 Task: Share a personal story or reflection on Facebook.
Action: Mouse moved to (675, 537)
Screenshot: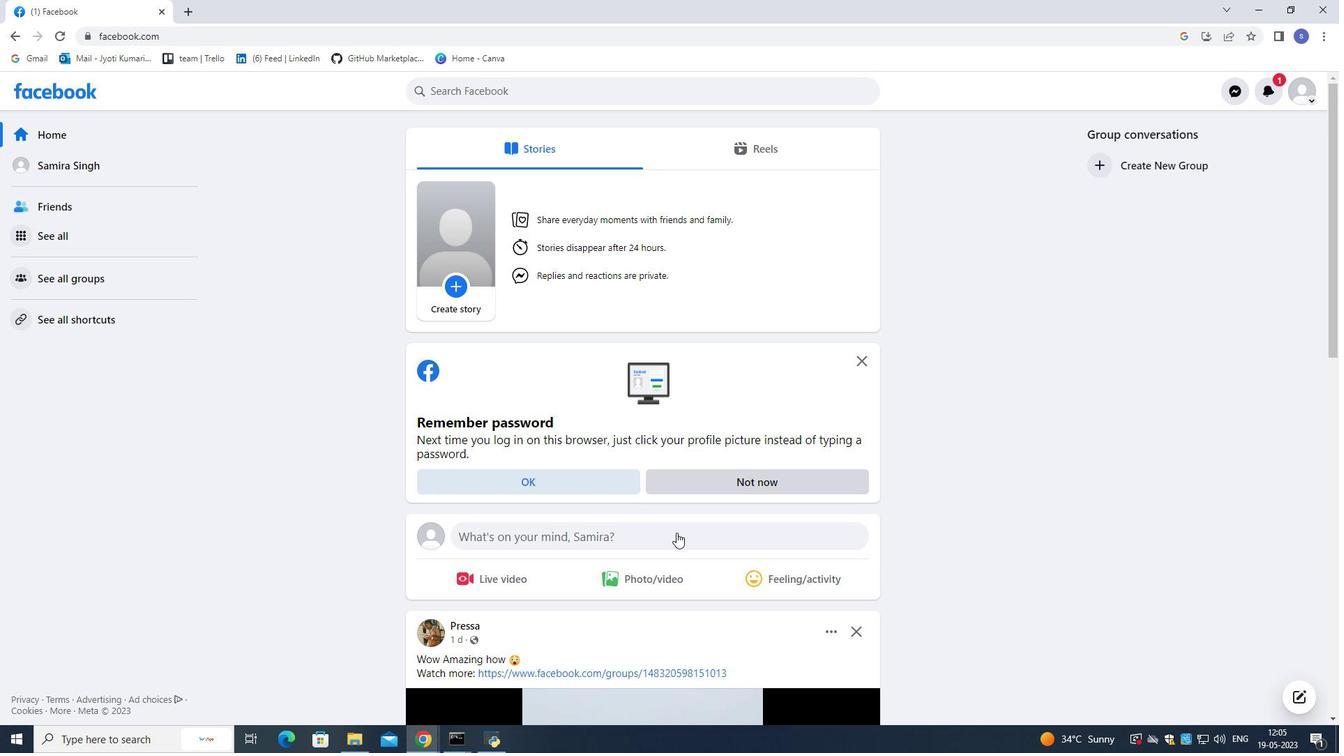 
Action: Mouse scrolled (675, 537) with delta (0, 0)
Screenshot: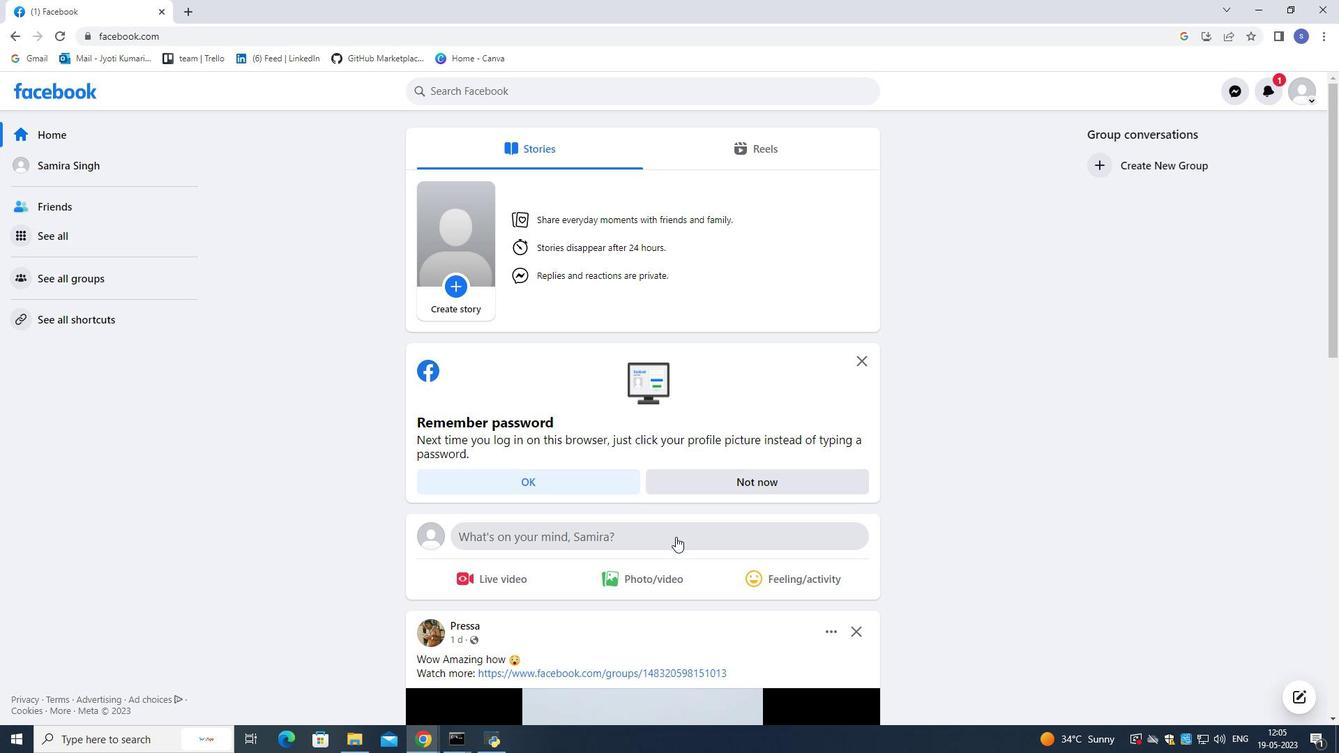 
Action: Mouse scrolled (675, 537) with delta (0, 0)
Screenshot: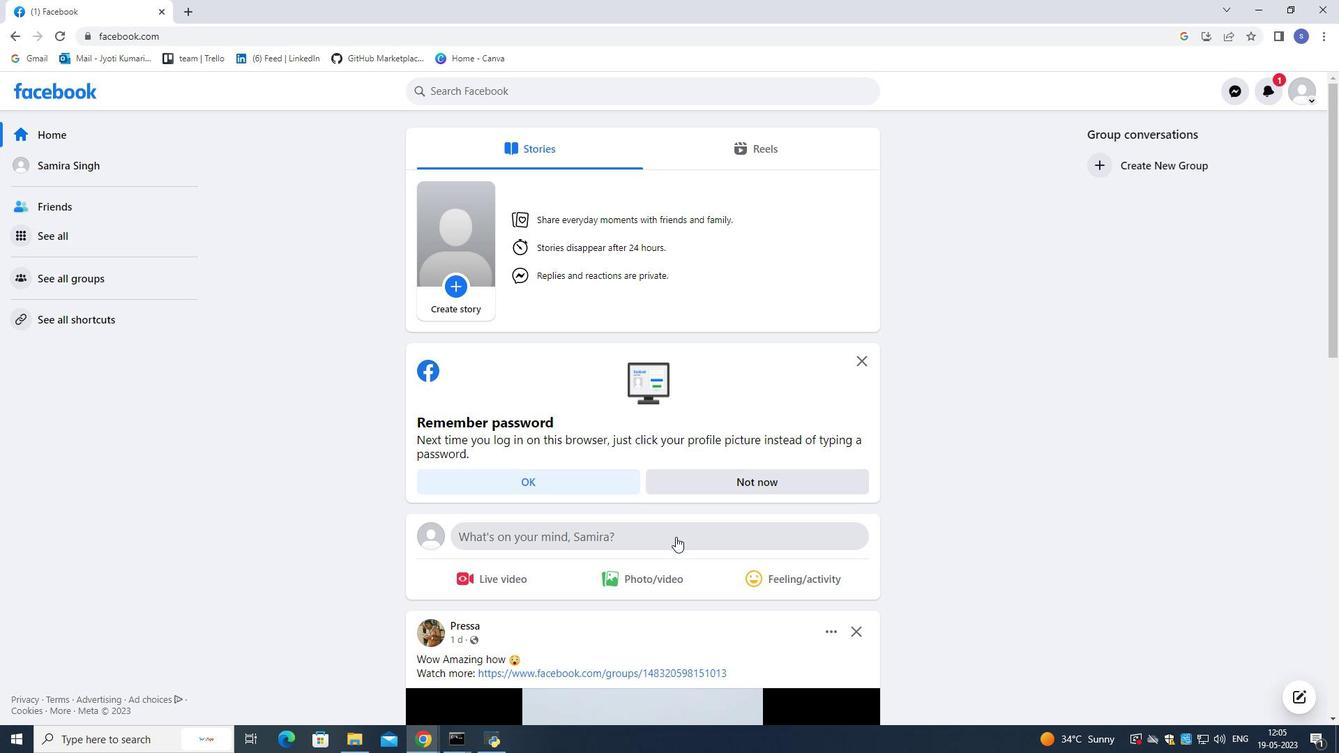
Action: Mouse scrolled (675, 536) with delta (0, 0)
Screenshot: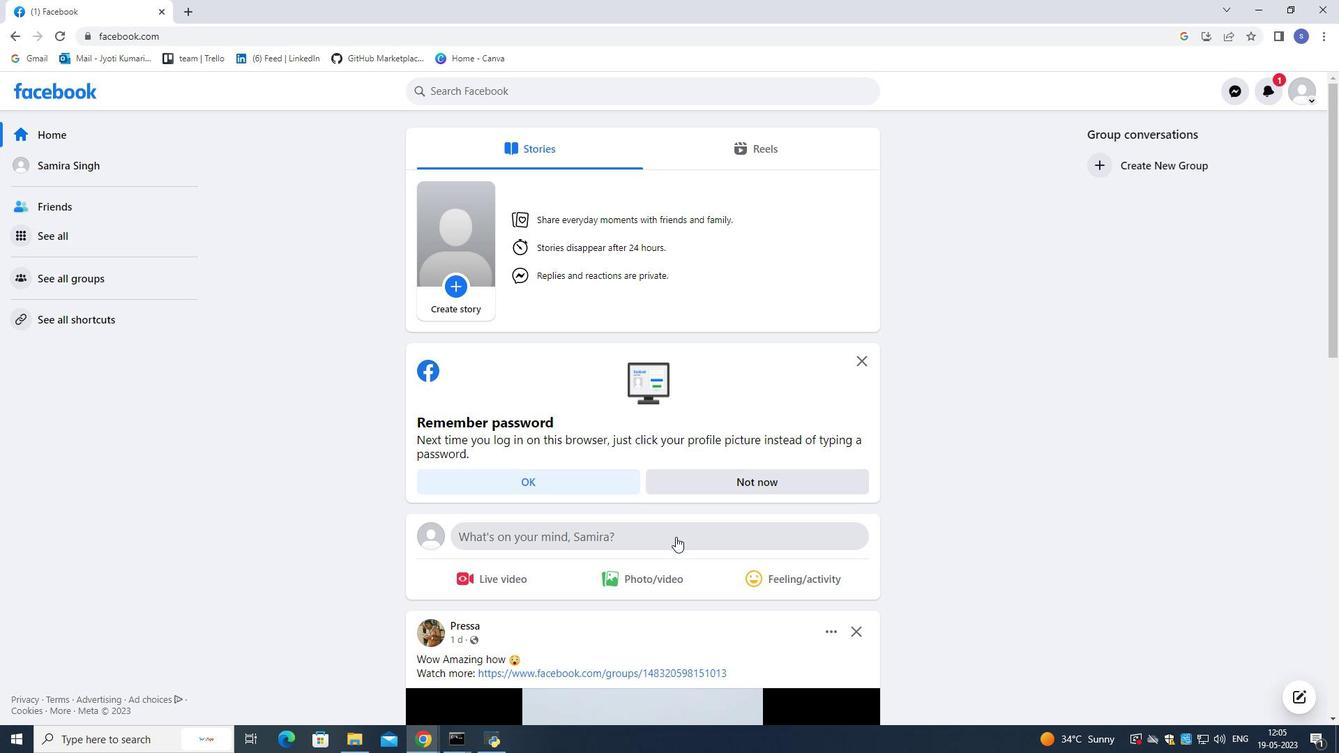 
Action: Mouse scrolled (675, 536) with delta (0, 0)
Screenshot: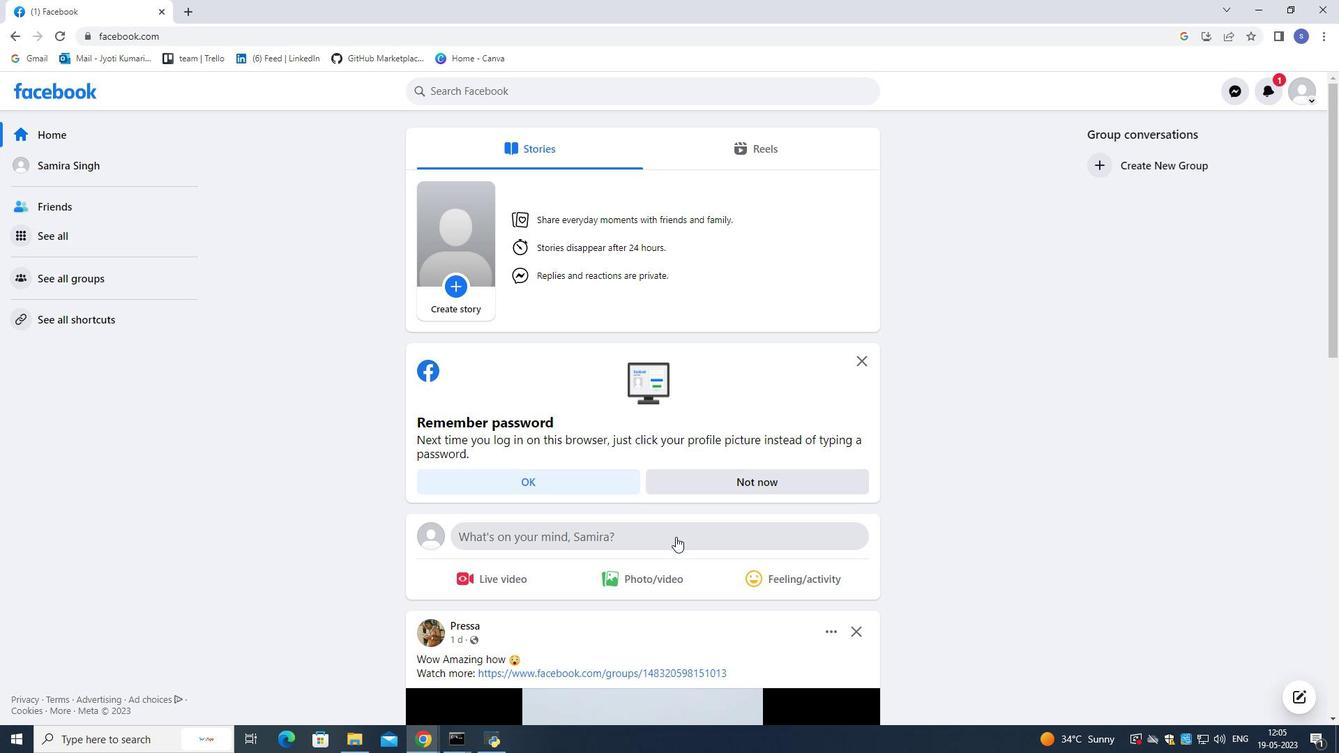 
Action: Mouse scrolled (675, 536) with delta (0, 0)
Screenshot: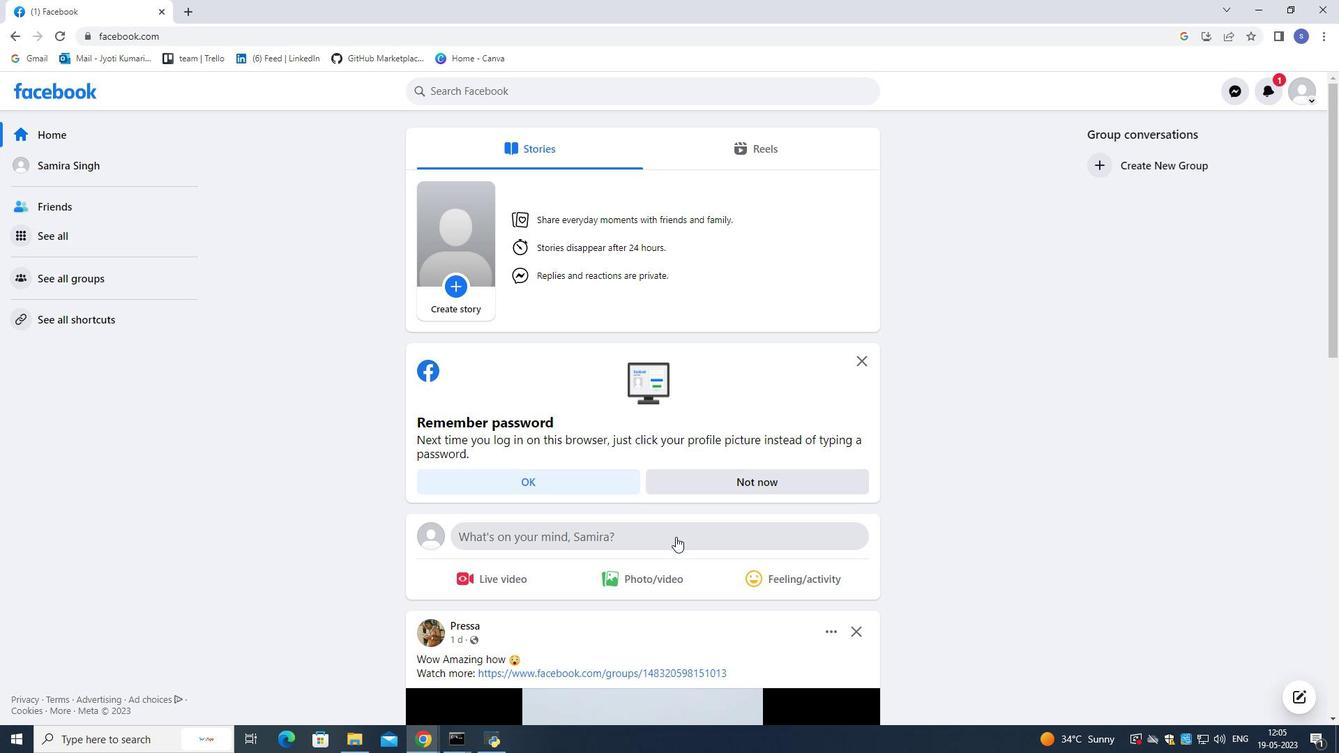 
Action: Mouse scrolled (675, 536) with delta (0, 0)
Screenshot: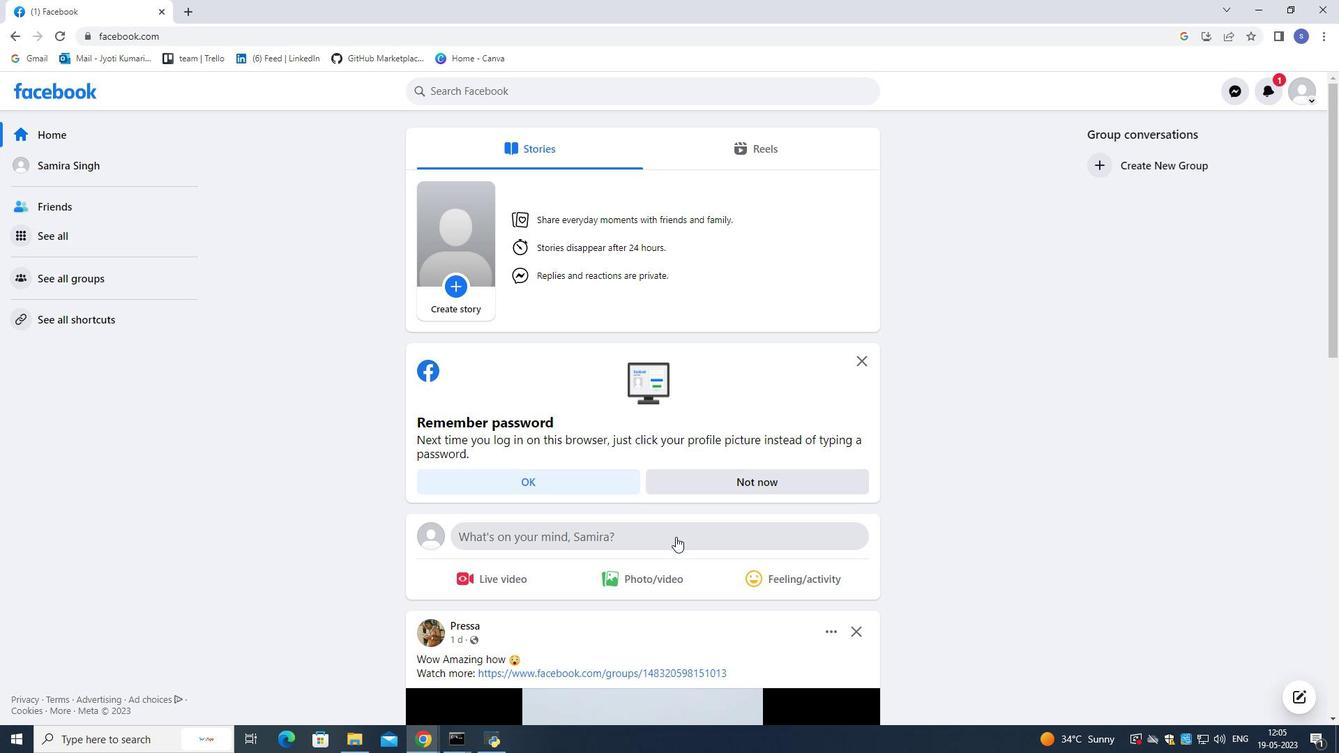
Action: Mouse scrolled (675, 536) with delta (0, 0)
Screenshot: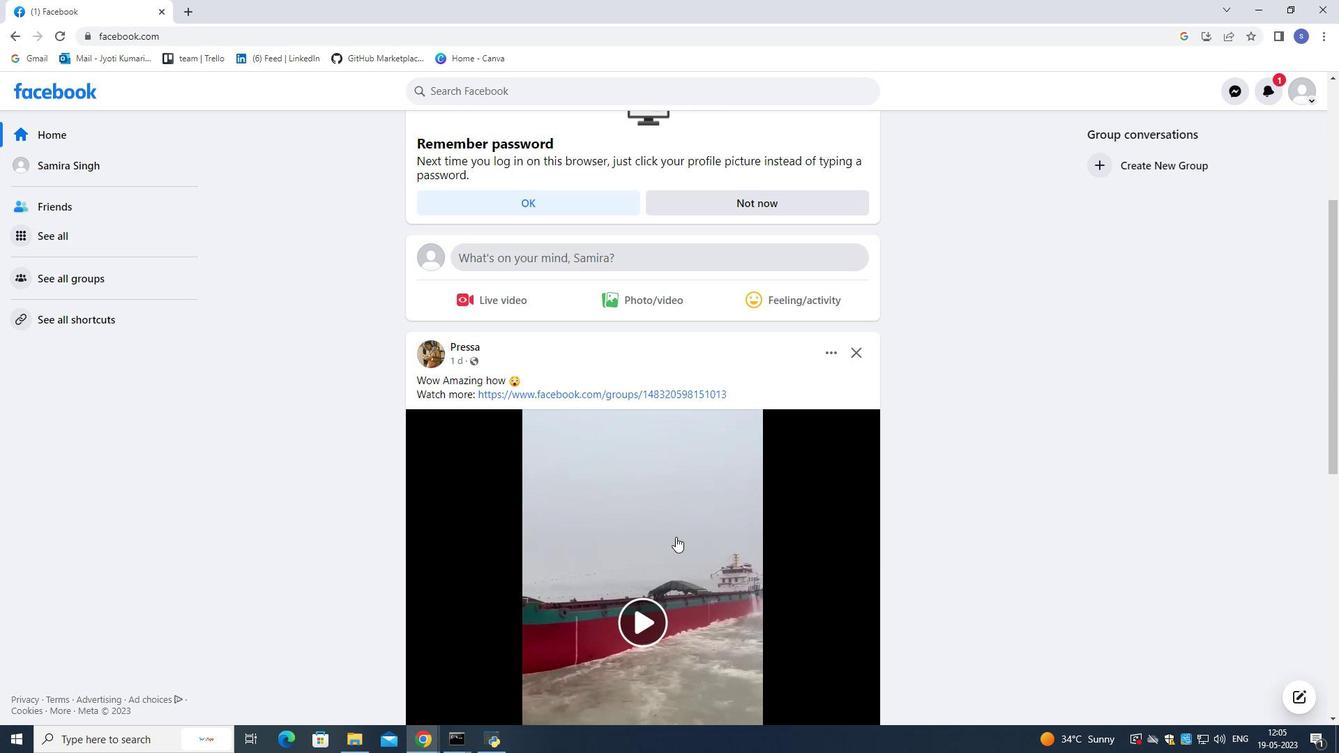 
Action: Mouse scrolled (675, 536) with delta (0, 0)
Screenshot: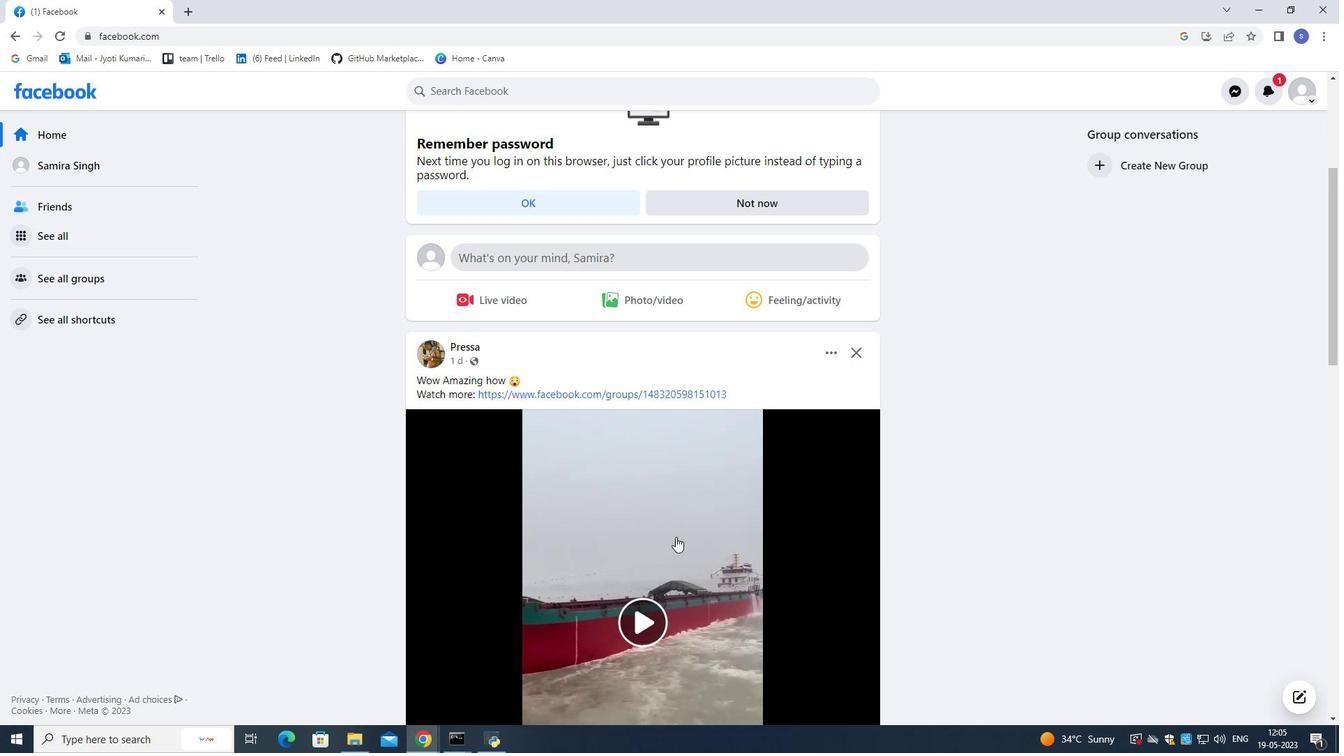 
Action: Mouse scrolled (675, 536) with delta (0, 0)
Screenshot: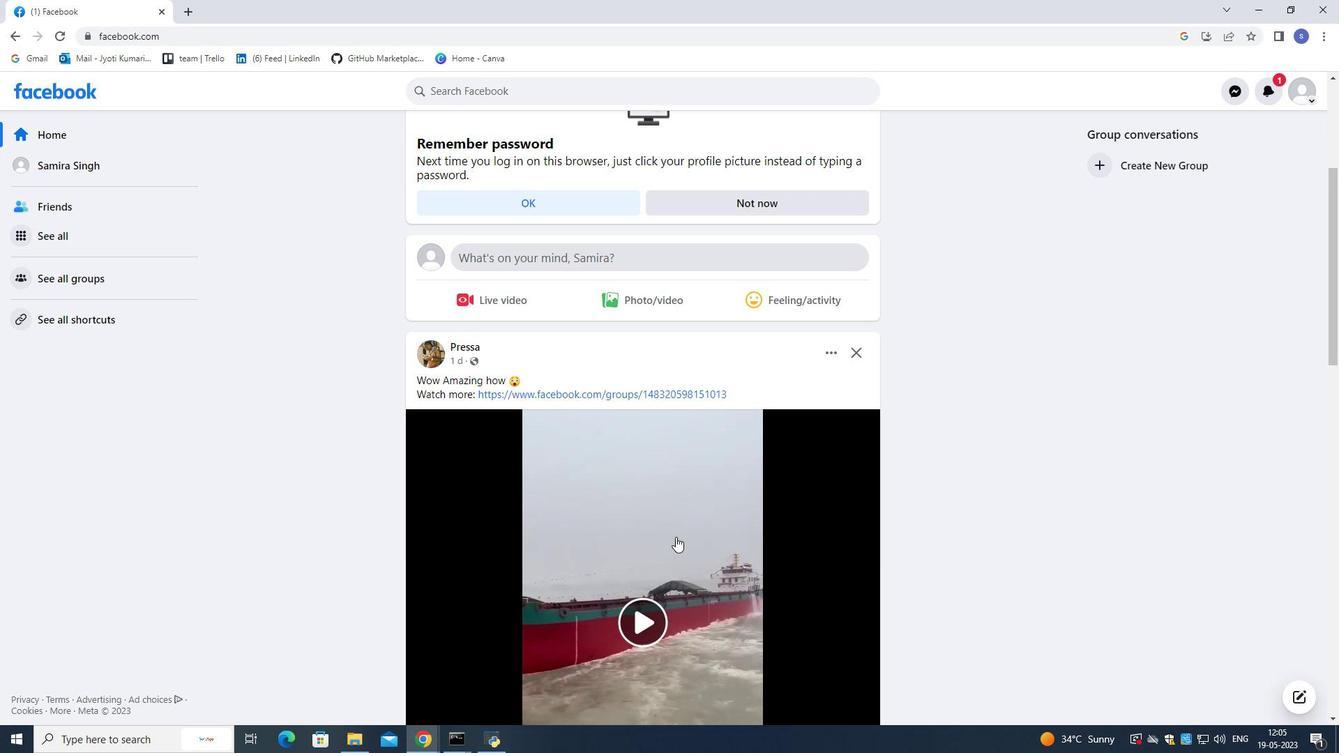 
Action: Mouse scrolled (675, 536) with delta (0, 0)
Screenshot: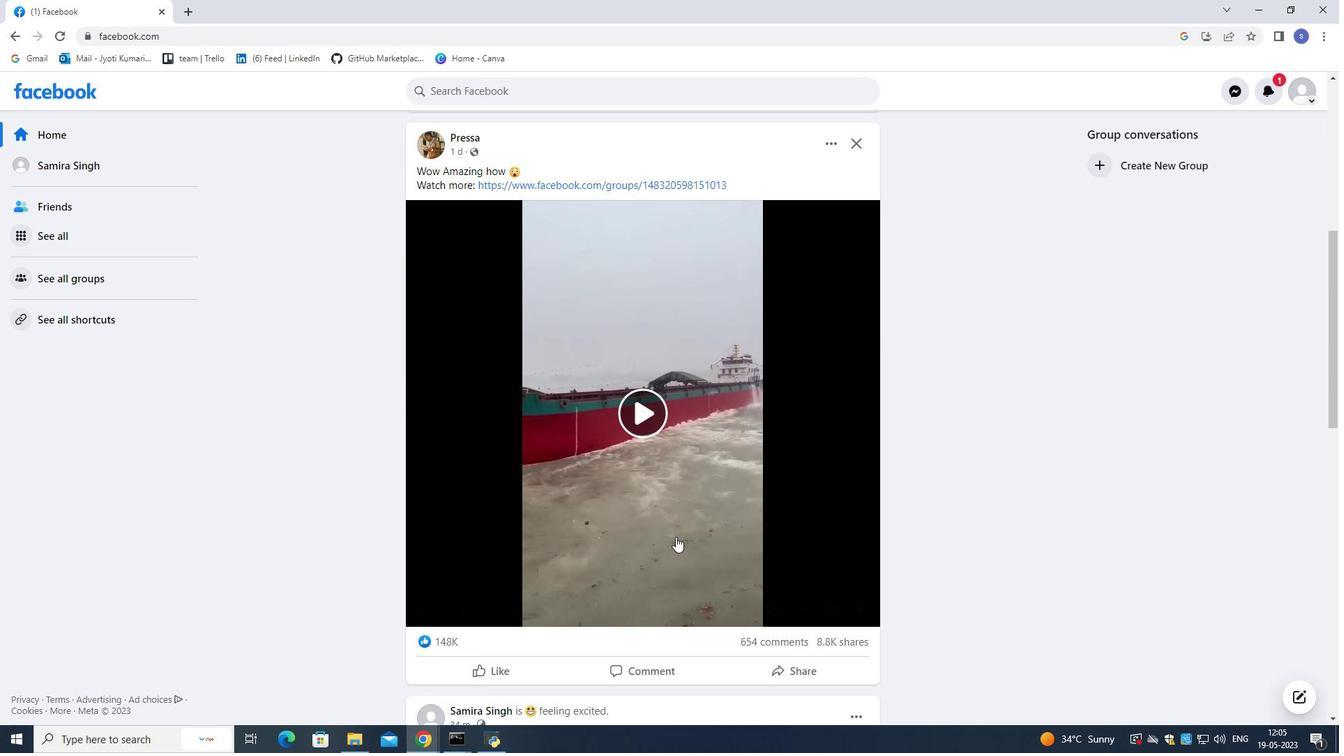 
Action: Mouse scrolled (675, 536) with delta (0, 0)
Screenshot: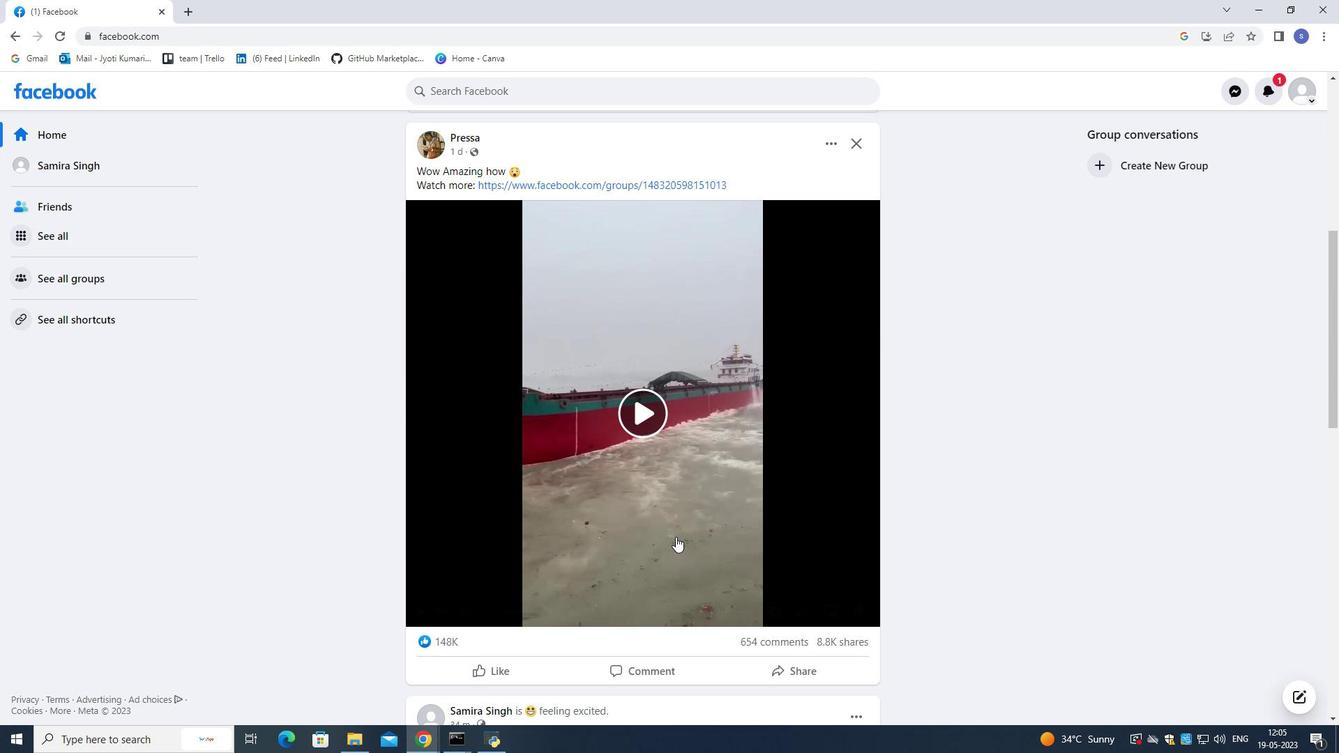 
Action: Mouse scrolled (675, 536) with delta (0, 0)
Screenshot: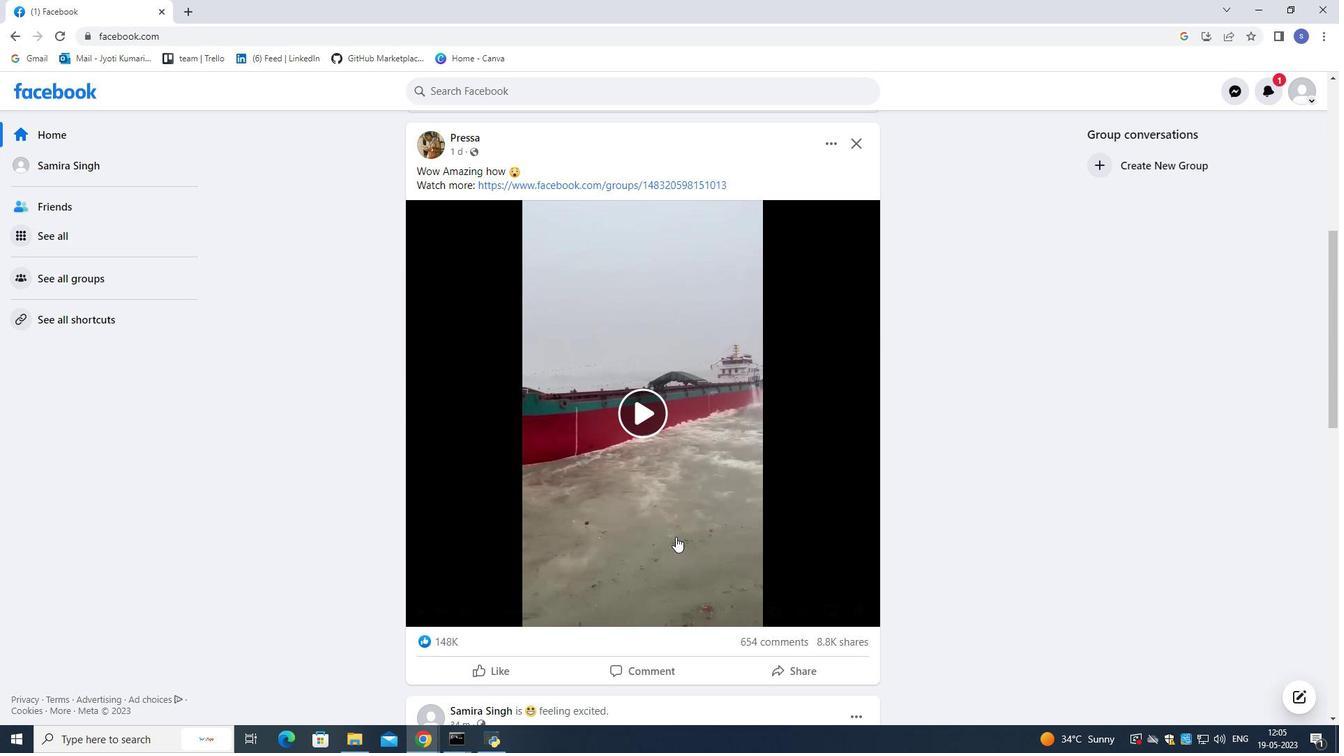 
Action: Mouse scrolled (675, 536) with delta (0, 0)
Screenshot: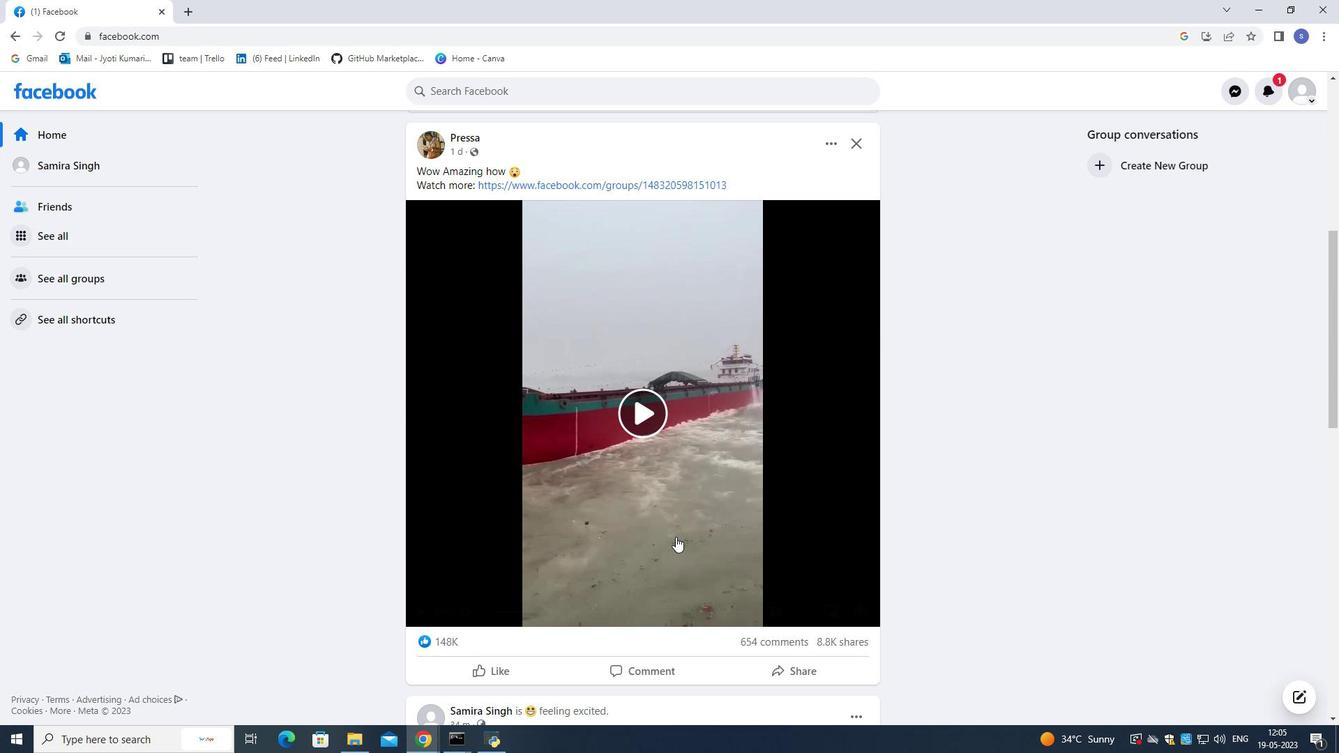 
Action: Mouse scrolled (675, 536) with delta (0, 0)
Screenshot: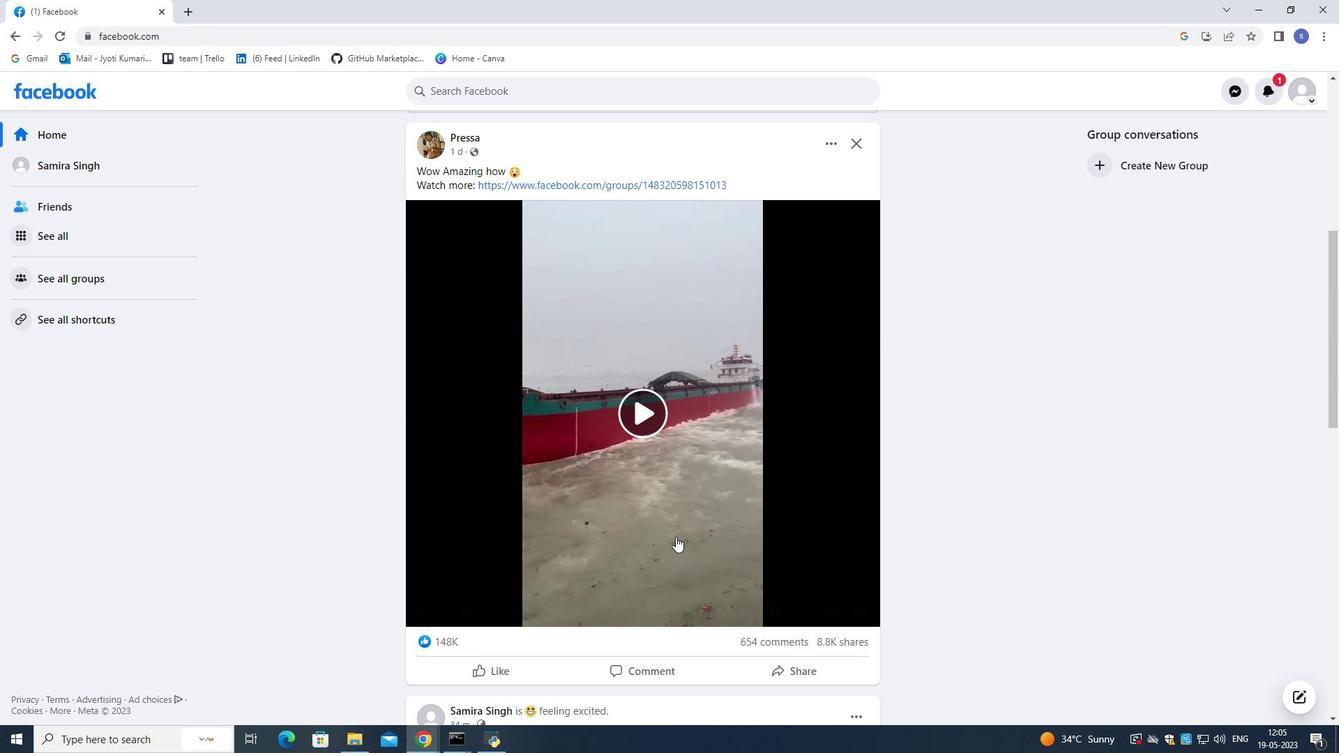 
Action: Mouse scrolled (675, 536) with delta (0, 0)
Screenshot: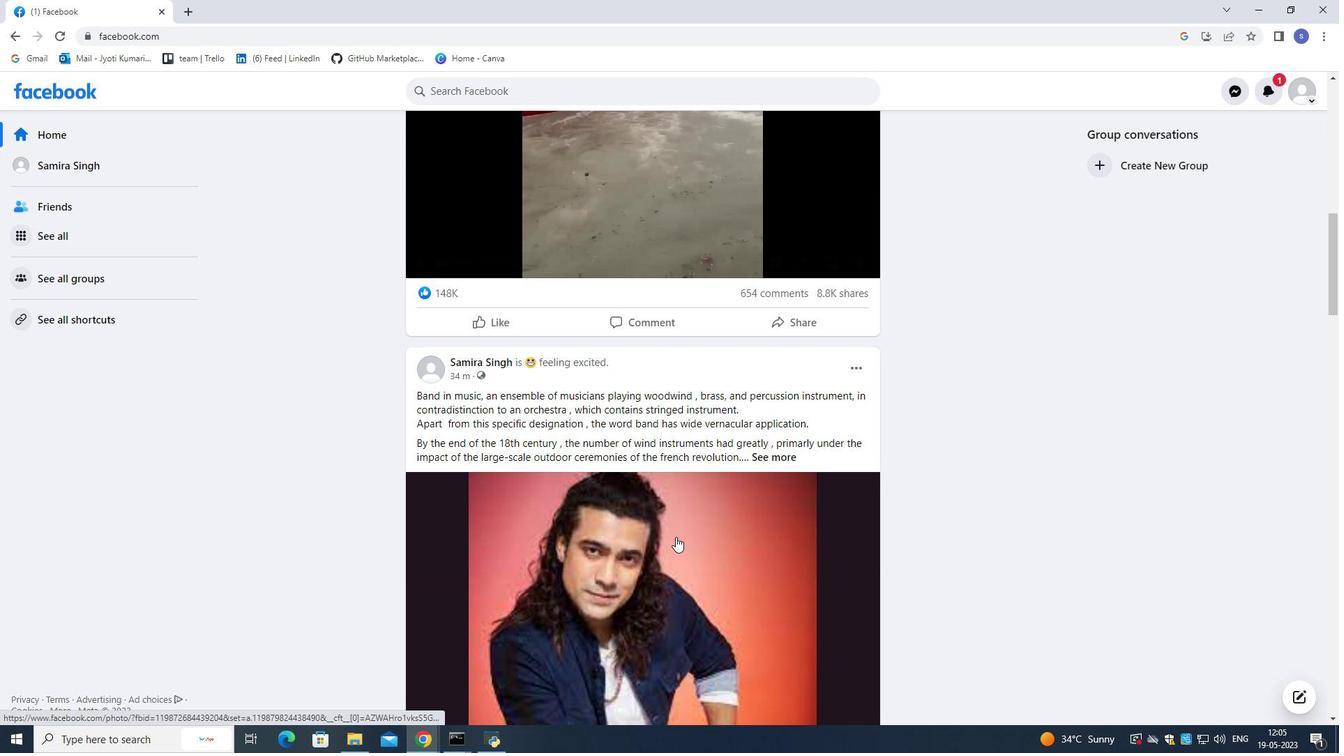 
Action: Mouse scrolled (675, 536) with delta (0, 0)
Screenshot: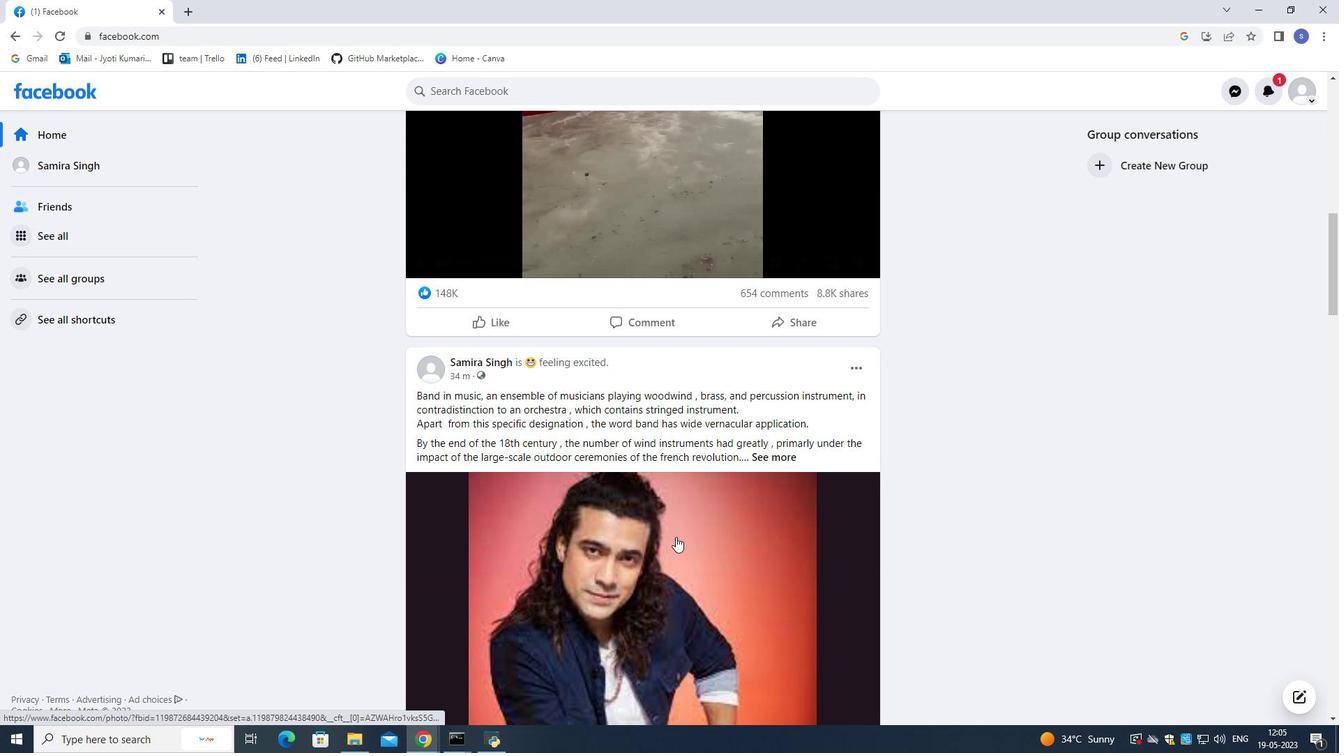 
Action: Mouse moved to (772, 316)
Screenshot: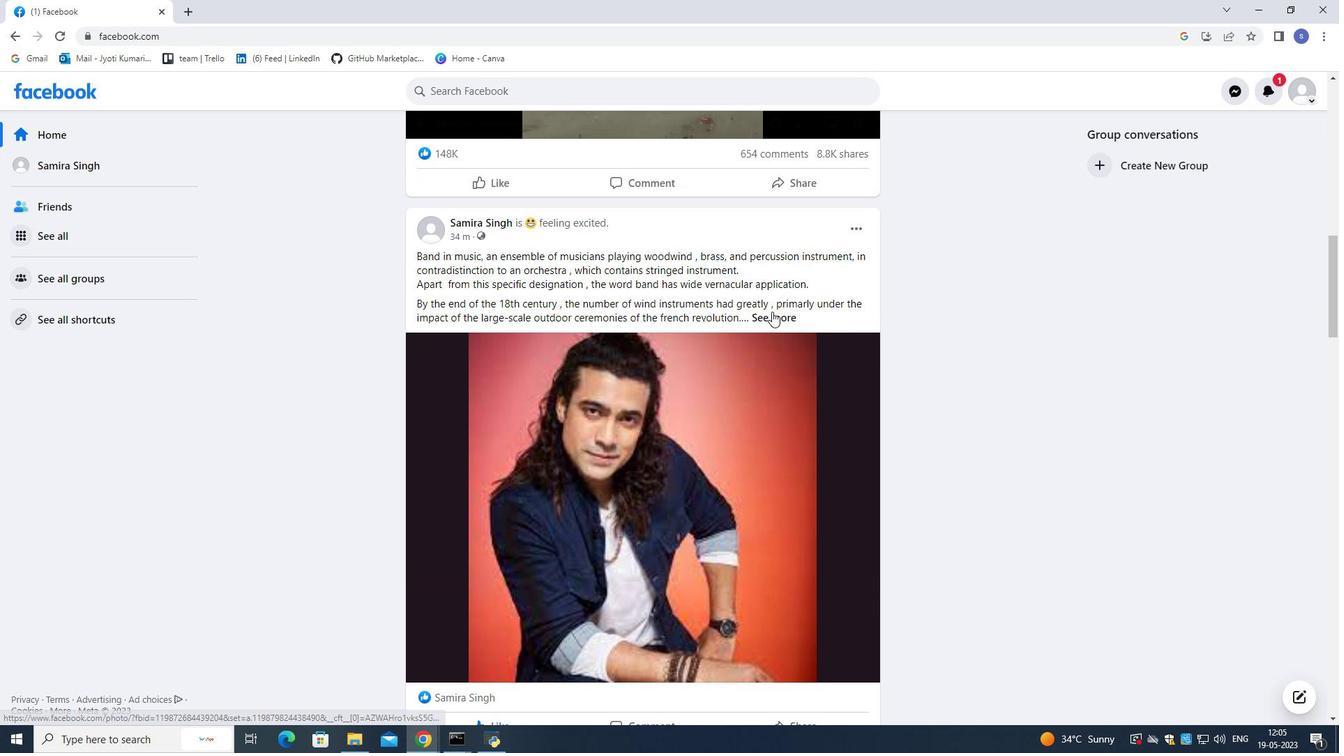 
Action: Mouse pressed left at (772, 316)
Screenshot: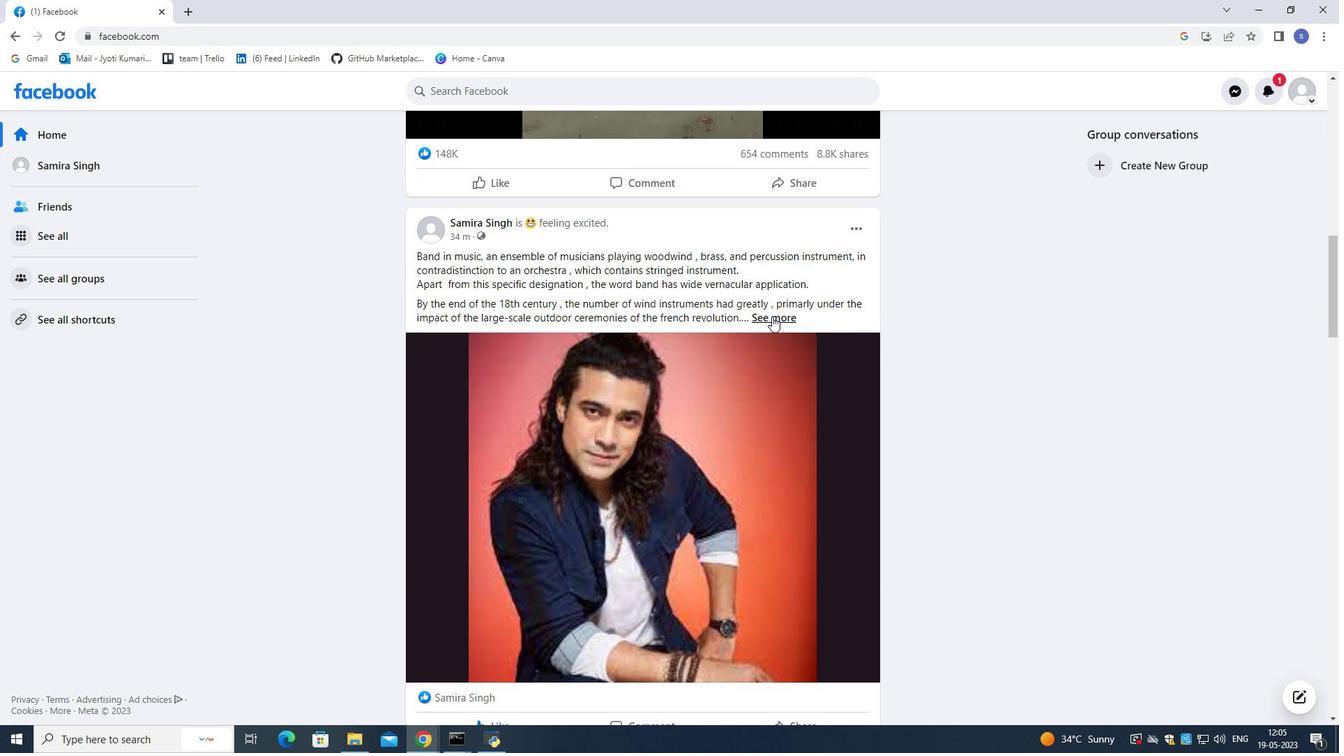 
Action: Mouse moved to (754, 392)
Screenshot: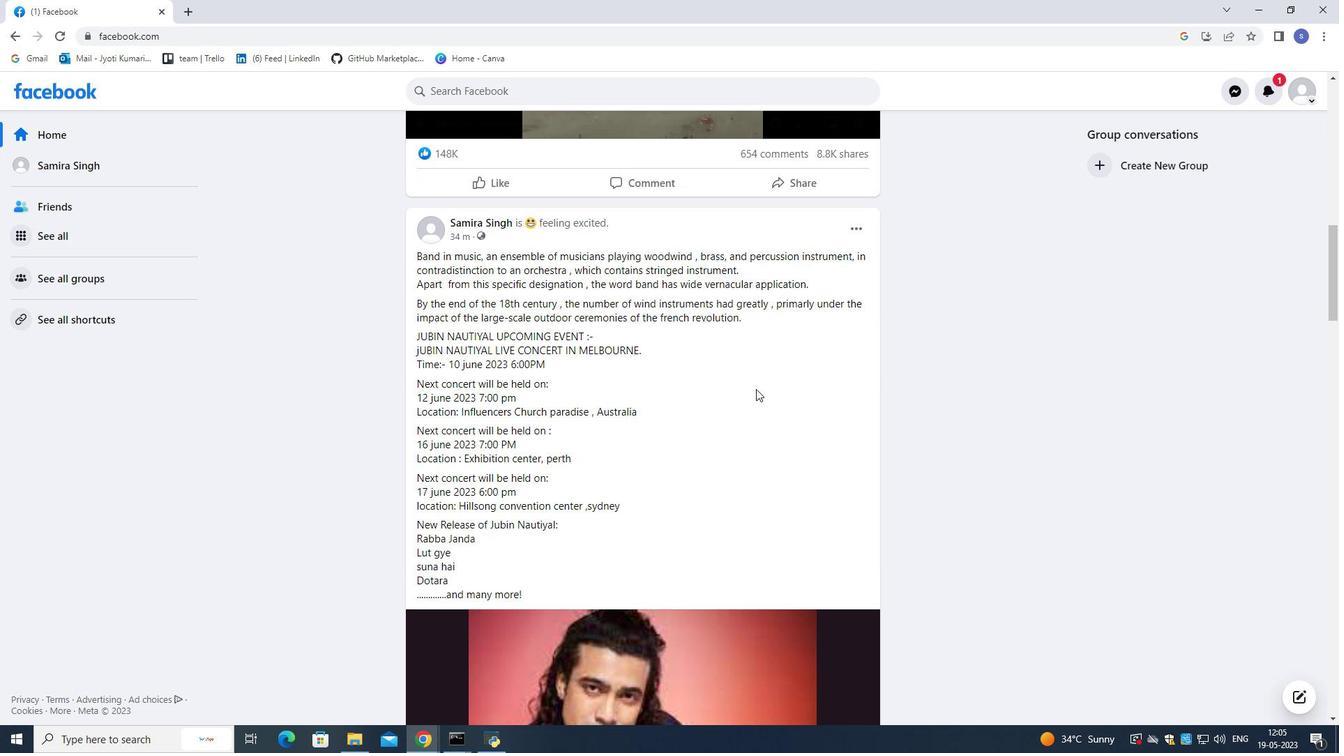 
Action: Mouse scrolled (754, 392) with delta (0, 0)
Screenshot: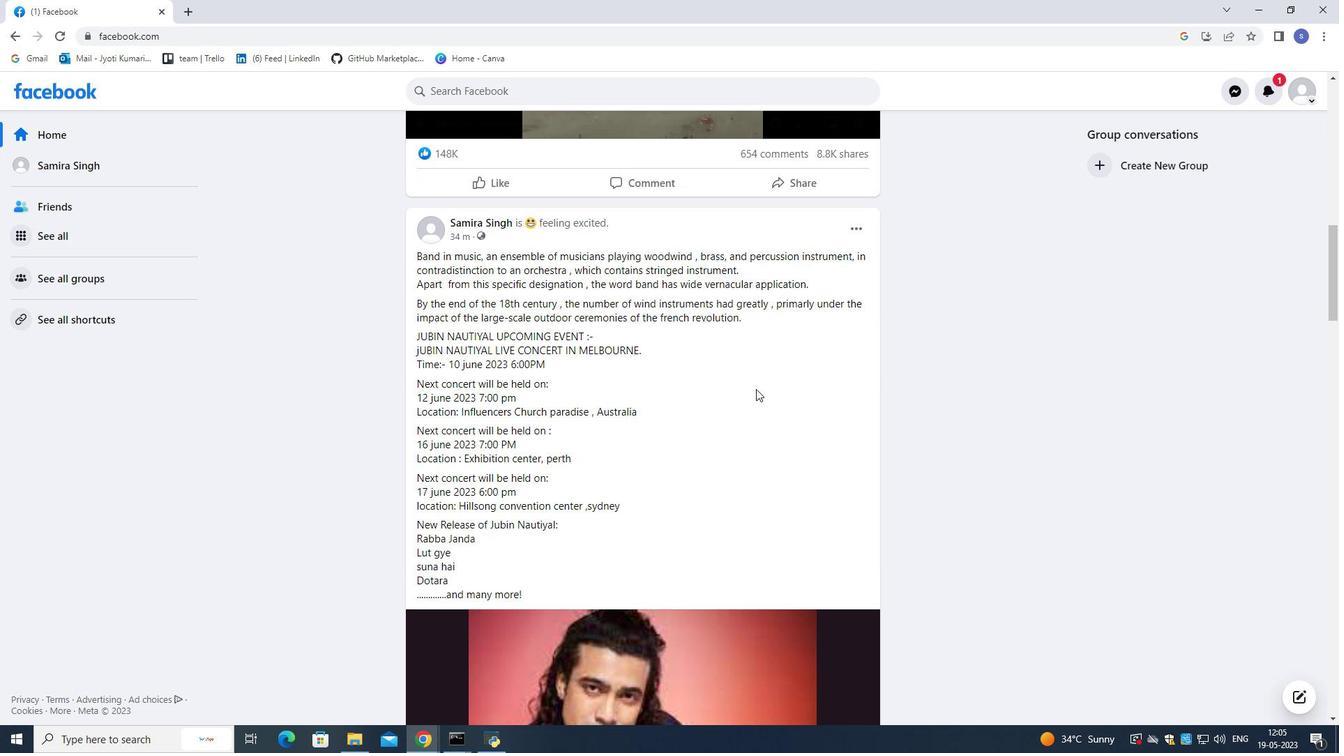 
Action: Mouse moved to (754, 394)
Screenshot: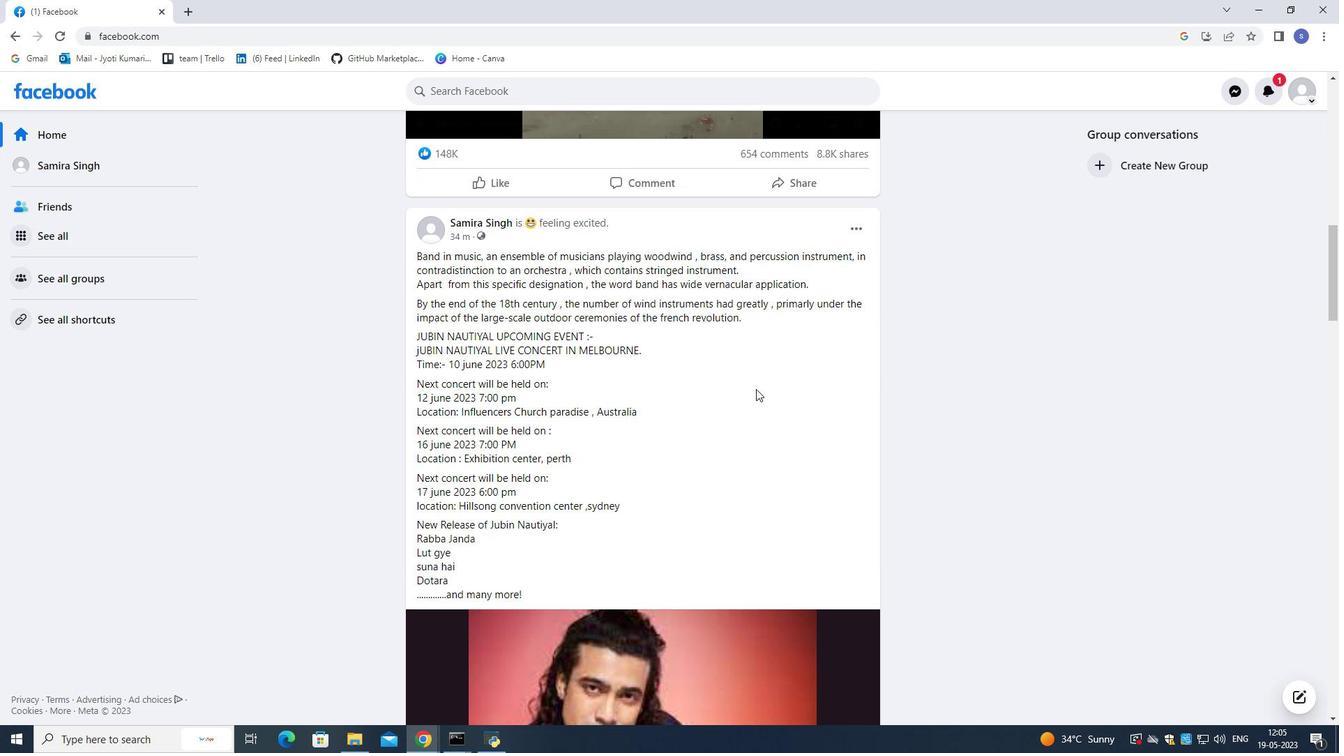 
Action: Mouse scrolled (754, 393) with delta (0, 0)
Screenshot: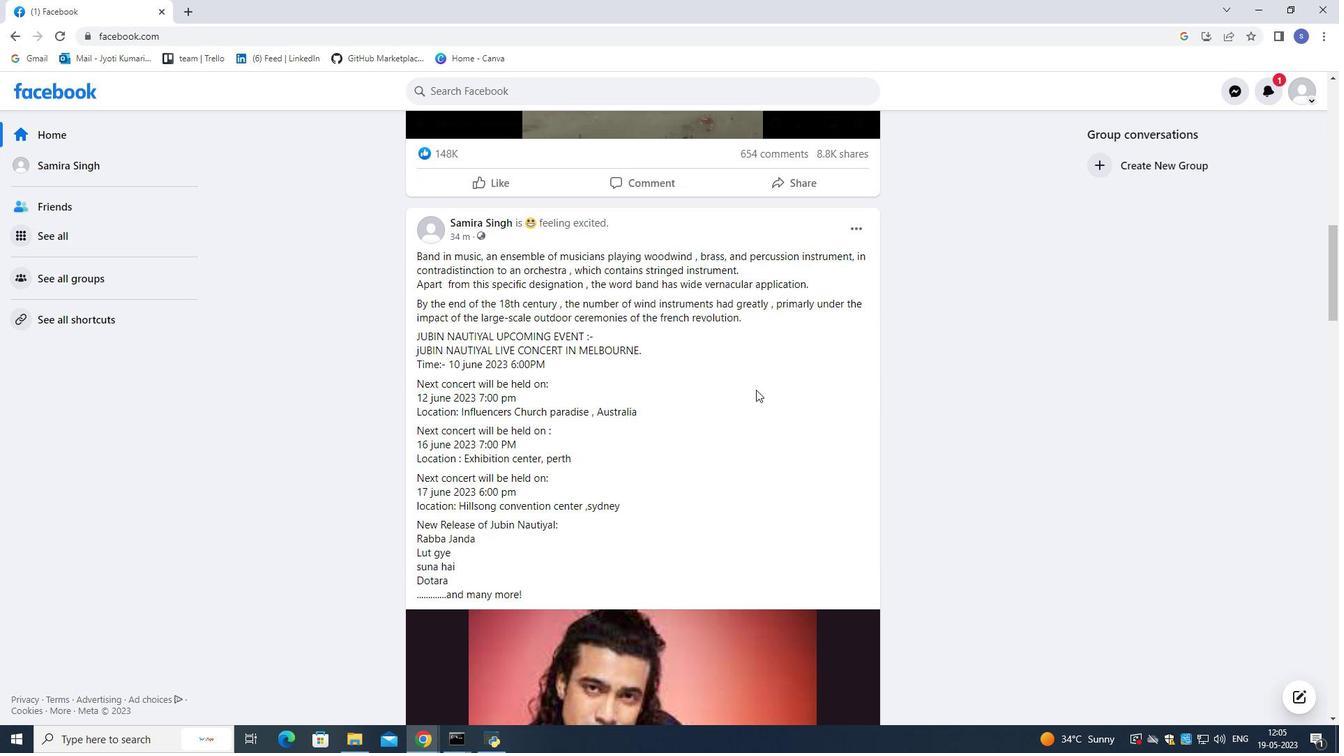 
Action: Mouse scrolled (754, 393) with delta (0, 0)
Screenshot: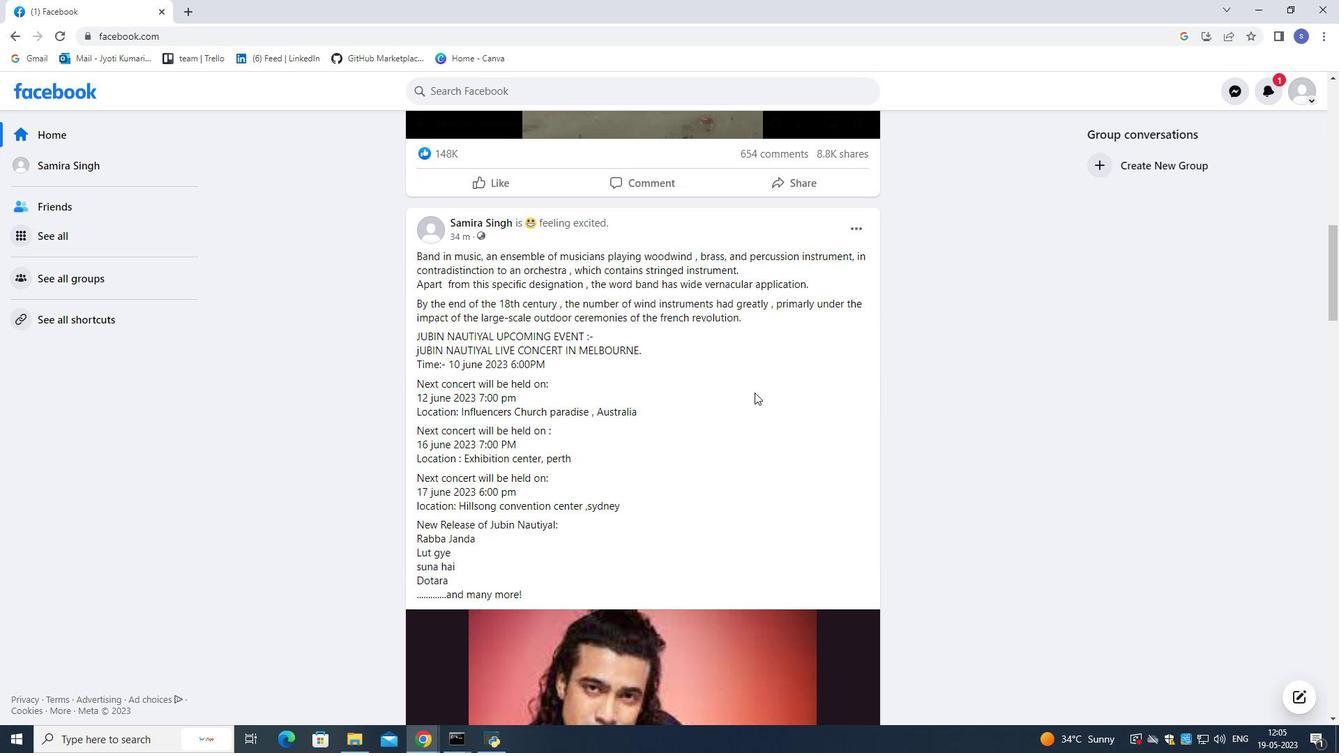 
Action: Mouse scrolled (754, 393) with delta (0, 0)
Screenshot: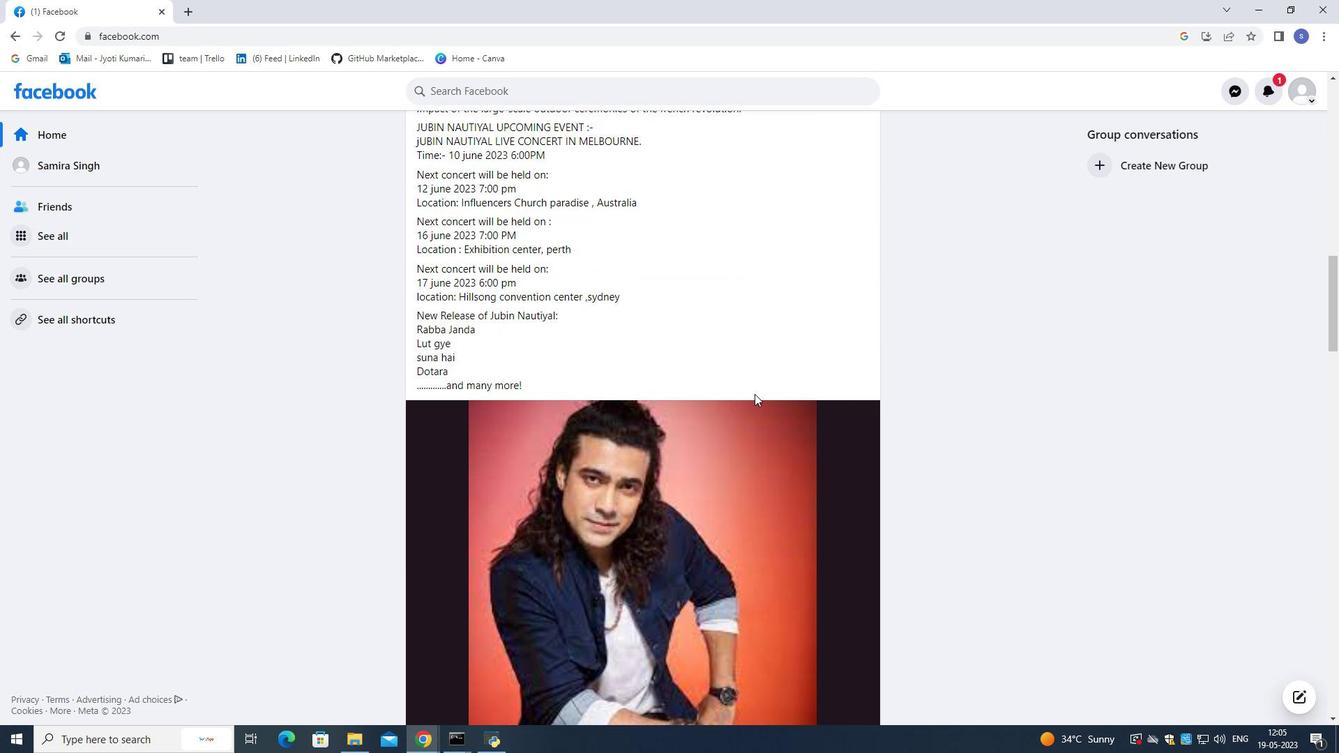 
Action: Mouse scrolled (754, 393) with delta (0, 0)
Screenshot: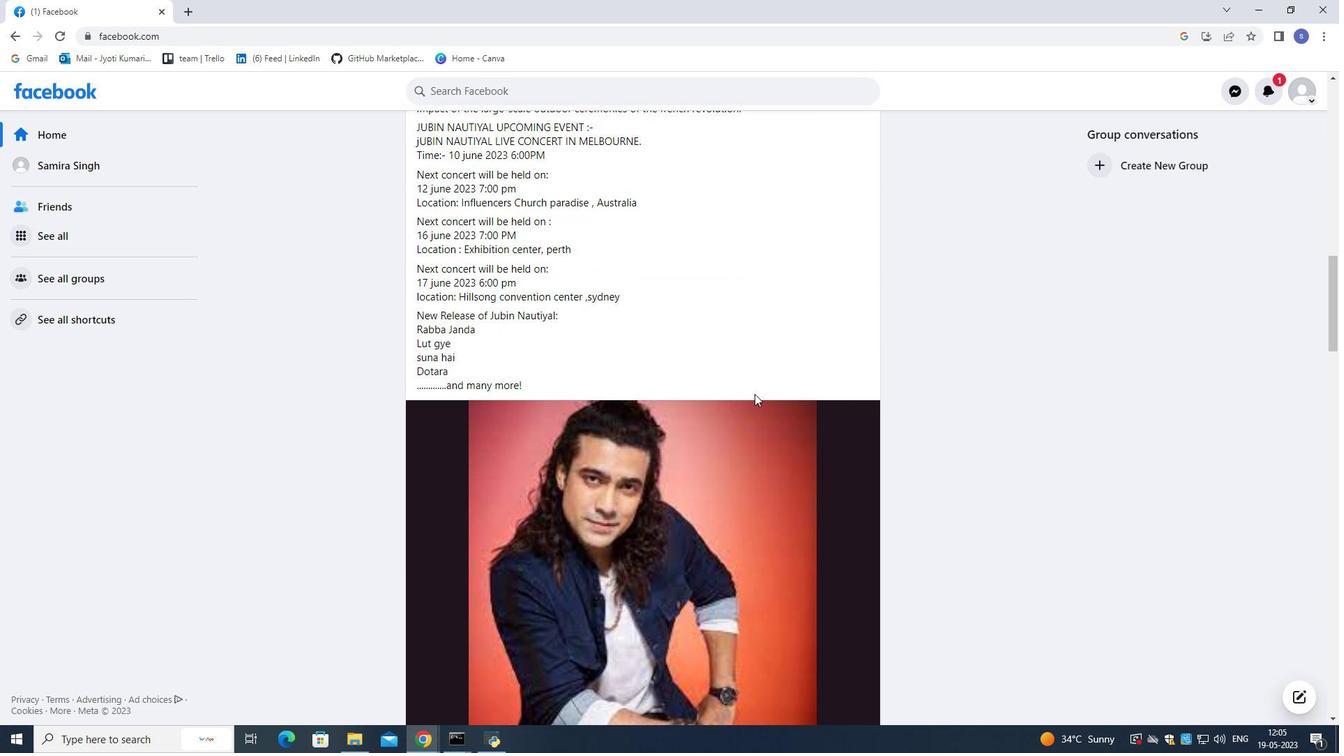 
Action: Mouse scrolled (754, 393) with delta (0, 0)
Screenshot: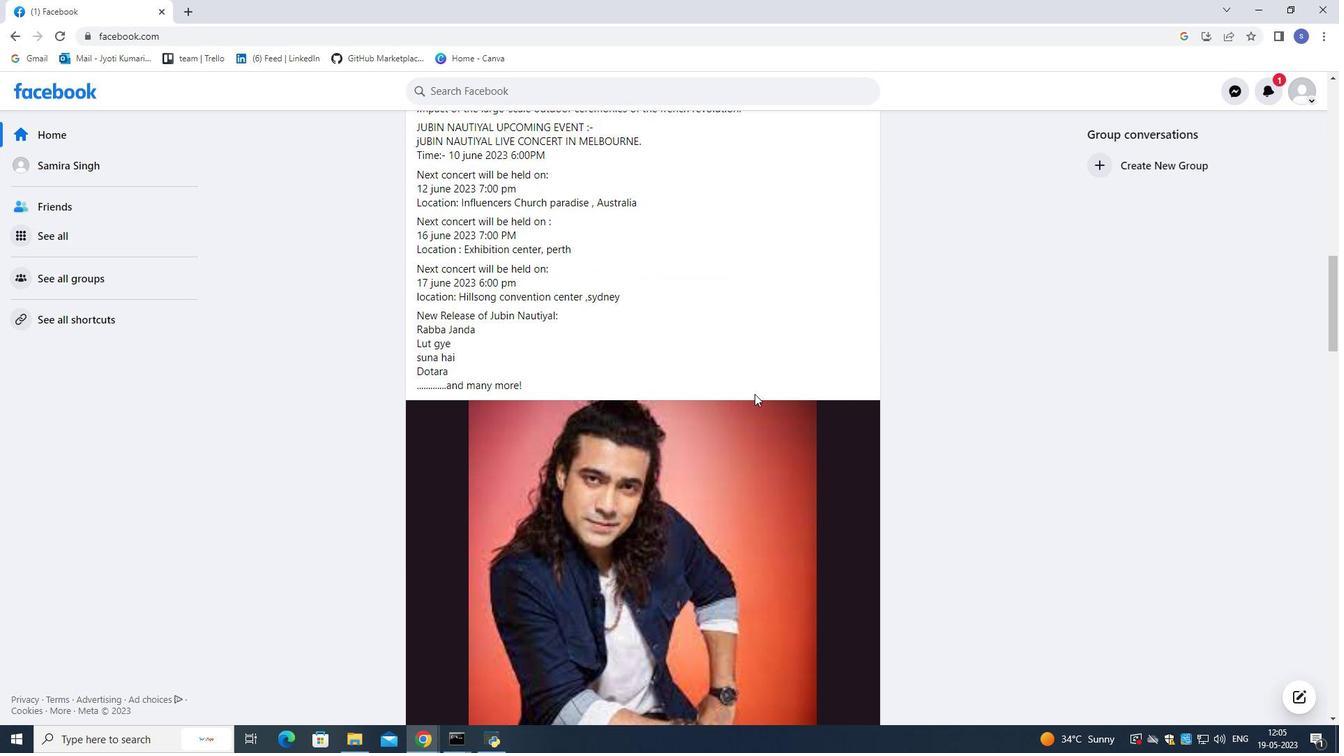 
Action: Mouse scrolled (754, 394) with delta (0, 0)
Screenshot: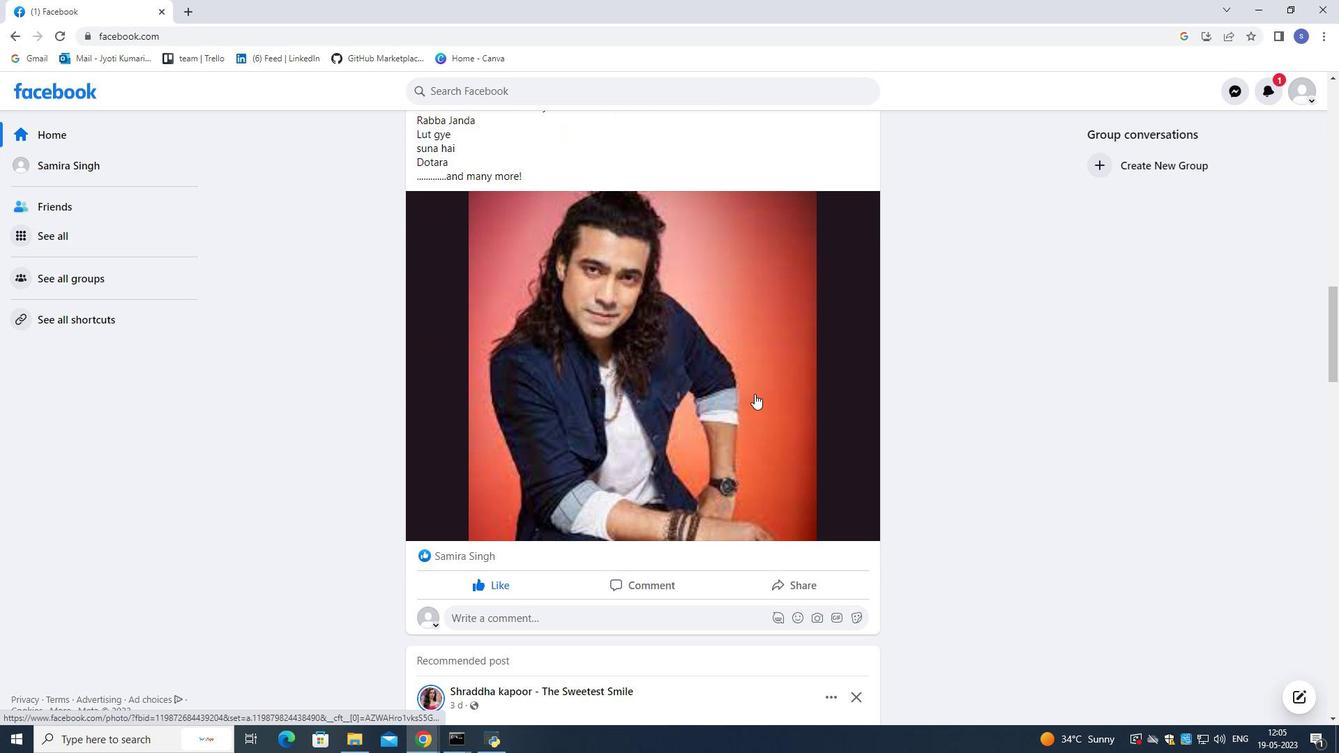 
Action: Mouse scrolled (754, 394) with delta (0, 0)
Screenshot: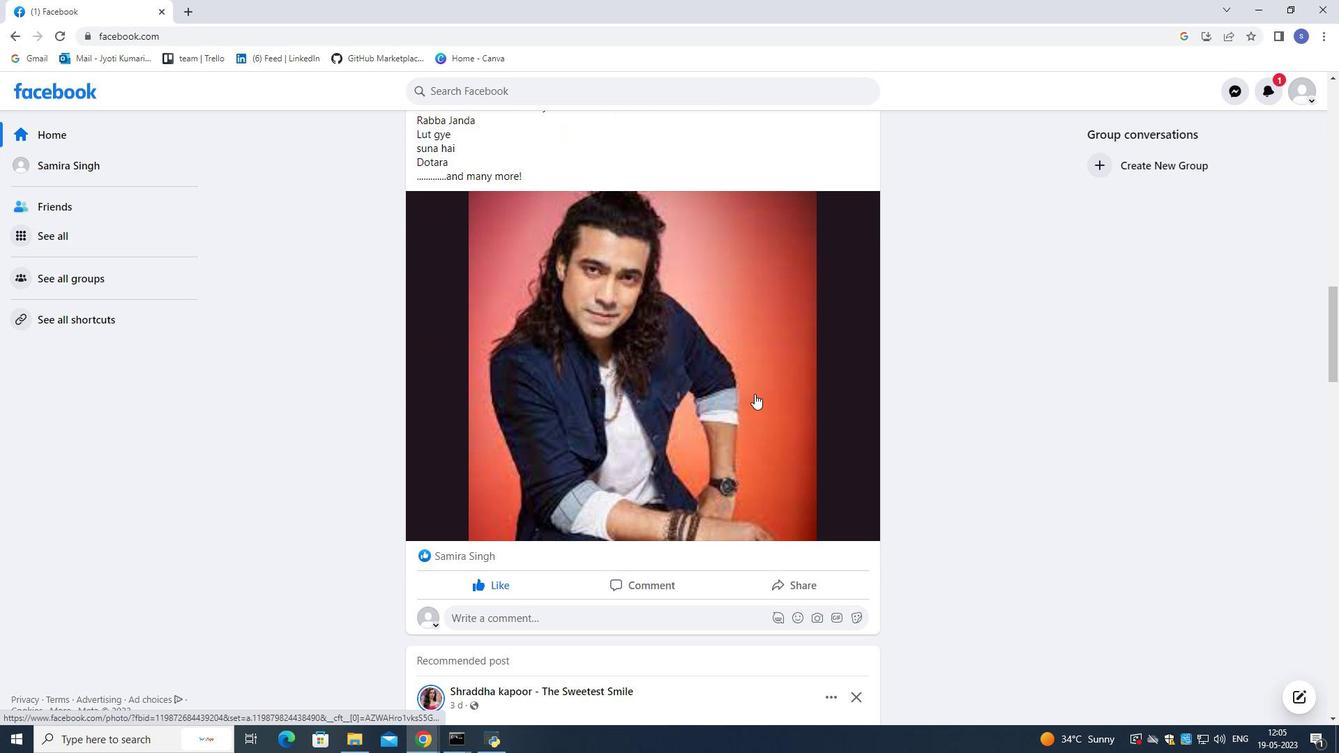 
Action: Mouse scrolled (754, 394) with delta (0, 0)
Screenshot: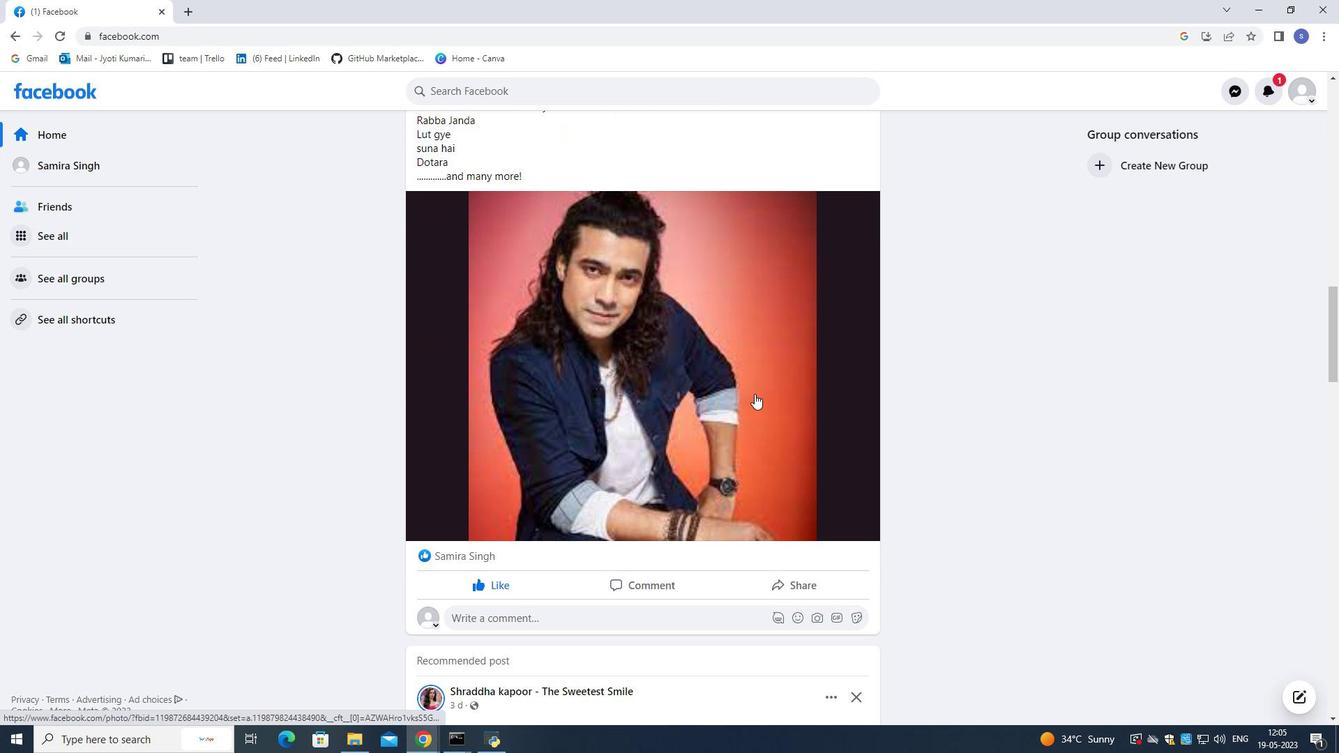 
Action: Mouse scrolled (754, 394) with delta (0, 0)
Screenshot: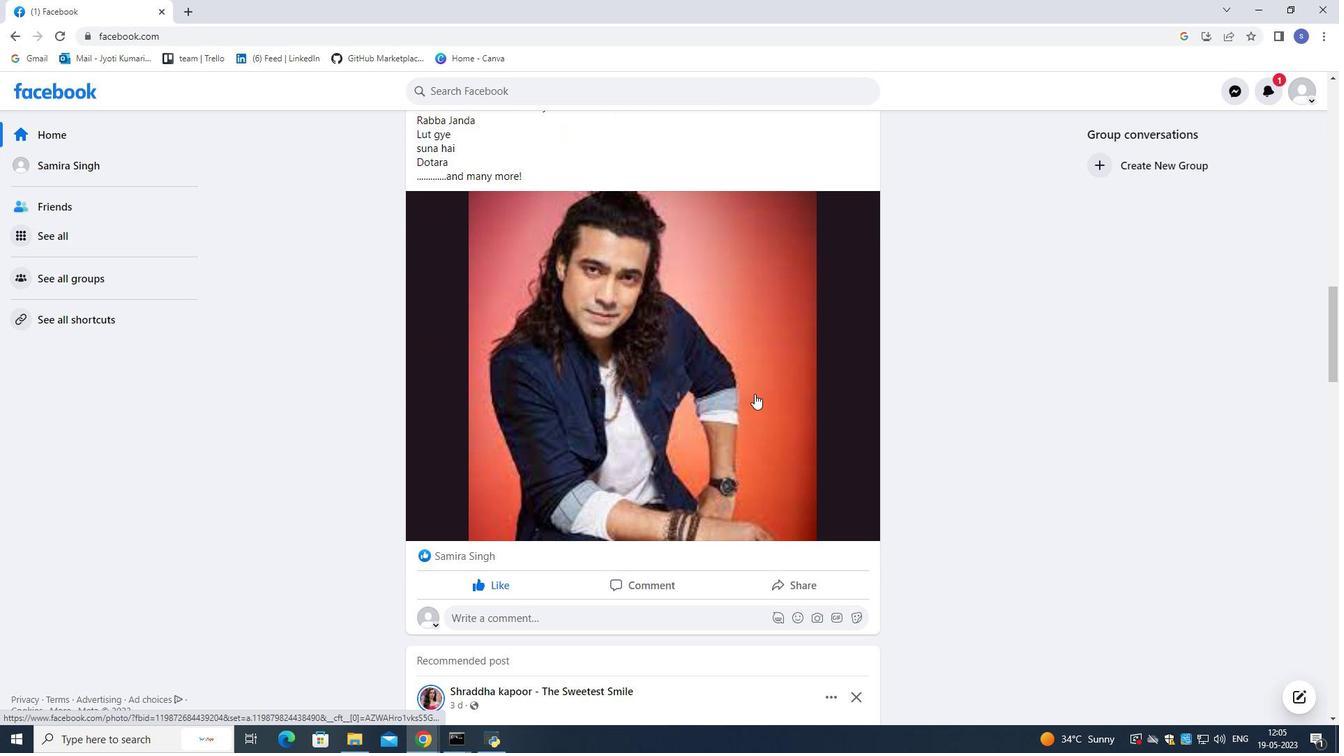 
Action: Mouse scrolled (754, 394) with delta (0, 0)
Screenshot: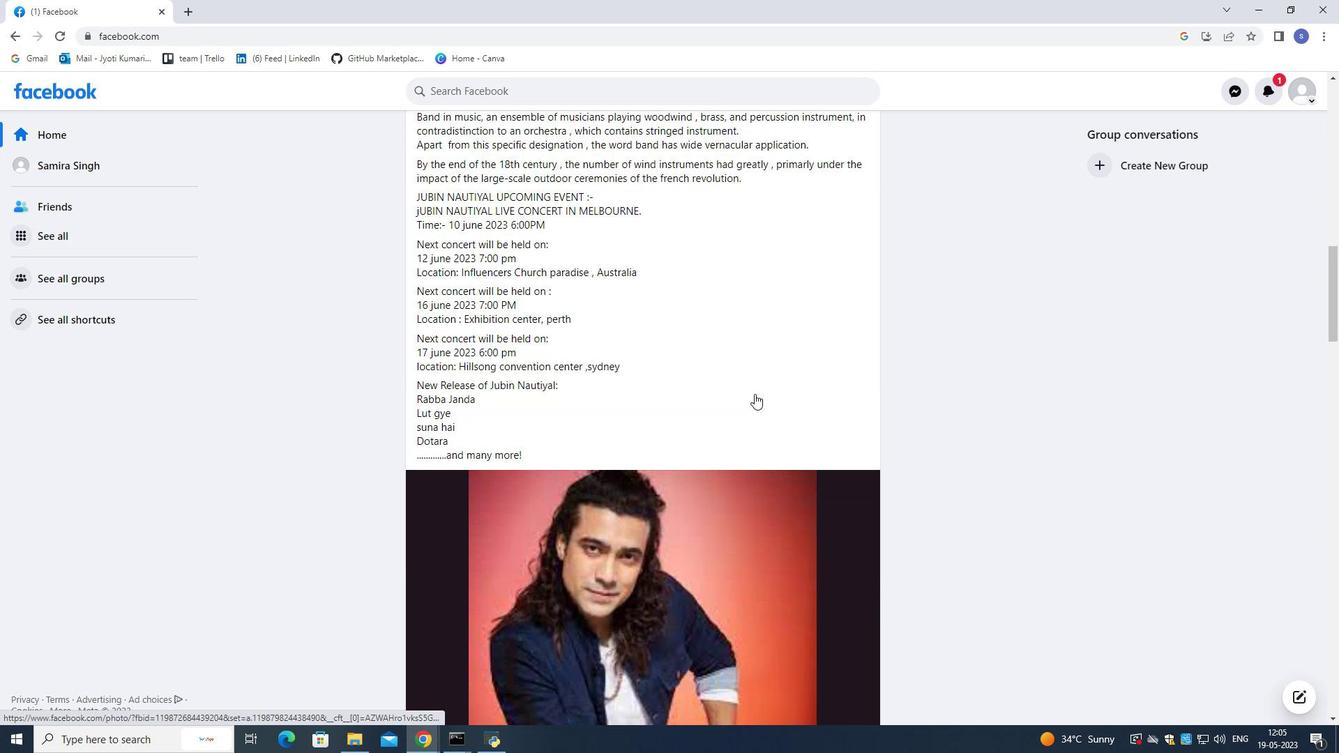 
Action: Mouse scrolled (754, 394) with delta (0, 0)
Screenshot: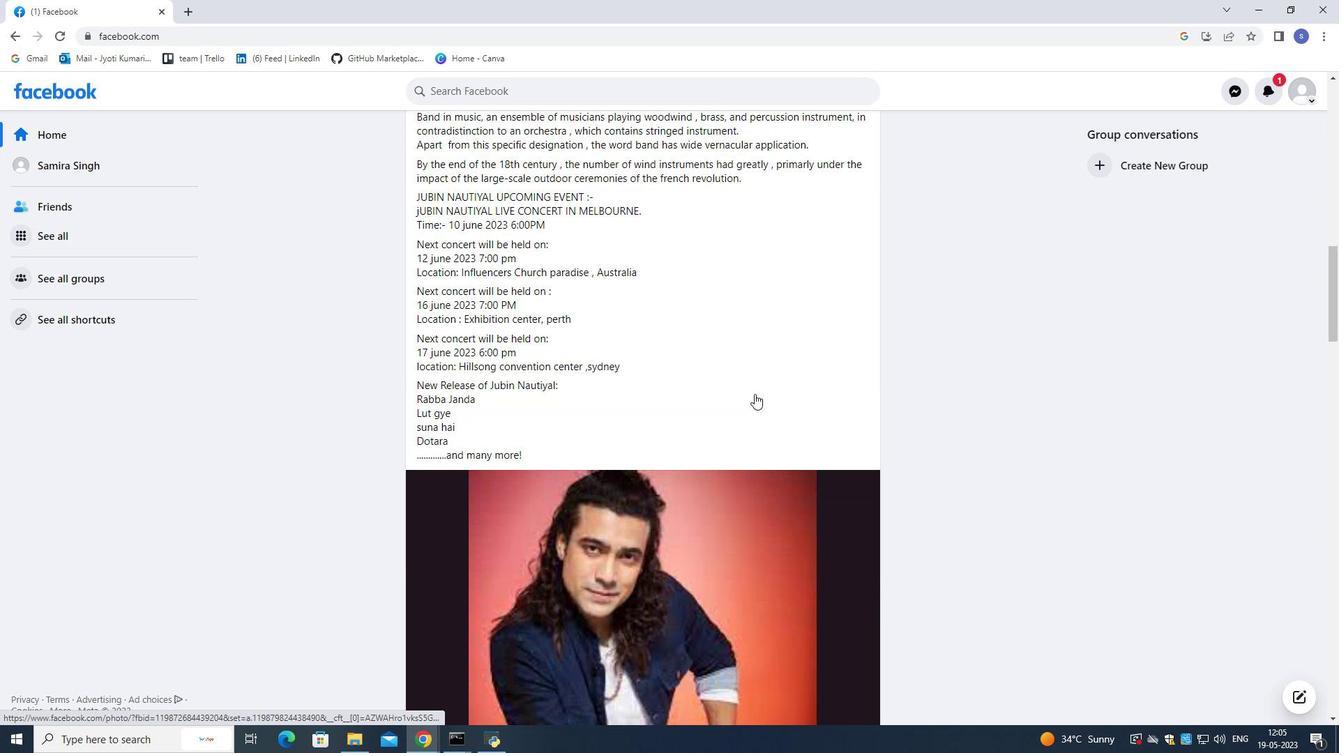 
Action: Mouse scrolled (754, 394) with delta (0, 0)
Screenshot: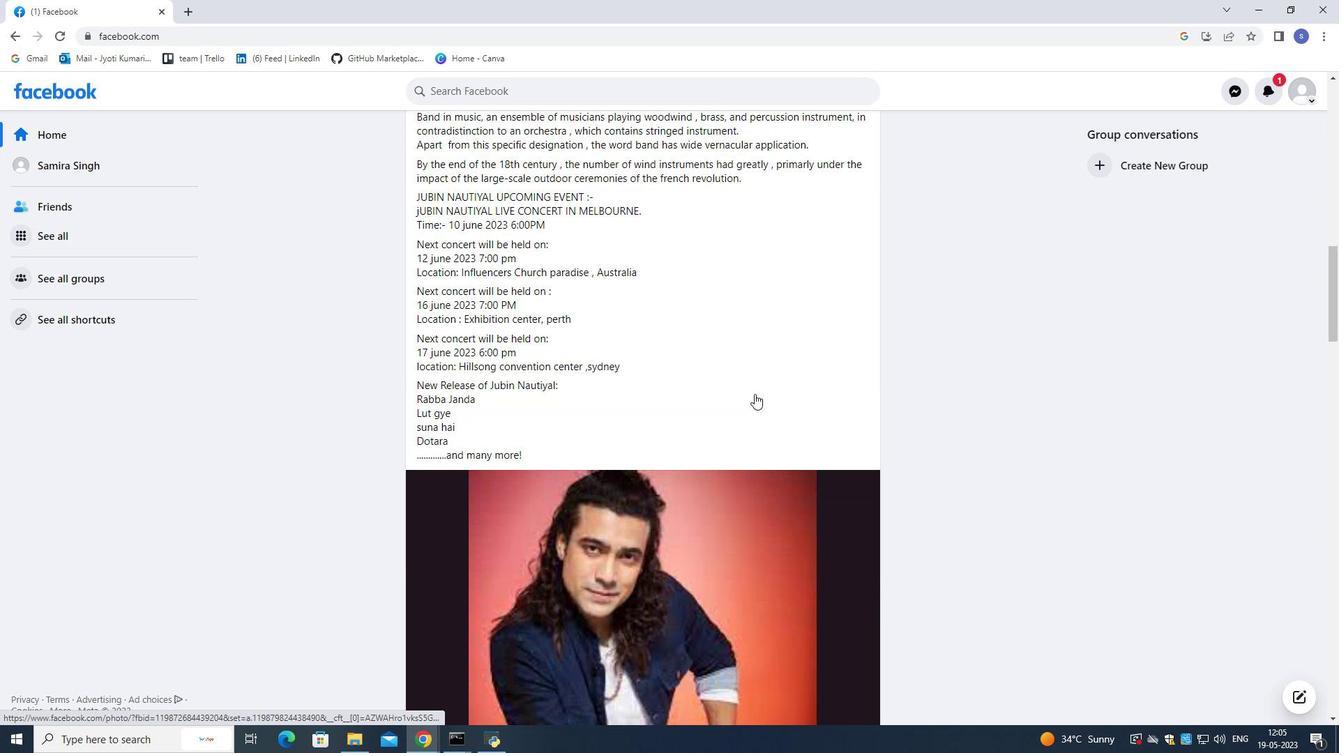 
Action: Mouse scrolled (754, 394) with delta (0, 0)
Screenshot: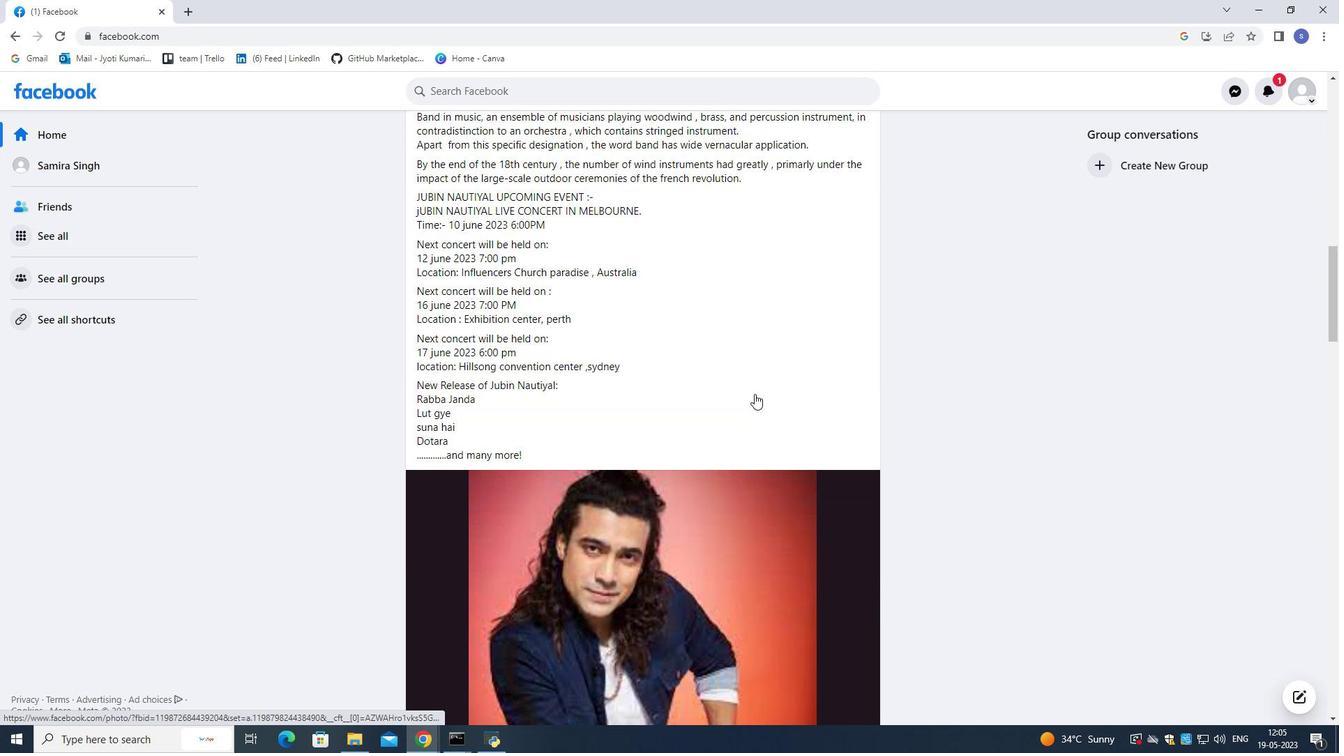 
Action: Mouse scrolled (754, 394) with delta (0, 0)
Screenshot: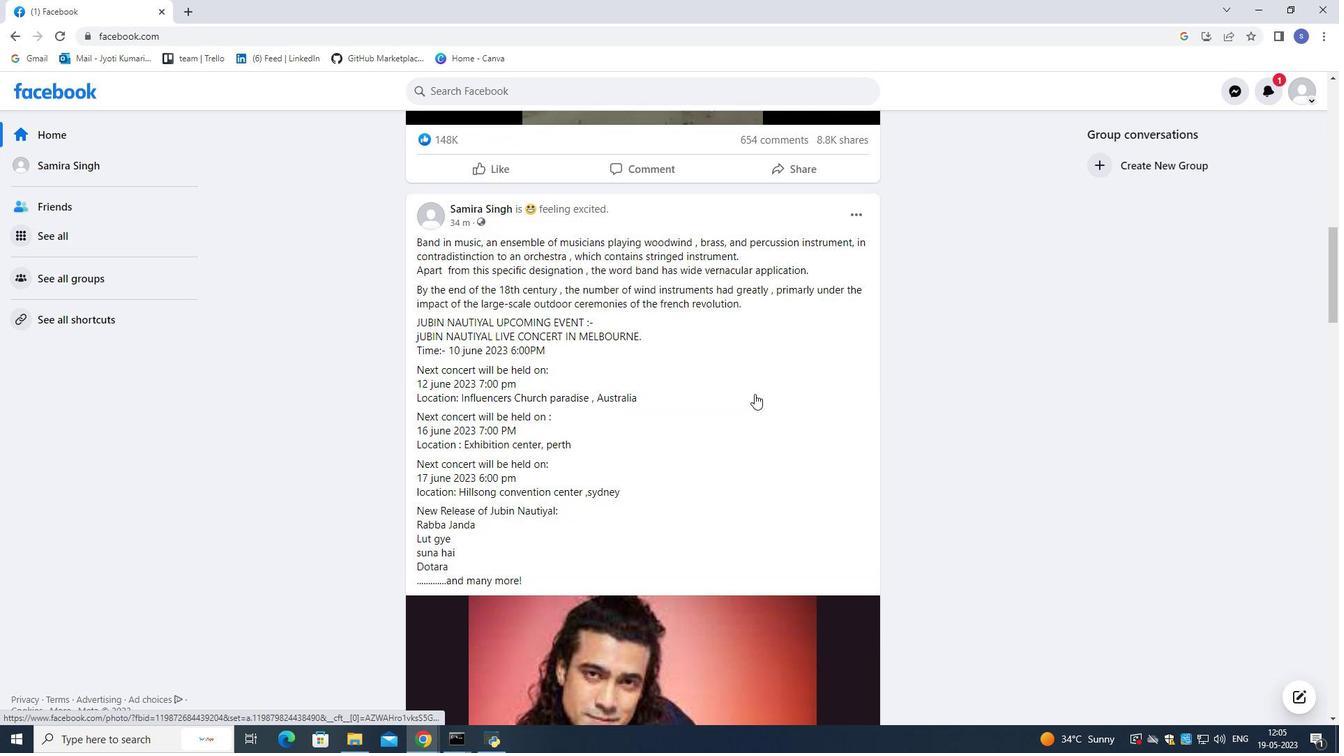 
Action: Mouse scrolled (754, 394) with delta (0, 0)
Screenshot: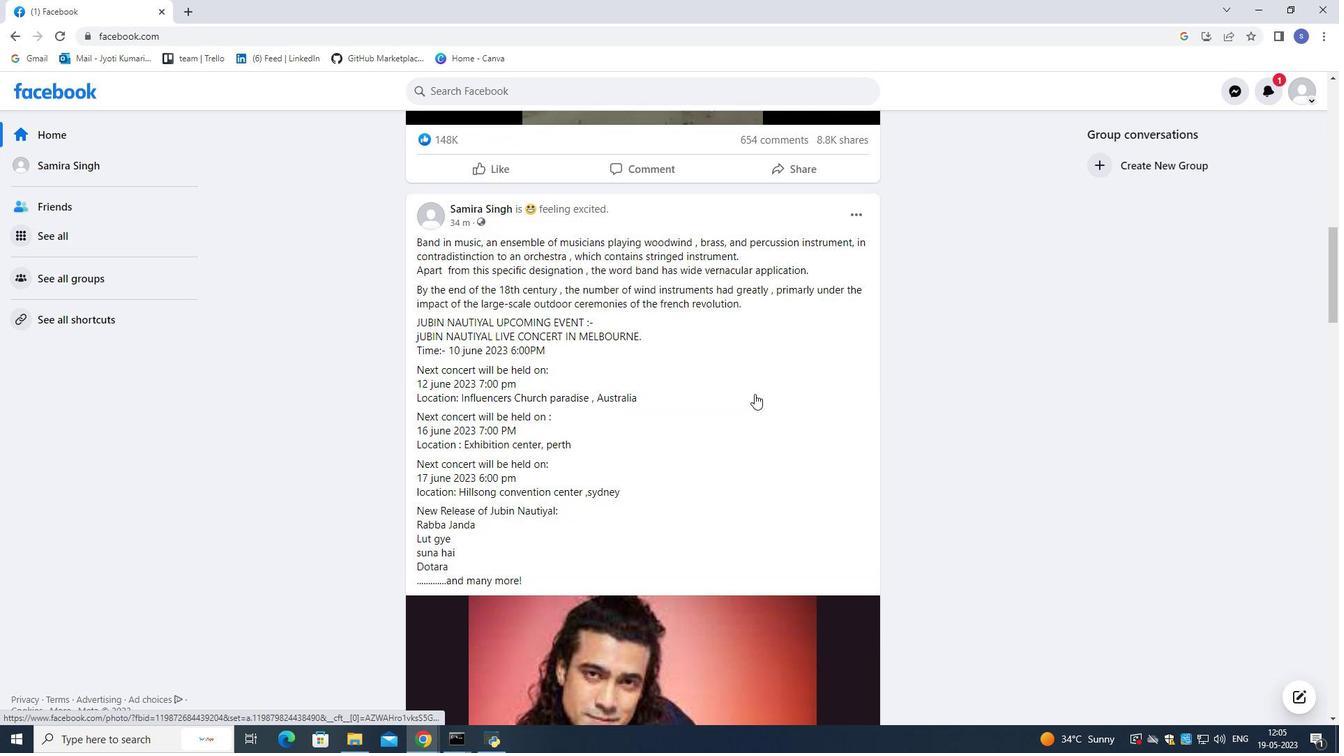 
Action: Mouse scrolled (754, 394) with delta (0, 0)
Screenshot: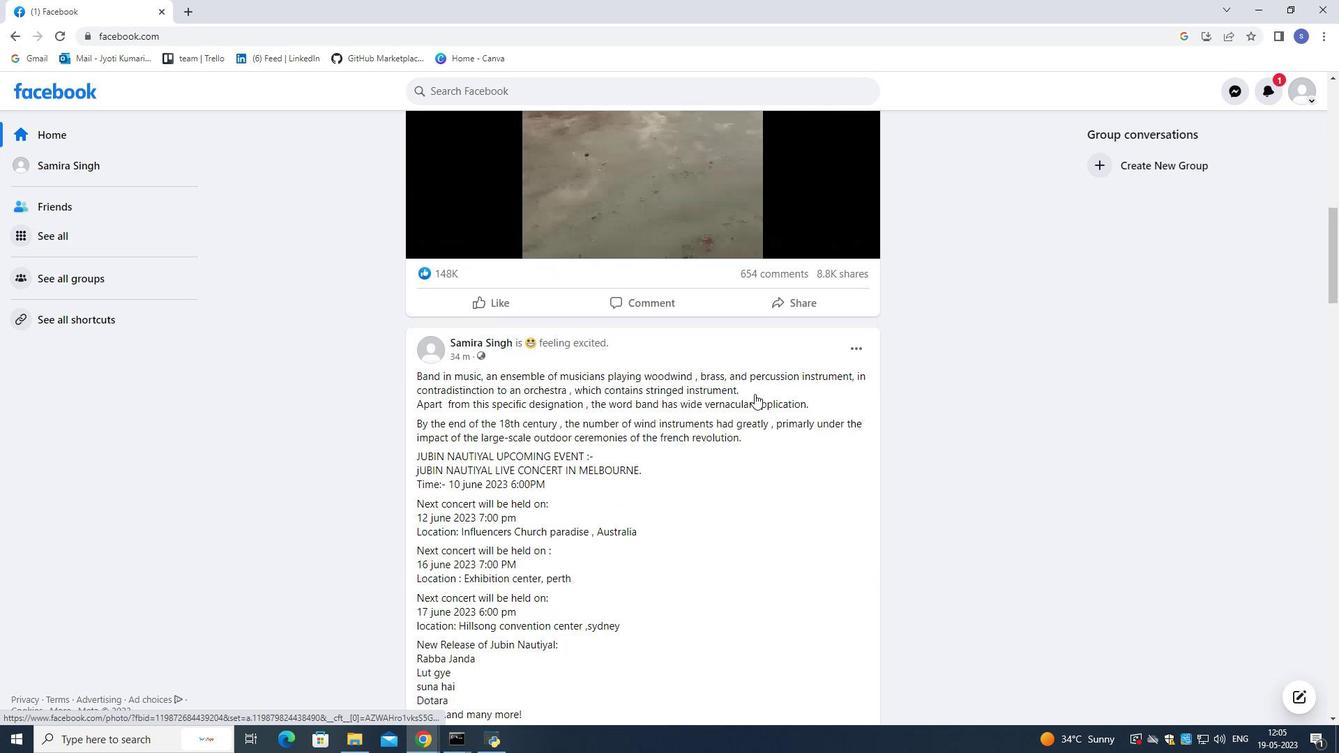 
Action: Mouse moved to (754, 394)
Screenshot: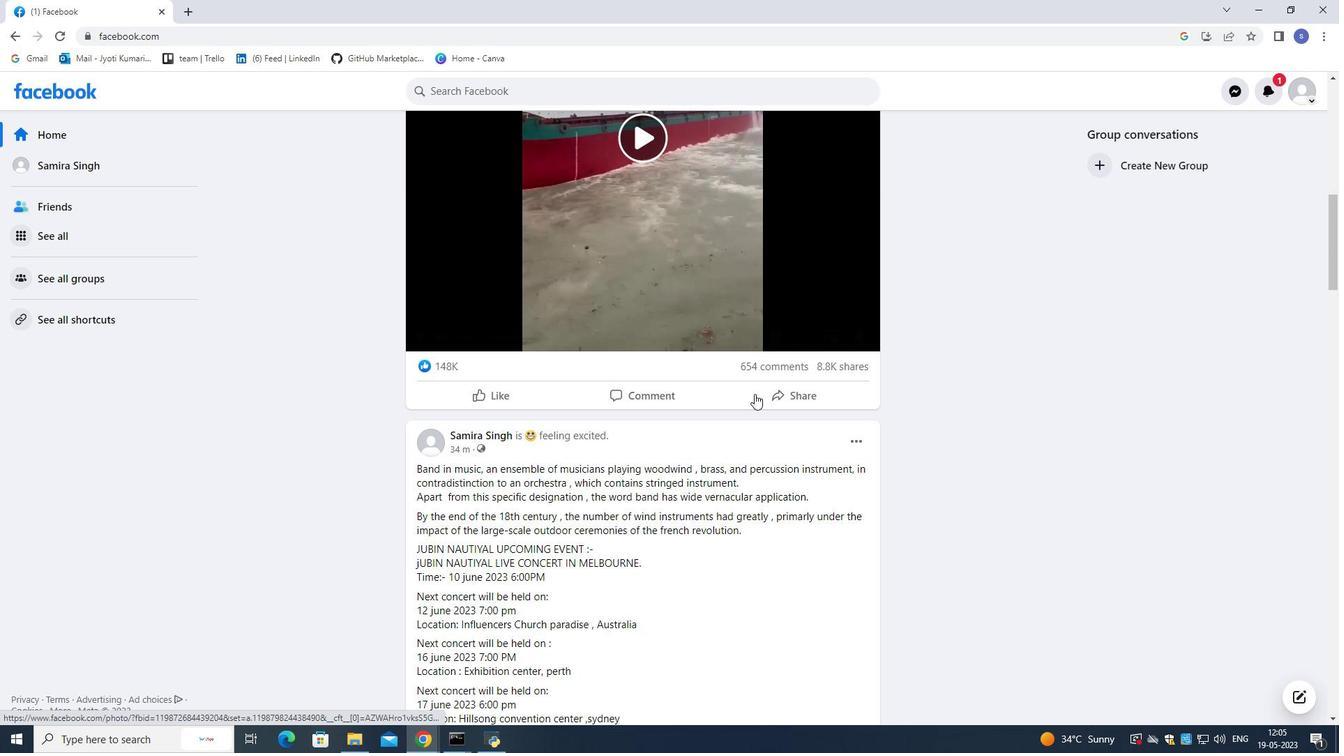 
Action: Mouse scrolled (754, 395) with delta (0, 0)
Screenshot: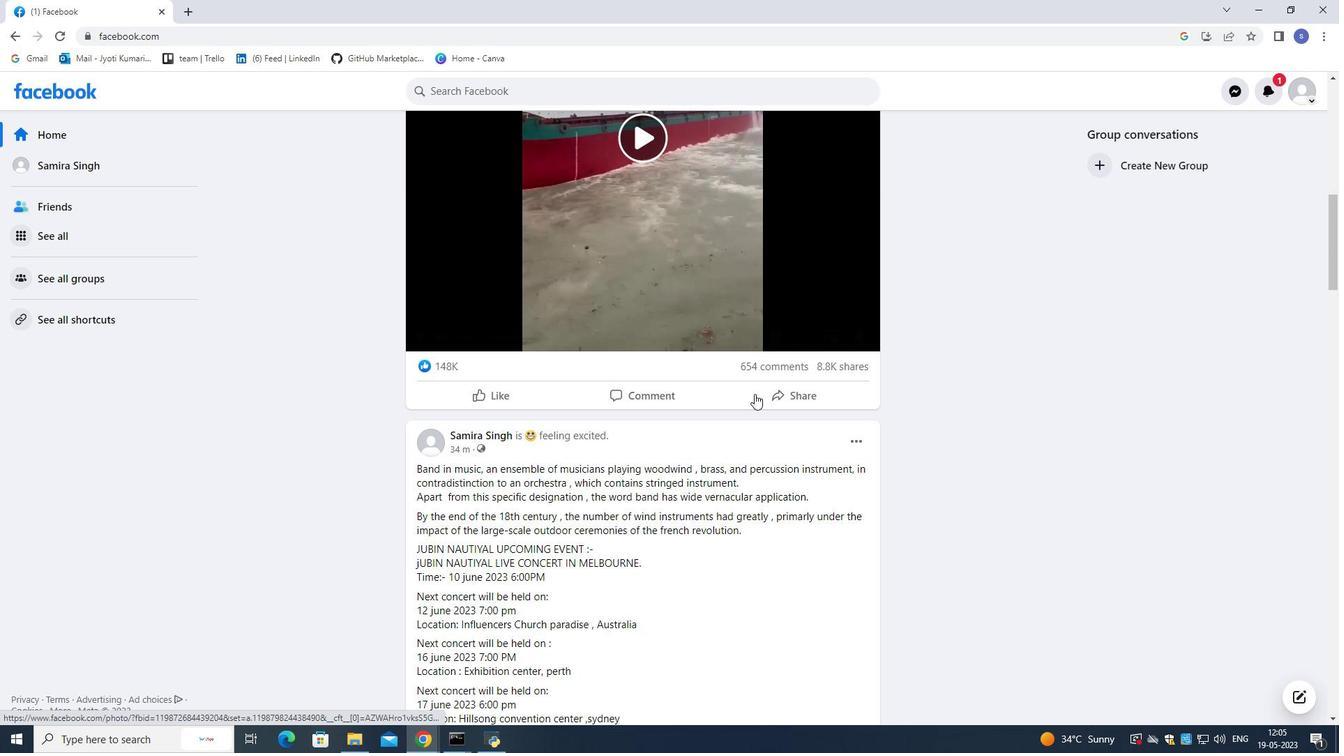 
Action: Mouse scrolled (754, 395) with delta (0, 0)
Screenshot: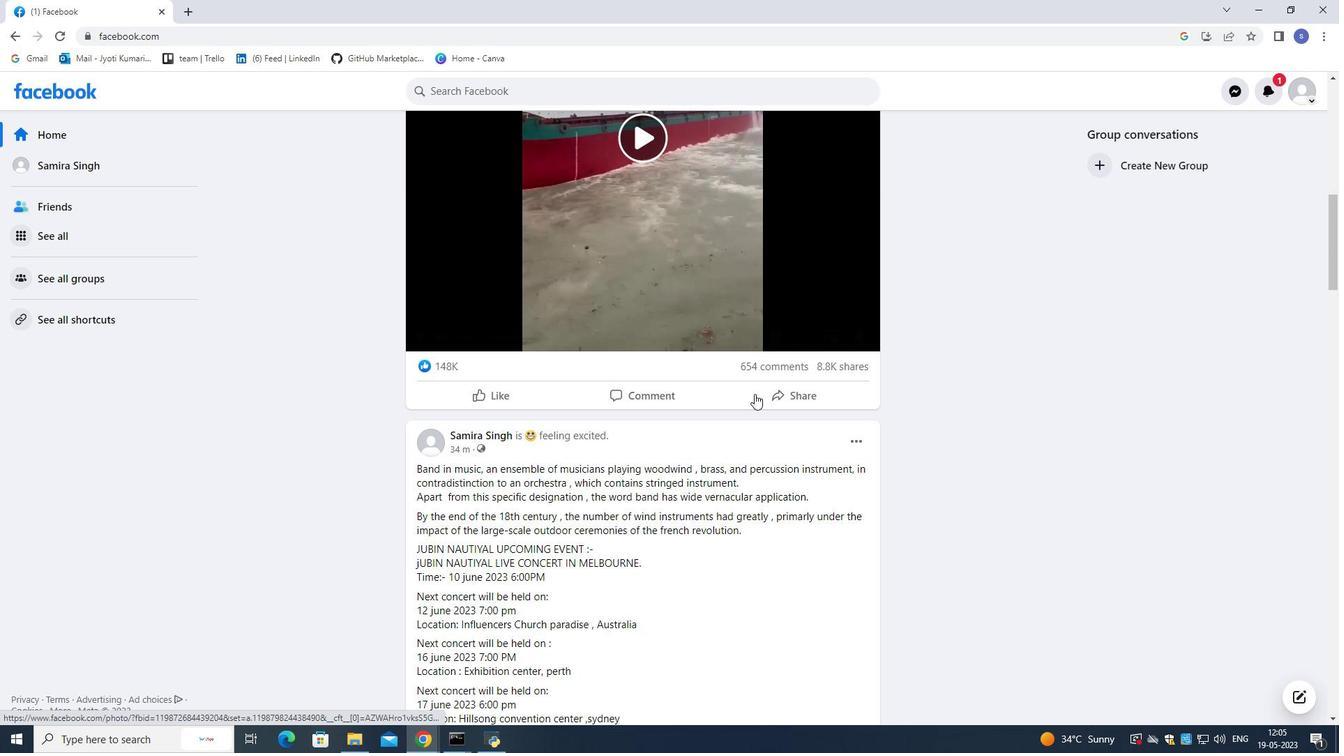 
Action: Mouse scrolled (754, 395) with delta (0, 0)
Screenshot: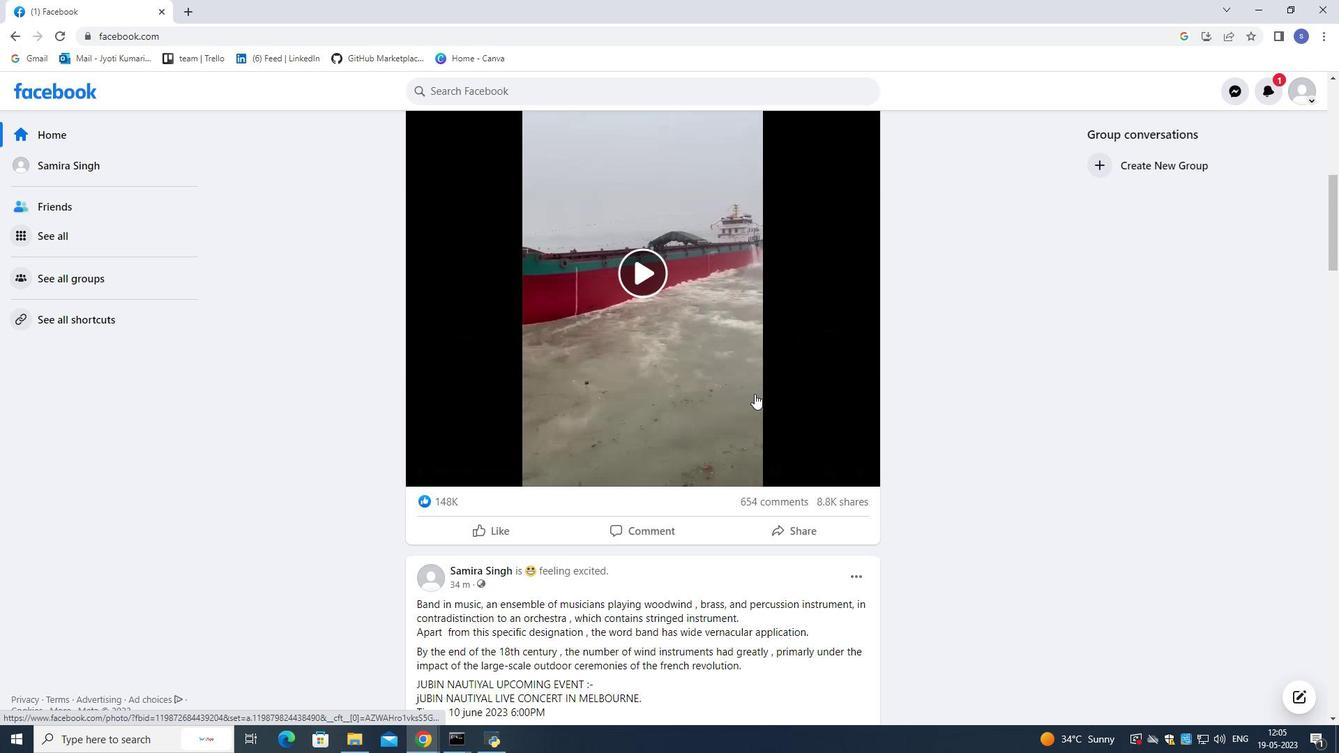 
Action: Mouse scrolled (754, 395) with delta (0, 0)
Screenshot: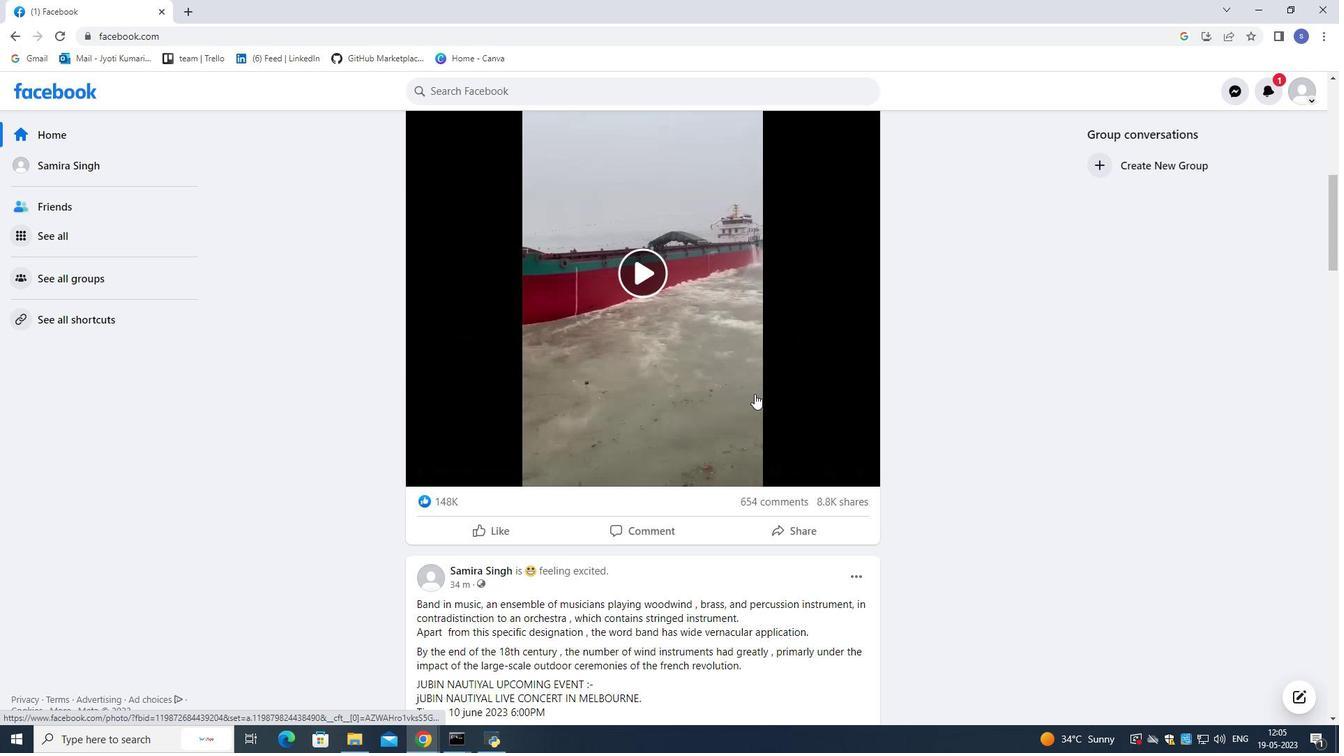 
Action: Mouse scrolled (754, 395) with delta (0, 0)
Screenshot: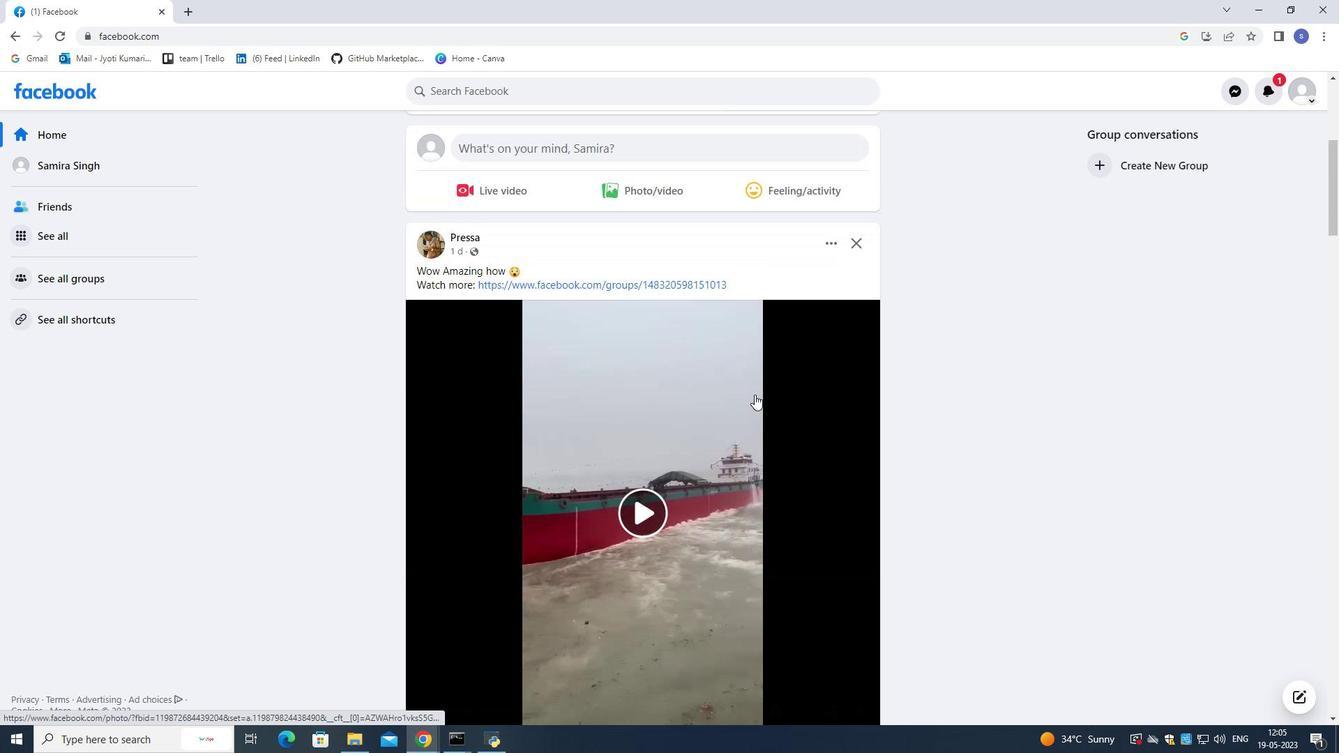 
Action: Mouse scrolled (754, 395) with delta (0, 0)
Screenshot: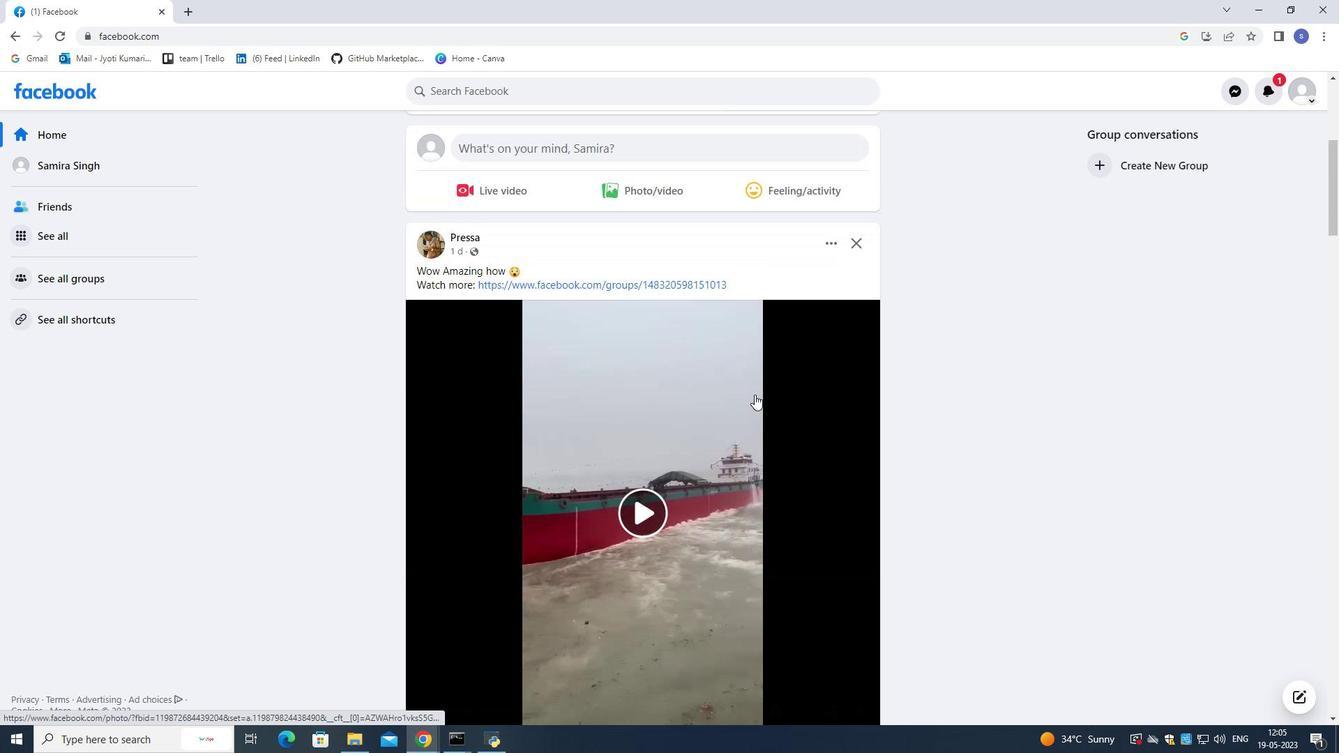 
Action: Mouse scrolled (754, 395) with delta (0, 0)
Screenshot: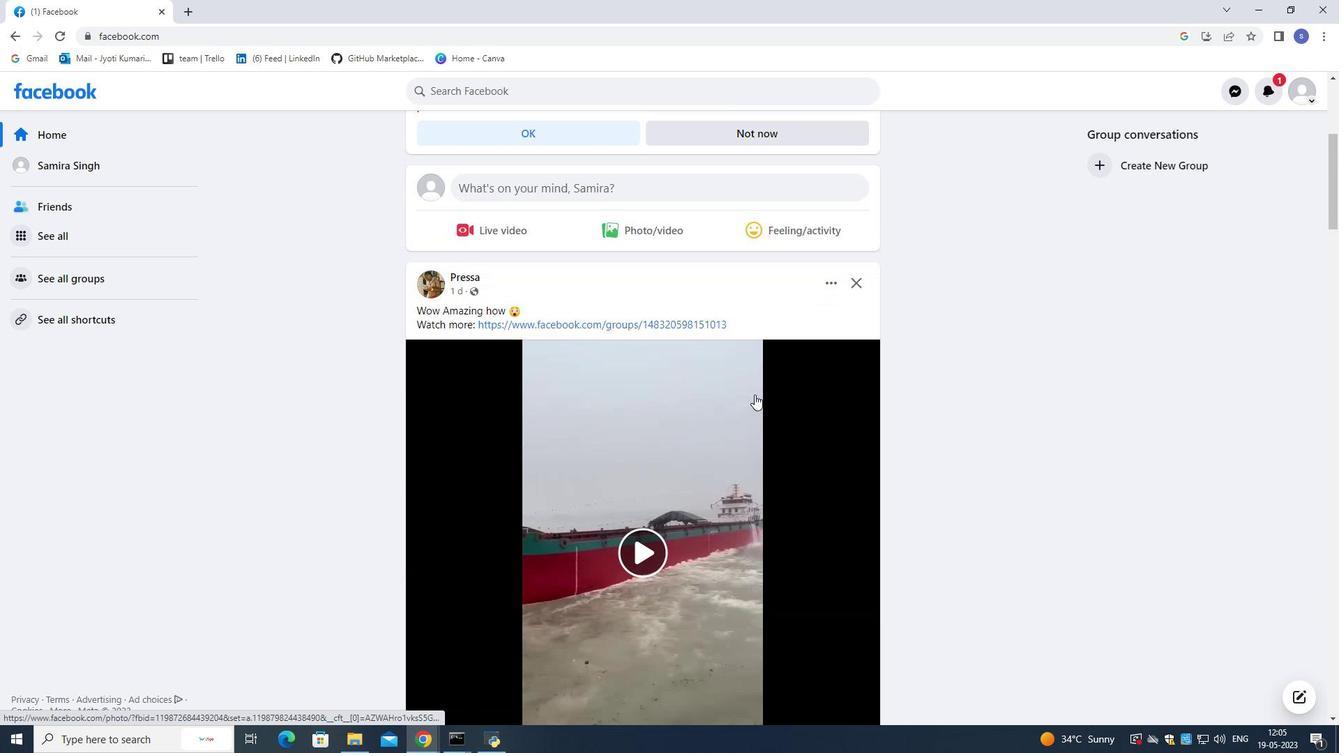 
Action: Mouse scrolled (754, 395) with delta (0, 0)
Screenshot: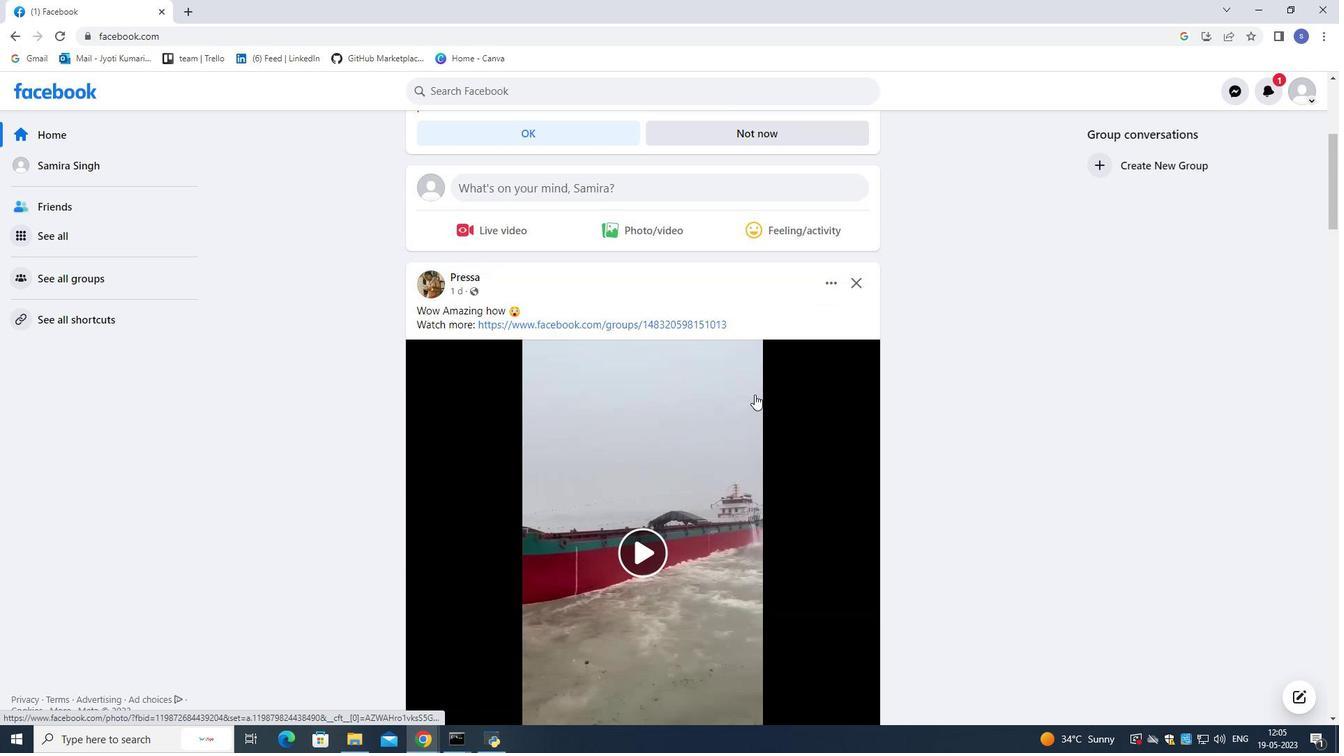 
Action: Mouse moved to (156, 234)
Screenshot: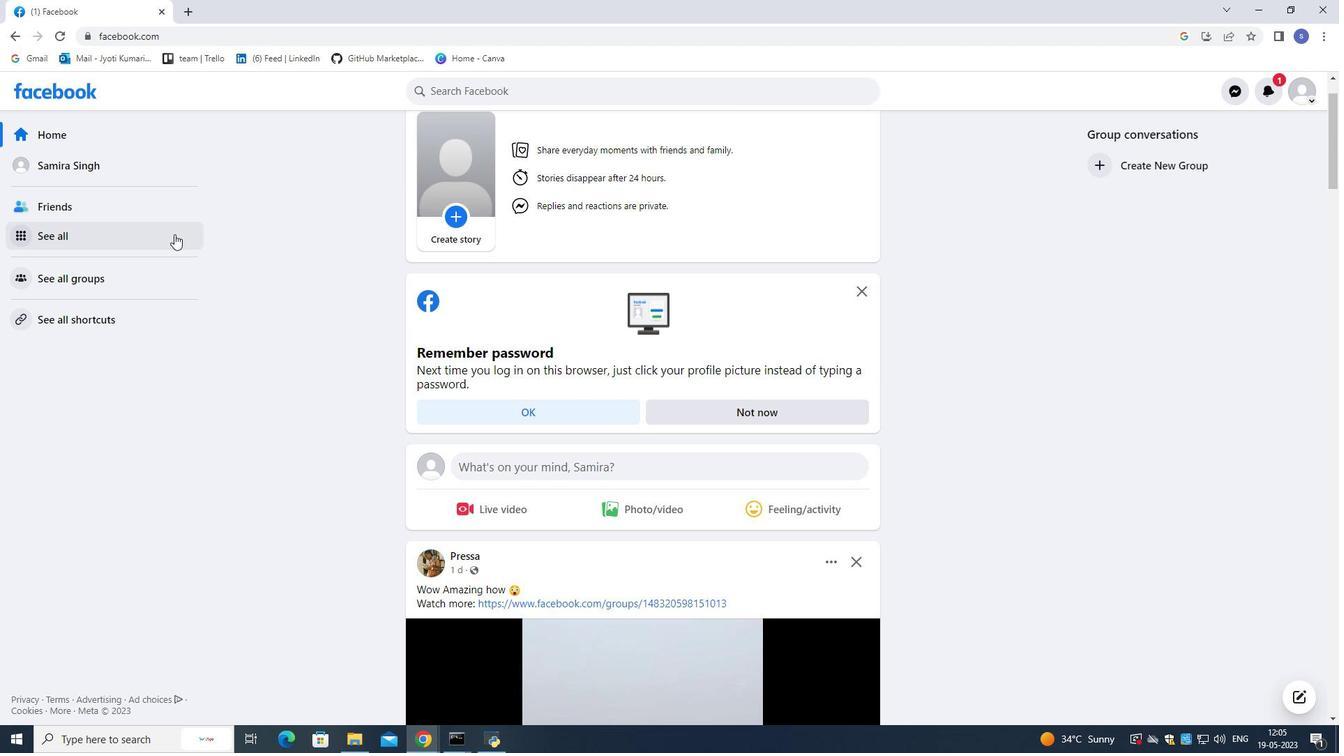 
Action: Mouse pressed left at (156, 234)
Screenshot: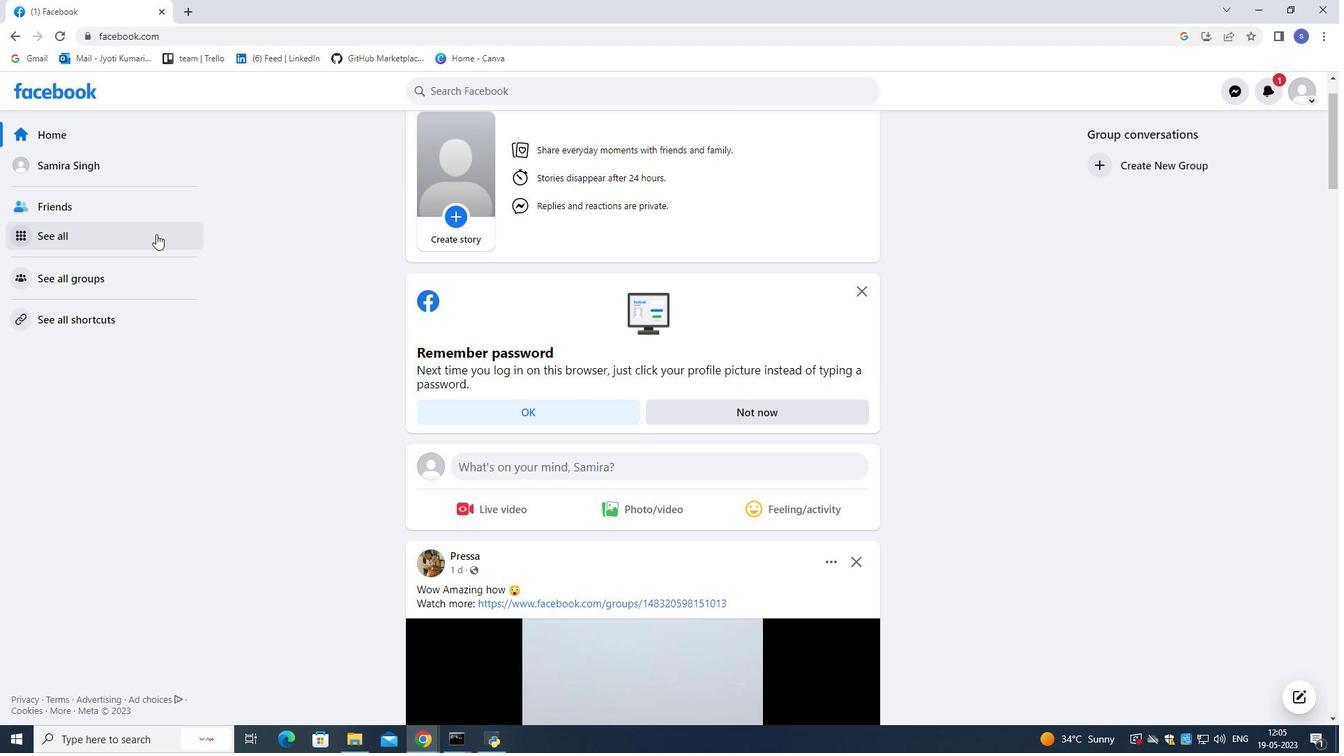 
Action: Mouse moved to (338, 206)
Screenshot: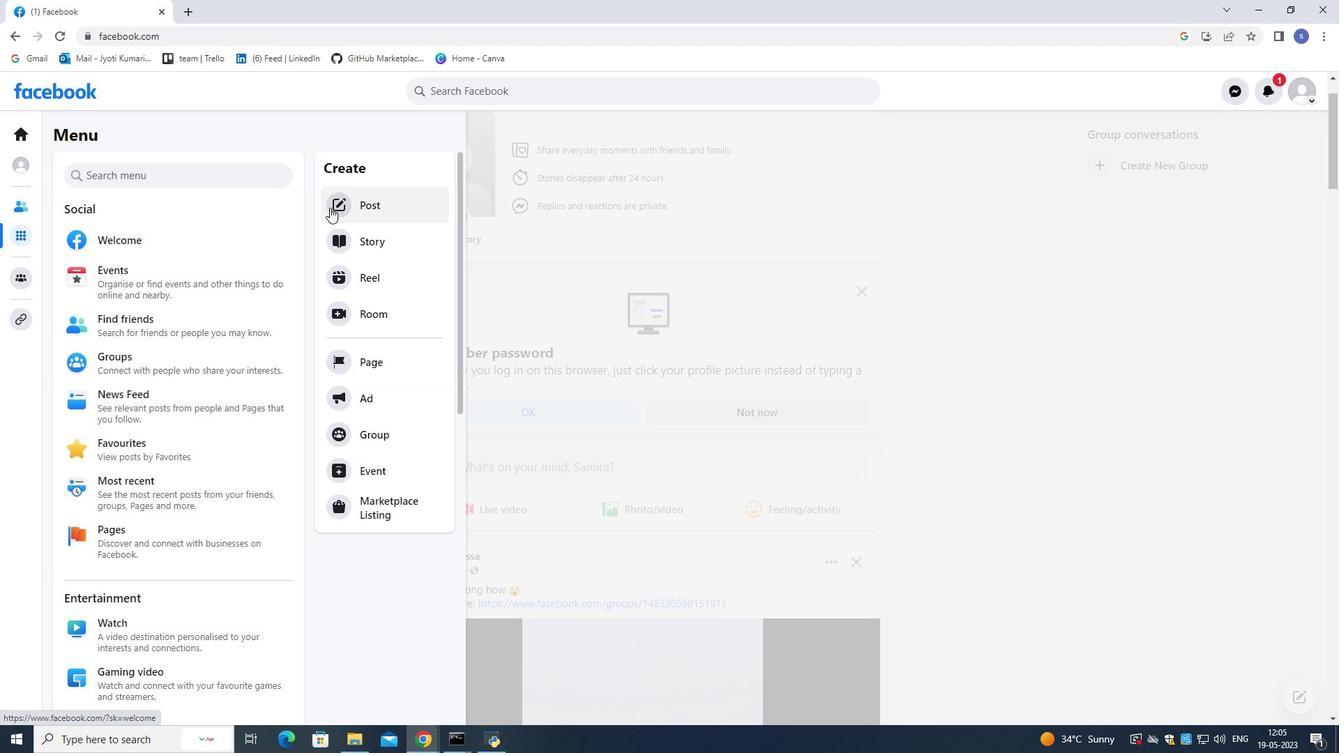
Action: Mouse pressed left at (338, 206)
Screenshot: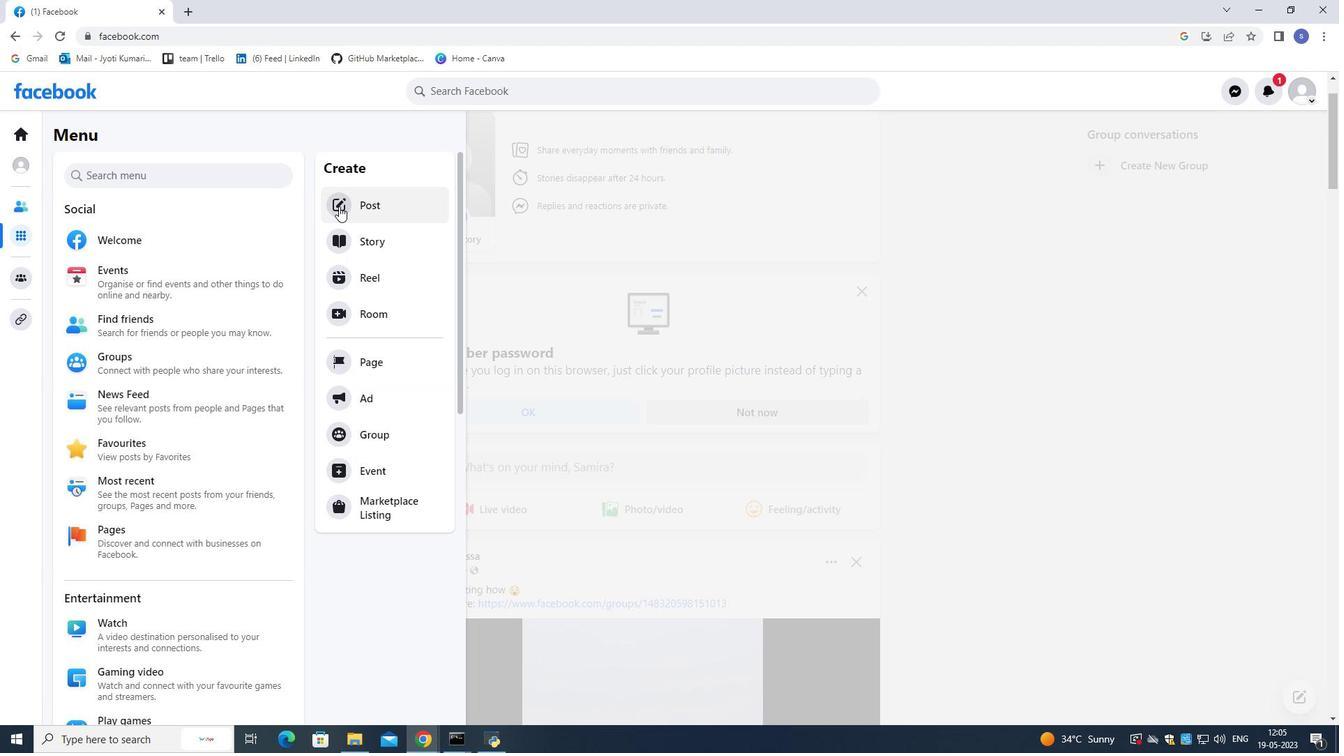 
Action: Mouse moved to (567, 352)
Screenshot: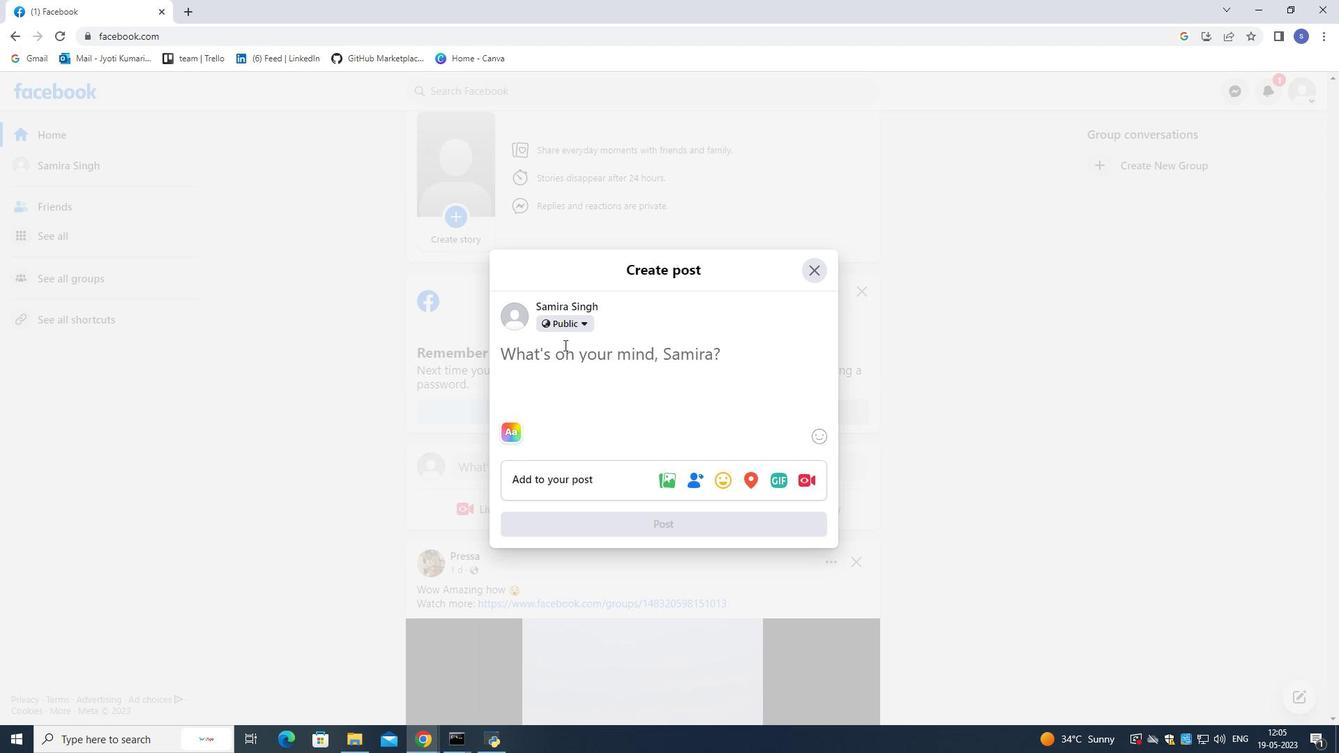 
Action: Mouse pressed left at (567, 352)
Screenshot: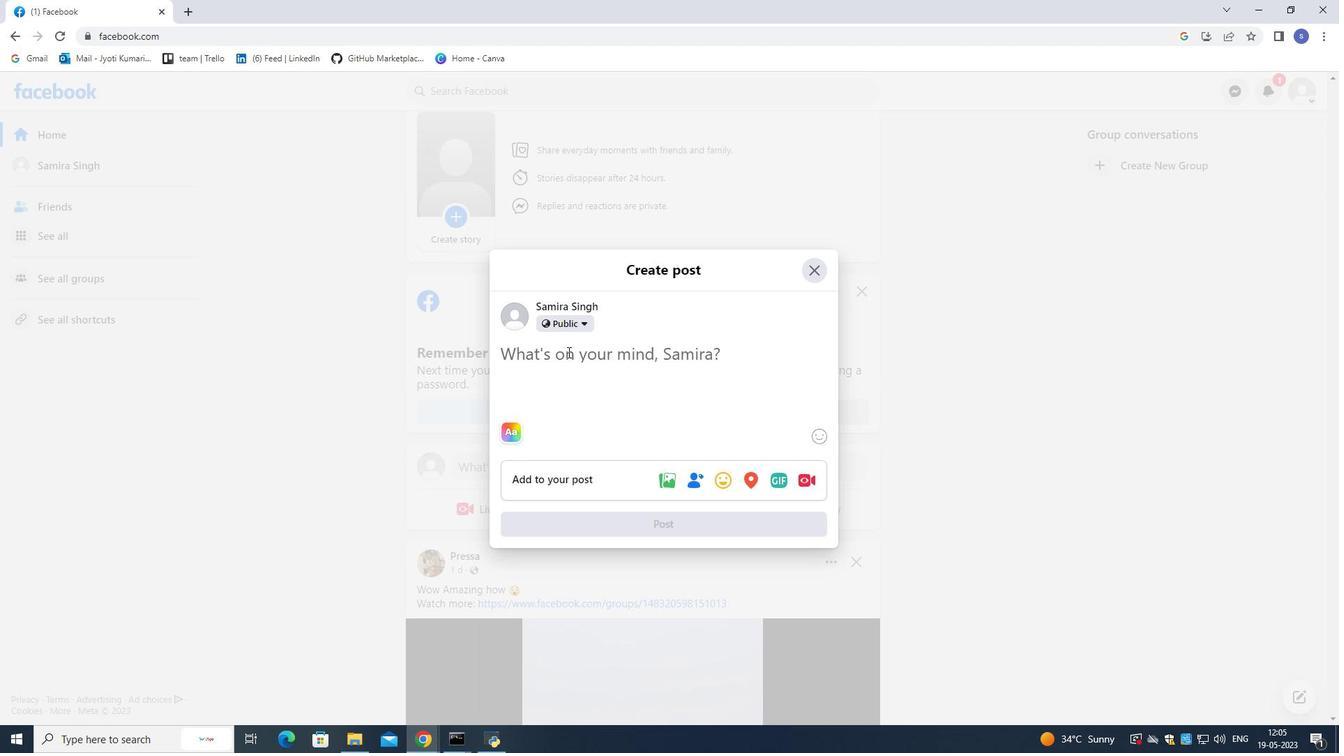 
Action: Mouse moved to (568, 353)
Screenshot: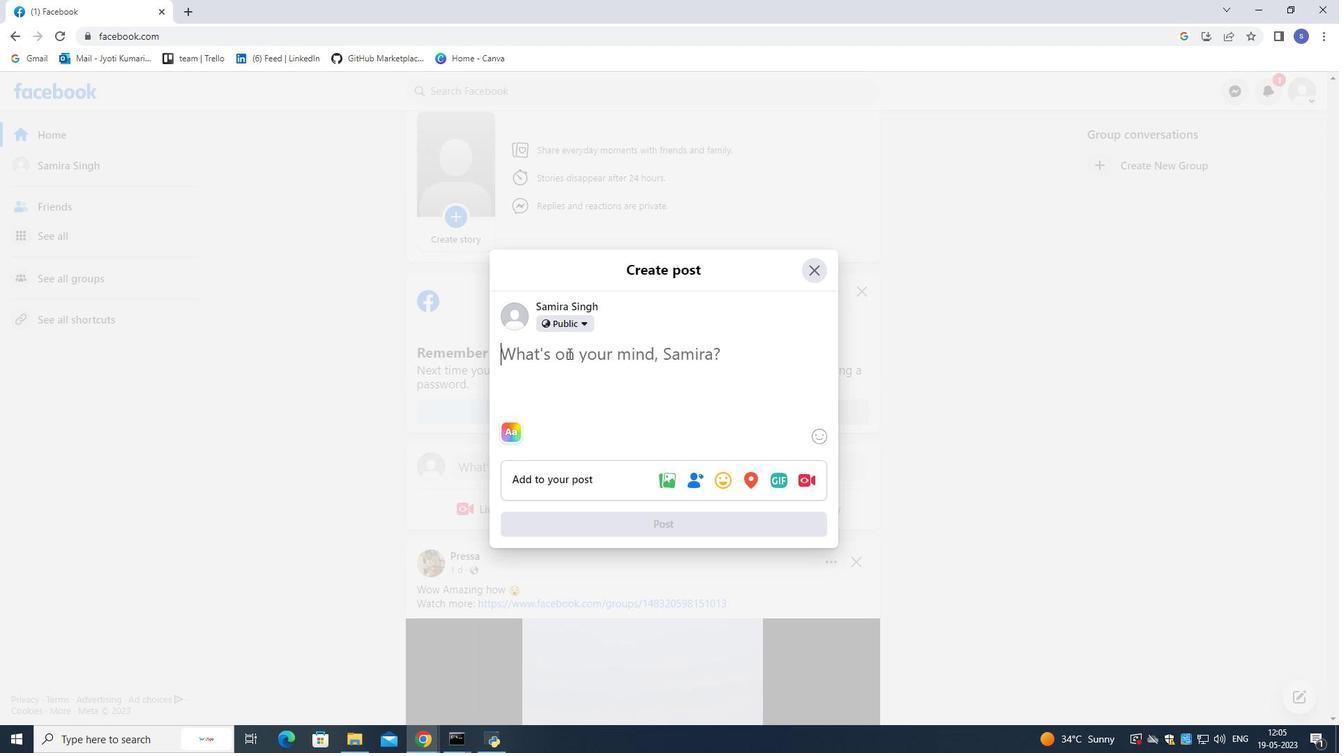 
Action: Key pressed <Key.shift>Posting<Key.space>a<Key.space><Key.shift><Key.shift><Key.shift><Key.shift><Key.shift><Key.shift><Key.shift><Key.shift><Key.shift><Key.shift><Key.shift><Key.shift><Key.shift><Key.shift><Key.shift><Key.shift><Key.shift><Key.shift><Key.shift><Key.shift><Key.shift><Key.shift><Key.shift><Key.shift><Key.shift><Key.shift><Key.shift>Heartfelt<Key.space><Key.shift>Story<Key.space>
Screenshot: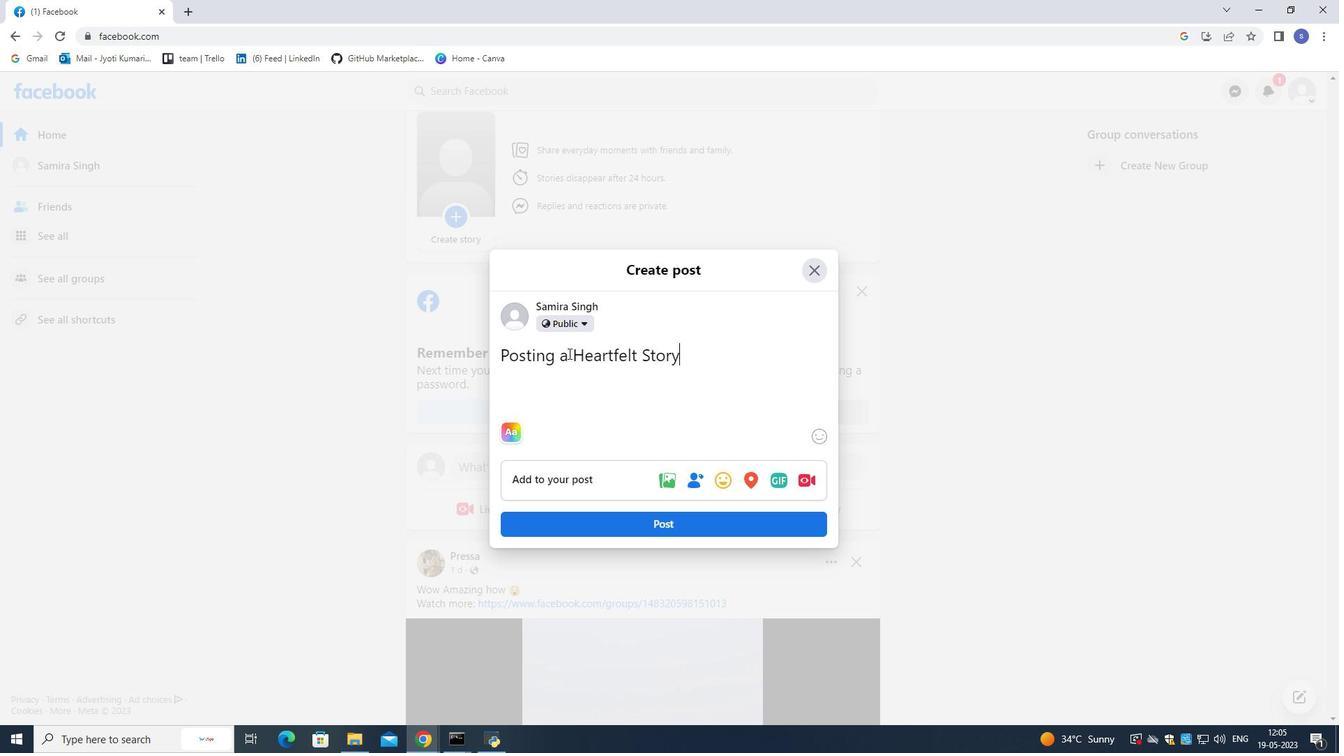 
Action: Mouse moved to (627, 369)
Screenshot: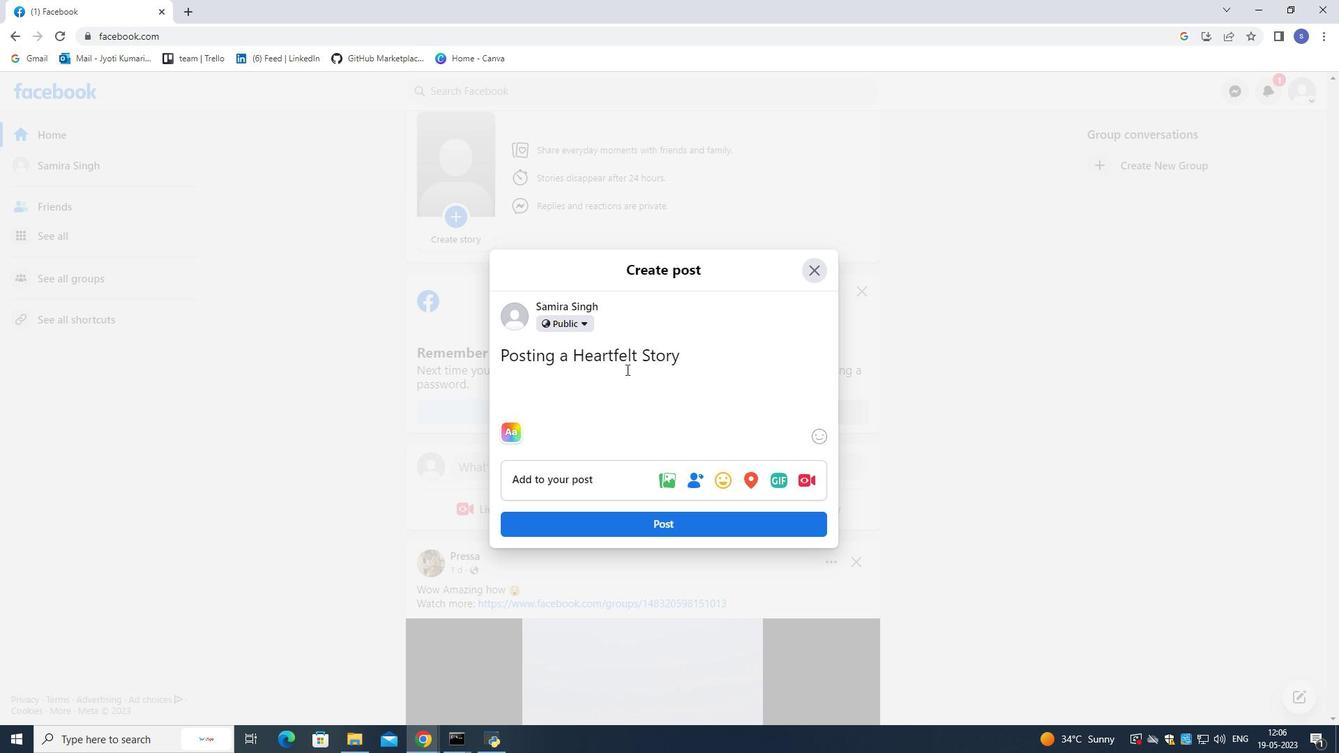 
Action: Key pressed .<Key.enter><Key.enter><Key.shift>I<Key.space>still<Key.space>remember<Key.space>the<Key.space>year,<Key.enter>it<Key.space>aw<Key.backspace><Key.backspace><Key.backspace><Key.space><Key.space><Key.backspace>was<Key.space>2011.<Key.backspace>,<Key.space><Key.shift>December,<Key.enter><Key.enter><Key.shift>I<Key.space>still<Key.space>remen<Key.backspace>ber<Key.space>the<Key.left><Key.left><Key.left><Key.left><Key.left><Key.left><Key.left>m<Key.down><Key.right><Key.space>feeling.<Key.enter><Key.shift>Ihad<Key.left><Key.left><Key.left><Key.space><Key.right><Key.right><Key.right><Key.space>lost<Key.space>two<Key.space>of<Key.space>my<Key.space>fiends<Key.space>j<Key.backspace>in<Key.space>october,<Key.space>2011<Key.space>and<Key.space>thw<Key.backspace>e<Key.space>two<Key.space>months<Key.space>since<Key.space>then<Key.space>were<Key.space>quite<Key.space>a<Key.space>journey.<Key.enter>and<Key.space>then<Key.space>one<Key.space>day,<Key.space>i<Key.space>was<Key.space>like,<Key.space>i<Key.space>need<Key.space>something<Key.space>more<Key.space>than<Key.space>diary<Key.space>entries<Key.space>and<Key.space>poems<Key.space>to<Key.space>cona<Key.backspace>tain<Key.space>this<Key.space>feelings.<Key.enter><Key.enter>s<Key.backspace><Key.shift>So<Key.space>,<Key.space>i<Key.backspace><Key.shift>I<Key.space>just<Key.space>googled,<Key.space><Key.shift_r>"synonyms<Key.space>for<Key.space>peas<Key.backspace>ce<Key.space>in<Key.space>the<Key.space>midset<Key.space>of<Key.space>chaos<Key.shift_r>",<Key.space>and<Key.space>chose<Key.space>a<Key.space>pen-m<Key.backspace>name<Key.space>,<Key.space><Key.shift>atataxissoul.<Key.enter><Key.enter><Key.shift>It<Key.space>gave<Key.space>me<Key.space>the<Key.space>luxury<Key.space>to<Key.space>share<Key.space>without<Key.space>hesitation.<Key.enter><Key.shift>And<Key.space><Key.shift>I<Key.space>hv<Key.backspace>aven<Key.backspace><Key.space>not<Key.space>stopped<Key.space>mtself<Key.space>ever<Key.space>since.<Key.enter><Key.enter><Key.right><Key.right><Key.right><Key.right><Key.right><Key.right><Key.right><Key.right><Key.right><Key.right><Key.up><Key.up><Key.right><Key.right><Key.right><Key.right><Key.right><Key.right><Key.right><Key.right><Key.right><Key.right><Key.right><Key.right><Key.right><Key.right><Key.right><Key.right><Key.right><Key.right><Key.right><Key.right><Key.right><Key.right><Key.right><Key.right><Key.right><Key.backspace><Key.shift>yy<Key.backspace><Key.right><Key.right><Key.right><Key.right><Key.right><Key.right><Key.right><Key.right><Key.right><Key.right><Key.right><Key.right><Key.right><Key.right><Key.right><Key.right><Key.enter><Key.enter><Key.shift><Key.shift><Key.shift><Key.shift><Key.shift><Key.shift><Key.shift><Key.shift><Key.shift><Key.shift><Key.shift><Key.shift><Key.shift><Key.shift><Key.shift>I<Key.space>write<Key.space>then<Key.space><Key.shift>I<Key.space>am<Key.space><Key.shift>frustrated<Key.space>,<Key.space>elated,<Key.space>depressed,<Key.space>confused,<Key.space>or<Key.space>even<Key.space>when<Key.space>i<Key.space>do<Key.space>not<Key.space>feel<Key.space>like<Key.space>writing<Key.space>,<Key.backspace>.<Key.space><Key.shift><Key.shift><Key.shift><Key.shift><Key.shift><Key.shift><Key.shift><Key.shift><Key.shift>I<Key.space>guess<Key.space>i<Key.backspace>t<Key.space>is<Key.space>just<Key.space>my<Key.space>things.<Key.enter><Key.enter><Key.shift>Thst<Key.space><Key.backspace><Key.backspace><Key.backspace>at<Key.space>u<Key.backspace>is<Key.space>why<Key.space>today<Key.space>i<Key.space>thoughts<Key.space>to<Key.space>cherish<Key.space>this<Key.space>journey<Key.space>and<Key.space>pick<Key.space>10<Key.space>posts<Key.space>of<Key.space>th<Key.space>lot<Key.space>that<Key.space>are<Key.space>close<Key.space>to<Key.space>me<Key.space>.
Screenshot: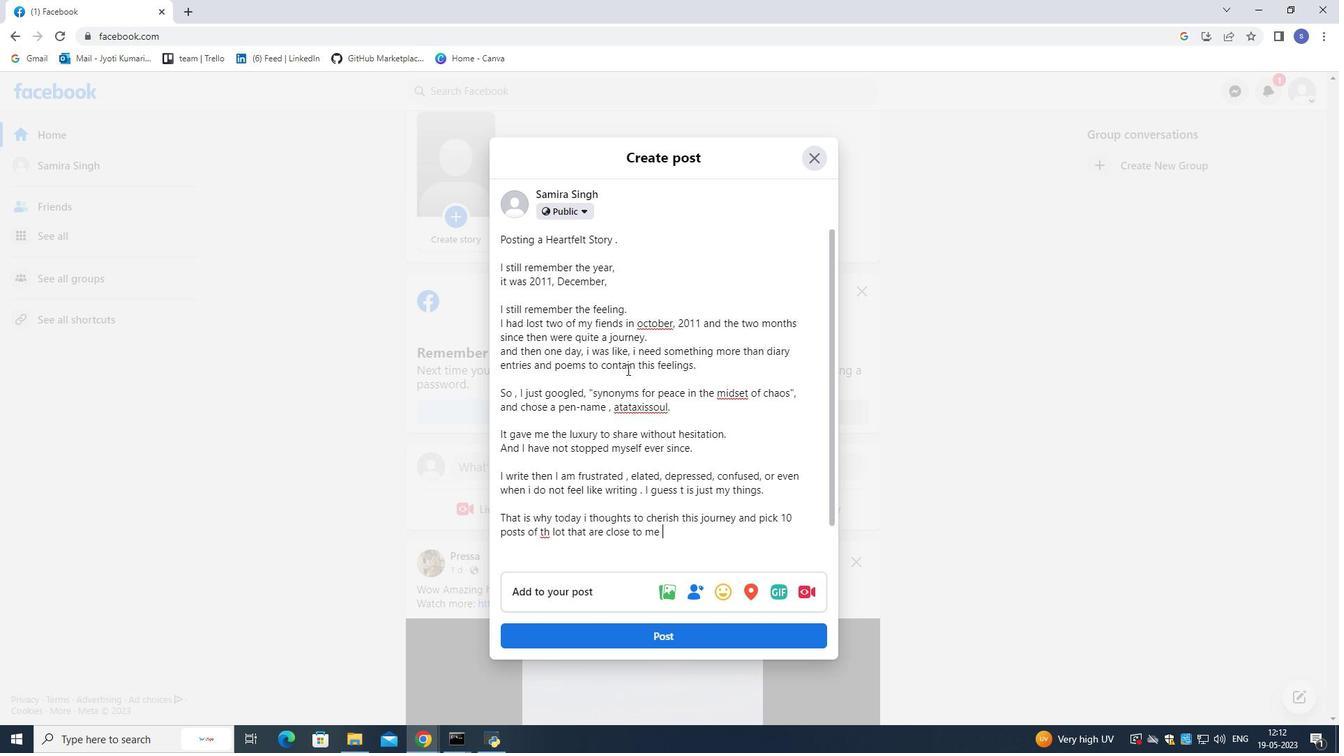 
Action: Mouse moved to (671, 330)
Screenshot: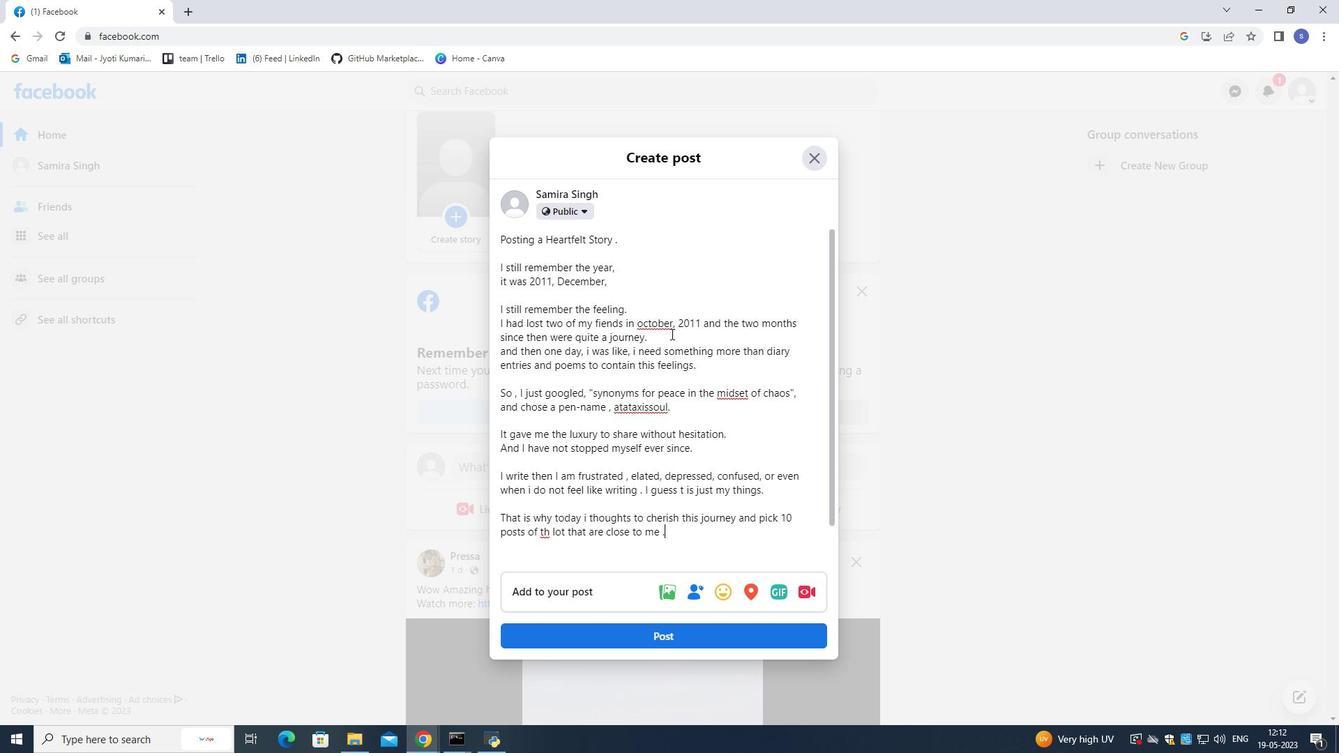 
Action: Mouse pressed left at (671, 330)
Screenshot: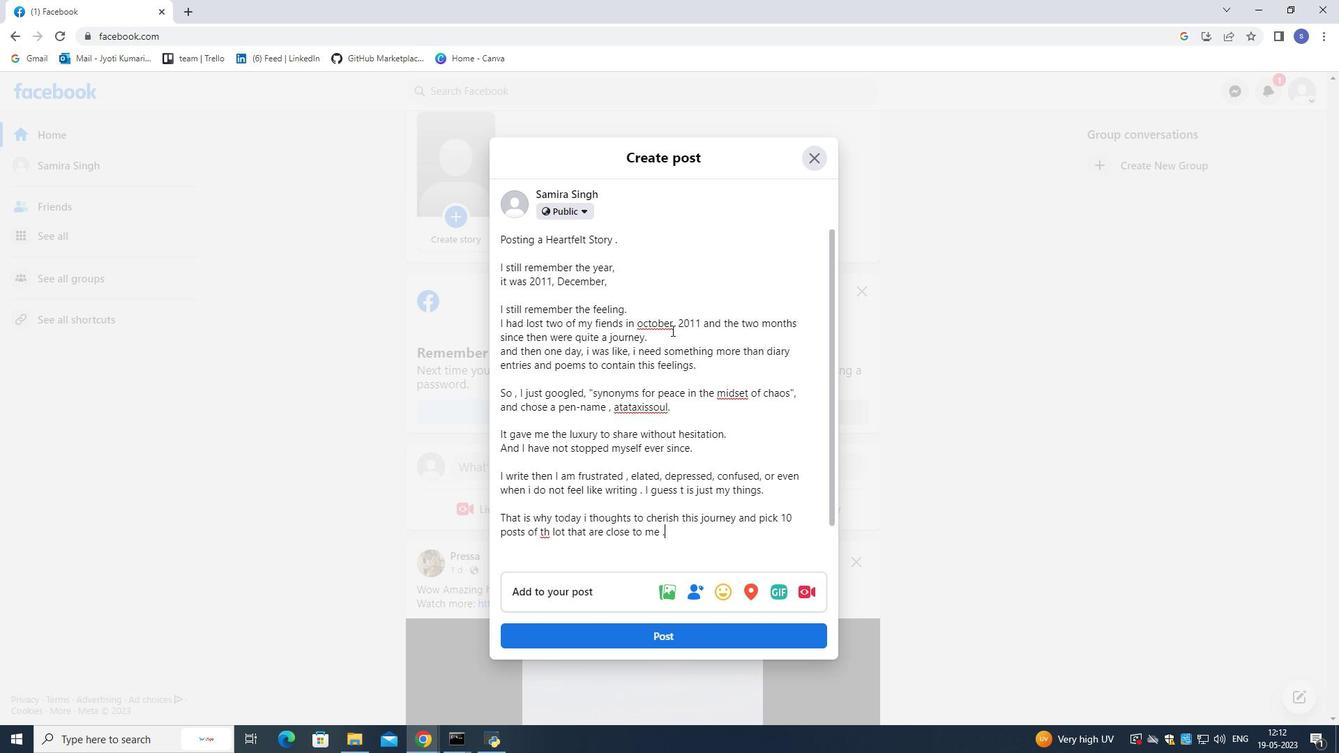 
Action: Mouse moved to (683, 320)
Screenshot: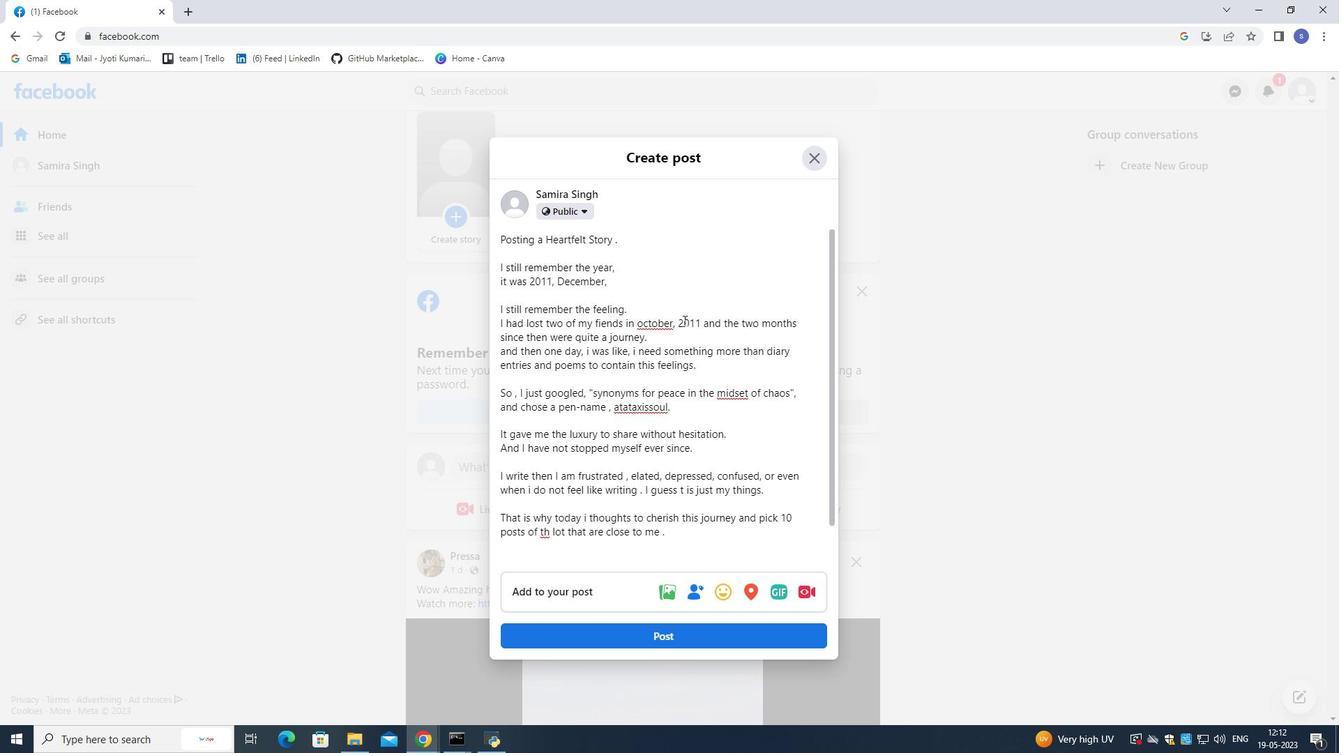 
Action: Mouse pressed left at (683, 320)
Screenshot: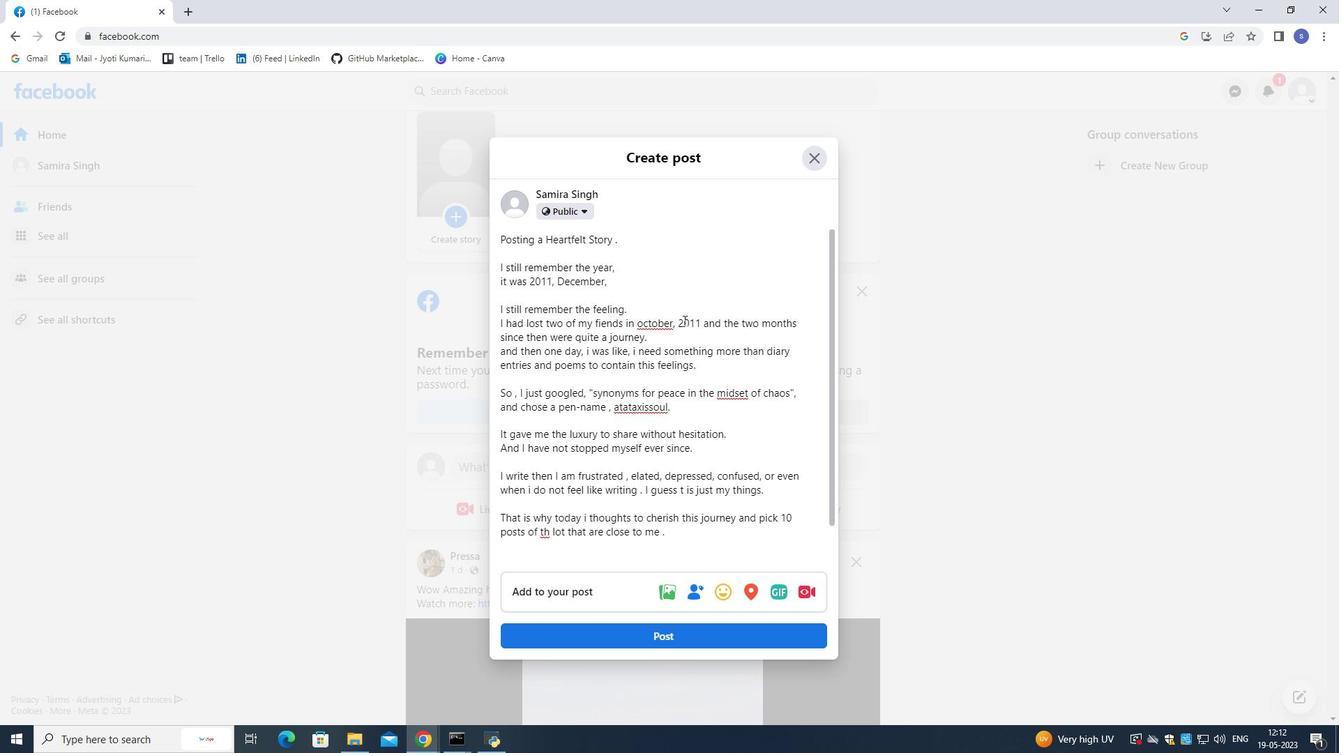 
Action: Mouse moved to (680, 350)
Screenshot: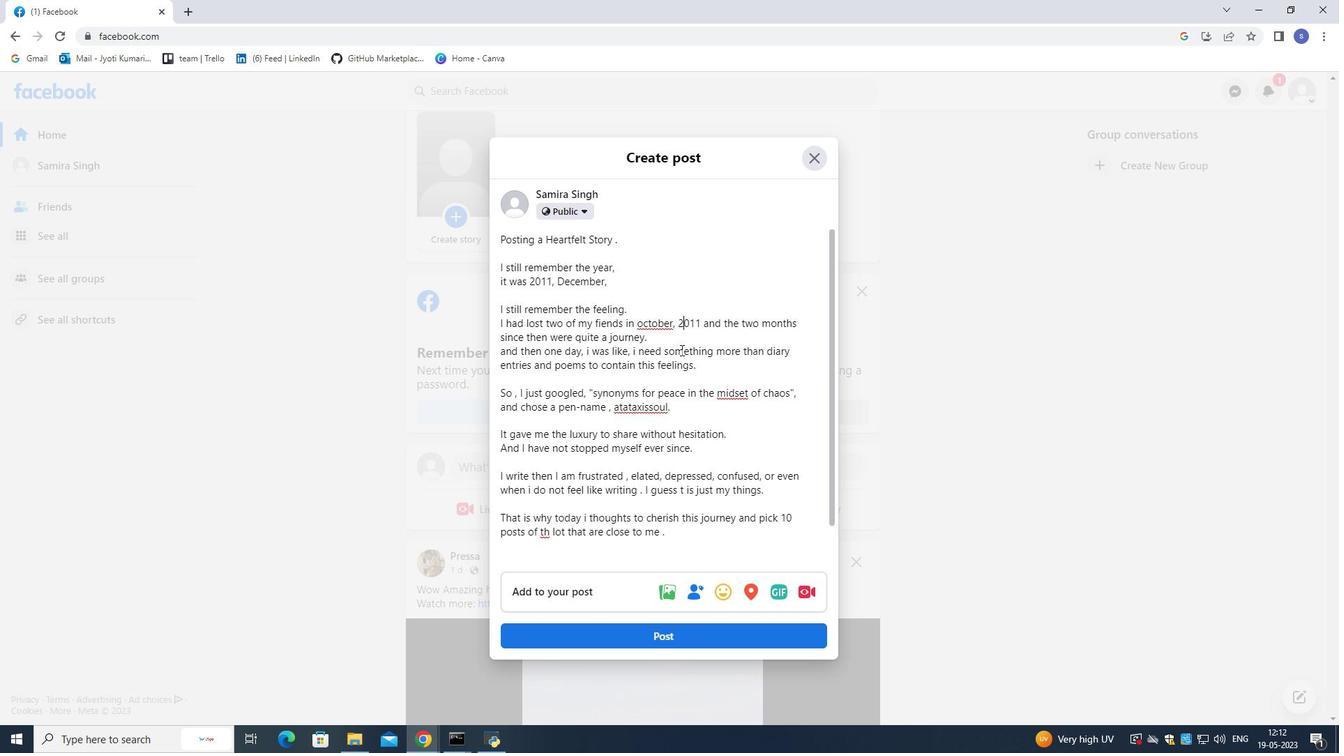 
Action: Key pressed <Key.left><Key.left><Key.left><Key.space>
Screenshot: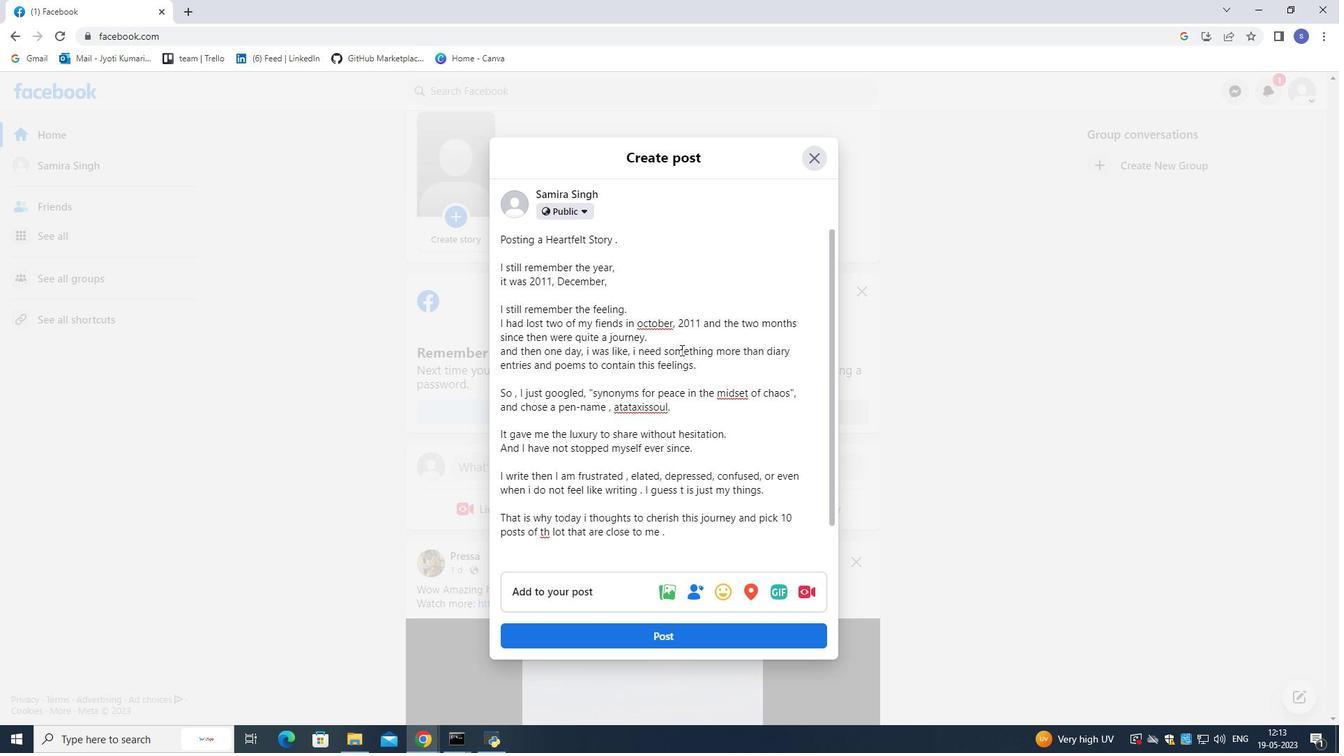 
Action: Mouse moved to (645, 408)
Screenshot: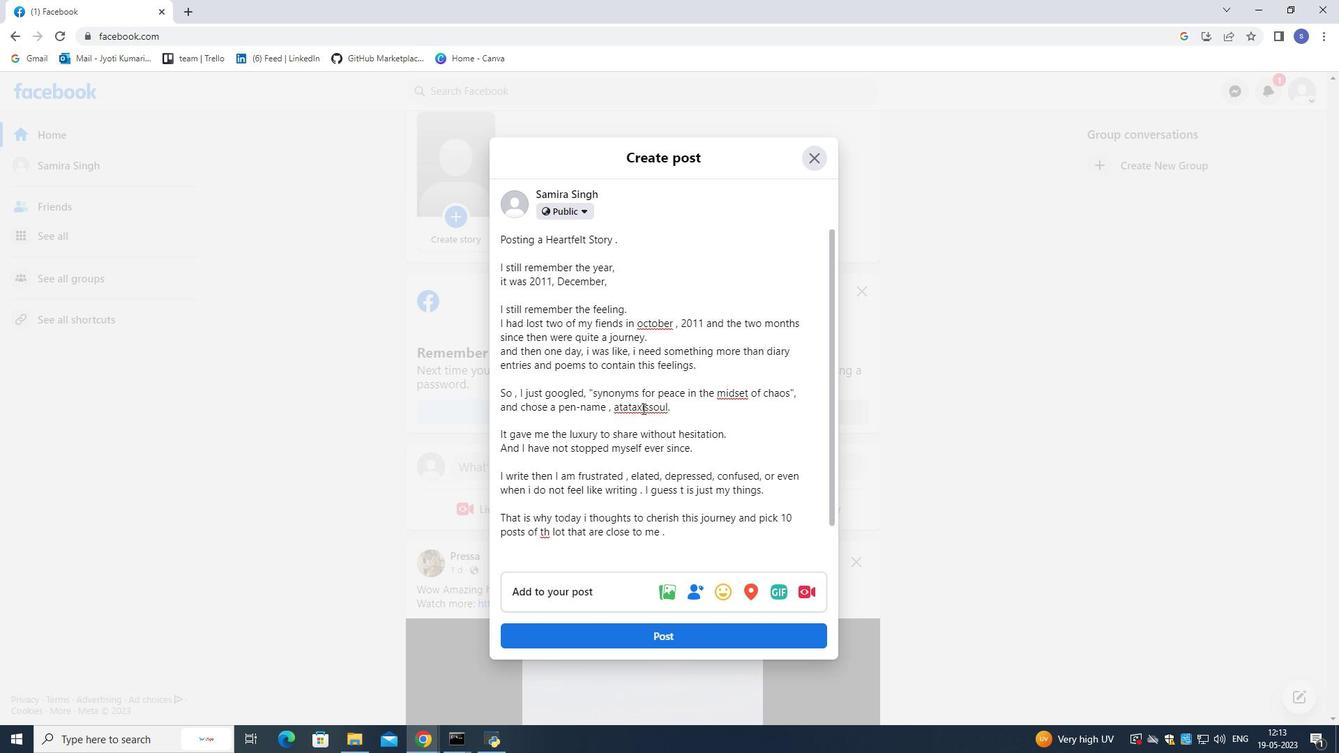 
Action: Mouse scrolled (645, 409) with delta (0, 0)
Screenshot: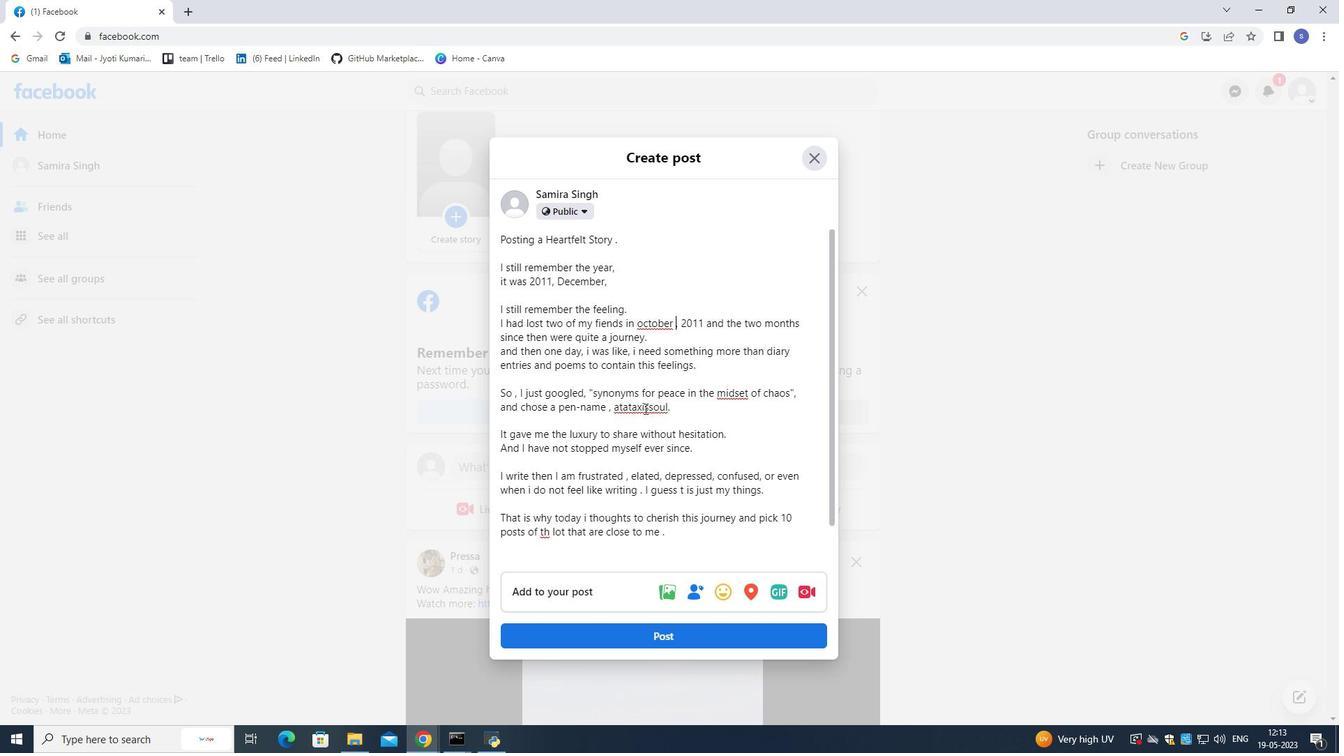 
Action: Mouse scrolled (645, 409) with delta (0, 0)
Screenshot: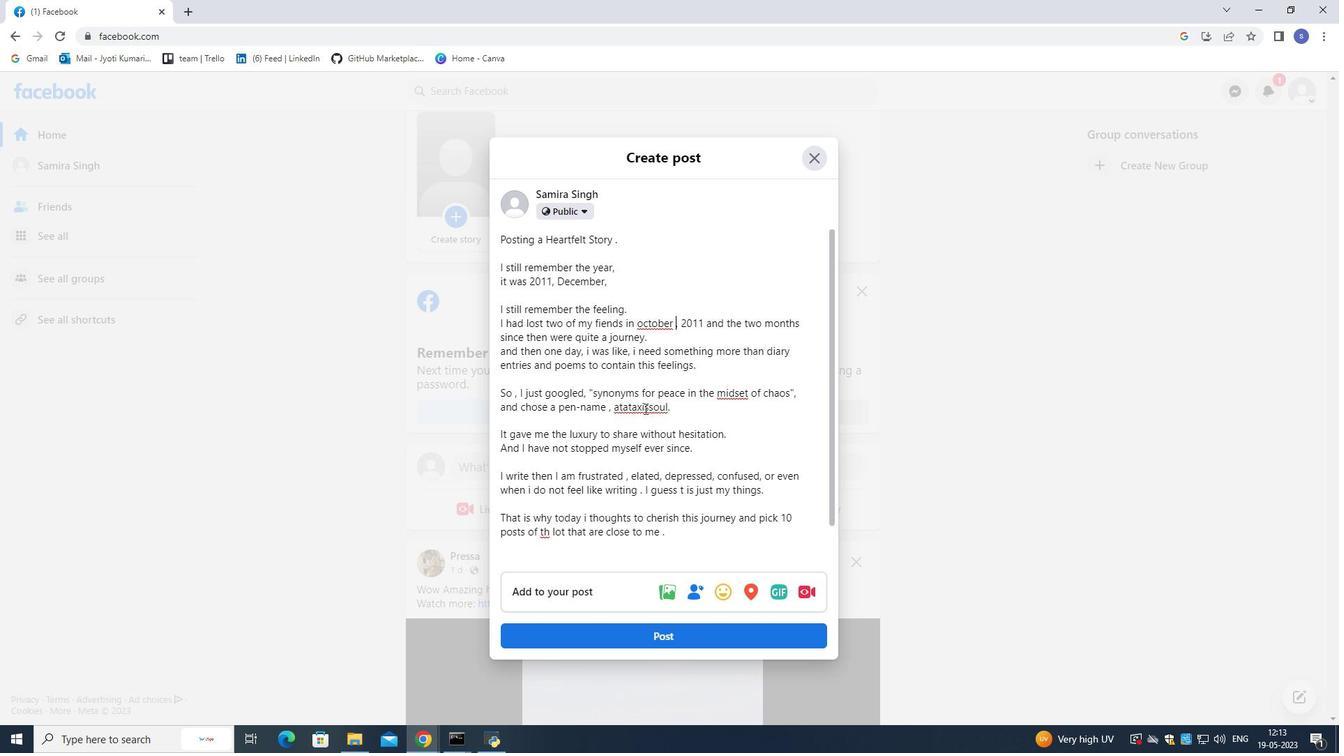 
Action: Mouse scrolled (645, 409) with delta (0, 0)
Screenshot: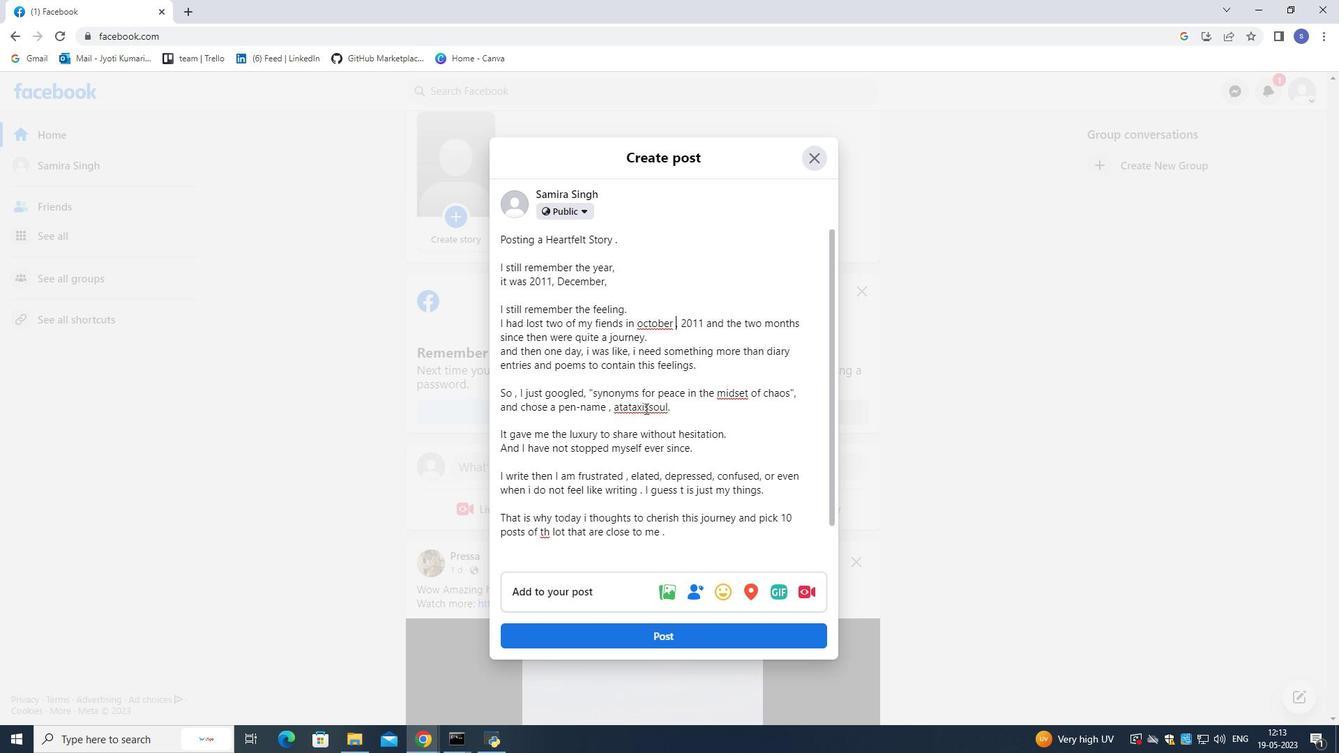 
Action: Mouse scrolled (645, 409) with delta (0, 0)
Screenshot: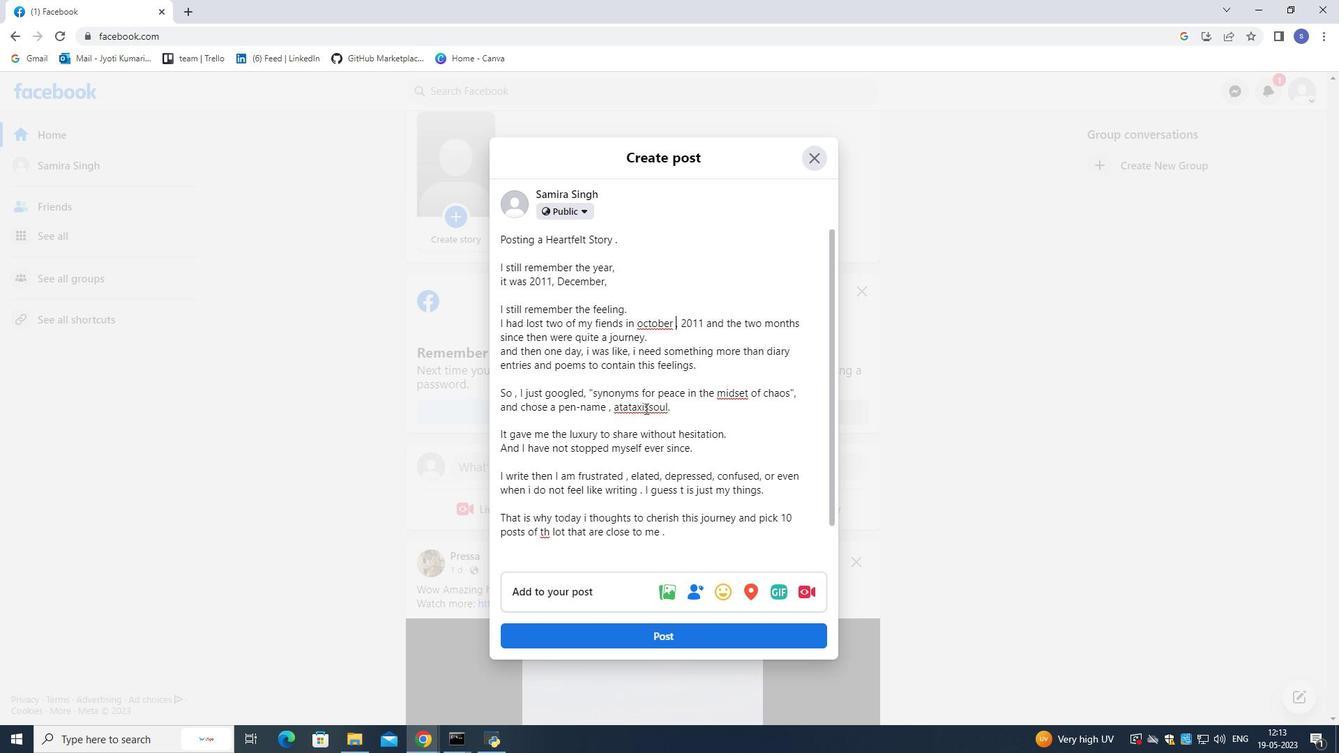 
Action: Mouse moved to (646, 408)
Screenshot: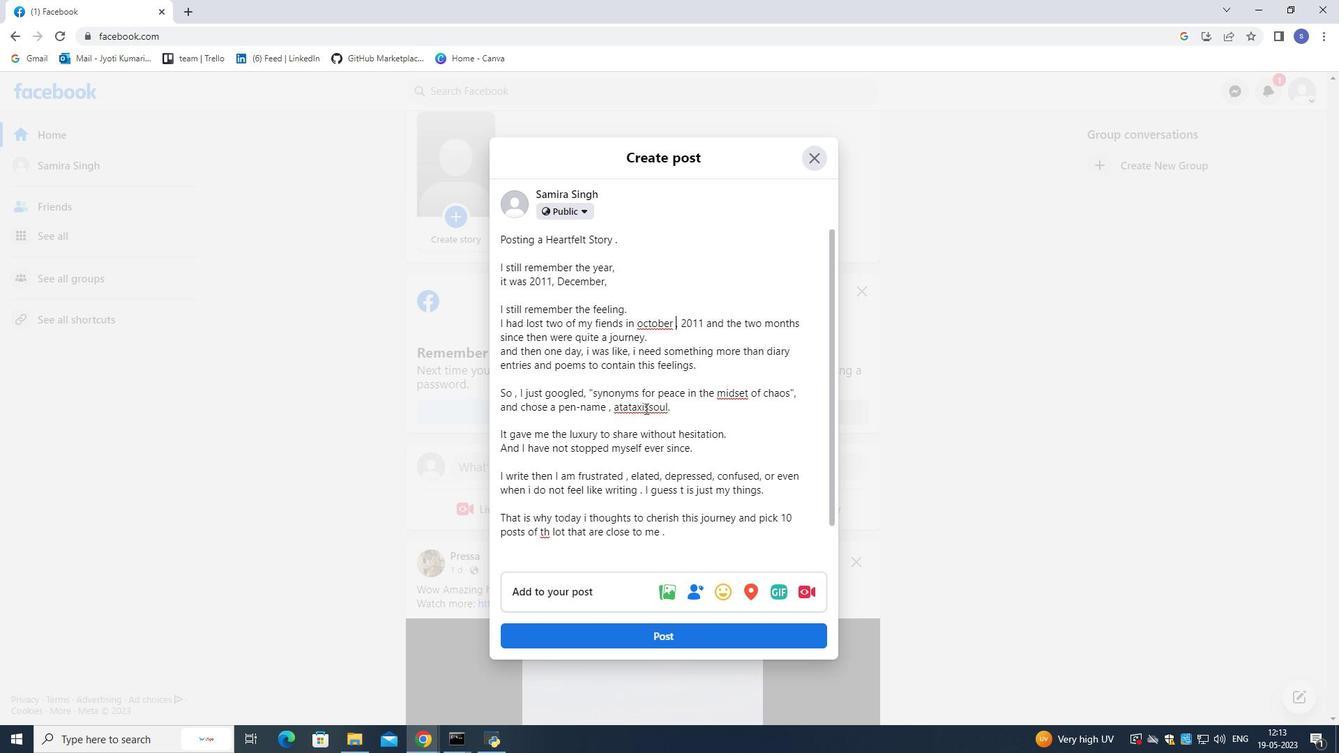 
Action: Mouse scrolled (646, 409) with delta (0, 0)
Screenshot: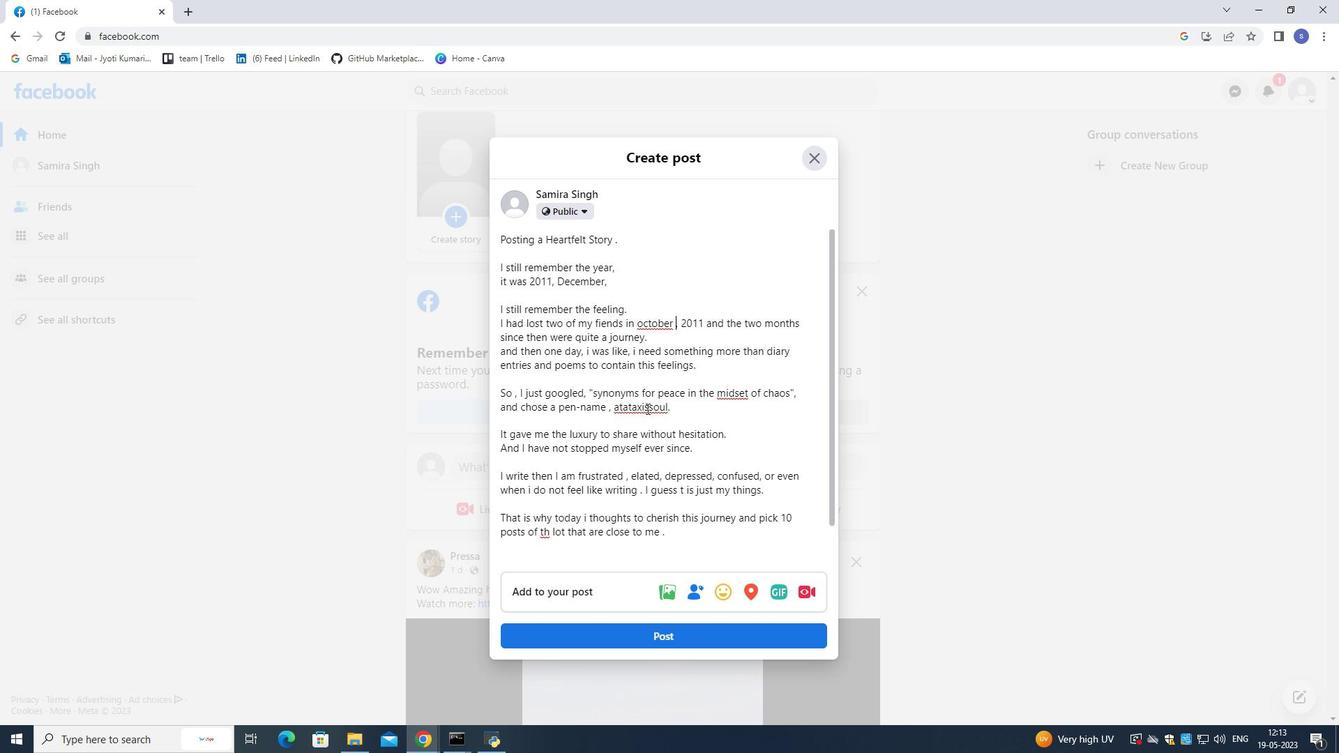 
Action: Mouse scrolled (646, 409) with delta (0, 0)
Screenshot: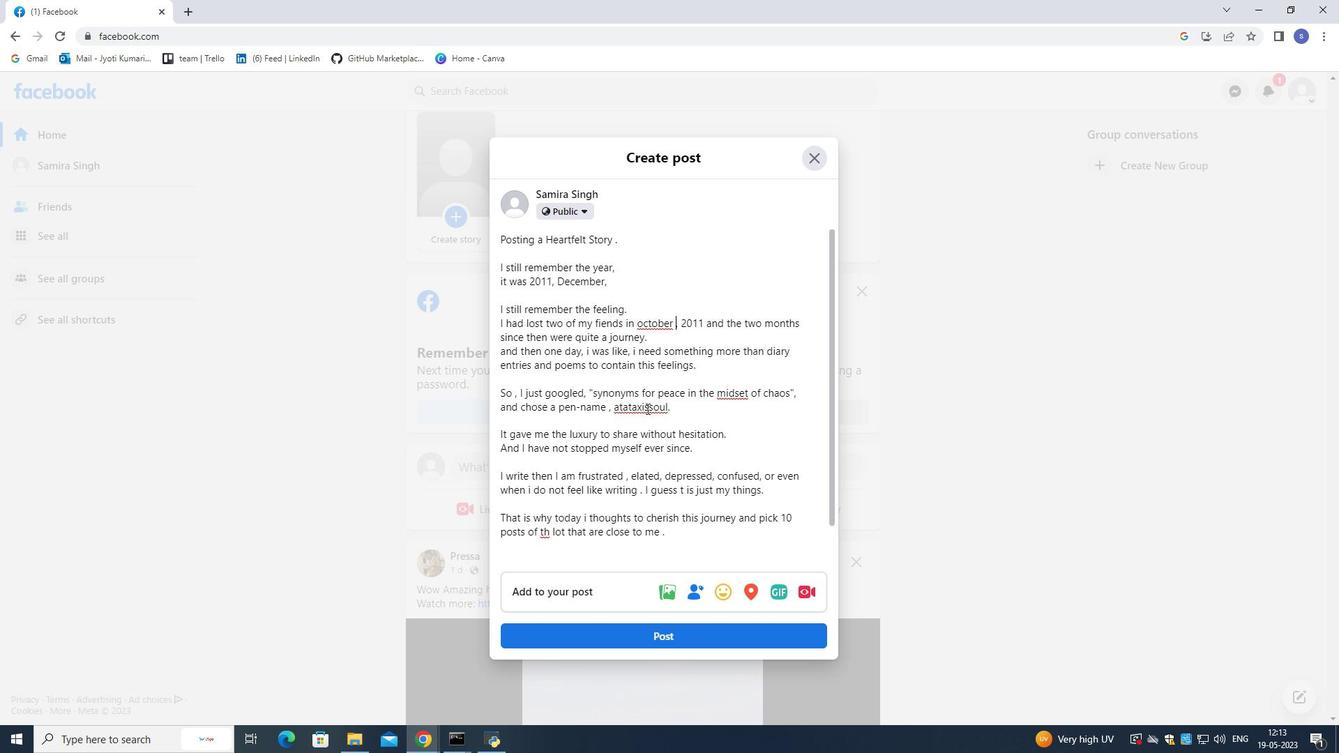 
Action: Mouse moved to (646, 408)
Screenshot: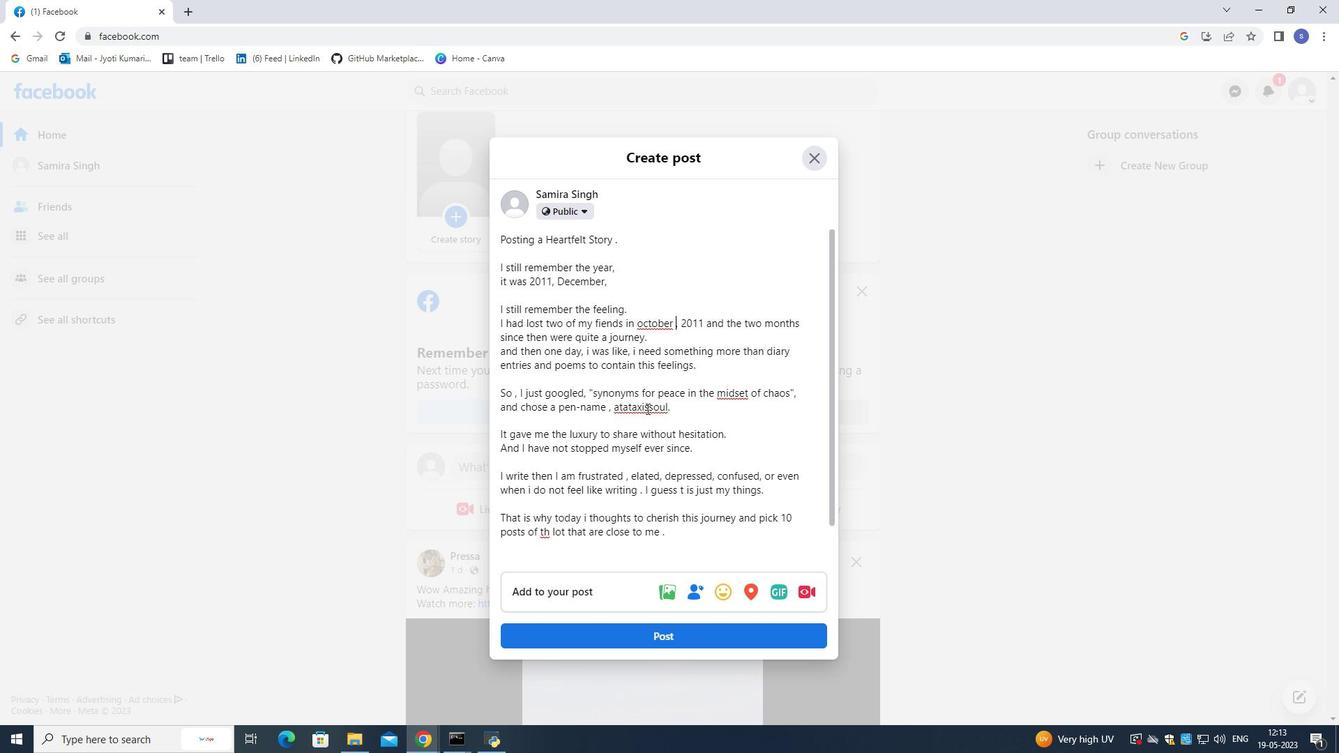 
Action: Mouse scrolled (646, 409) with delta (0, 0)
Screenshot: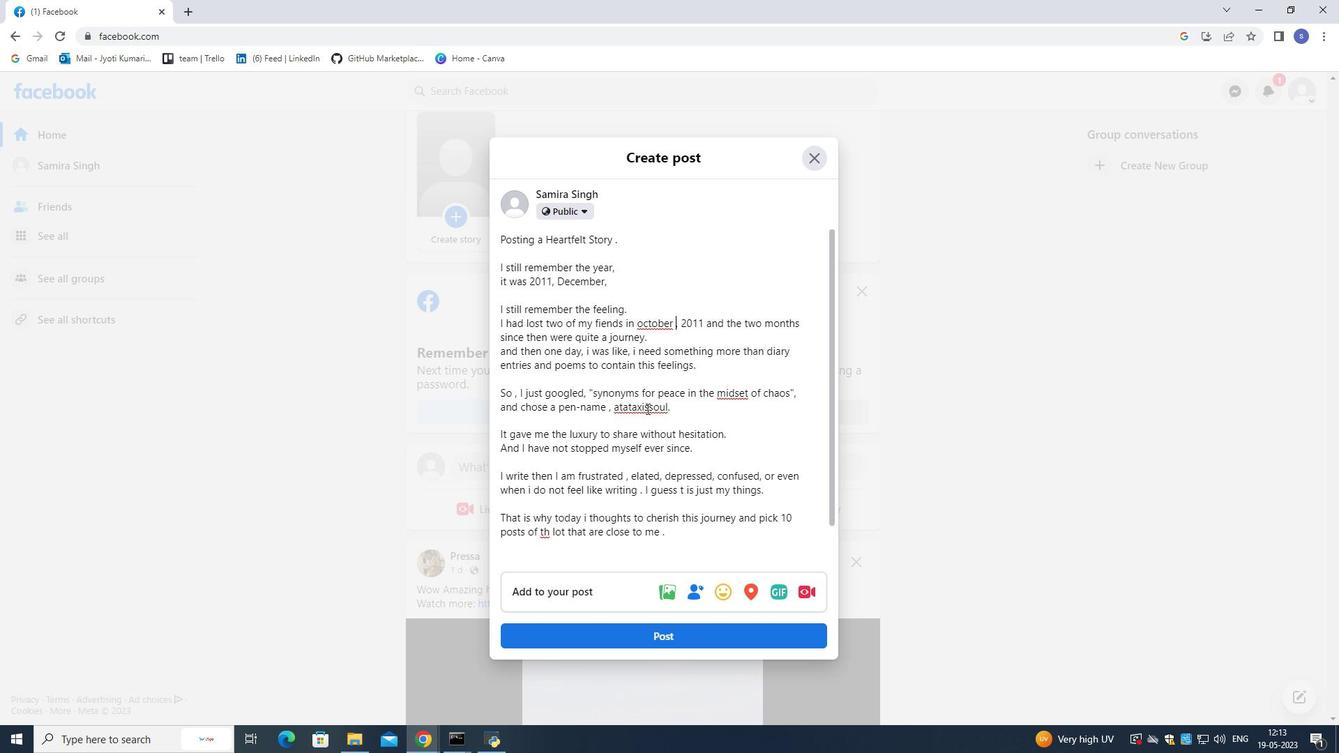 
Action: Mouse moved to (641, 342)
Screenshot: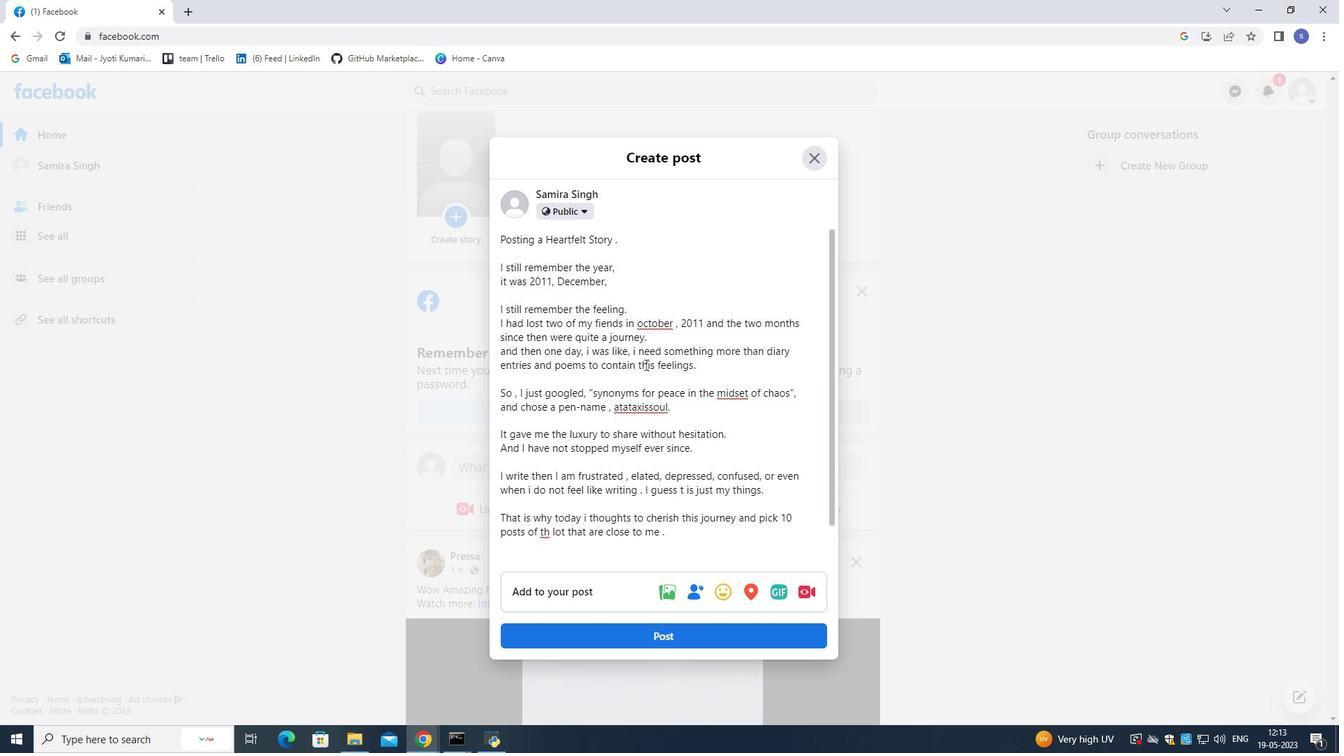 
Action: Mouse scrolled (641, 341) with delta (0, 0)
Screenshot: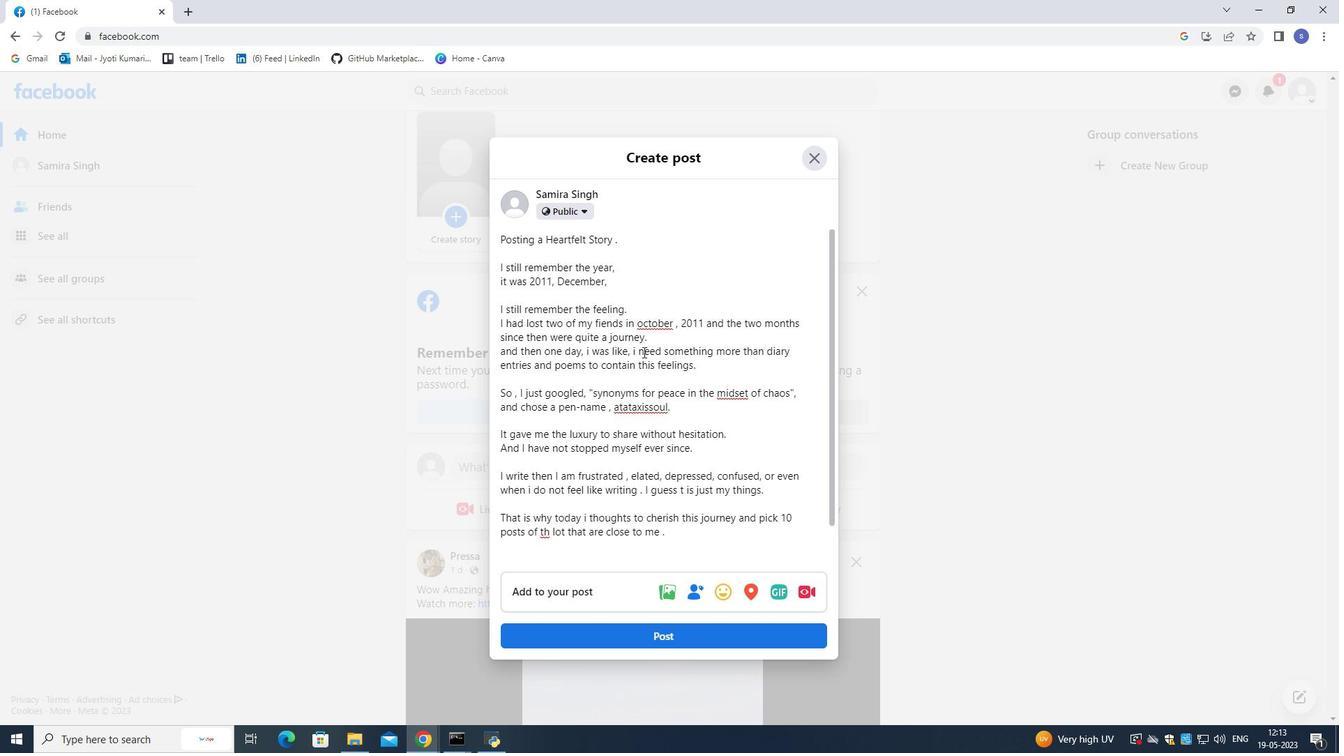 
Action: Mouse scrolled (641, 341) with delta (0, 0)
Screenshot: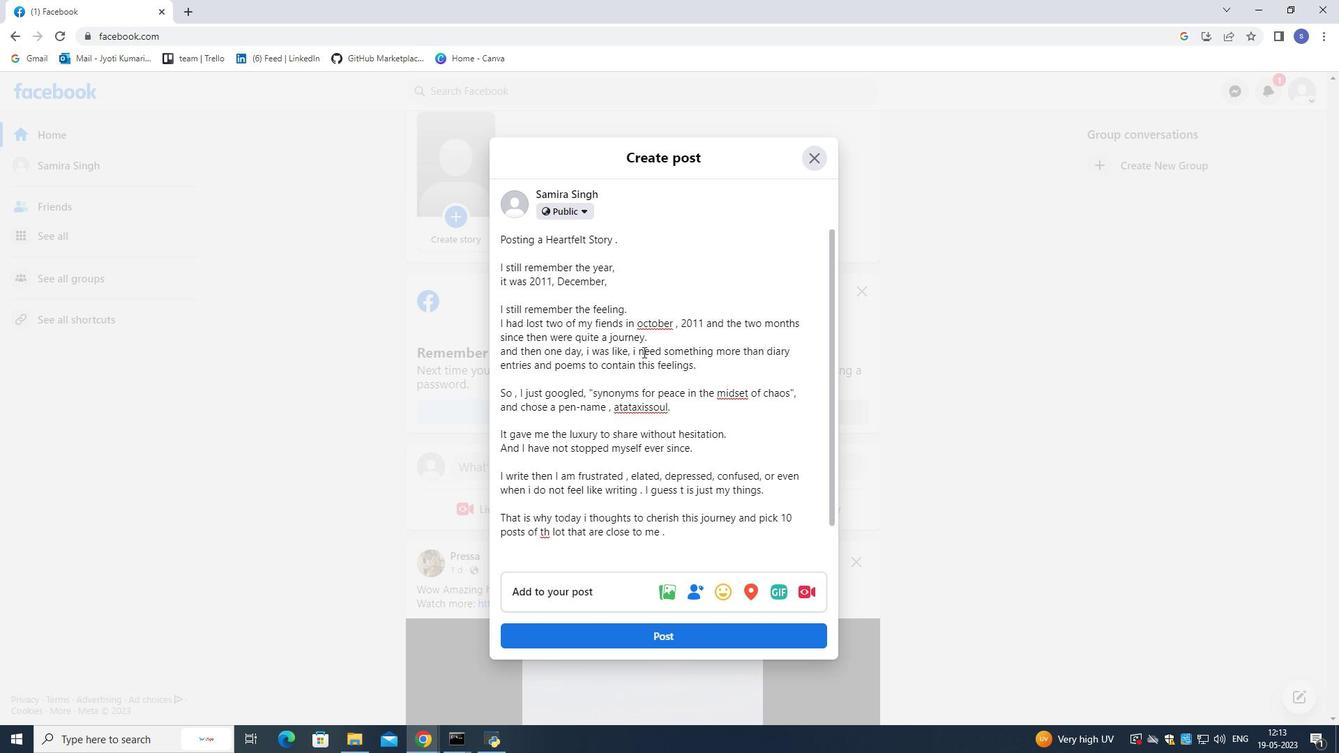 
Action: Mouse scrolled (641, 341) with delta (0, 0)
Screenshot: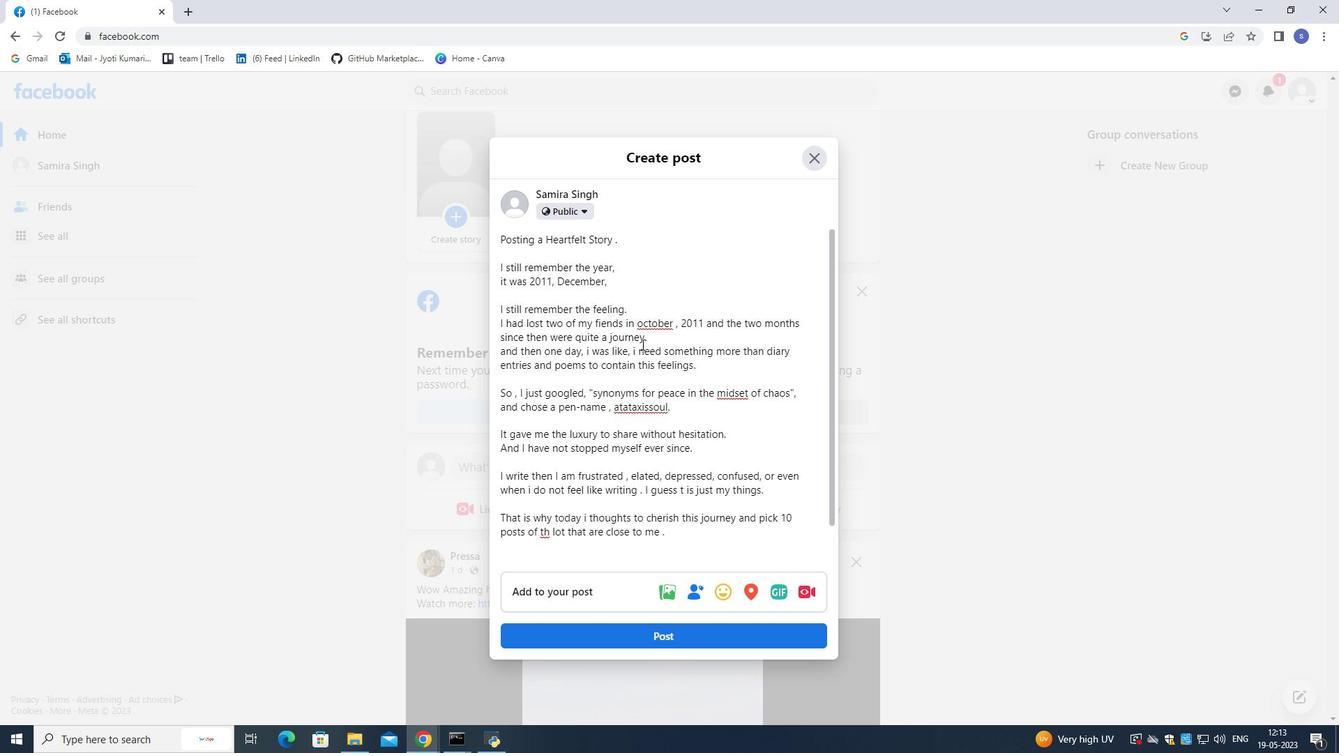 
Action: Mouse scrolled (641, 341) with delta (0, 0)
Screenshot: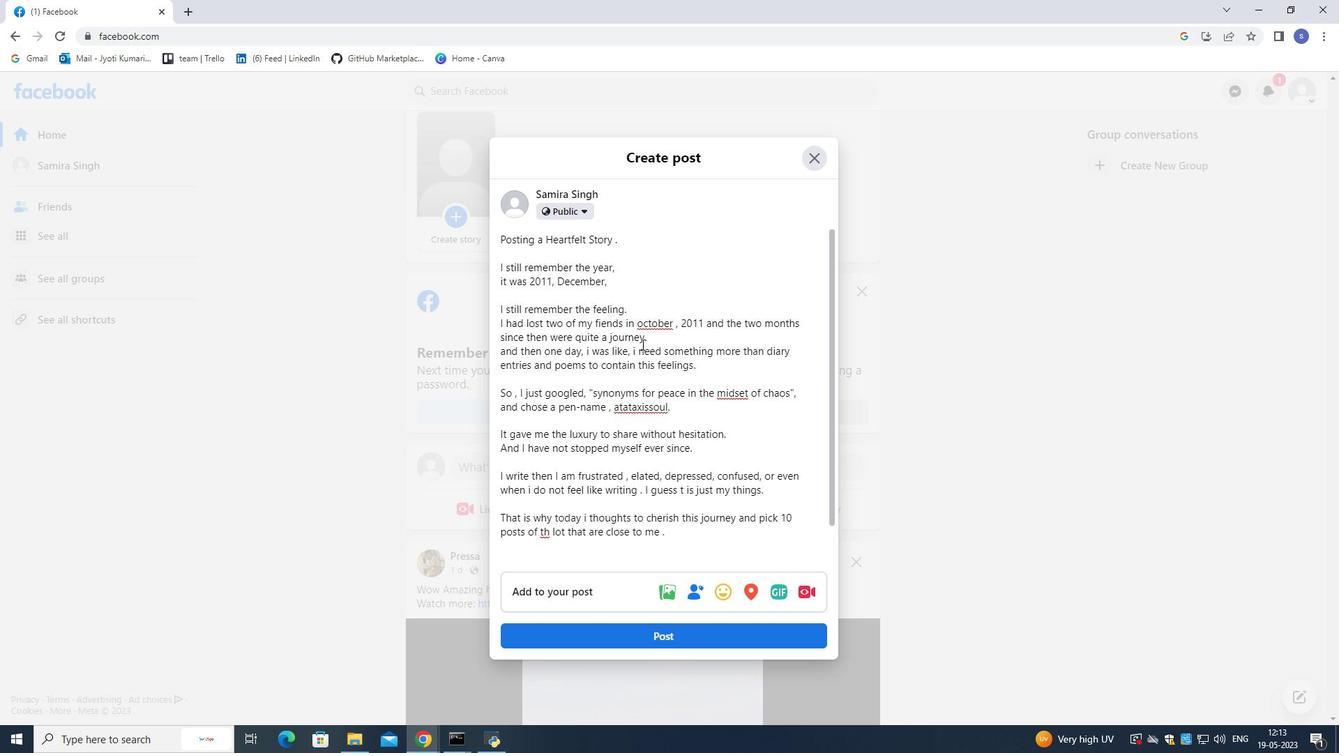 
Action: Mouse scrolled (641, 341) with delta (0, 0)
Screenshot: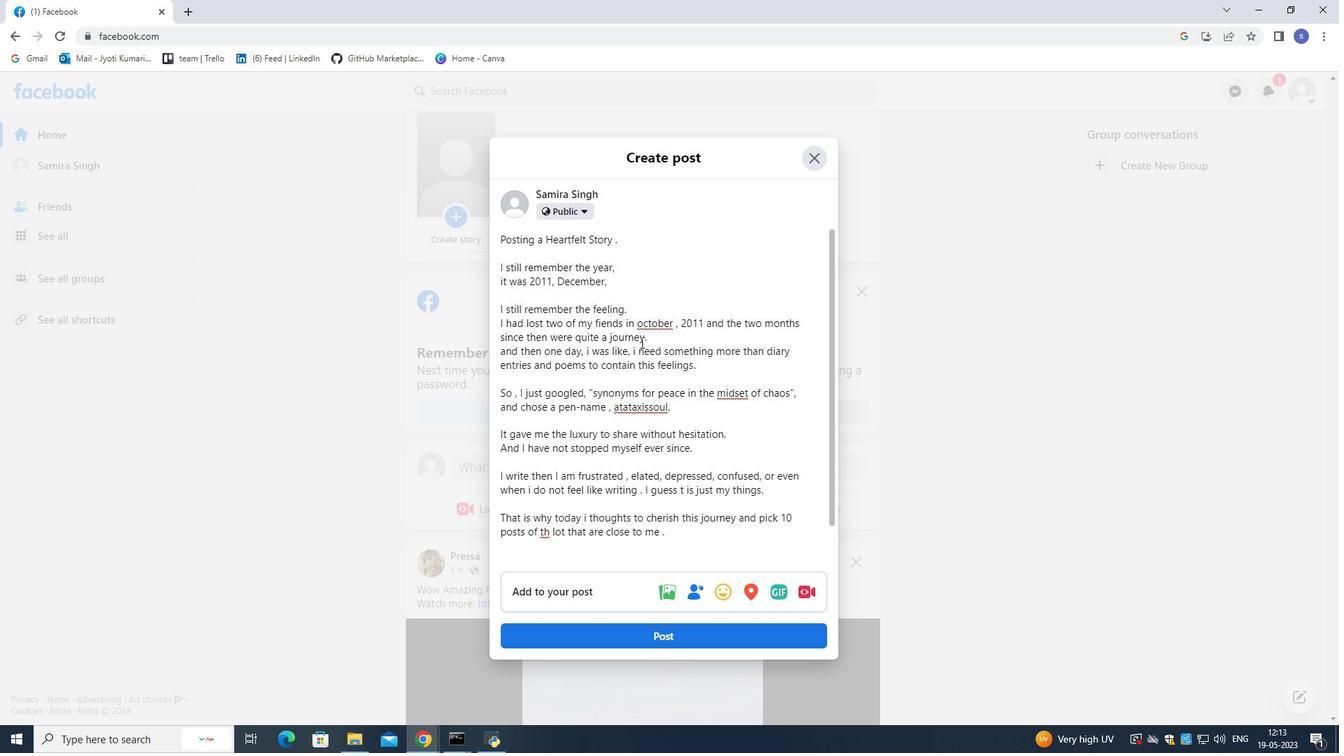 
Action: Mouse scrolled (641, 341) with delta (0, 0)
Screenshot: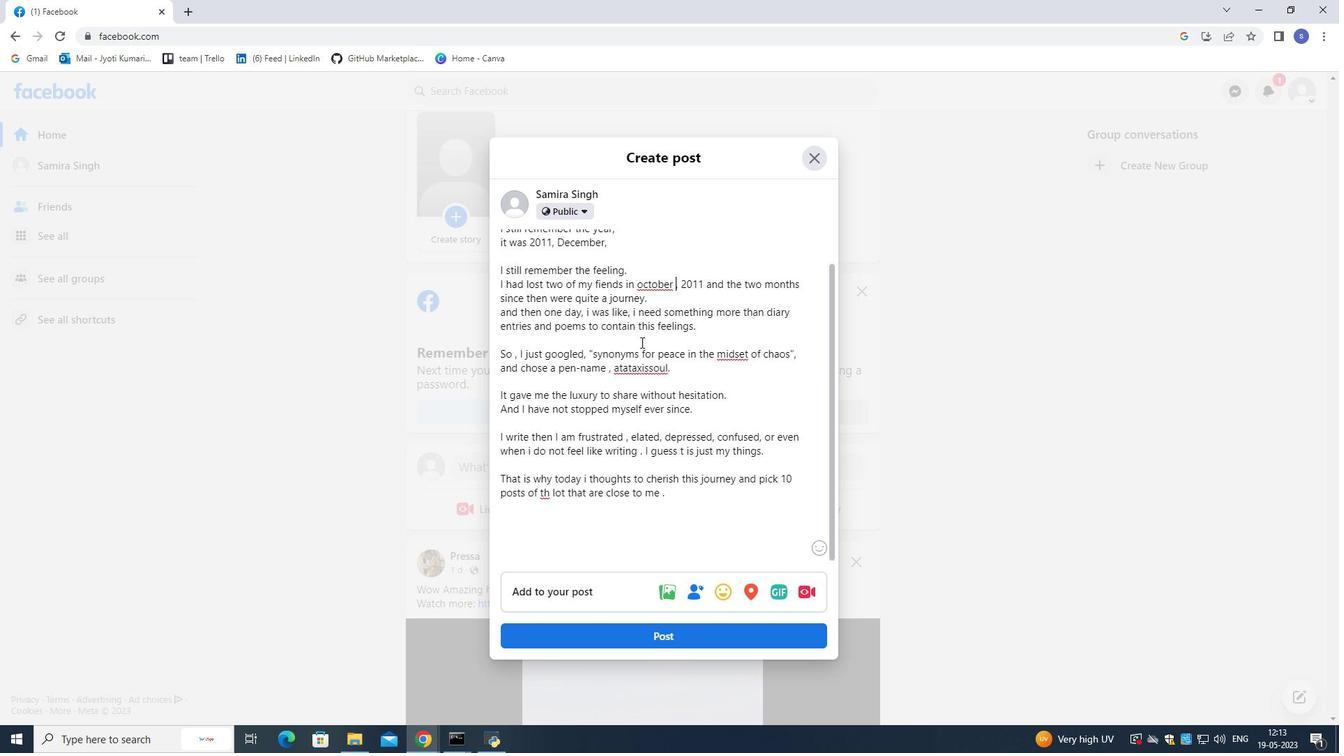 
Action: Mouse scrolled (641, 341) with delta (0, 0)
Screenshot: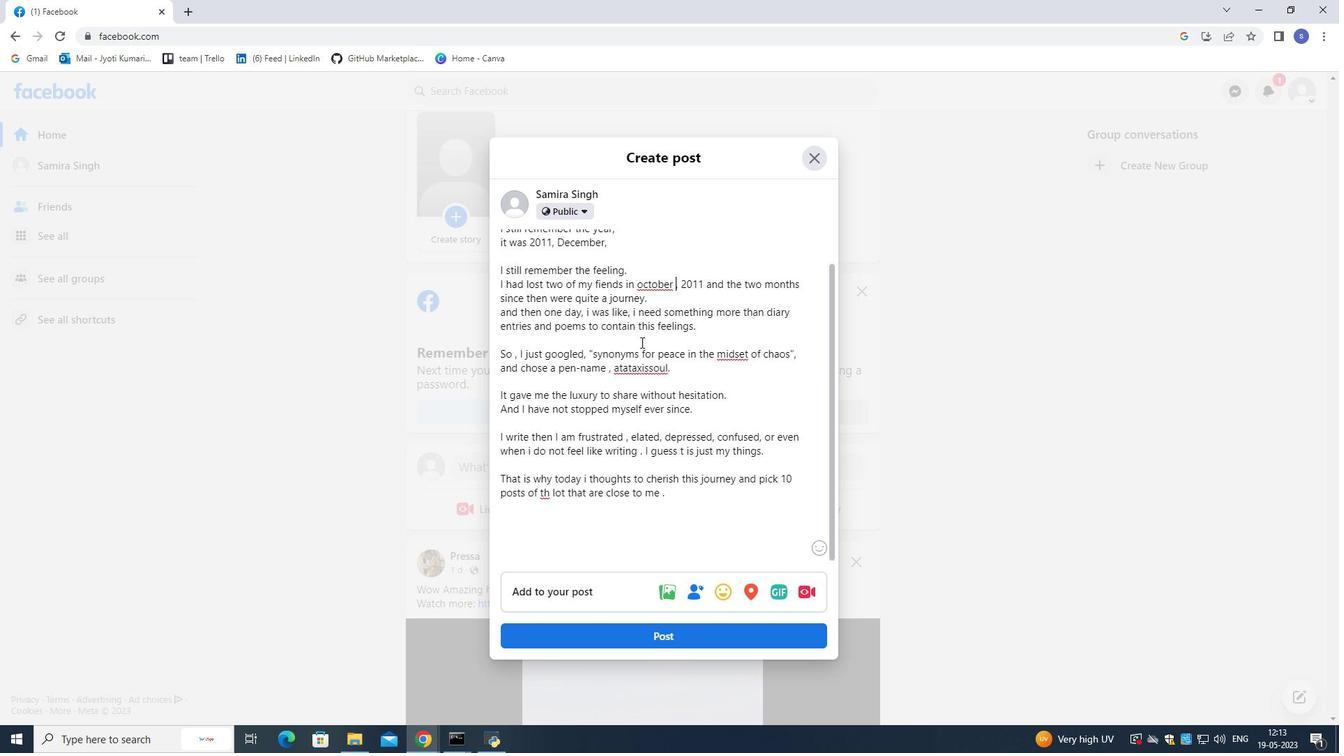
Action: Mouse scrolled (641, 341) with delta (0, 0)
Screenshot: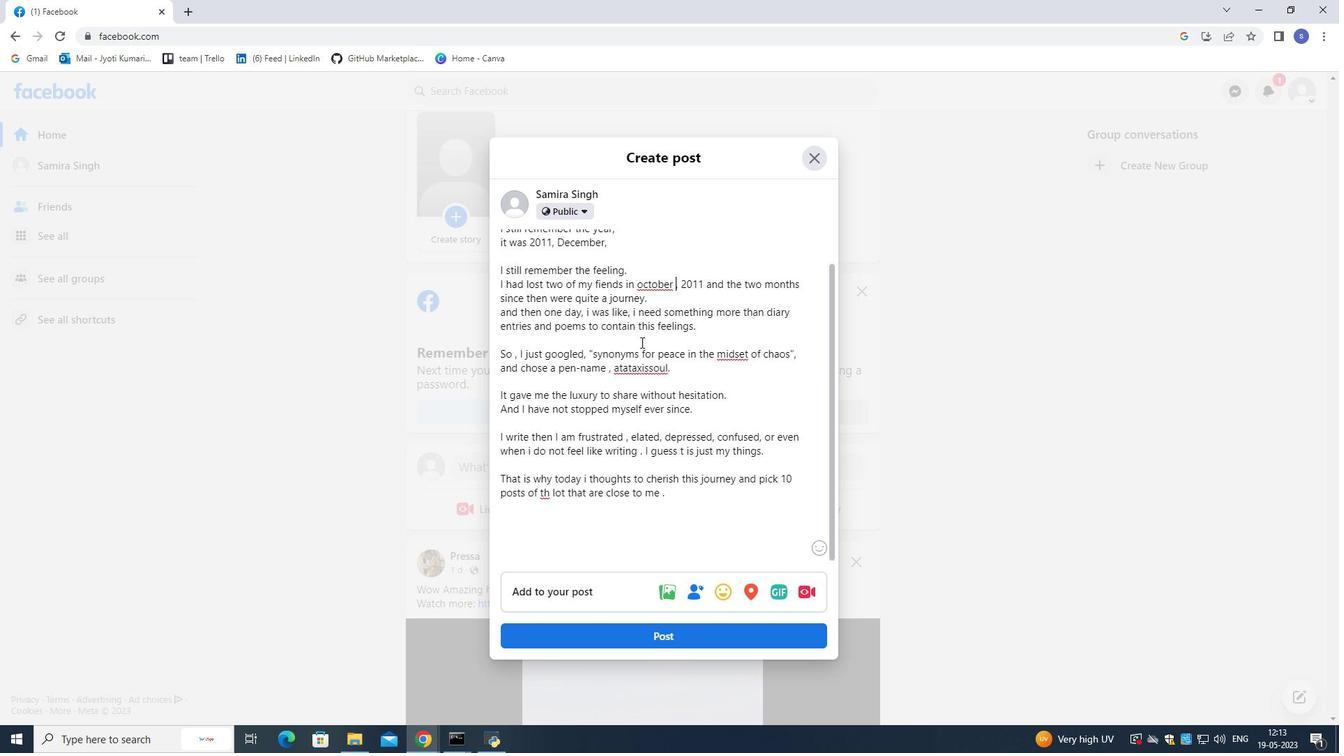 
Action: Mouse scrolled (641, 341) with delta (0, 0)
Screenshot: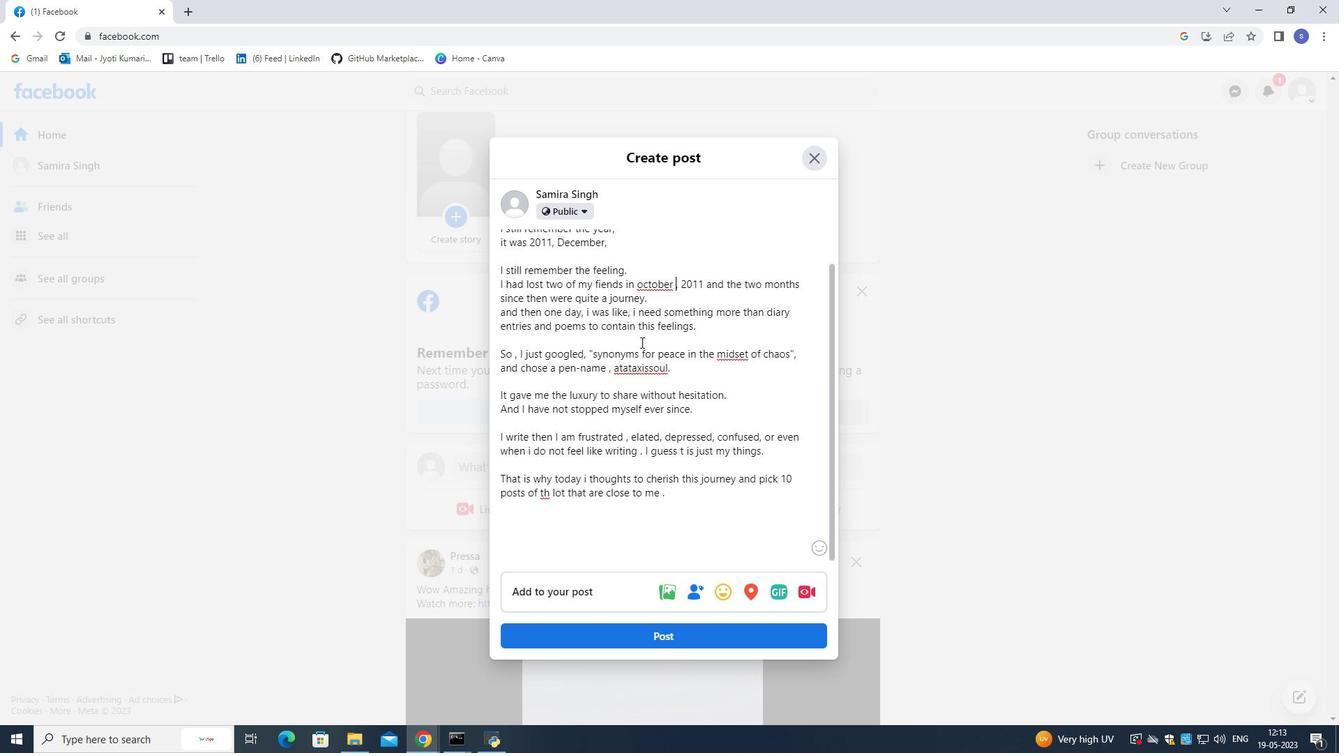 
Action: Mouse scrolled (641, 343) with delta (0, 0)
Screenshot: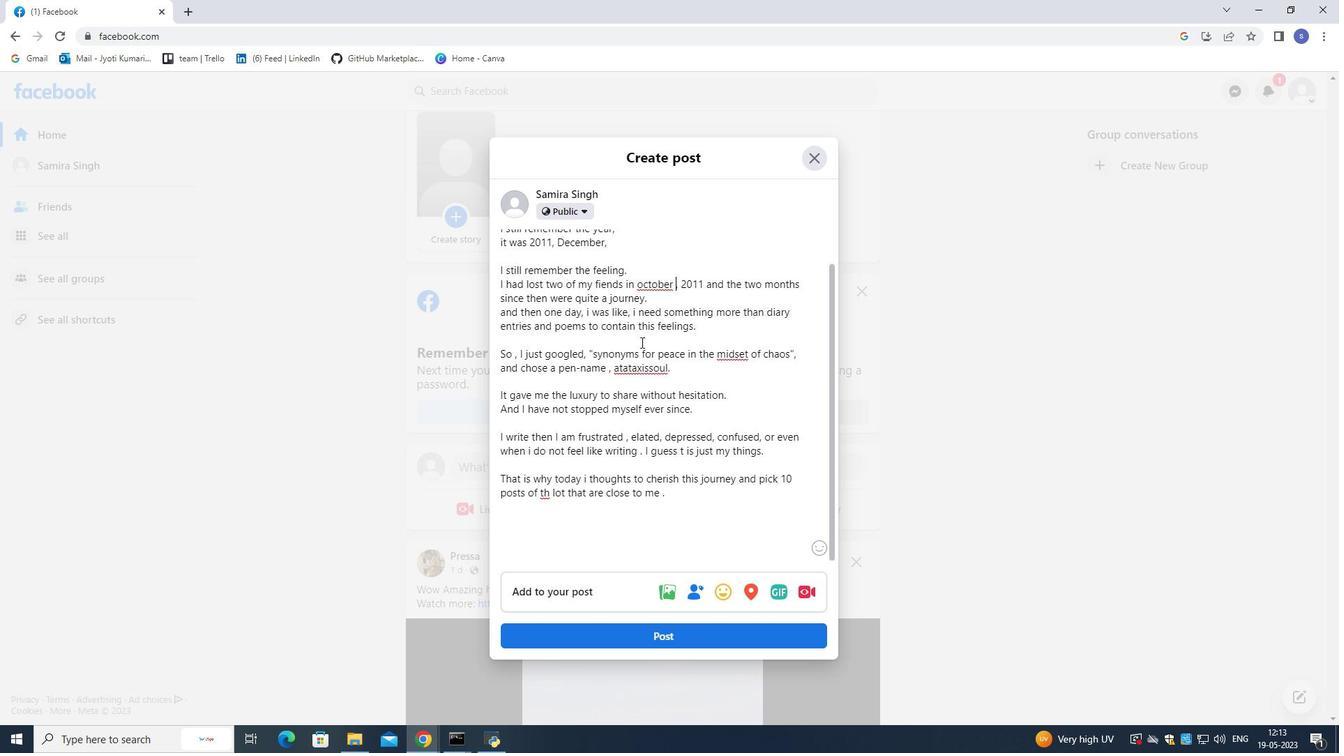 
Action: Mouse scrolled (641, 343) with delta (0, 0)
Screenshot: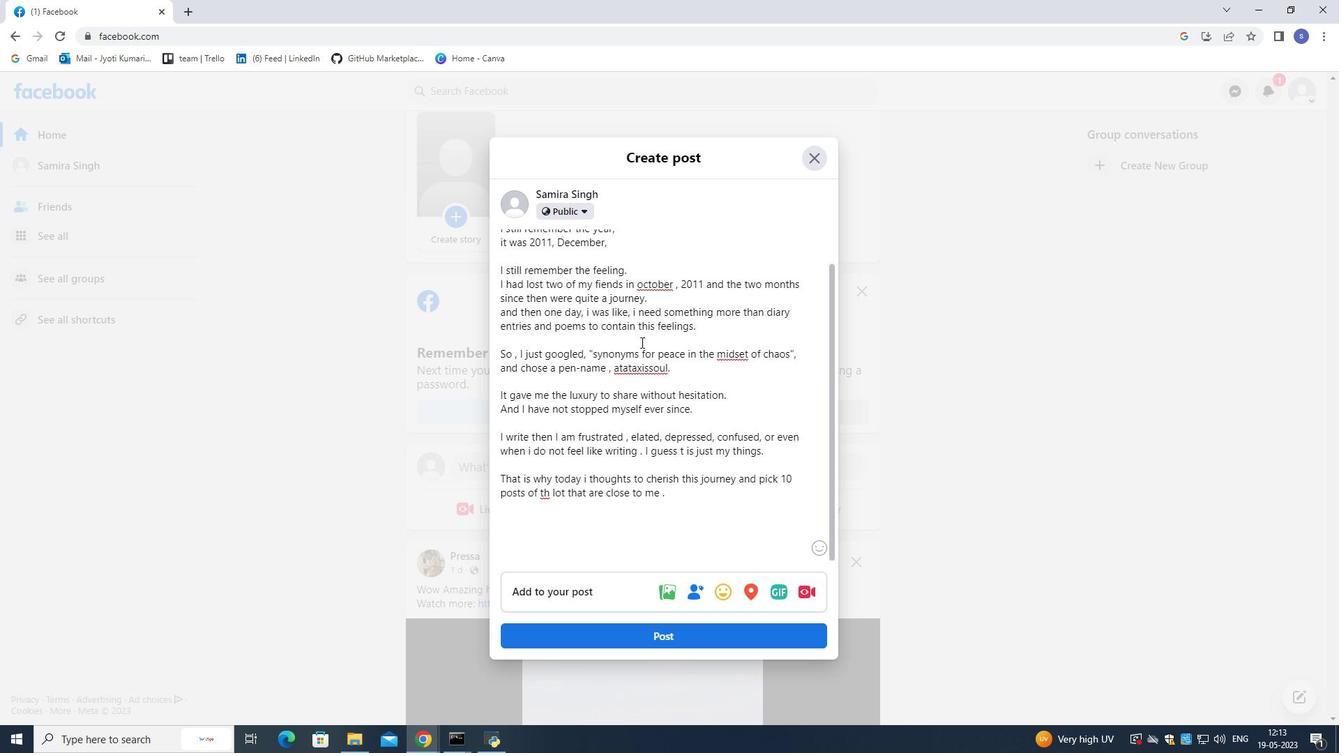 
Action: Mouse scrolled (641, 343) with delta (0, 0)
Screenshot: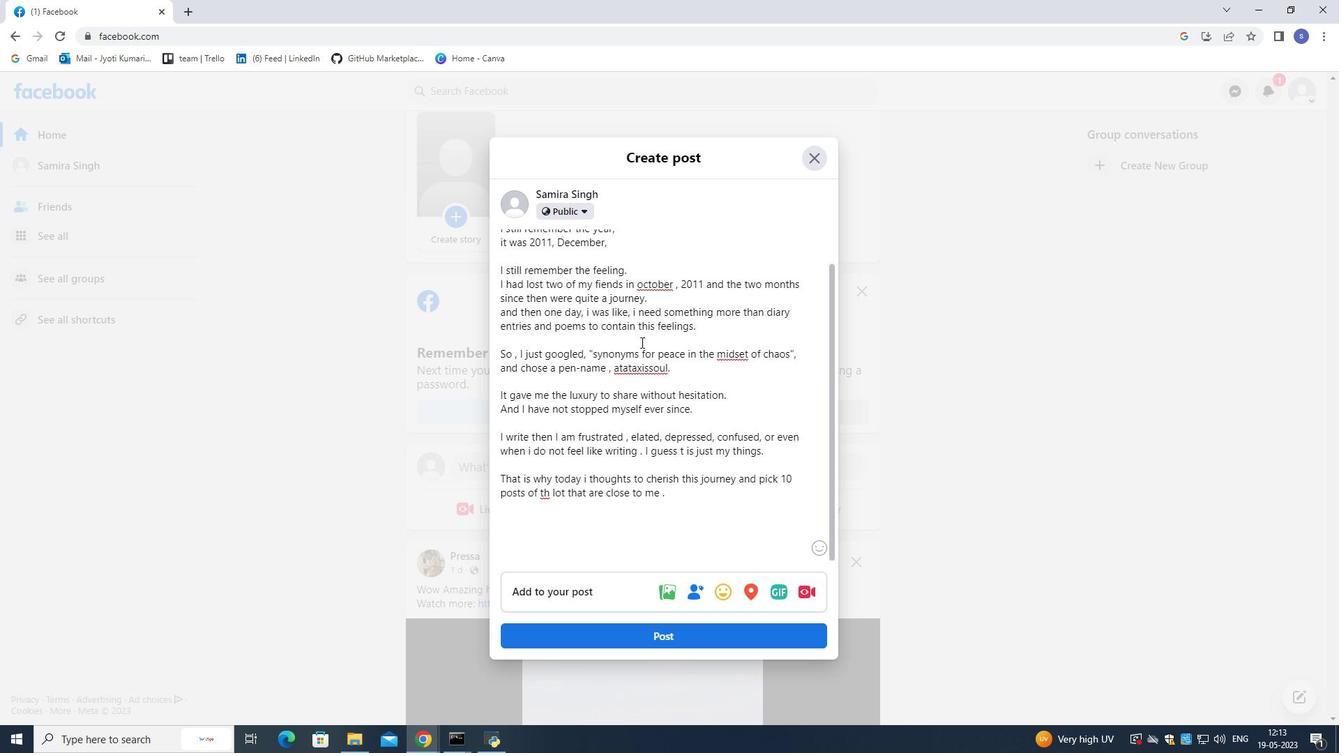 
Action: Mouse scrolled (641, 343) with delta (0, 0)
Screenshot: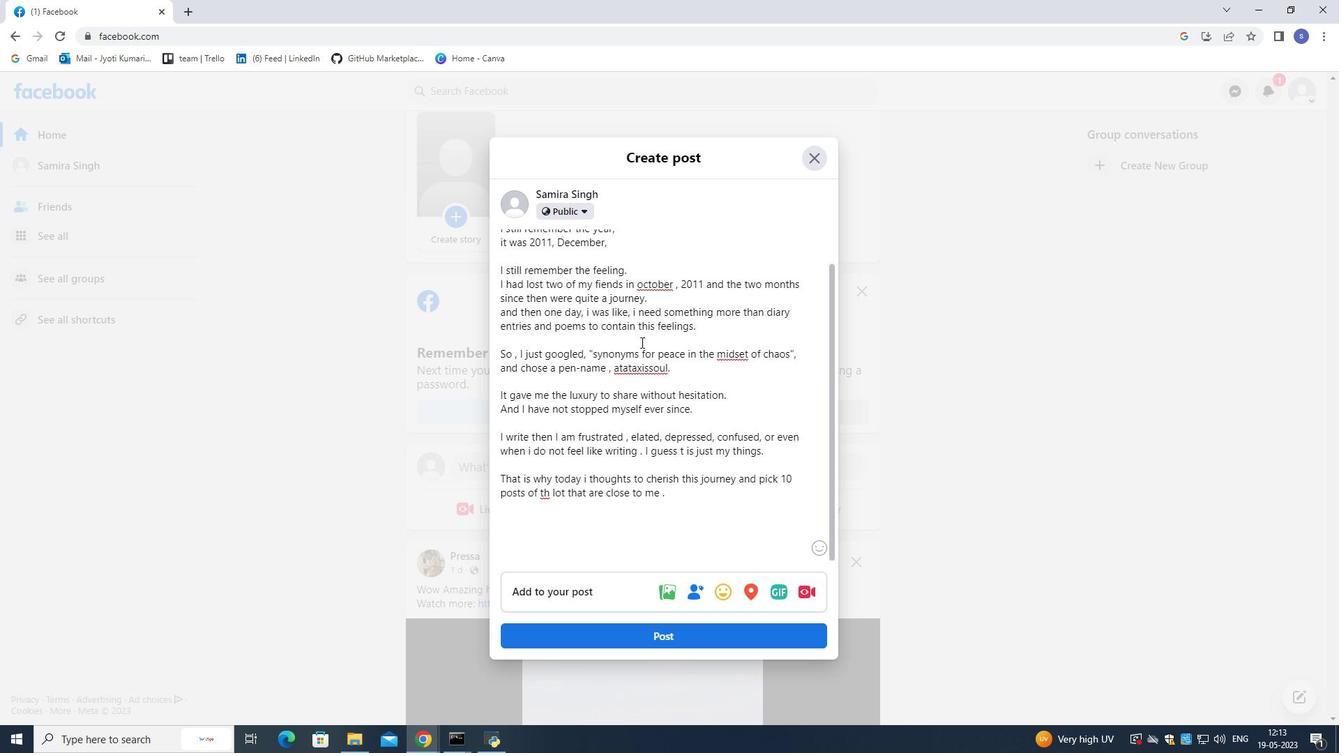 
Action: Mouse scrolled (641, 343) with delta (0, 0)
Screenshot: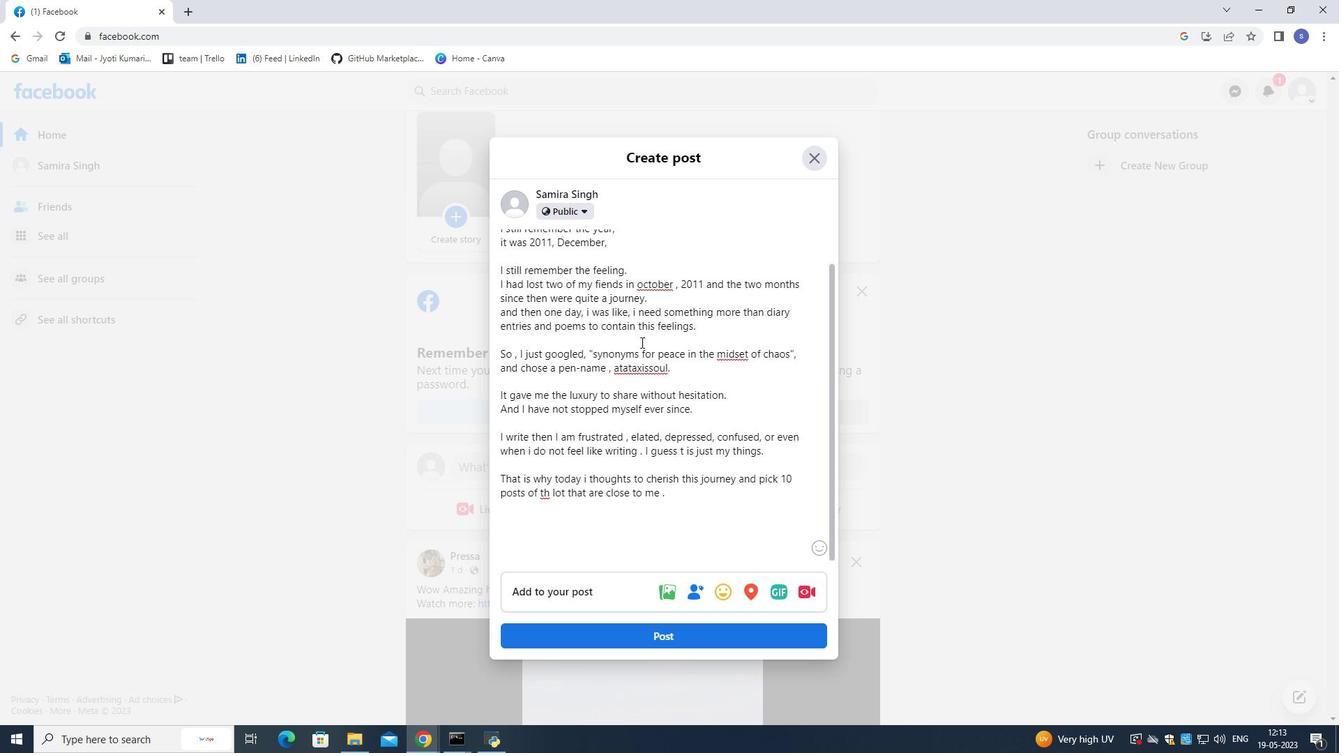 
Action: Mouse scrolled (641, 343) with delta (0, 0)
Screenshot: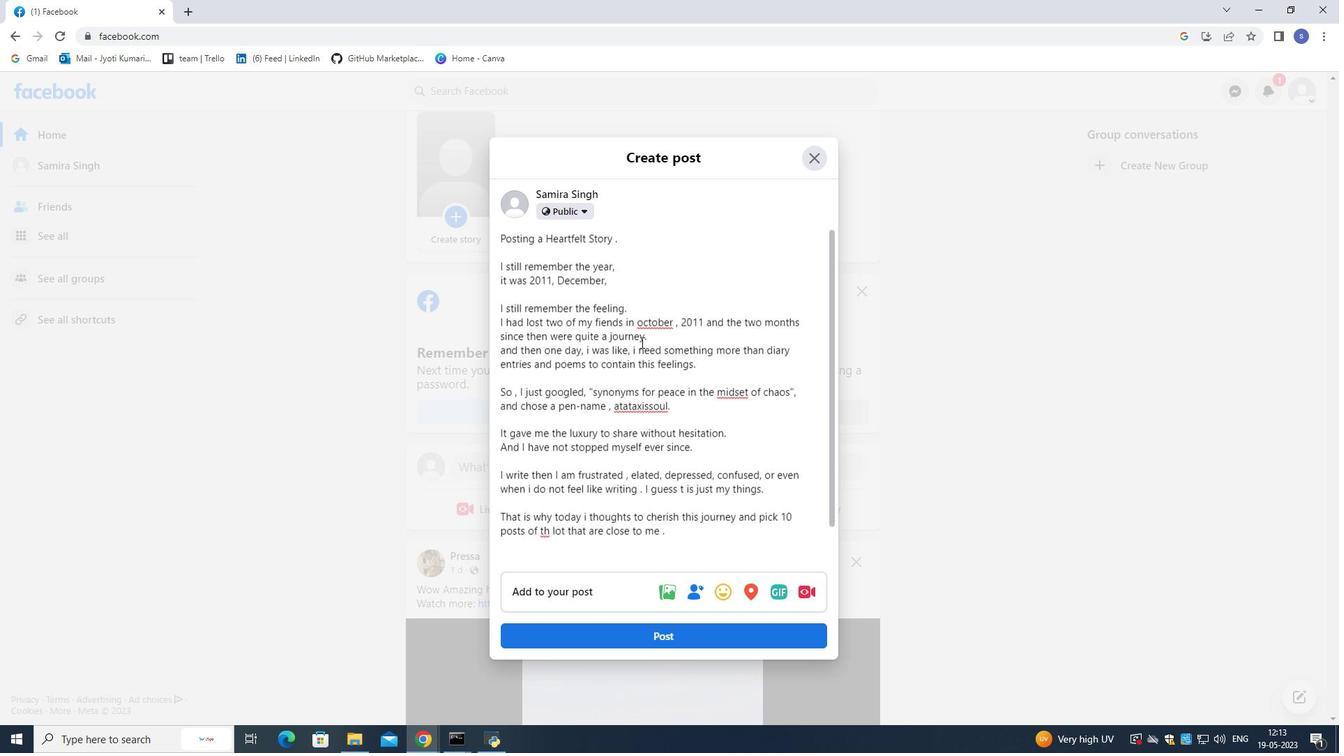 
Action: Mouse scrolled (641, 343) with delta (0, 0)
Screenshot: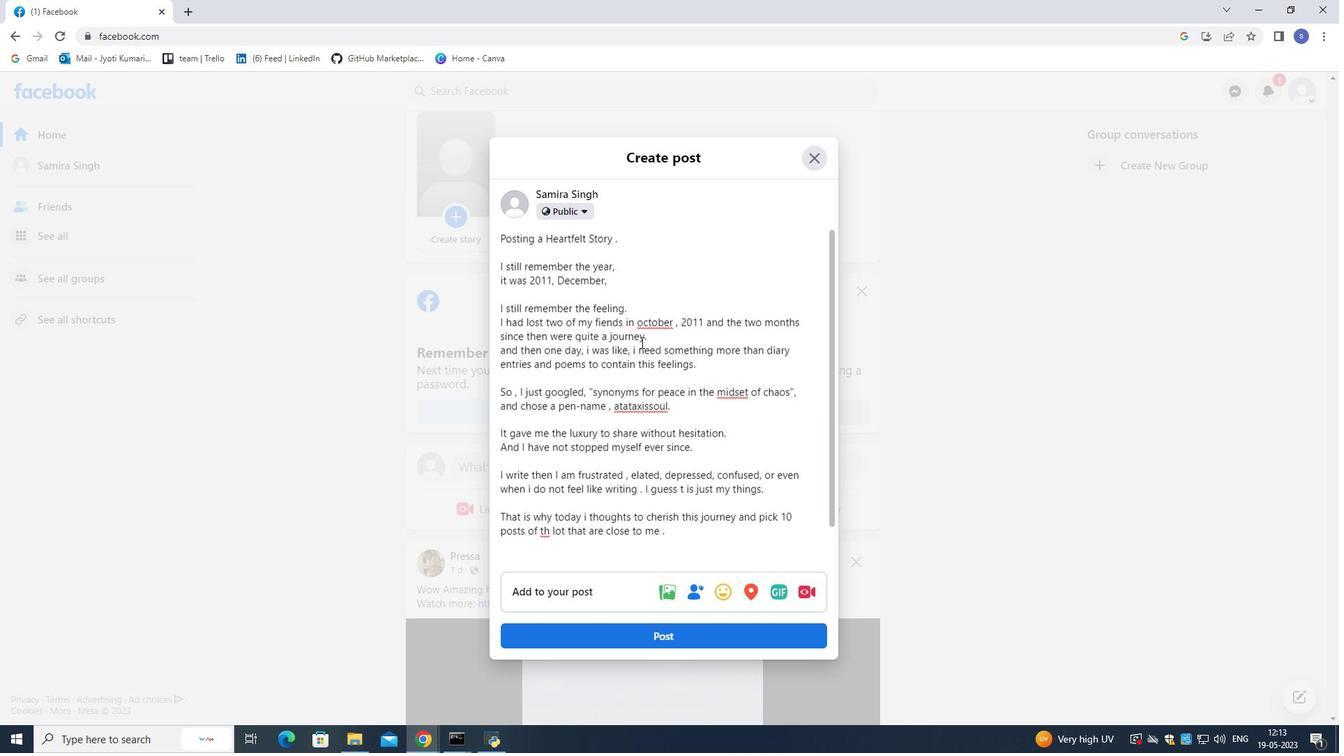 
Action: Mouse scrolled (641, 343) with delta (0, 0)
Screenshot: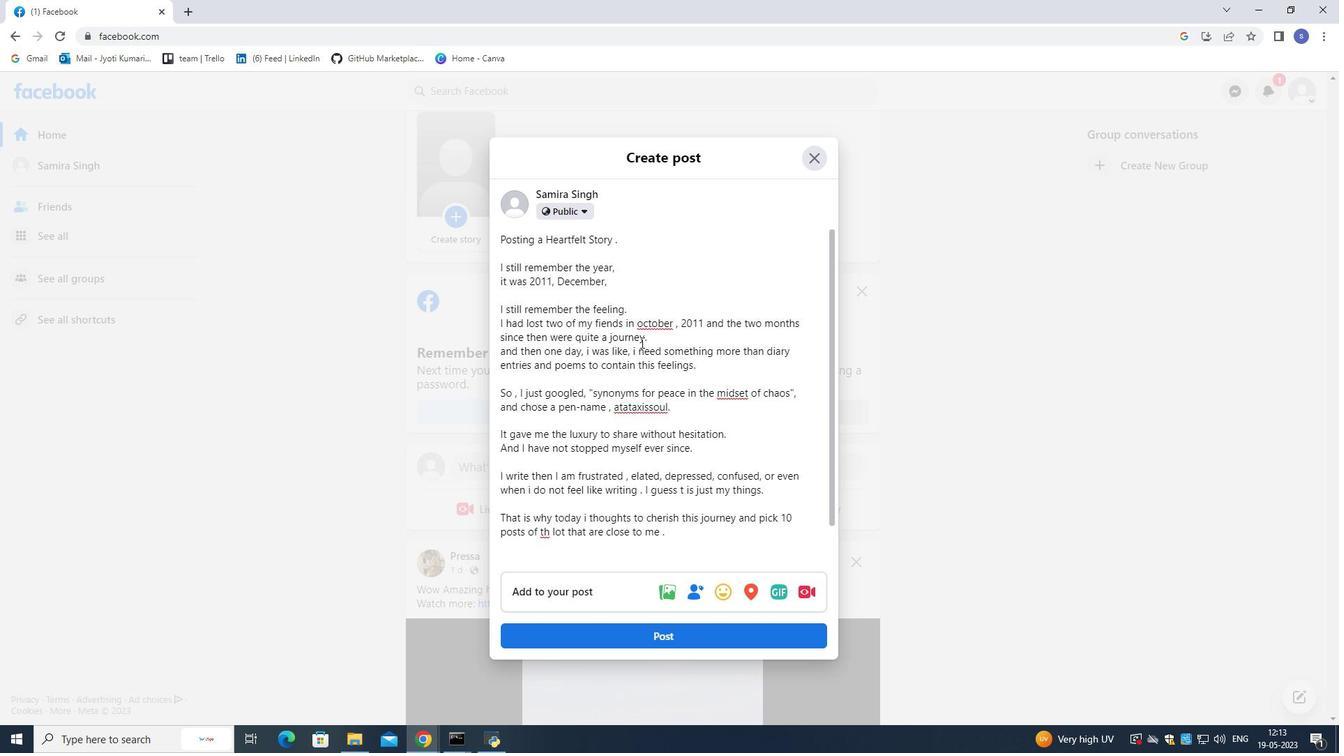 
Action: Mouse moved to (553, 531)
Screenshot: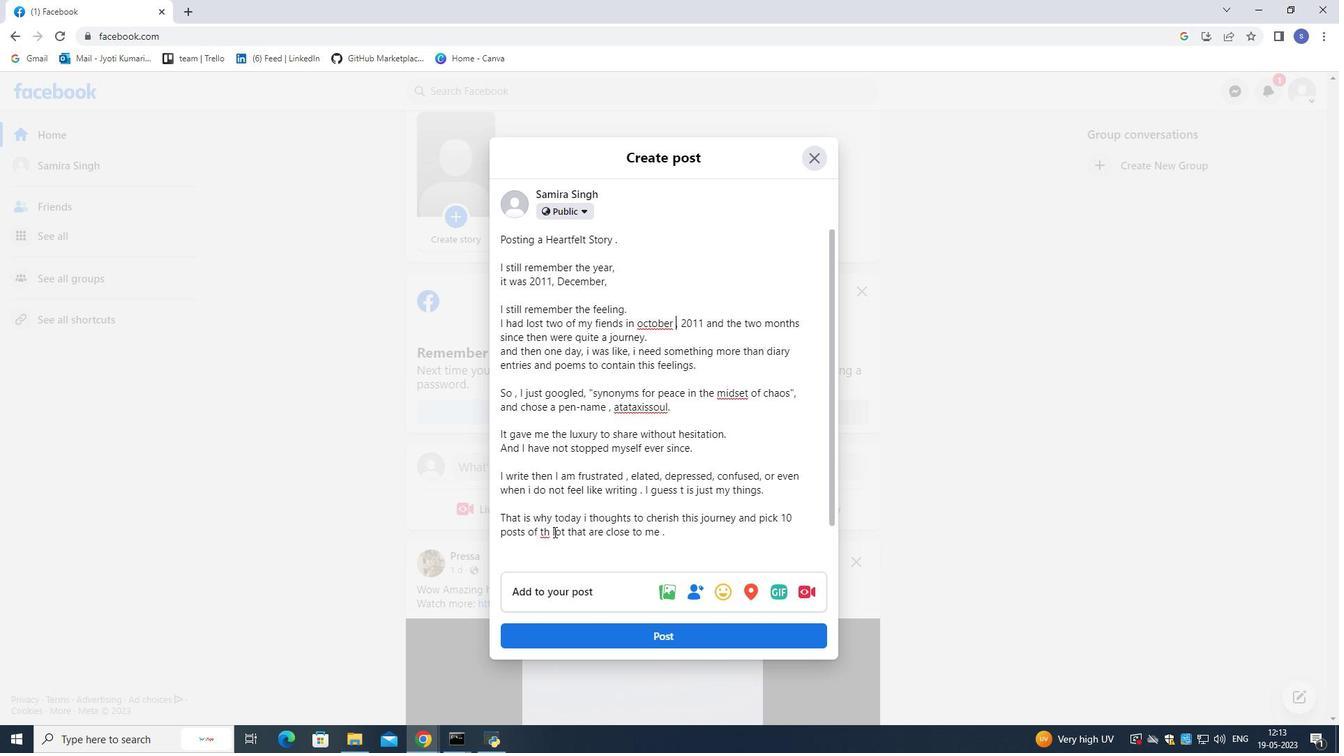 
Action: Mouse pressed left at (553, 531)
Screenshot: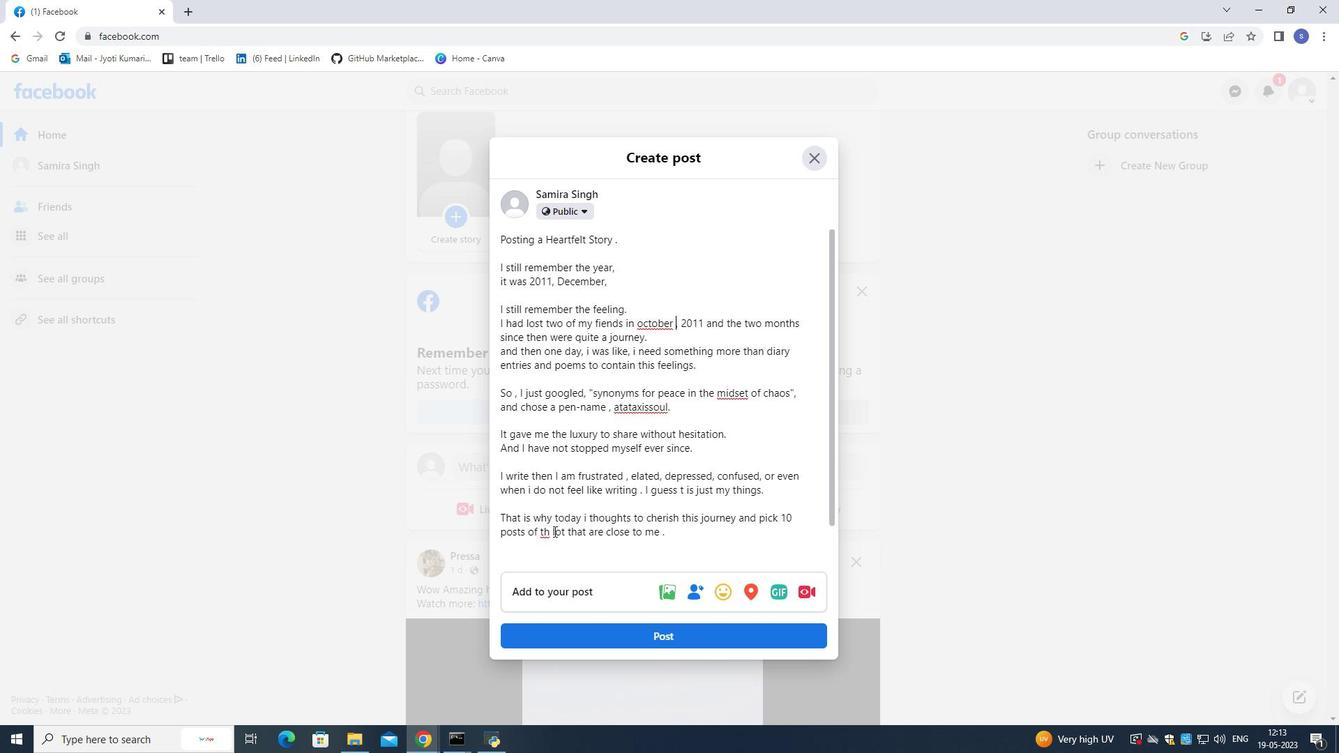 
Action: Mouse moved to (566, 568)
Screenshot: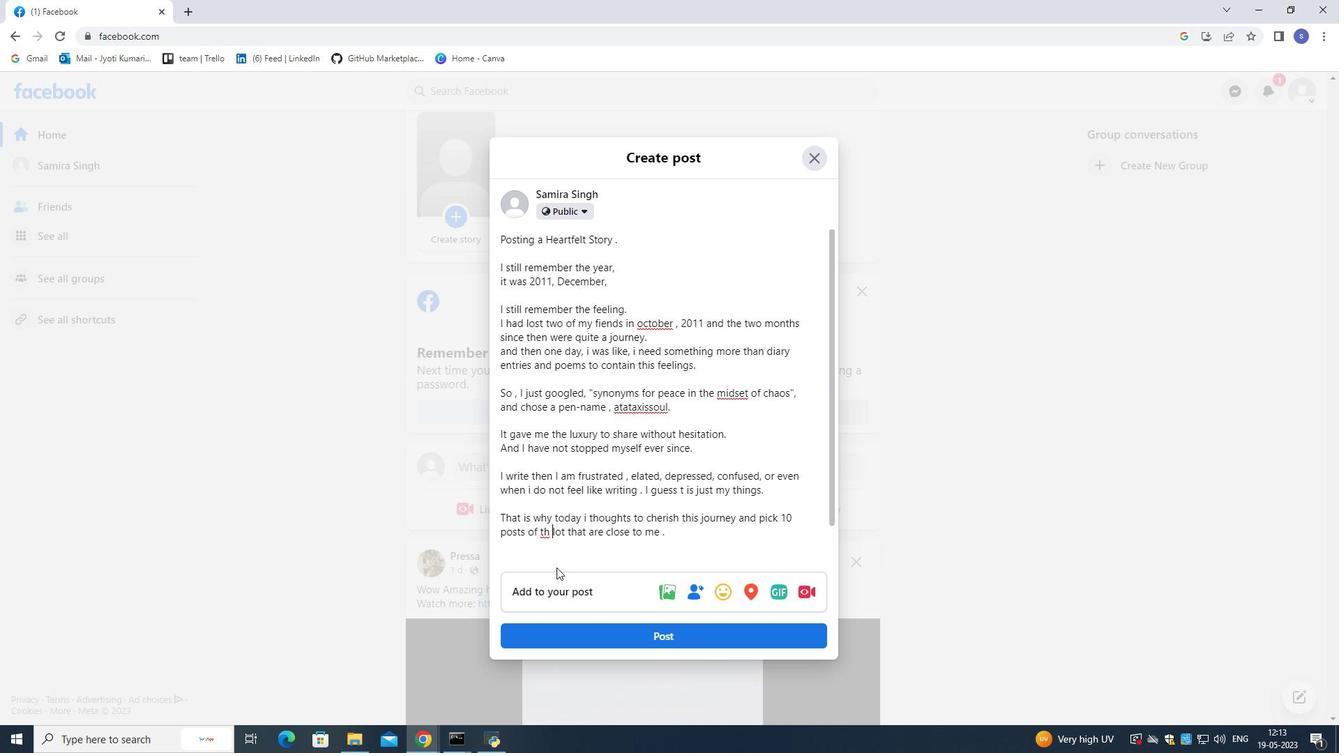 
Action: Key pressed <Key.left>e
Screenshot: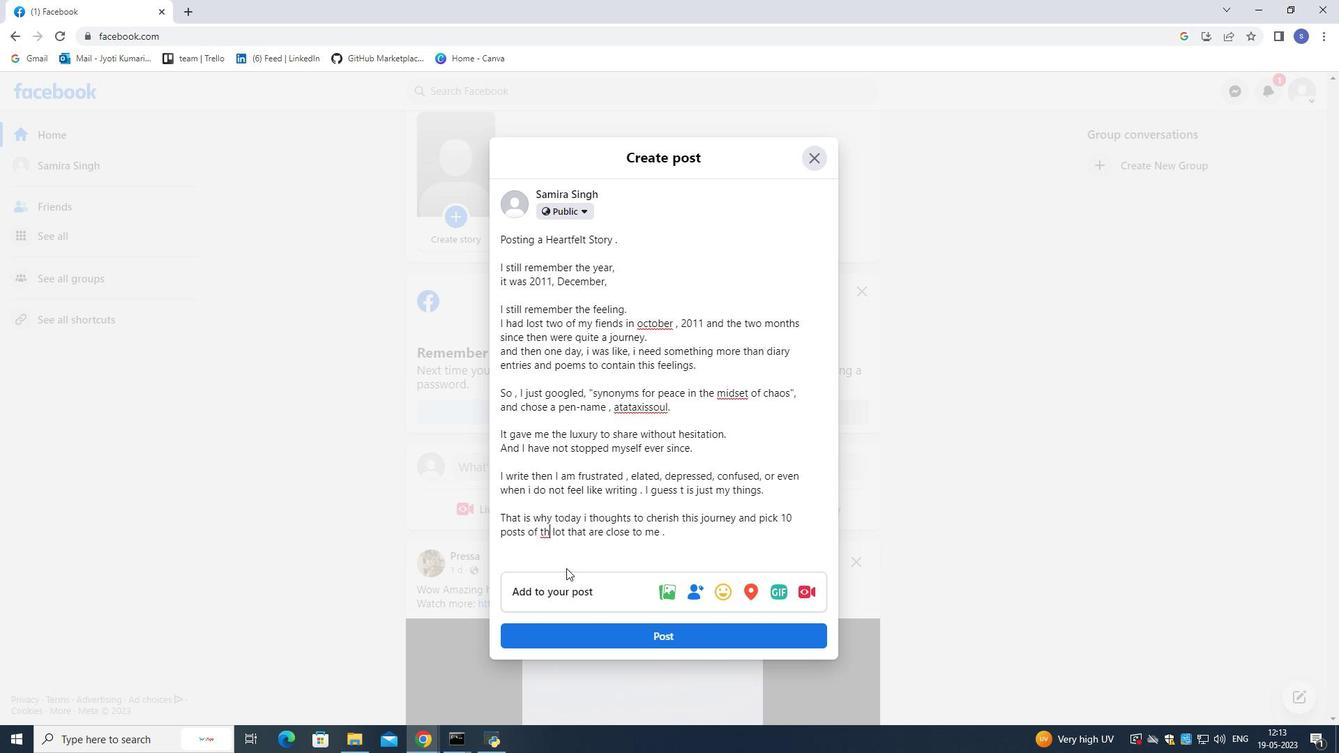 
Action: Mouse moved to (608, 542)
Screenshot: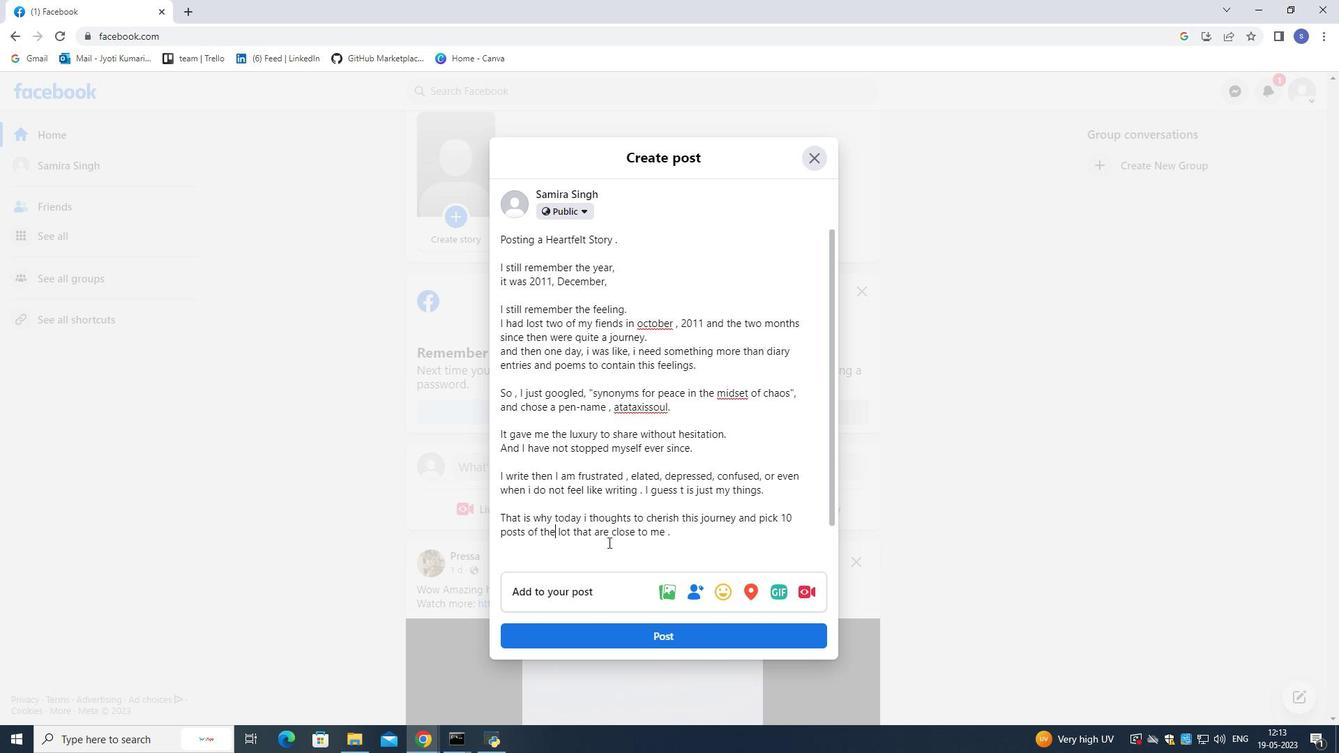 
Action: Mouse scrolled (608, 543) with delta (0, 0)
Screenshot: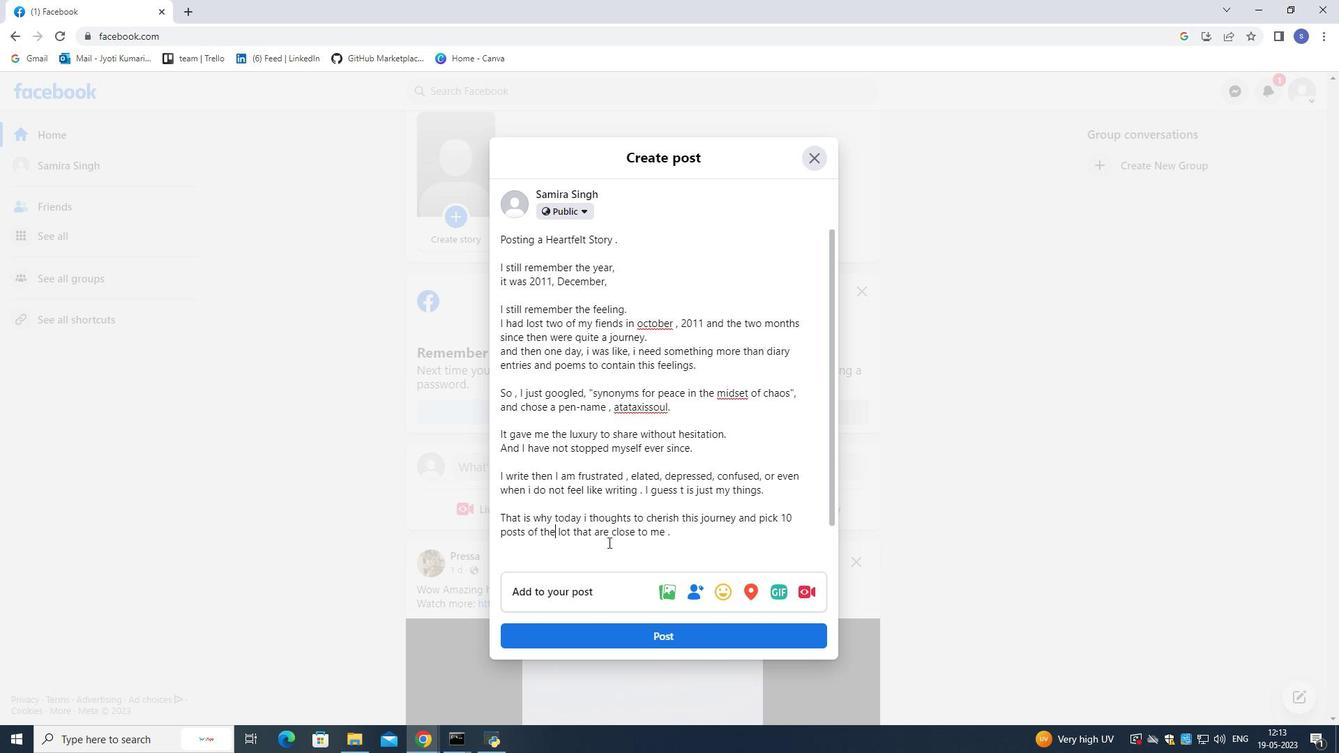 
Action: Mouse moved to (622, 414)
Screenshot: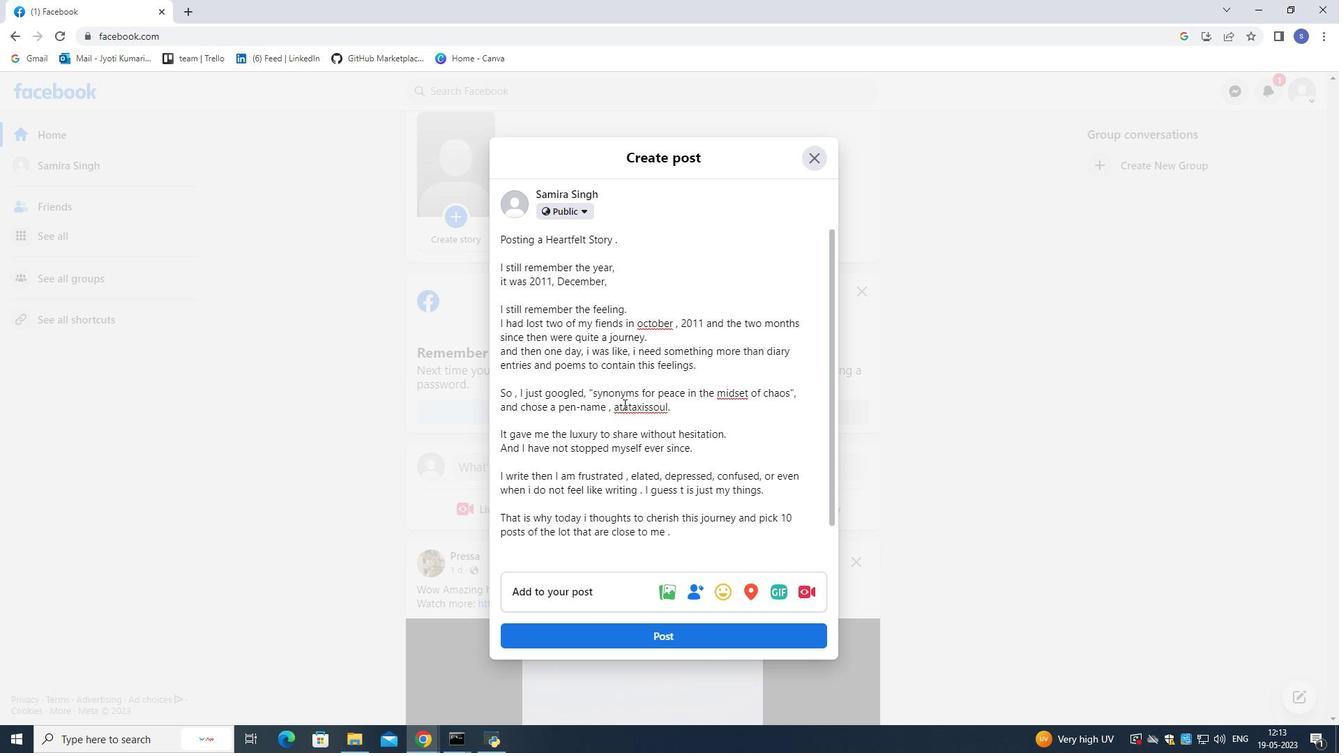 
Action: Mouse pressed left at (622, 414)
Screenshot: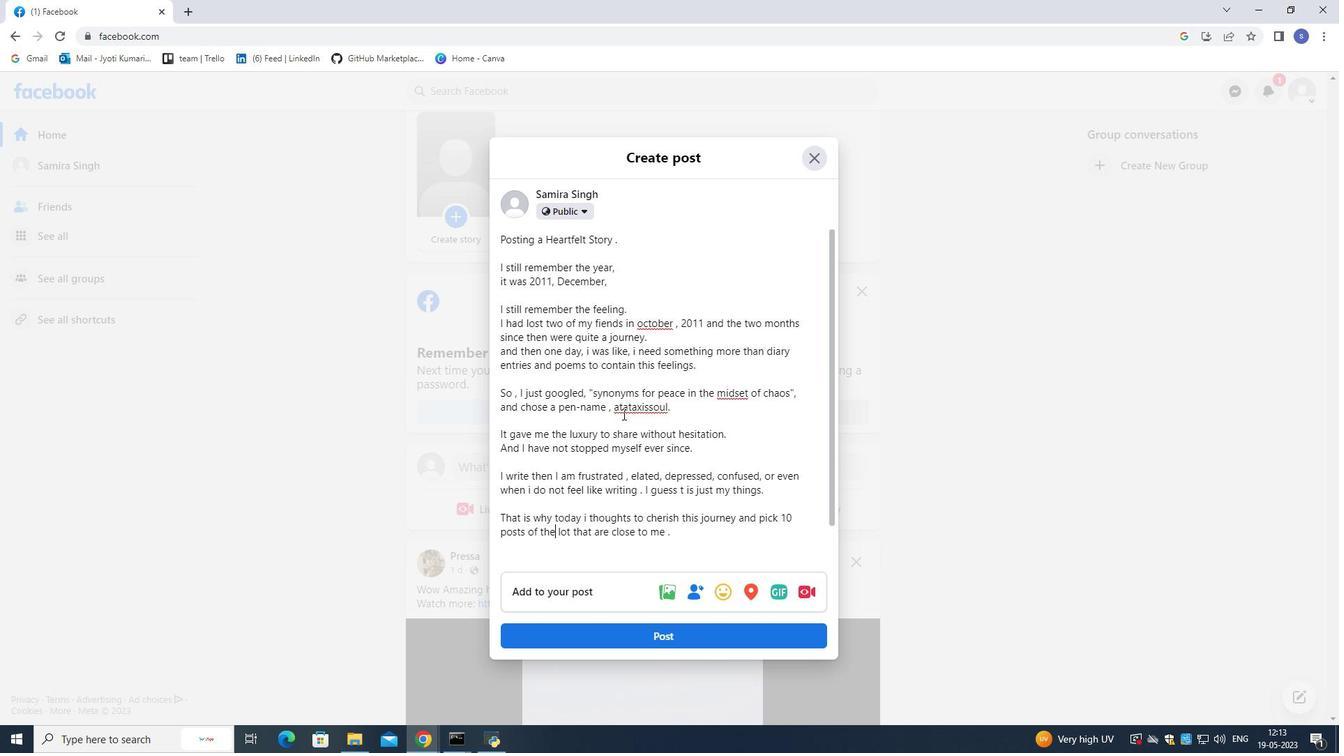 
Action: Mouse moved to (621, 409)
Screenshot: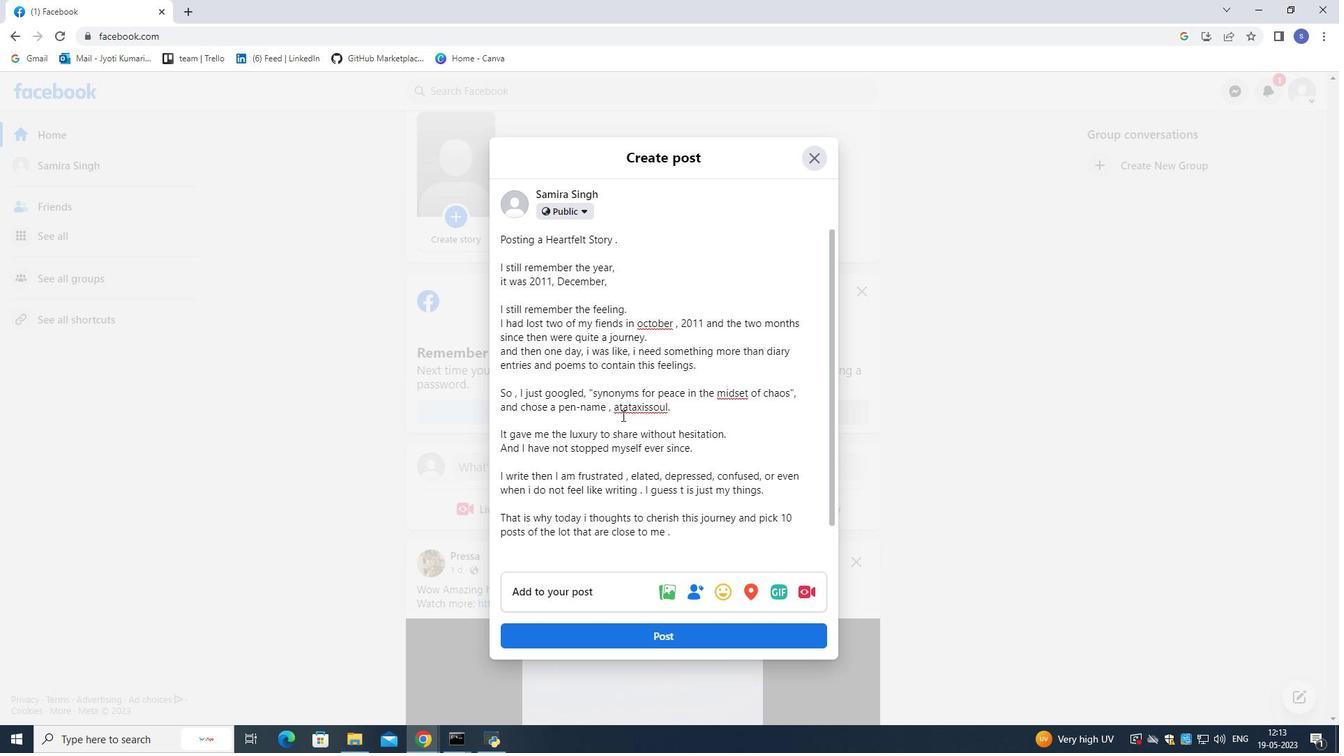 
Action: Mouse pressed left at (621, 409)
Screenshot: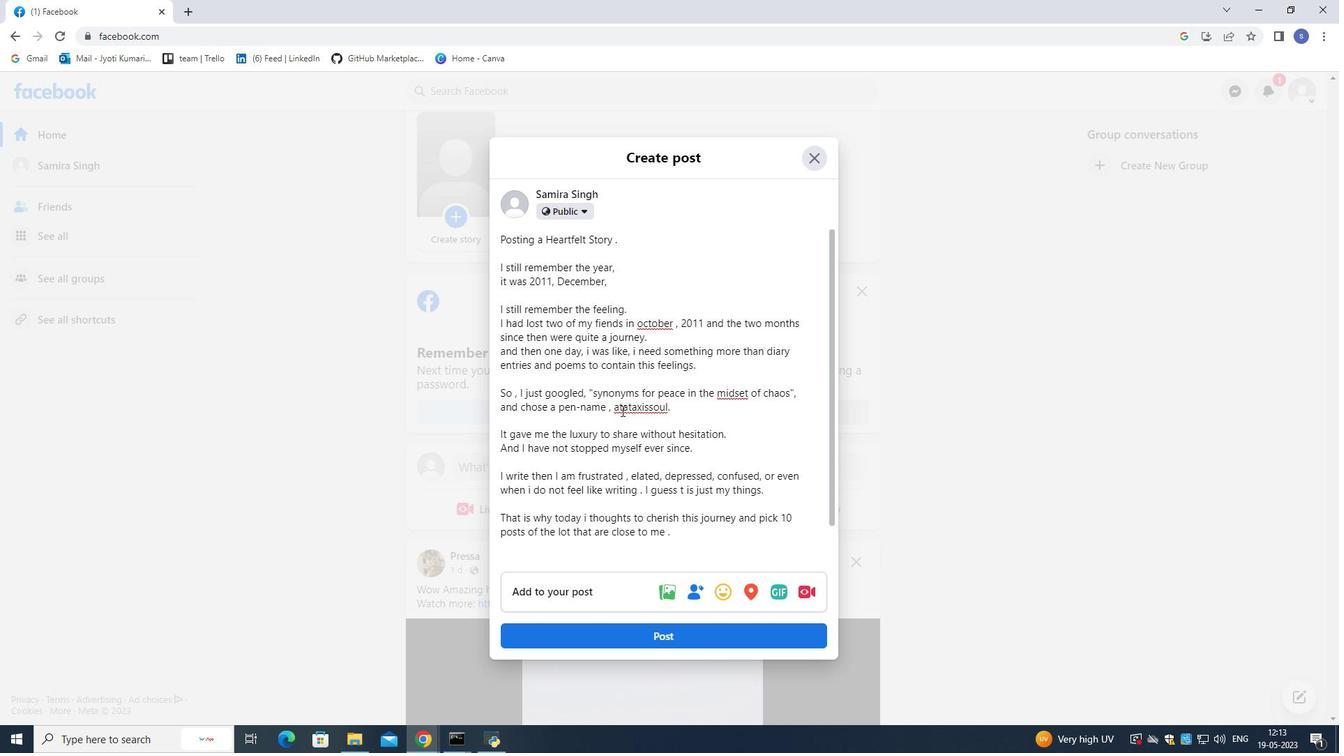 
Action: Mouse moved to (618, 444)
Screenshot: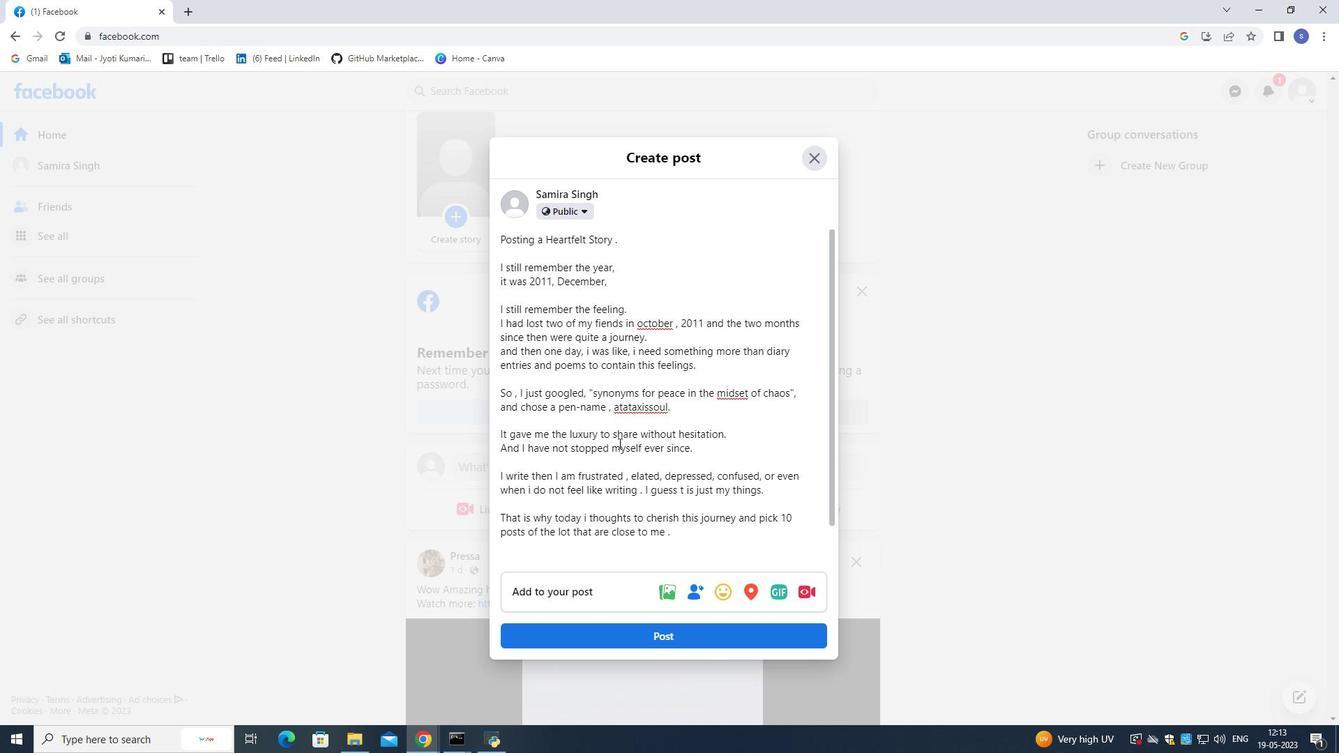
Action: Key pressed t
Screenshot: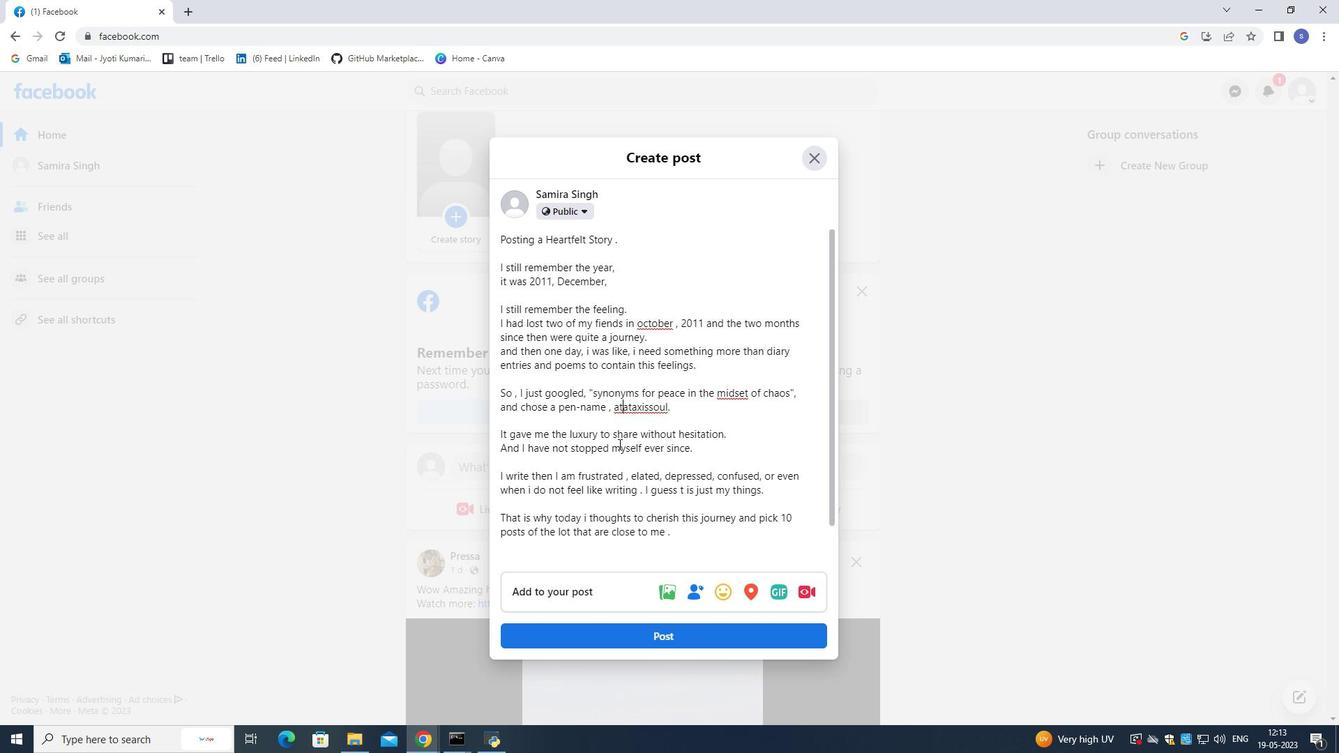 
Action: Mouse moved to (744, 395)
Screenshot: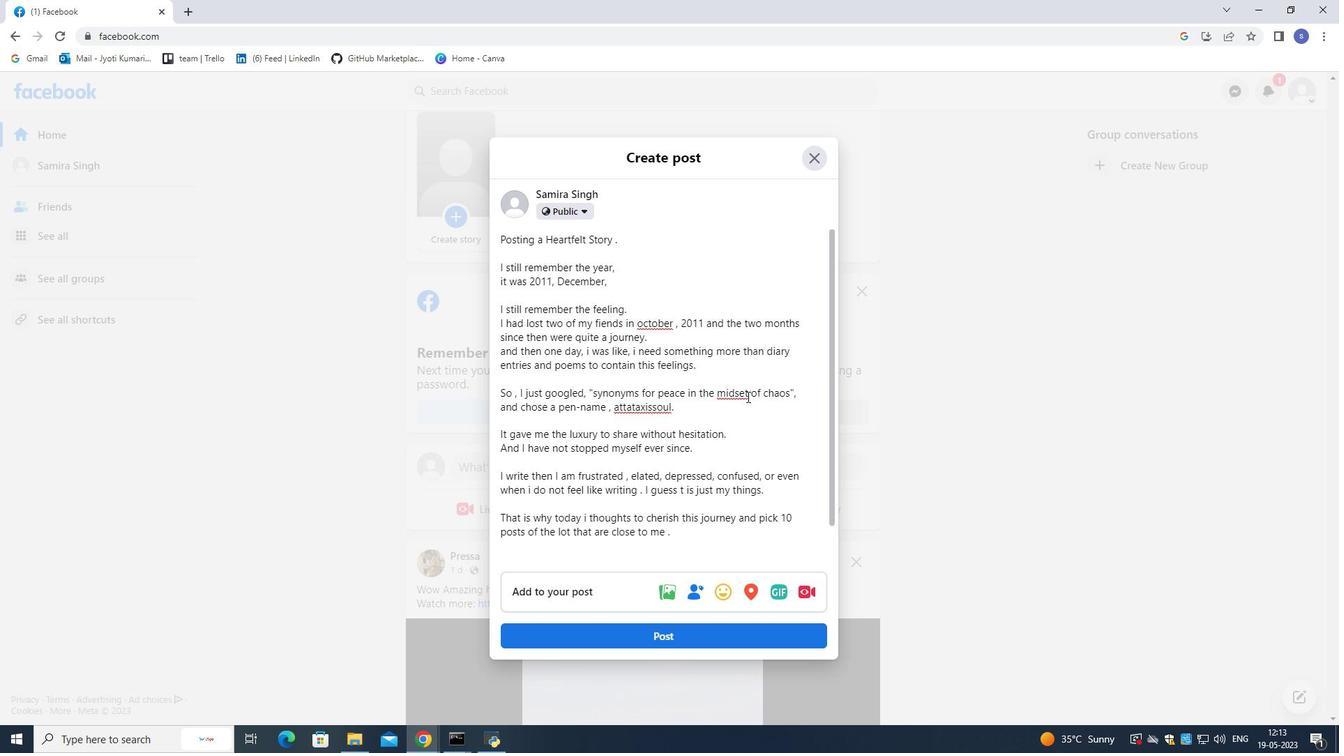 
Action: Mouse pressed left at (744, 395)
Screenshot: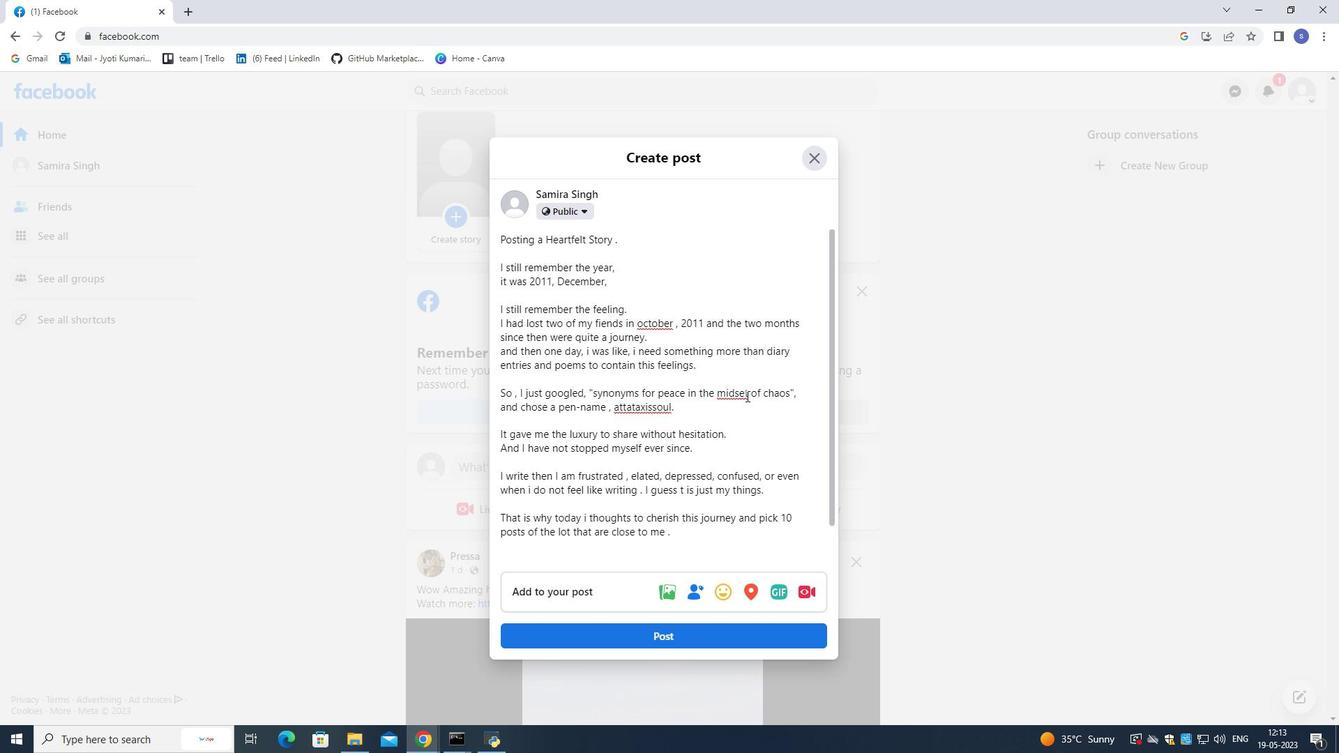 
Action: Mouse moved to (722, 464)
Screenshot: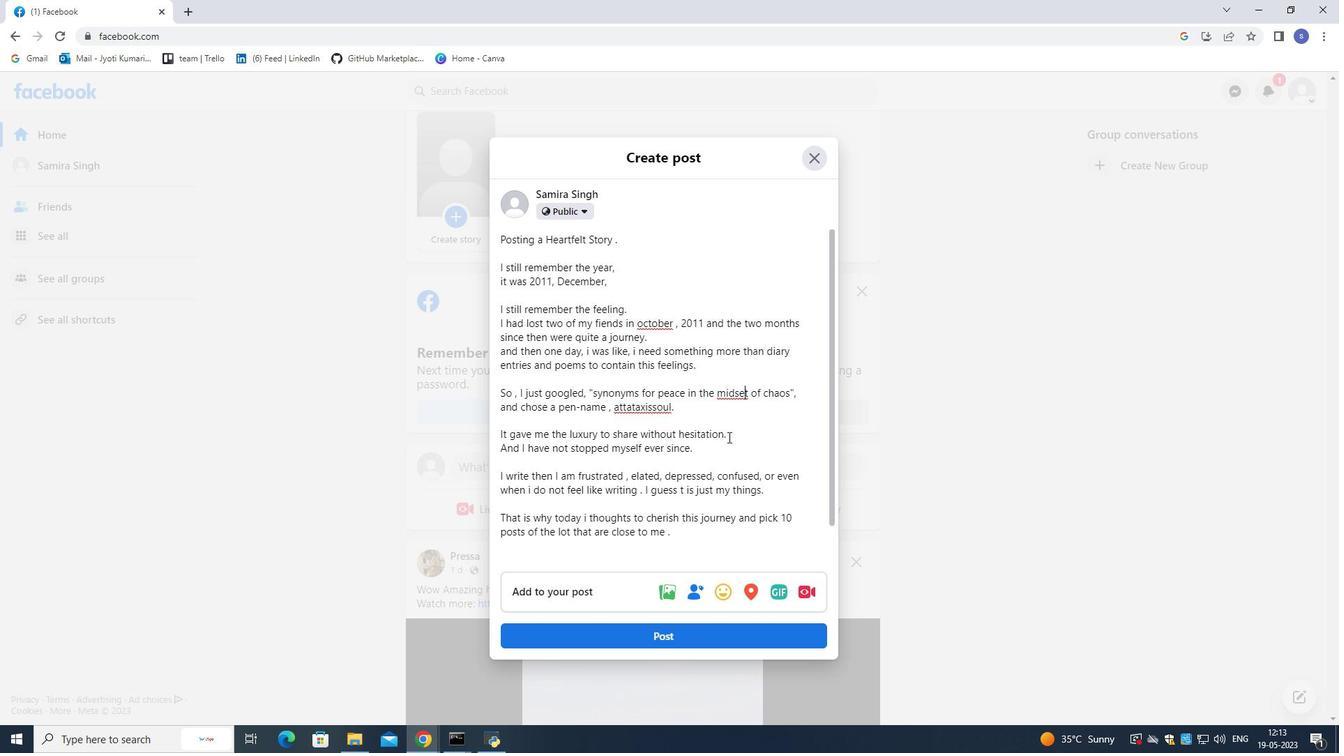 
Action: Key pressed <Key.backspace>
Screenshot: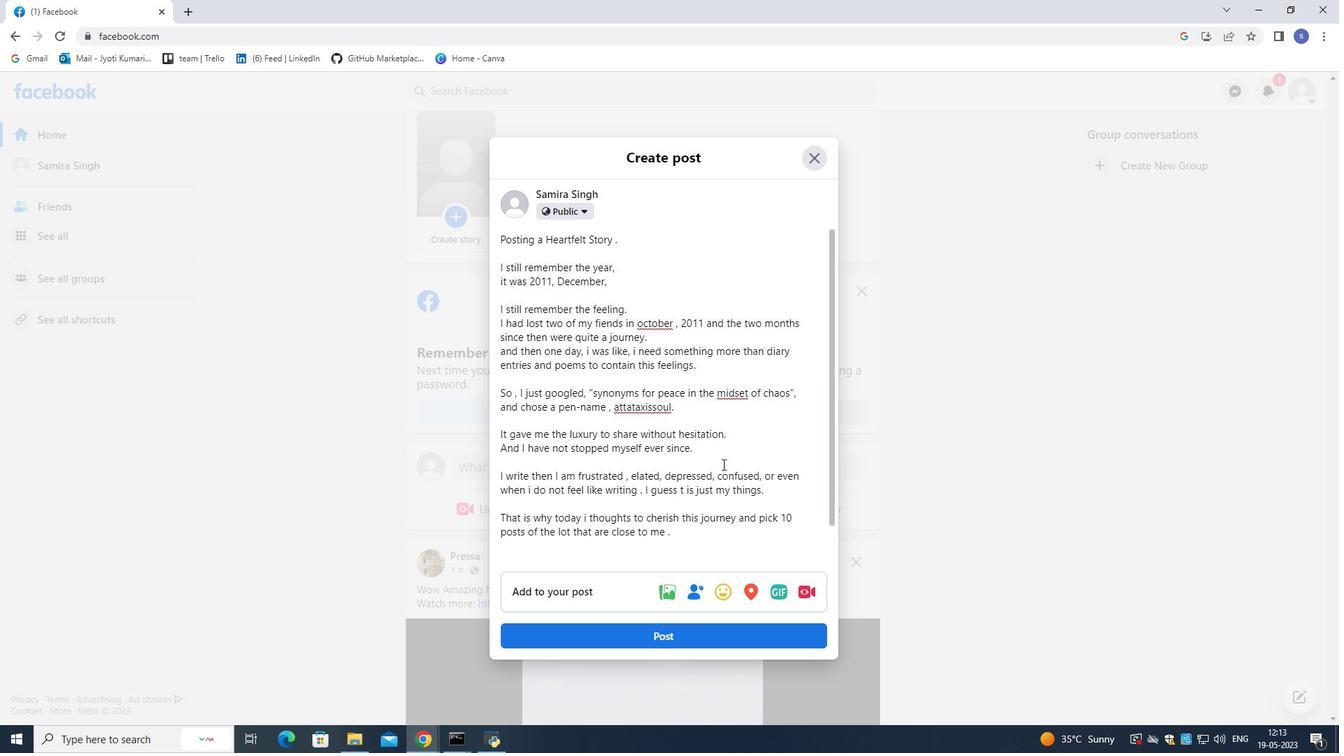 
Action: Mouse moved to (671, 410)
Screenshot: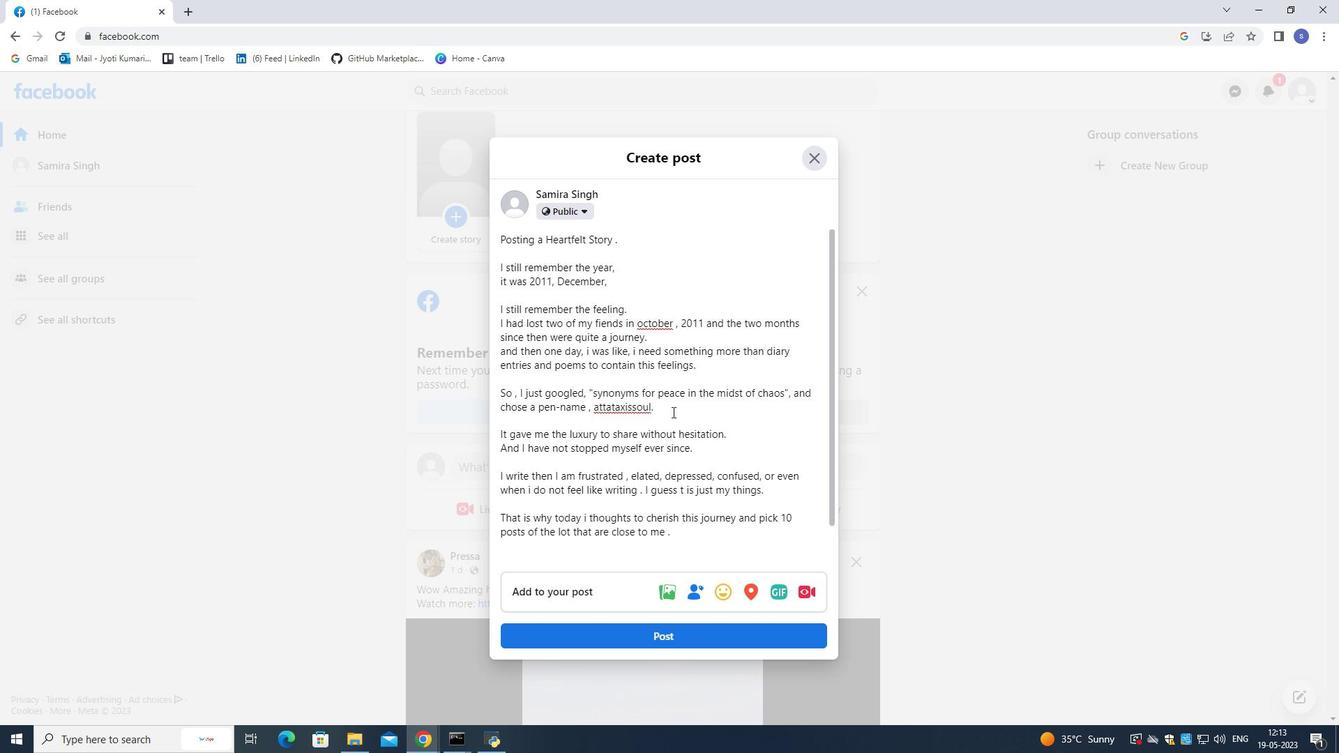 
Action: Mouse pressed left at (671, 410)
Screenshot: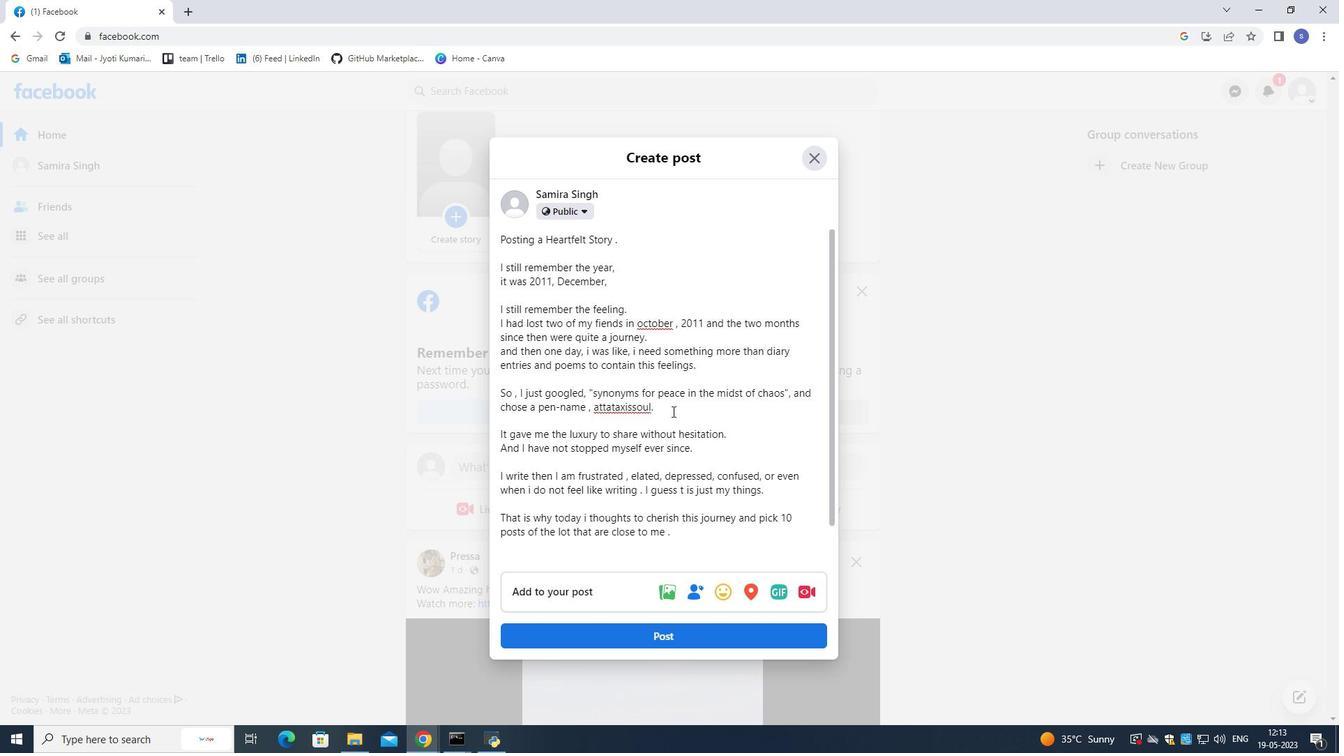 
Action: Mouse moved to (594, 405)
Screenshot: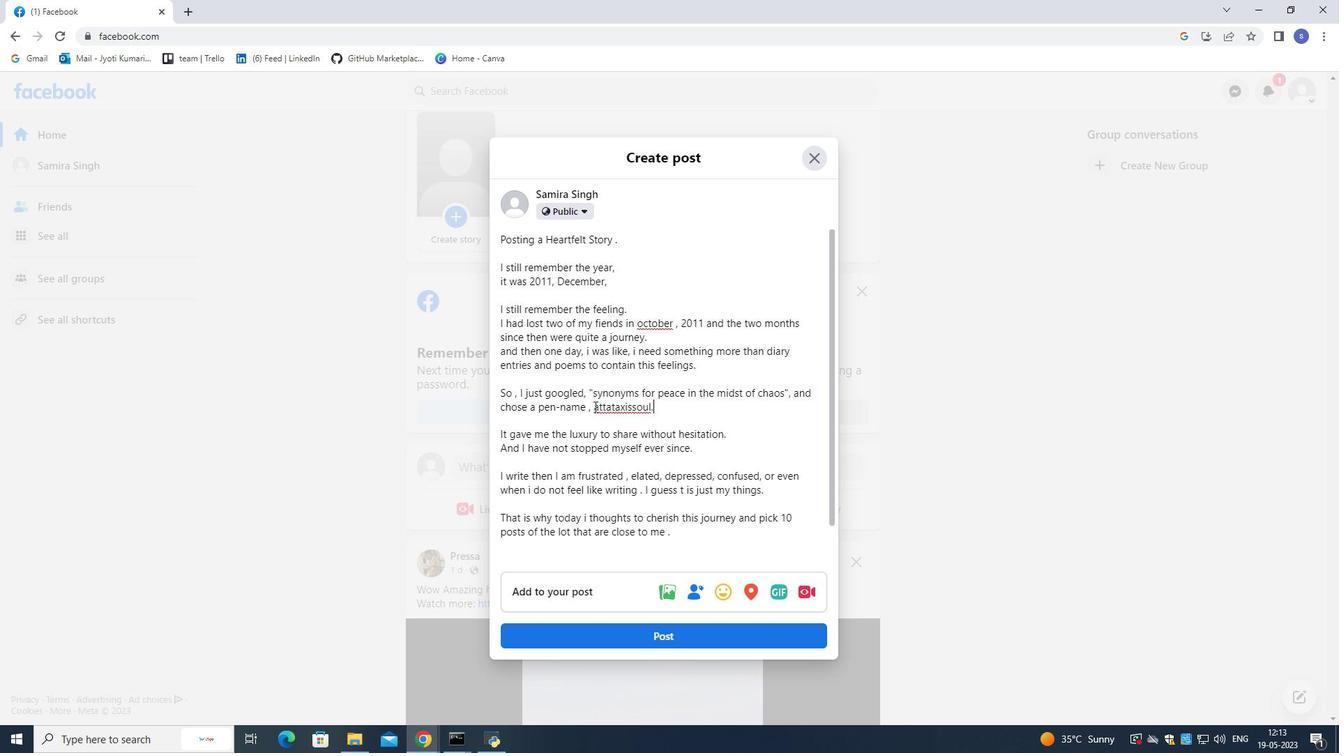 
Action: Mouse pressed left at (594, 405)
Screenshot: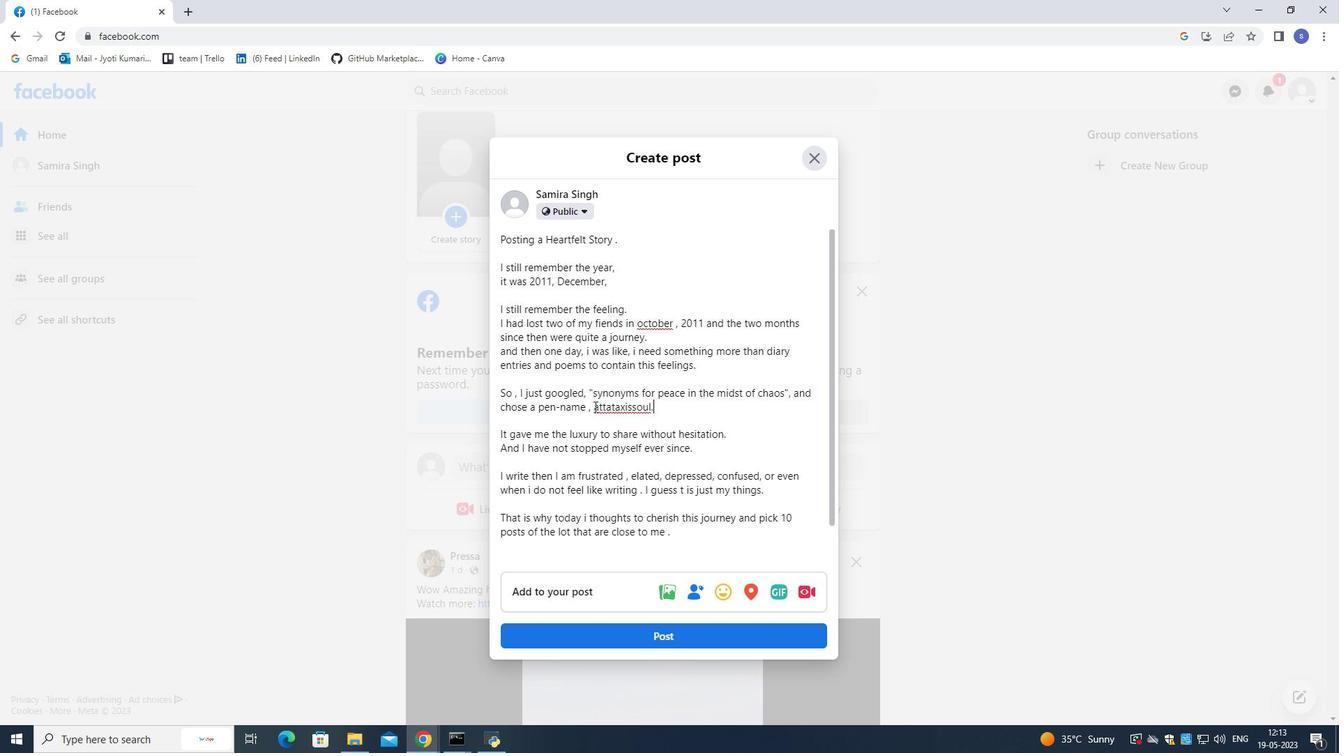 
Action: Mouse moved to (629, 470)
Screenshot: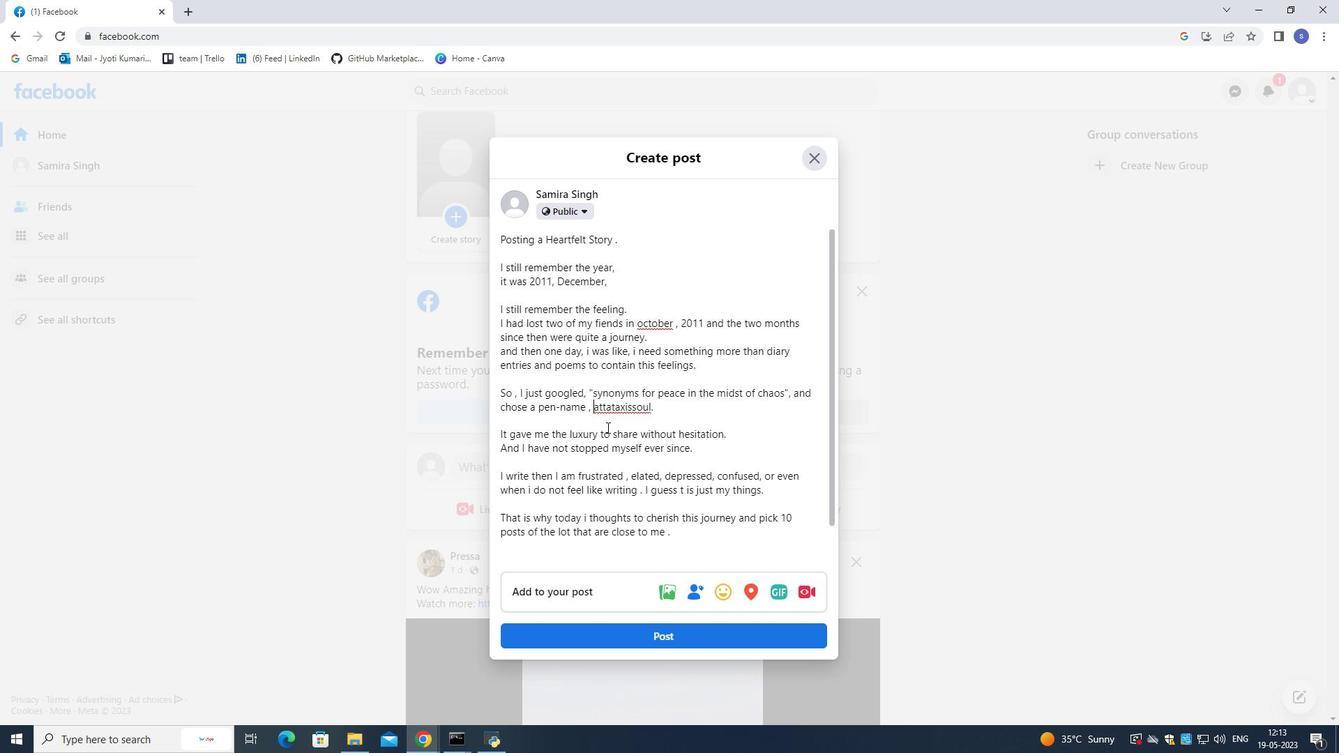 
Action: Key pressed <Key.right><Key.backspace><Key.shift>A
Screenshot: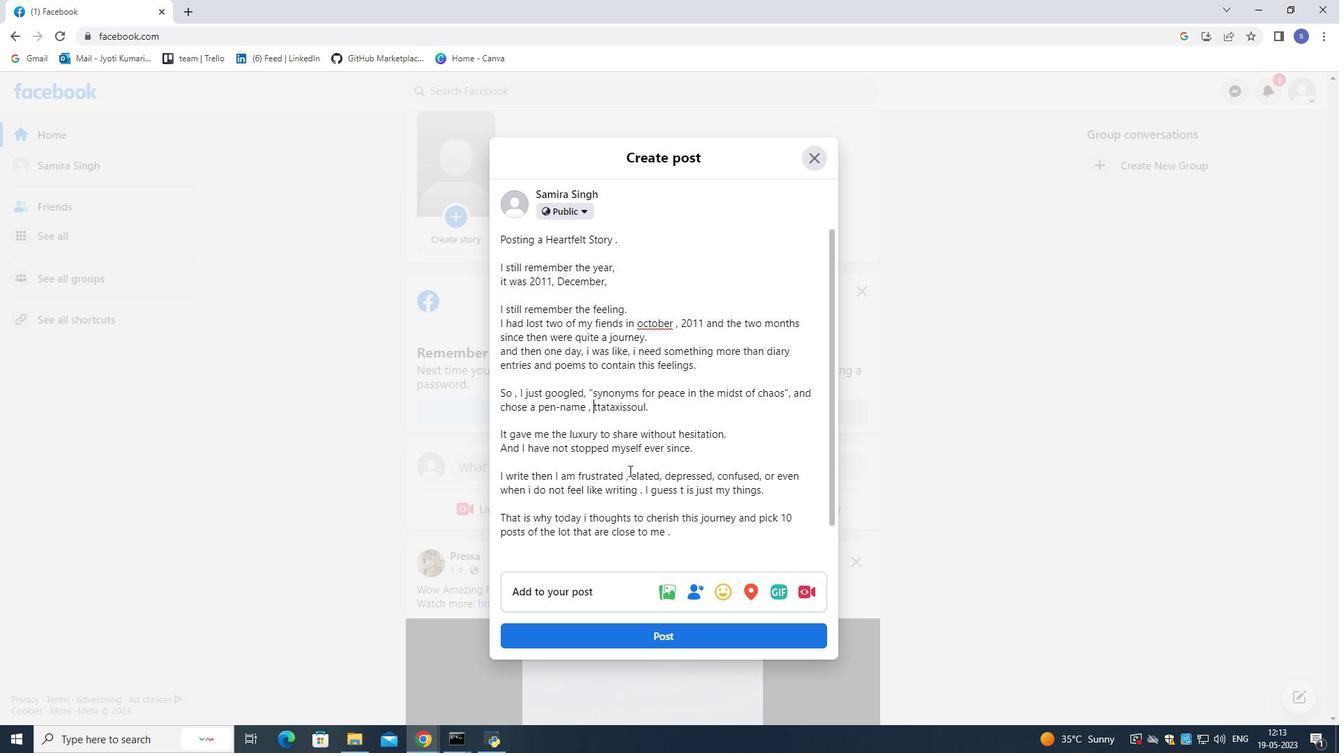 
Action: Mouse moved to (680, 345)
Screenshot: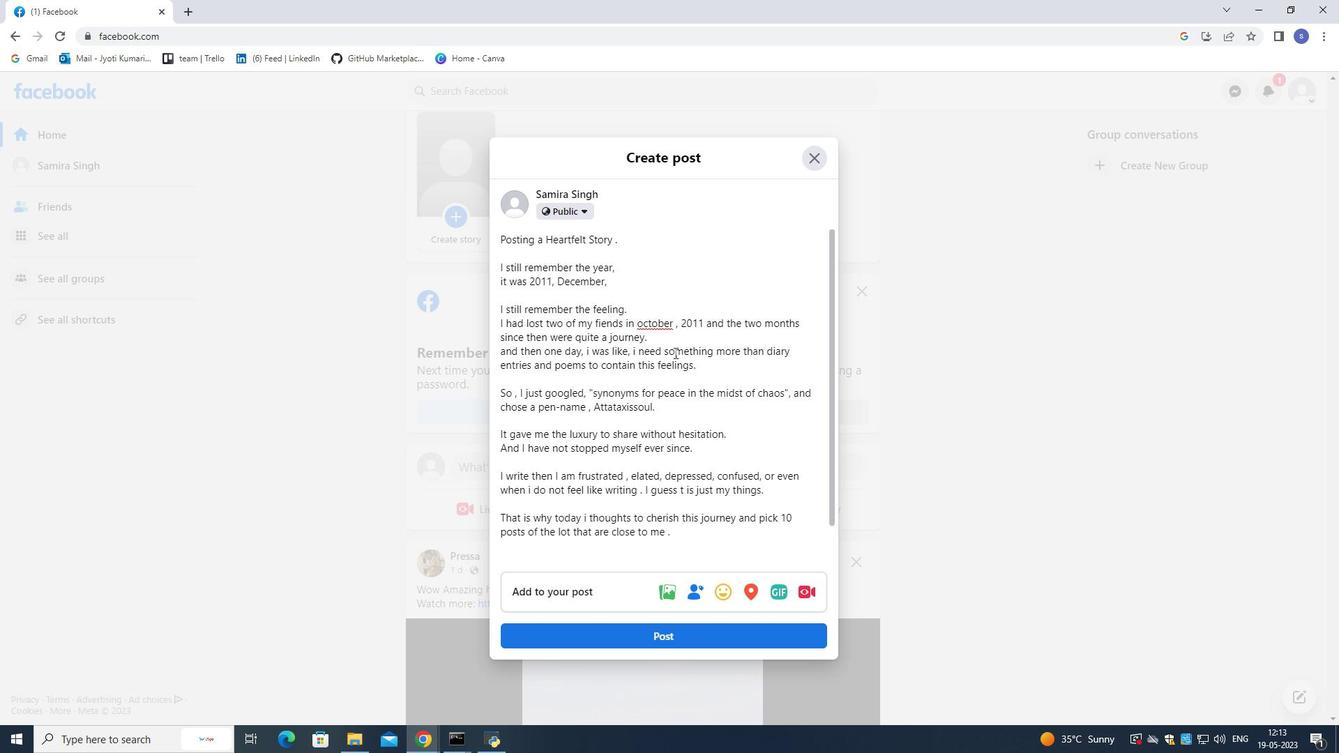 
Action: Mouse pressed left at (680, 345)
Screenshot: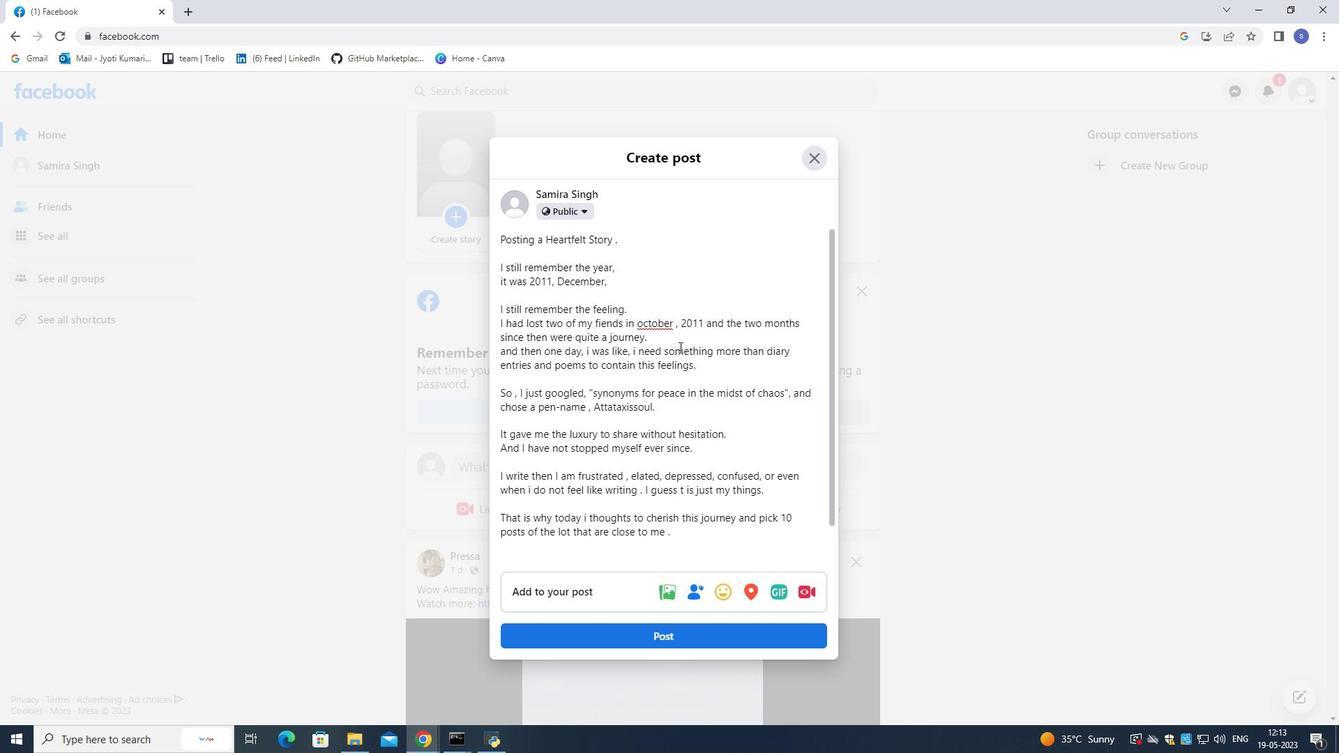 
Action: Mouse moved to (664, 445)
Screenshot: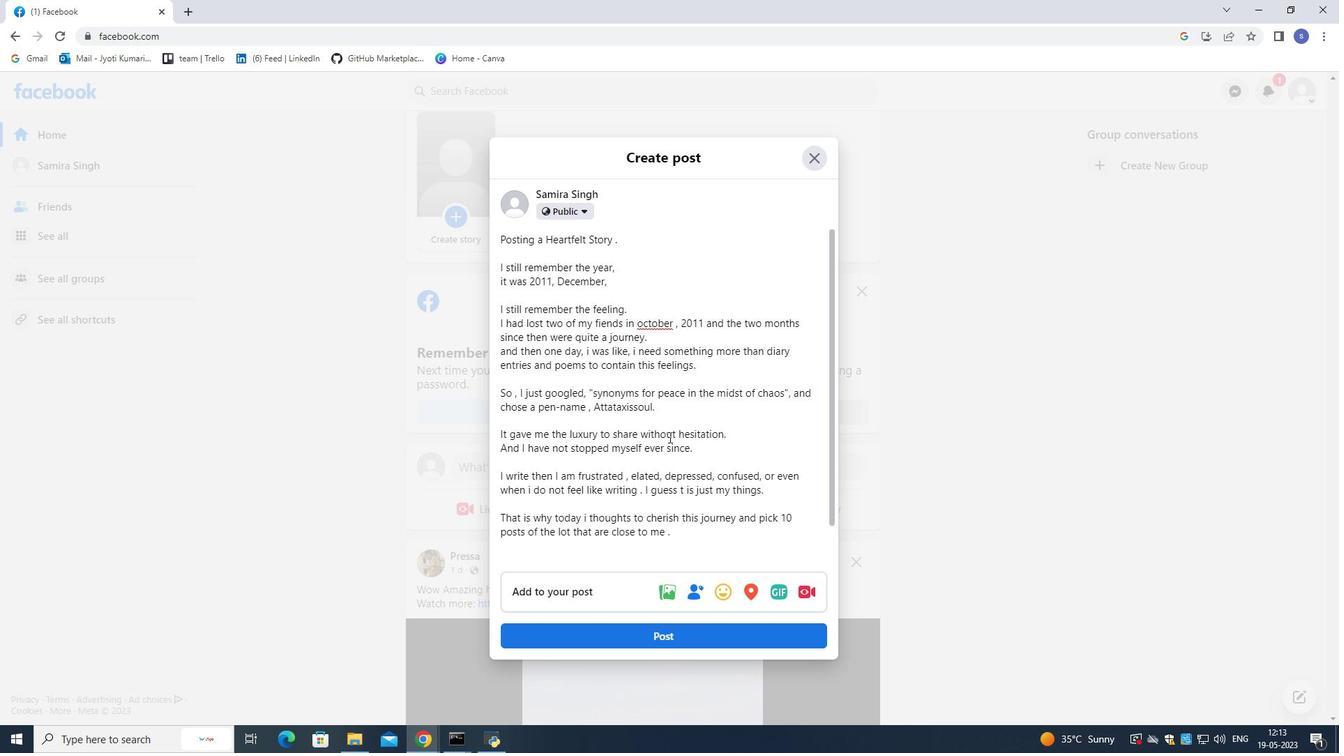 
Action: Mouse scrolled (664, 444) with delta (0, 0)
Screenshot: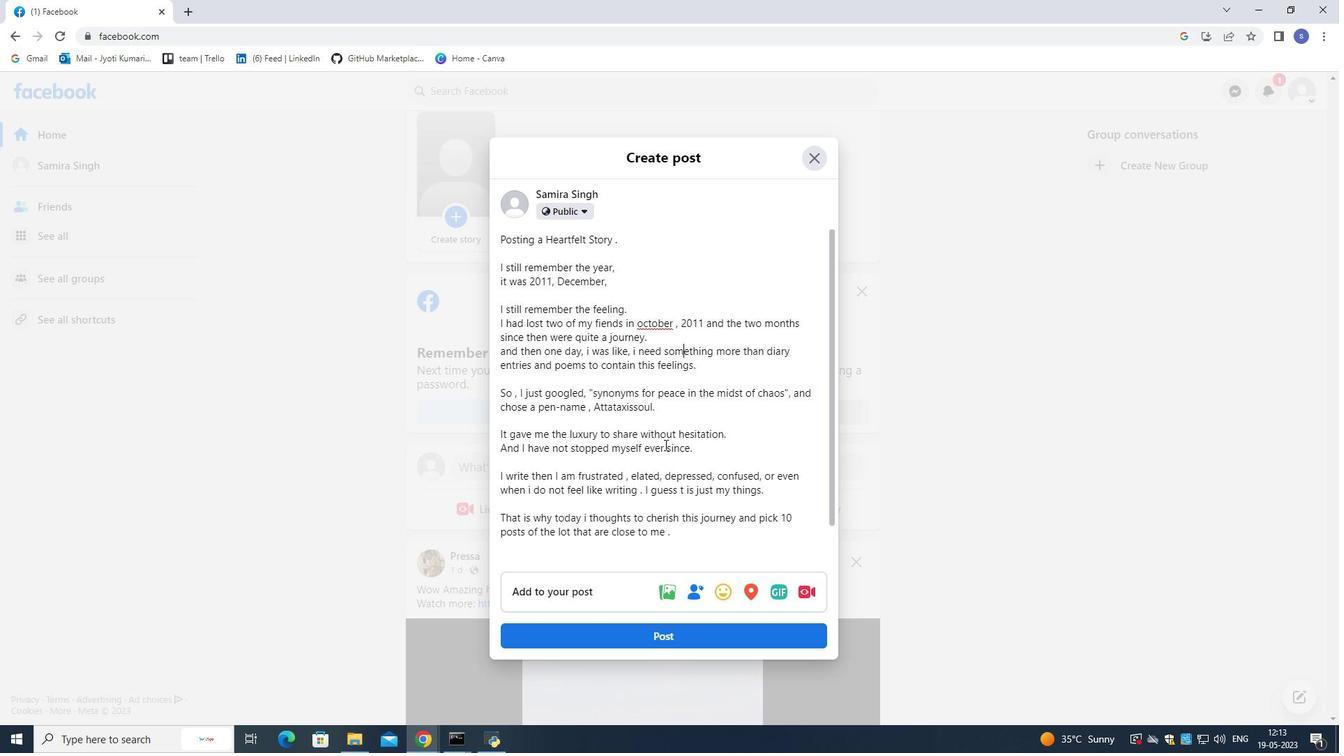 
Action: Mouse scrolled (664, 444) with delta (0, 0)
Screenshot: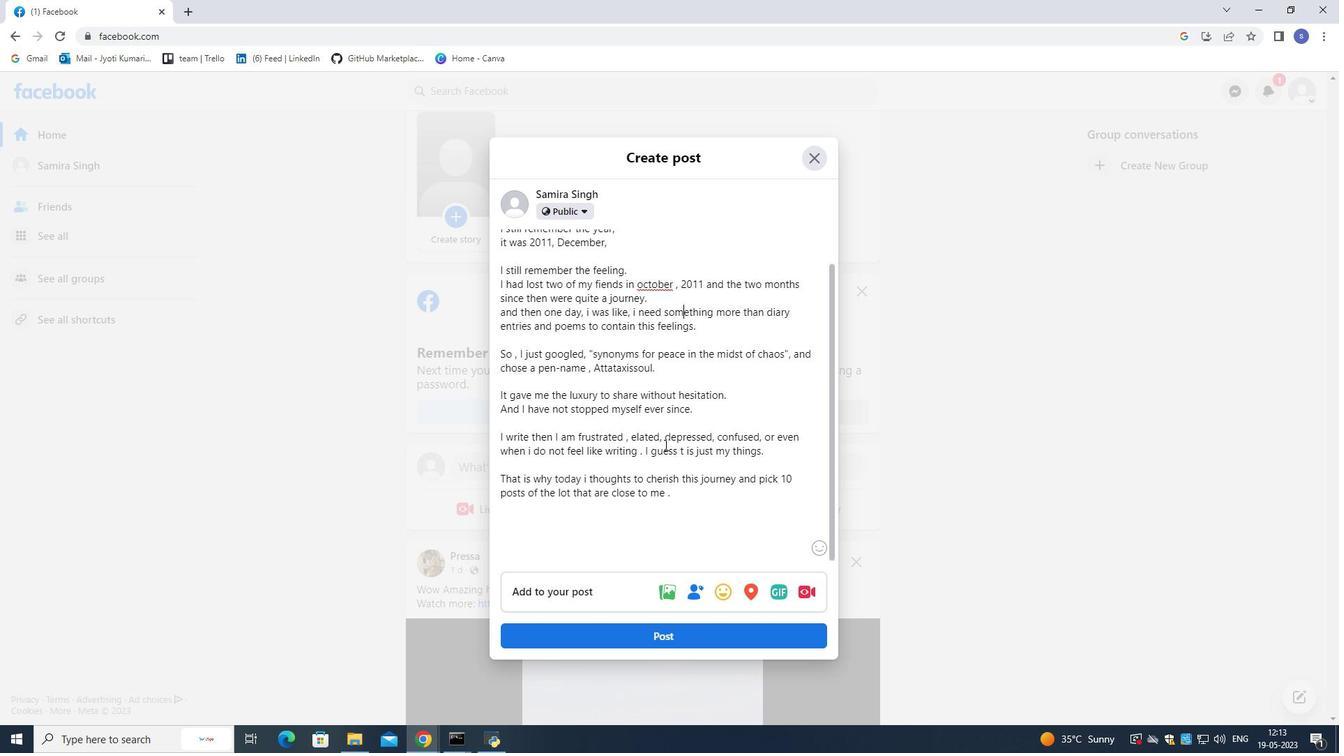 
Action: Mouse scrolled (664, 445) with delta (0, 0)
Screenshot: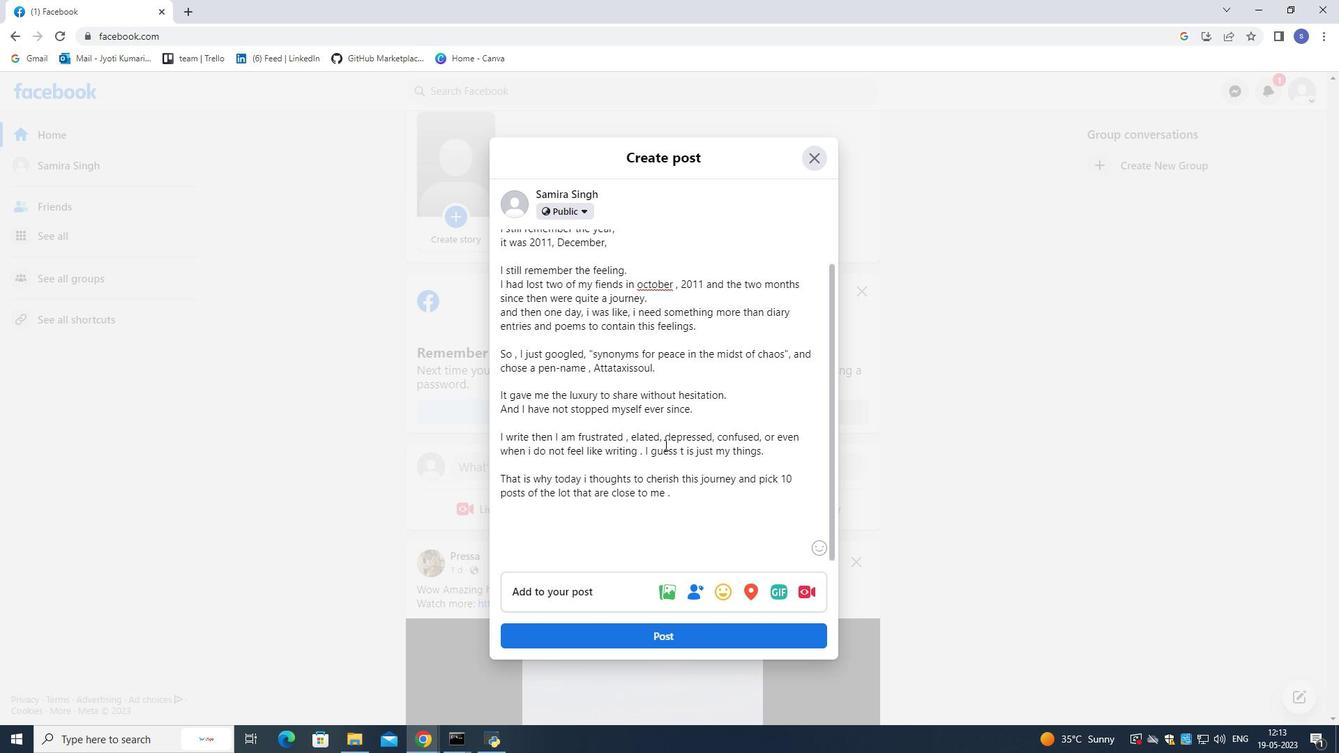 
Action: Mouse scrolled (664, 445) with delta (0, 0)
Screenshot: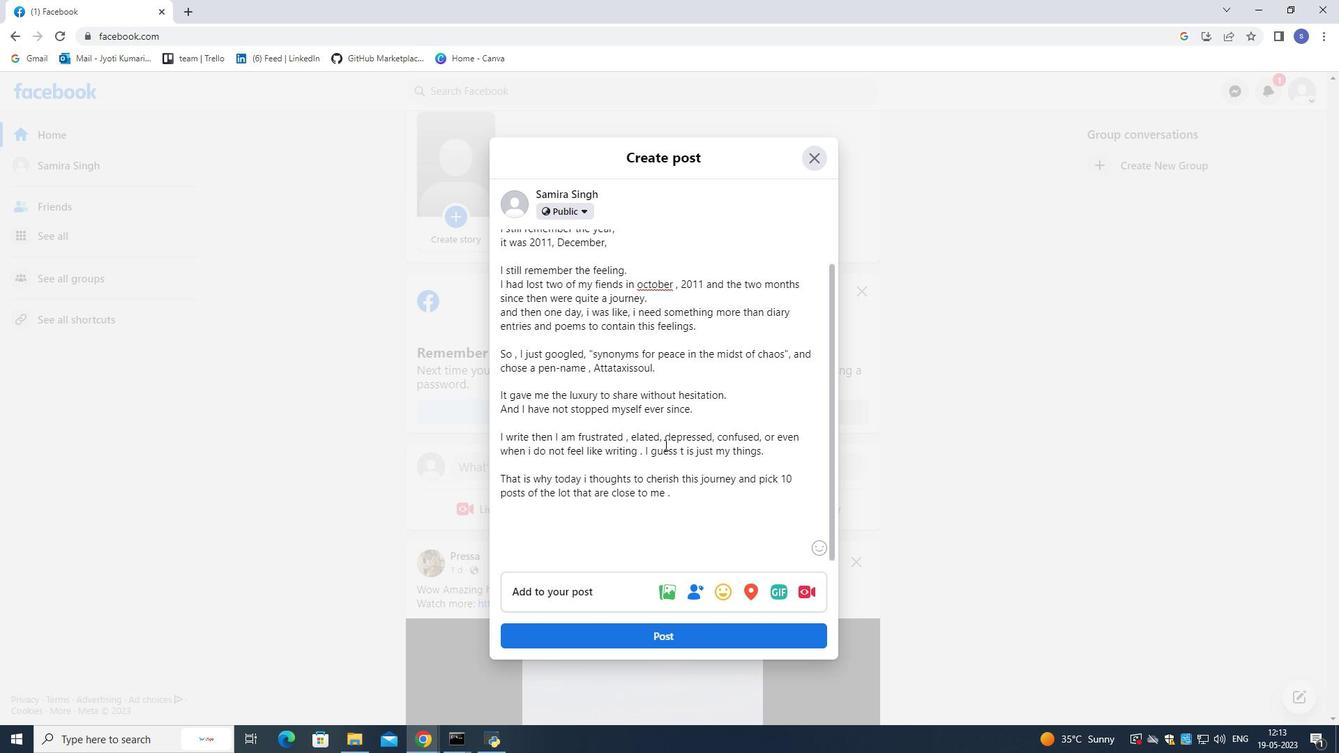 
Action: Mouse scrolled (664, 445) with delta (0, 0)
Screenshot: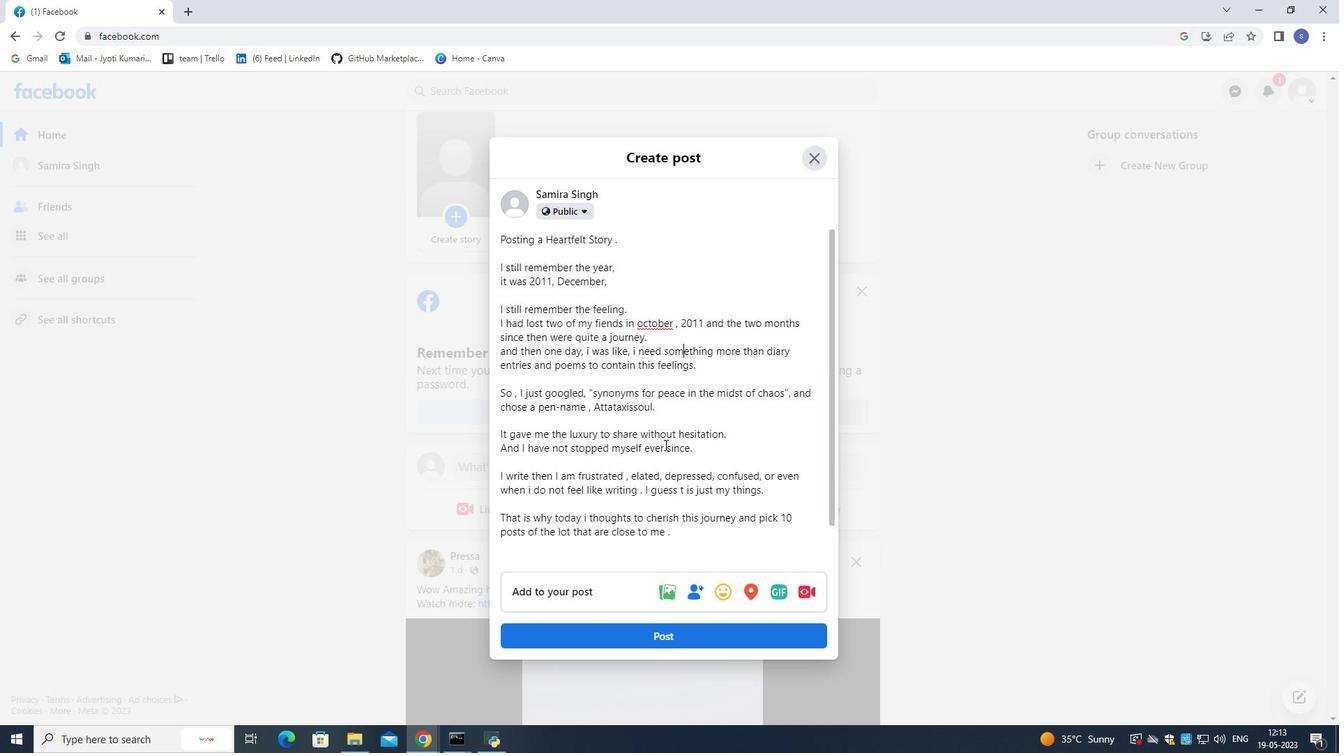 
Action: Mouse scrolled (664, 445) with delta (0, 0)
Screenshot: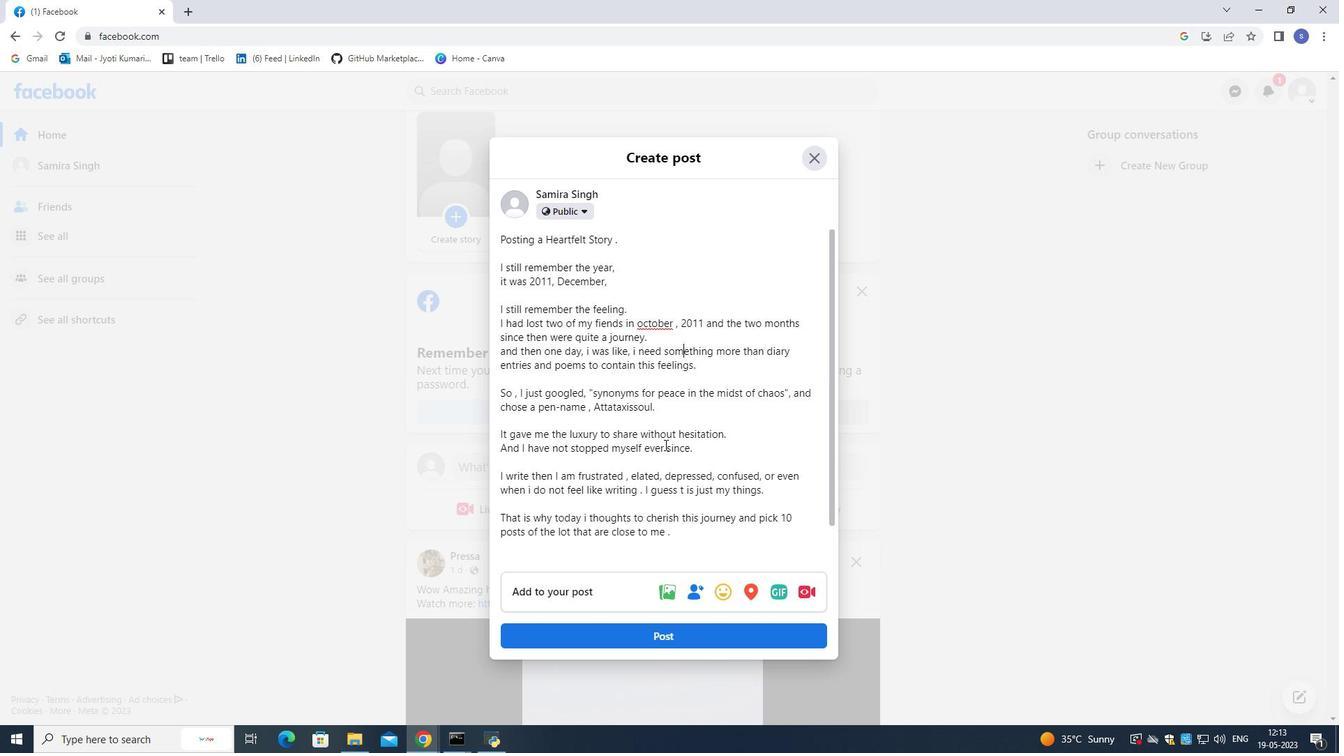
Action: Mouse scrolled (664, 445) with delta (0, 0)
Screenshot: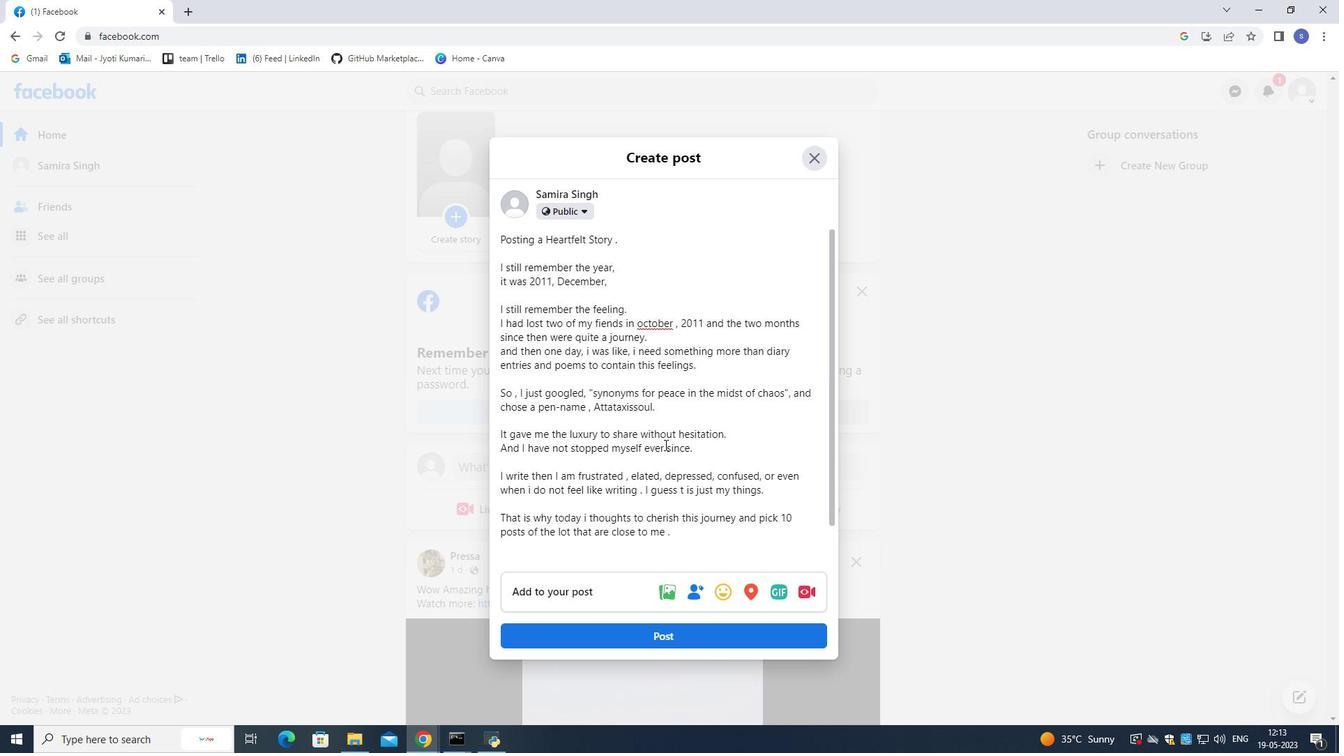 
Action: Mouse moved to (588, 584)
Screenshot: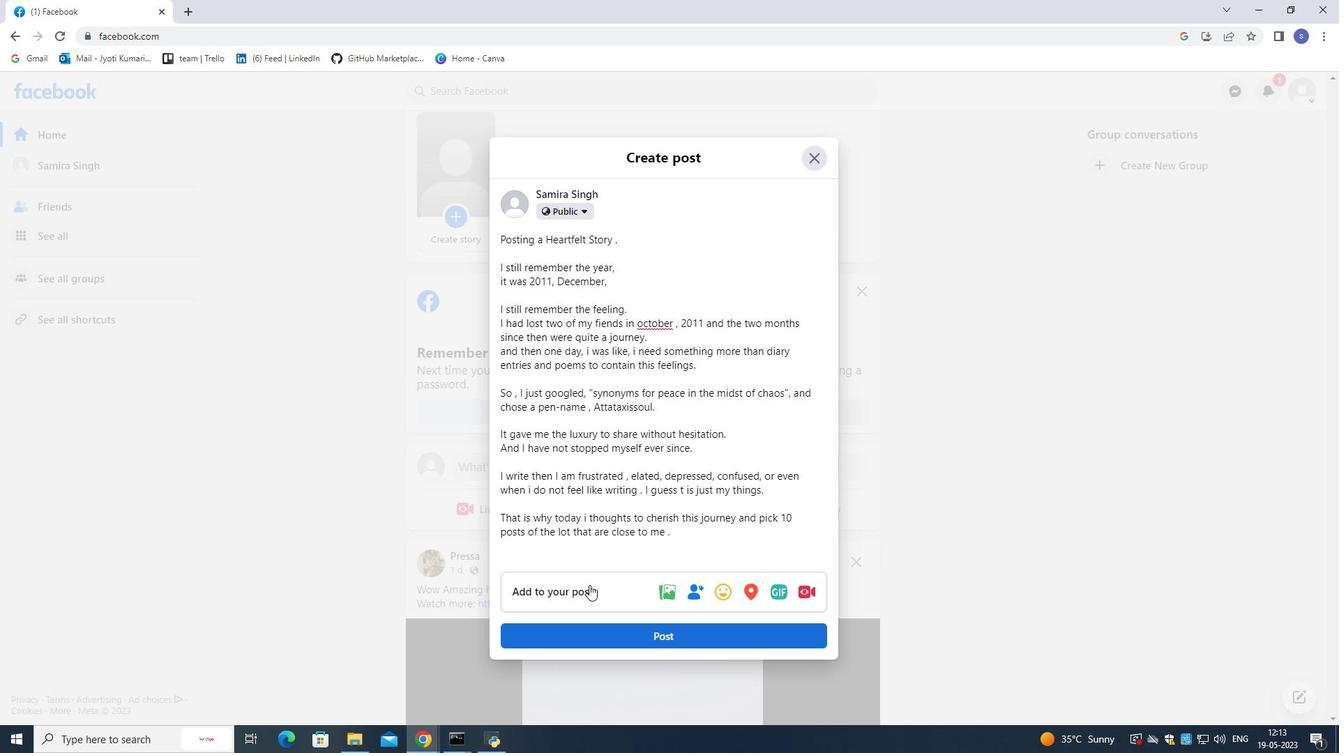 
Action: Mouse pressed left at (588, 584)
Screenshot: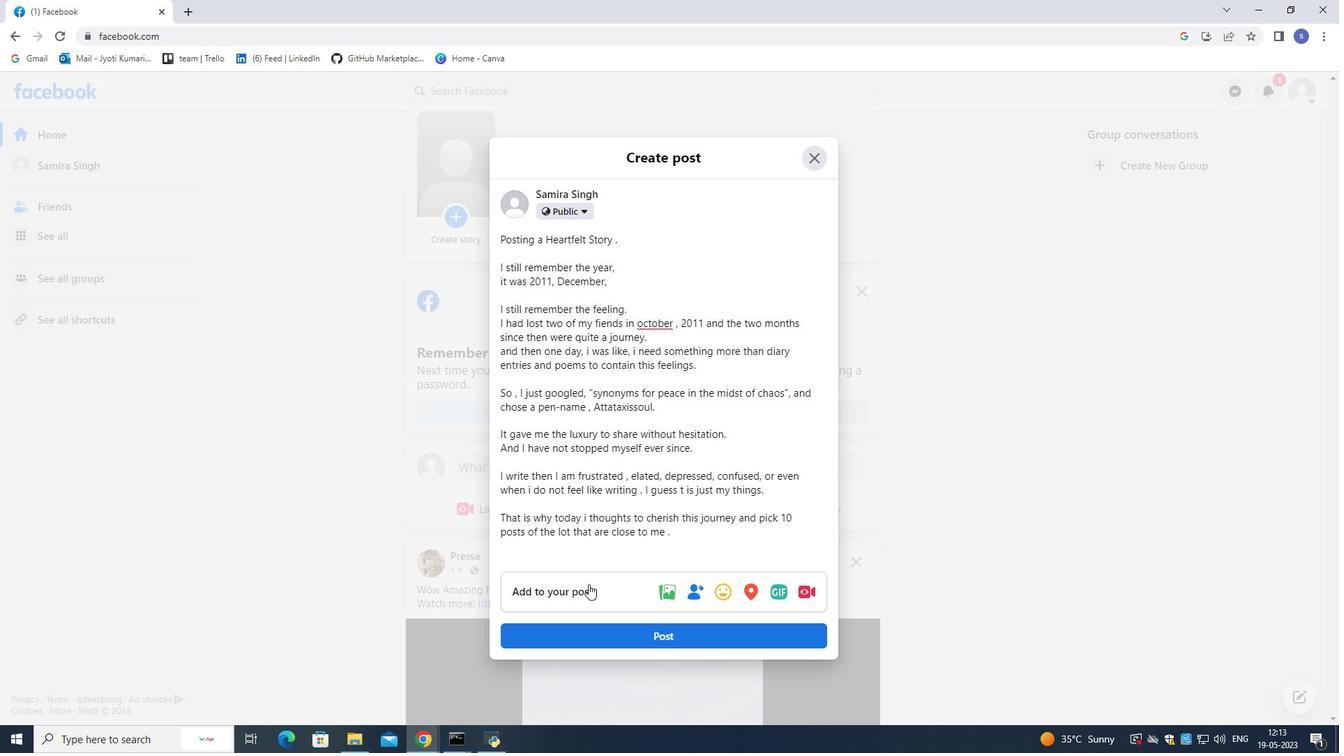 
Action: Mouse moved to (601, 506)
Screenshot: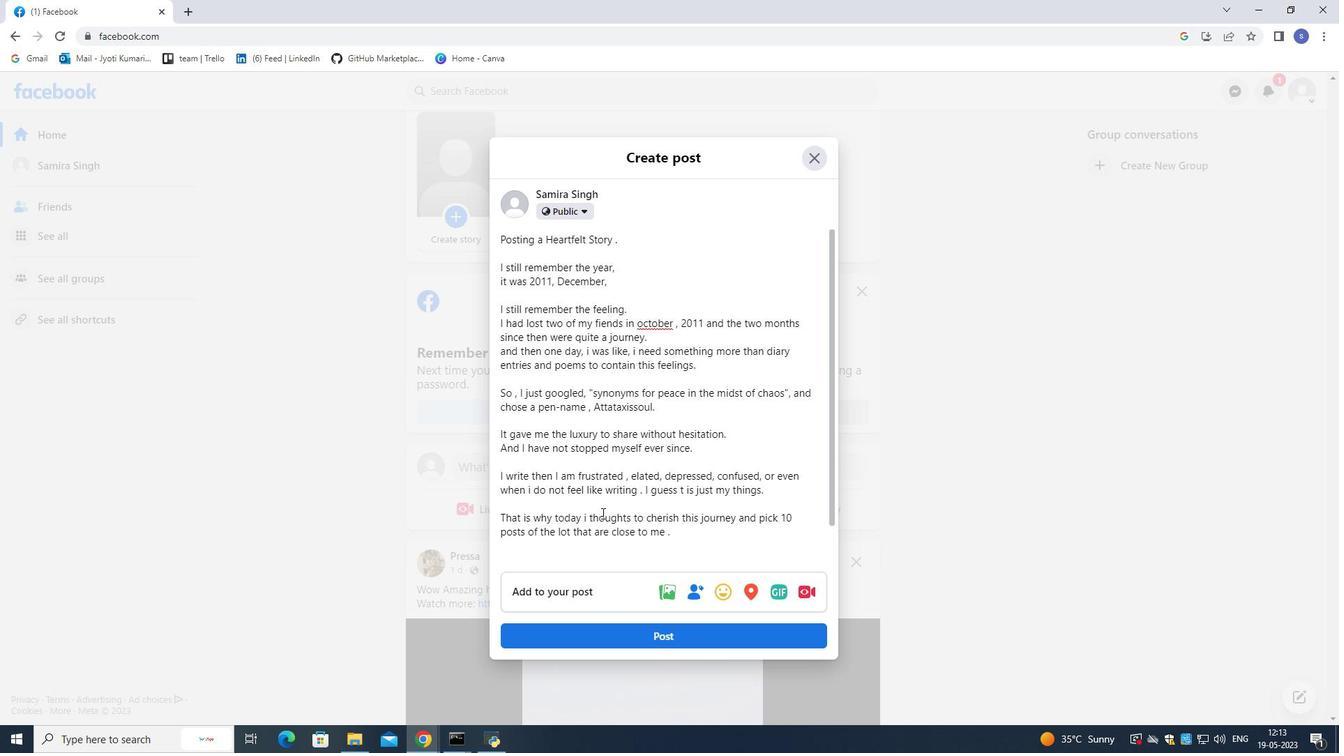 
Action: Mouse scrolled (601, 507) with delta (0, 0)
Screenshot: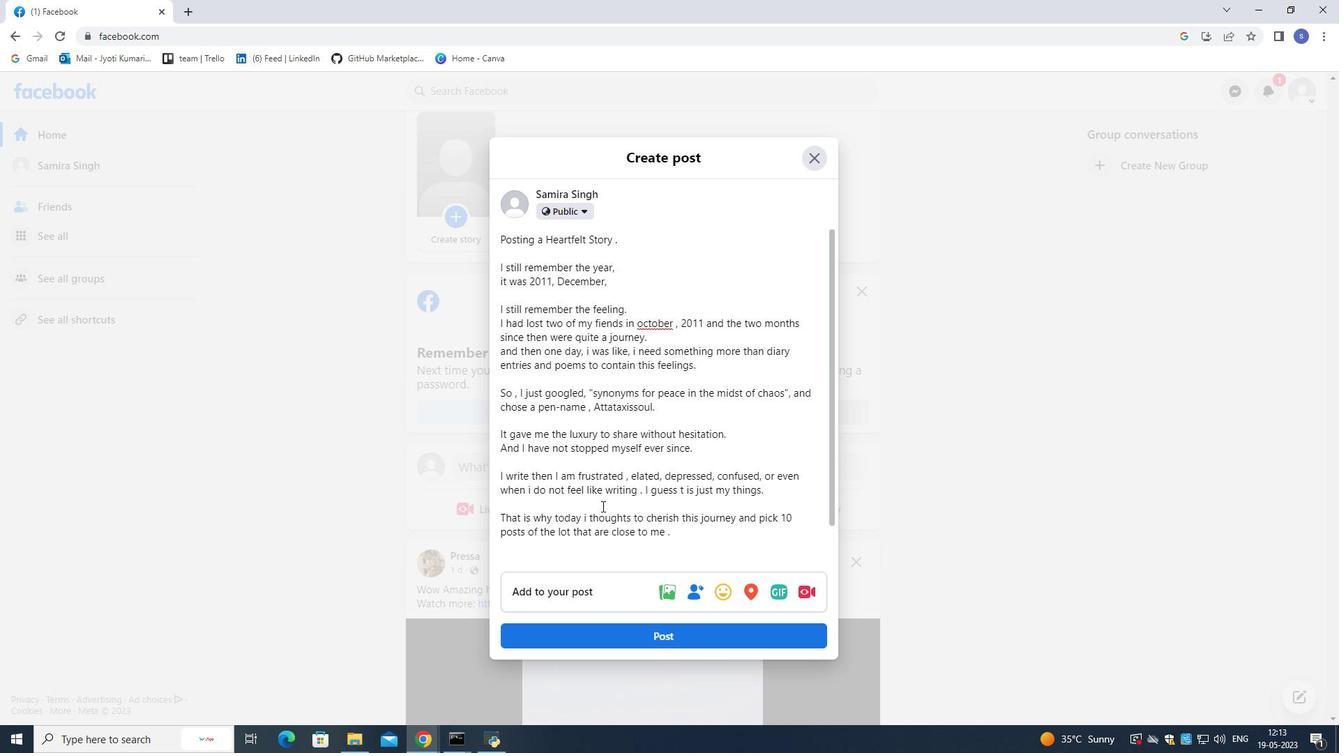 
Action: Mouse scrolled (601, 505) with delta (0, 0)
Screenshot: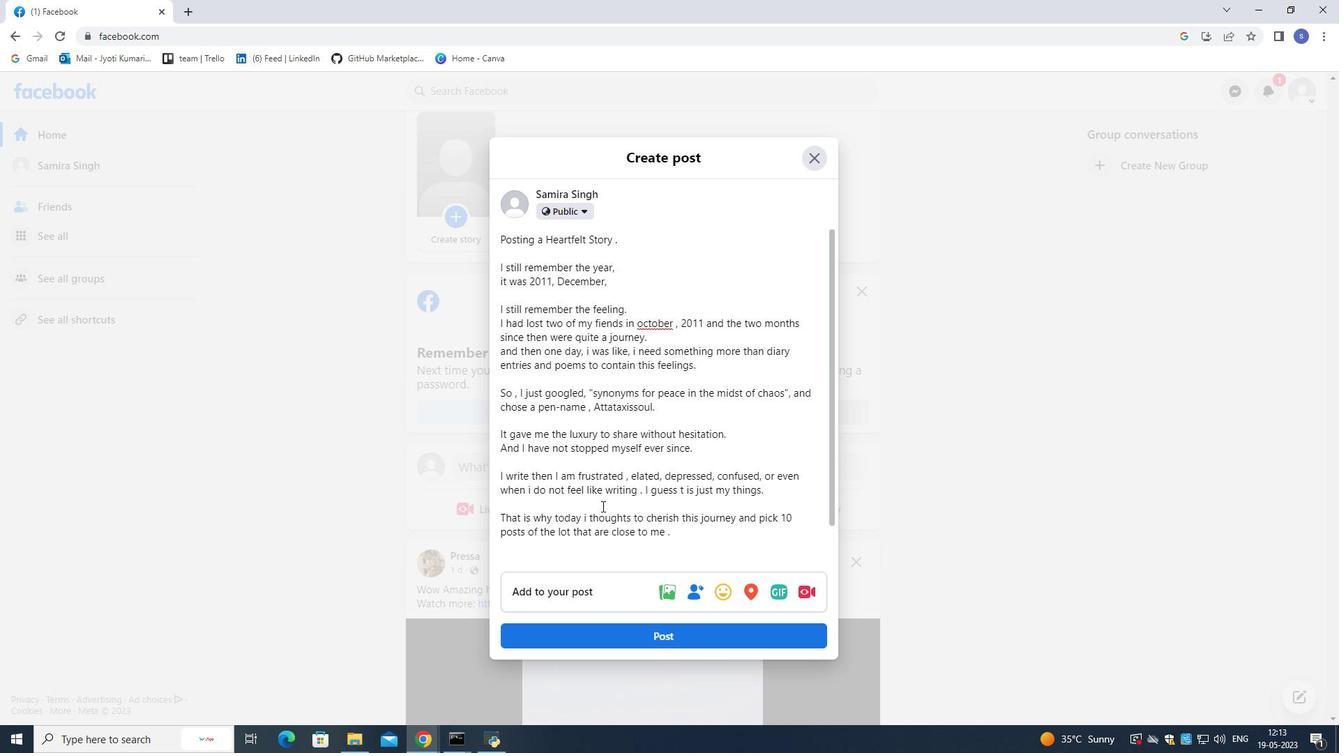 
Action: Mouse scrolled (601, 505) with delta (0, 0)
Screenshot: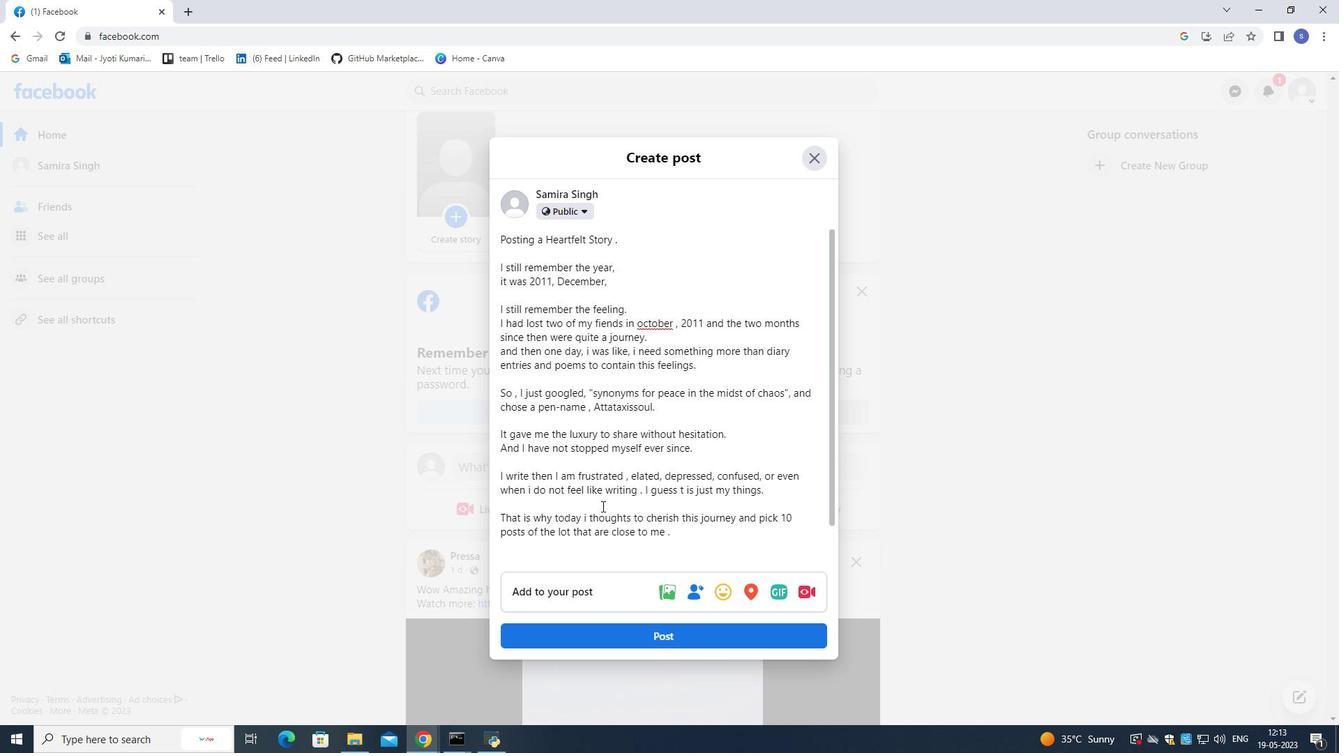 
Action: Mouse scrolled (601, 507) with delta (0, 0)
Screenshot: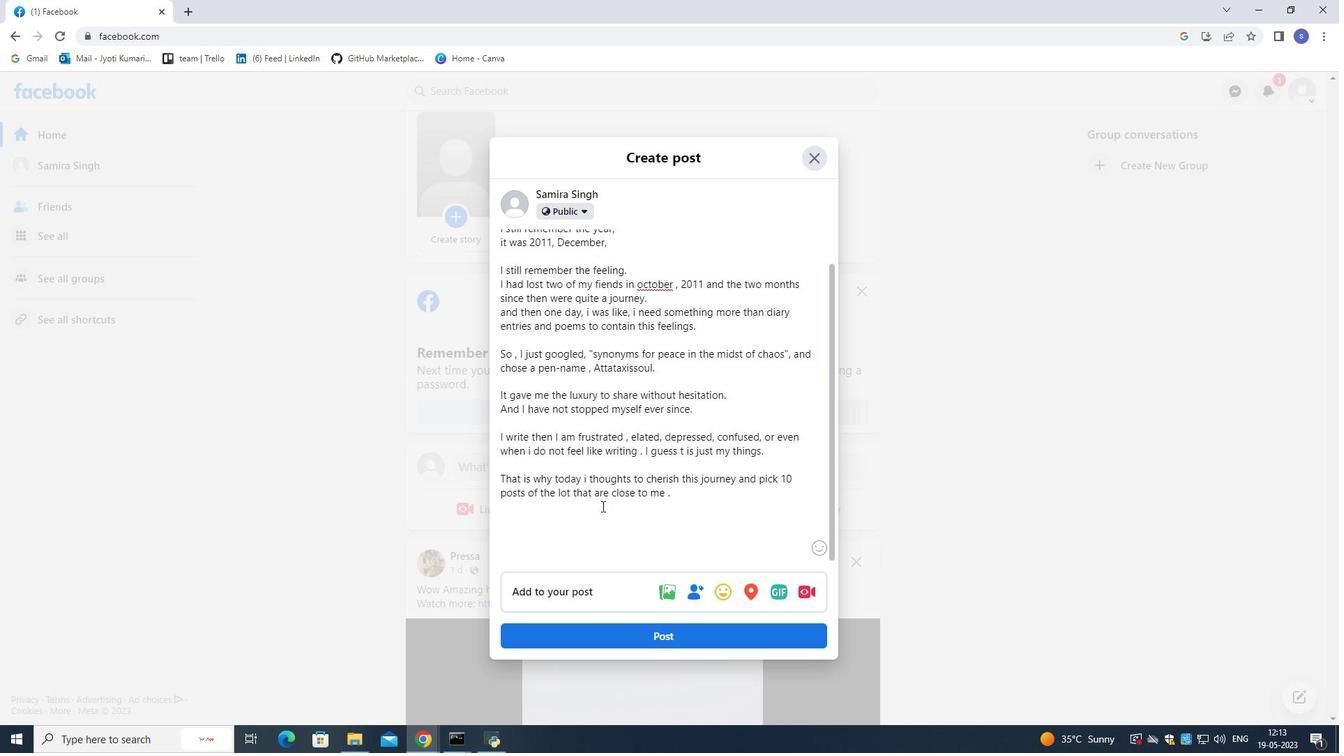 
Action: Mouse scrolled (601, 507) with delta (0, 0)
Screenshot: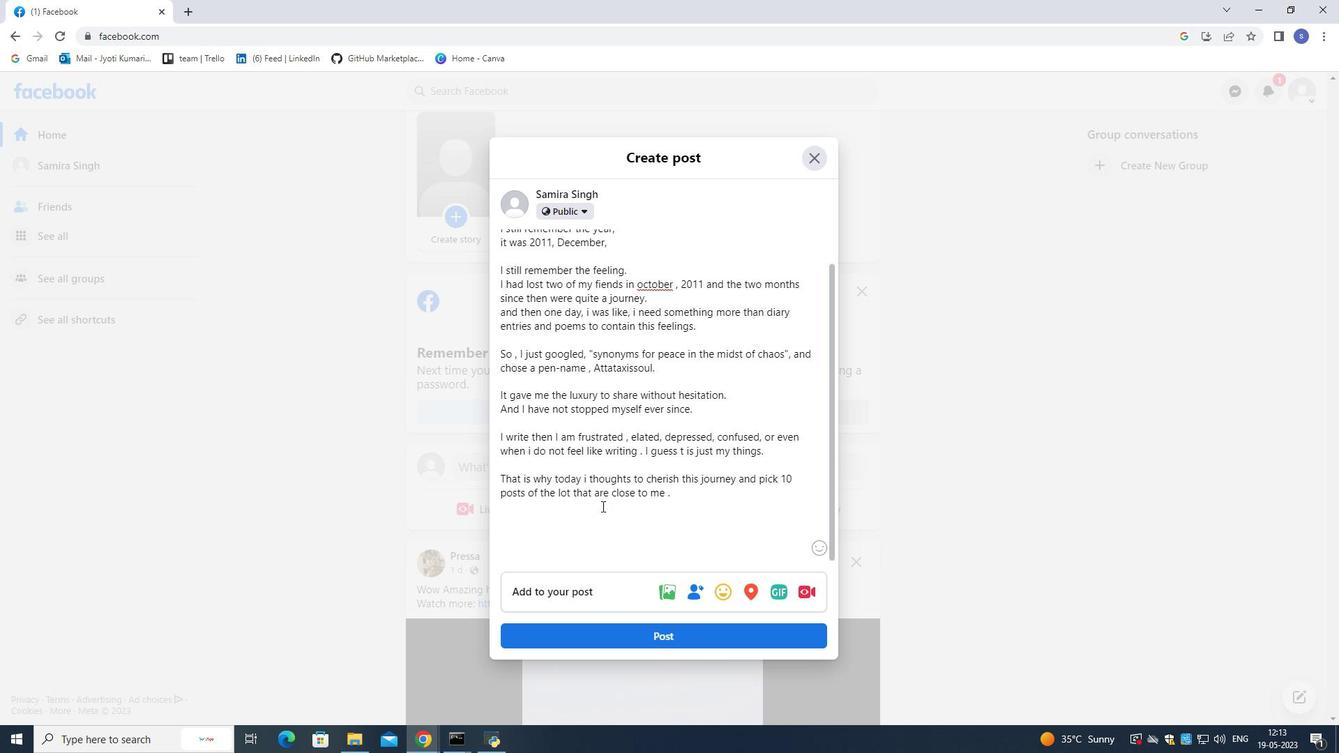 
Action: Mouse moved to (585, 209)
Screenshot: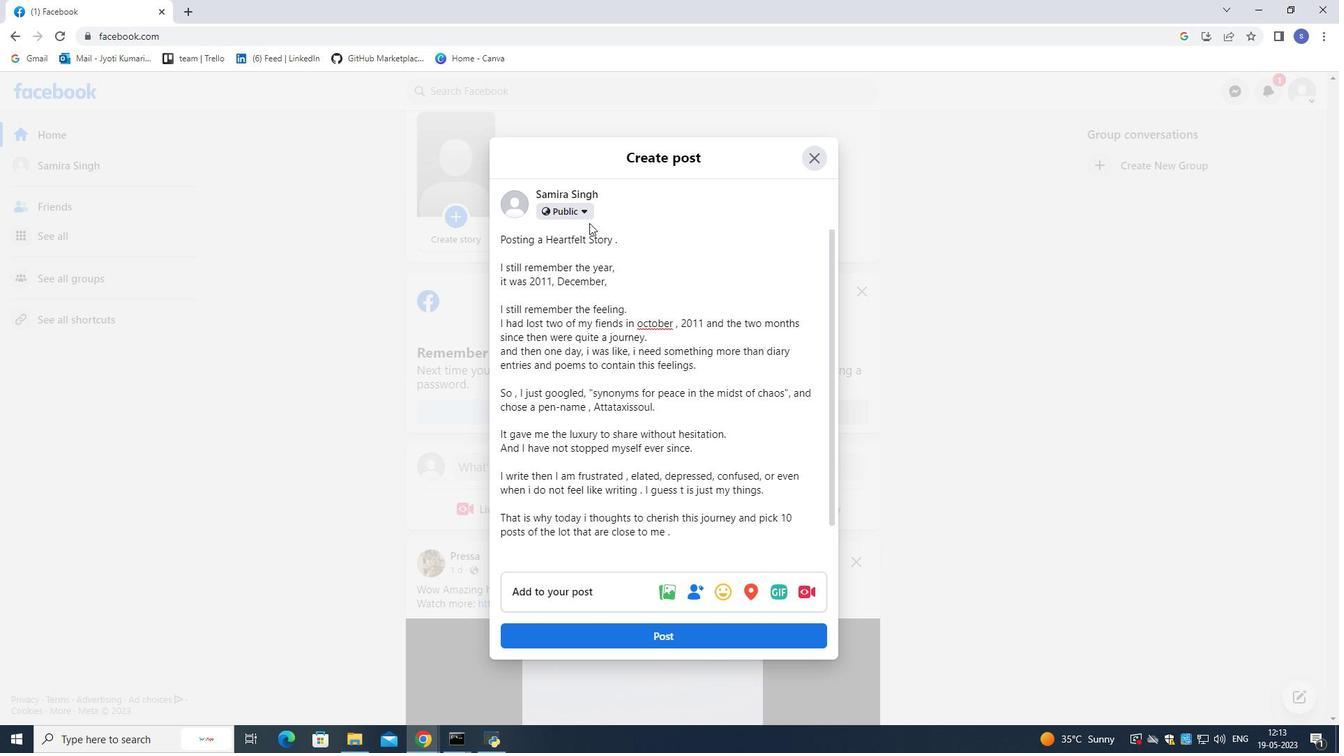 
Action: Mouse pressed left at (585, 209)
Screenshot: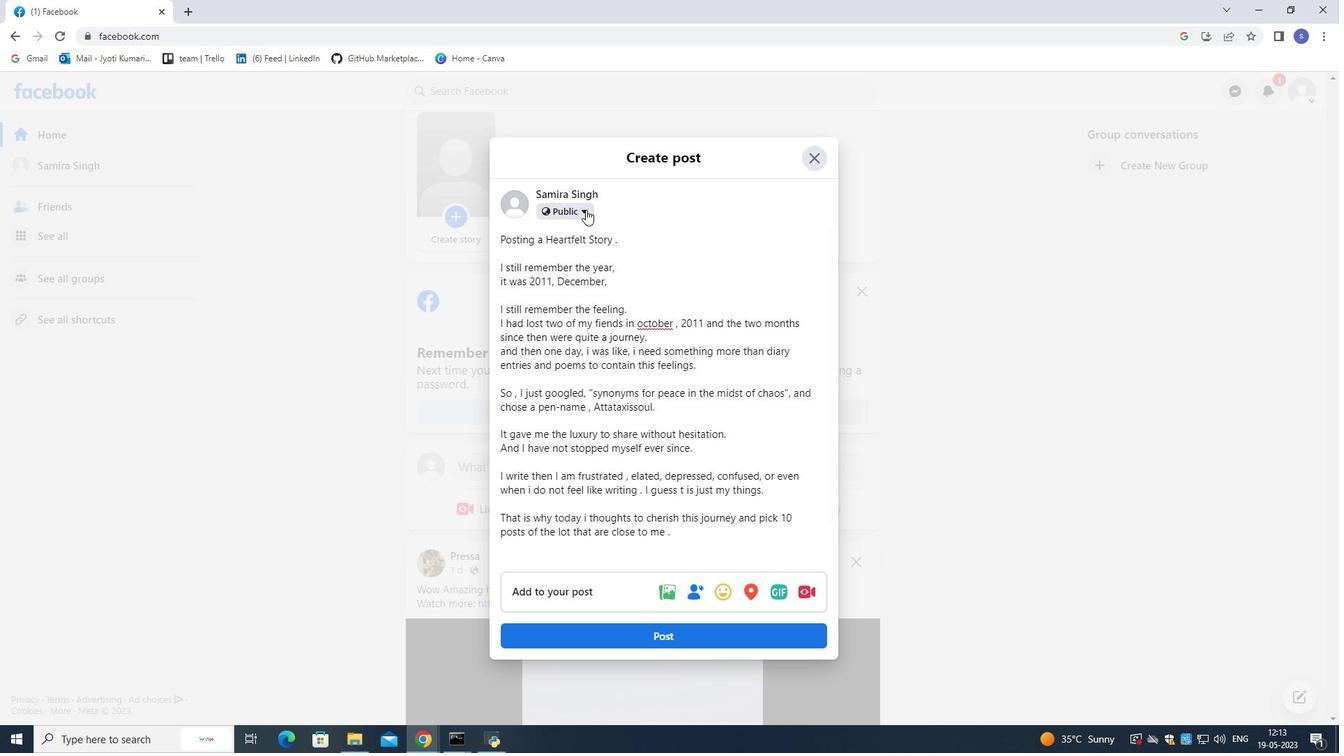 
Action: Mouse moved to (583, 432)
Screenshot: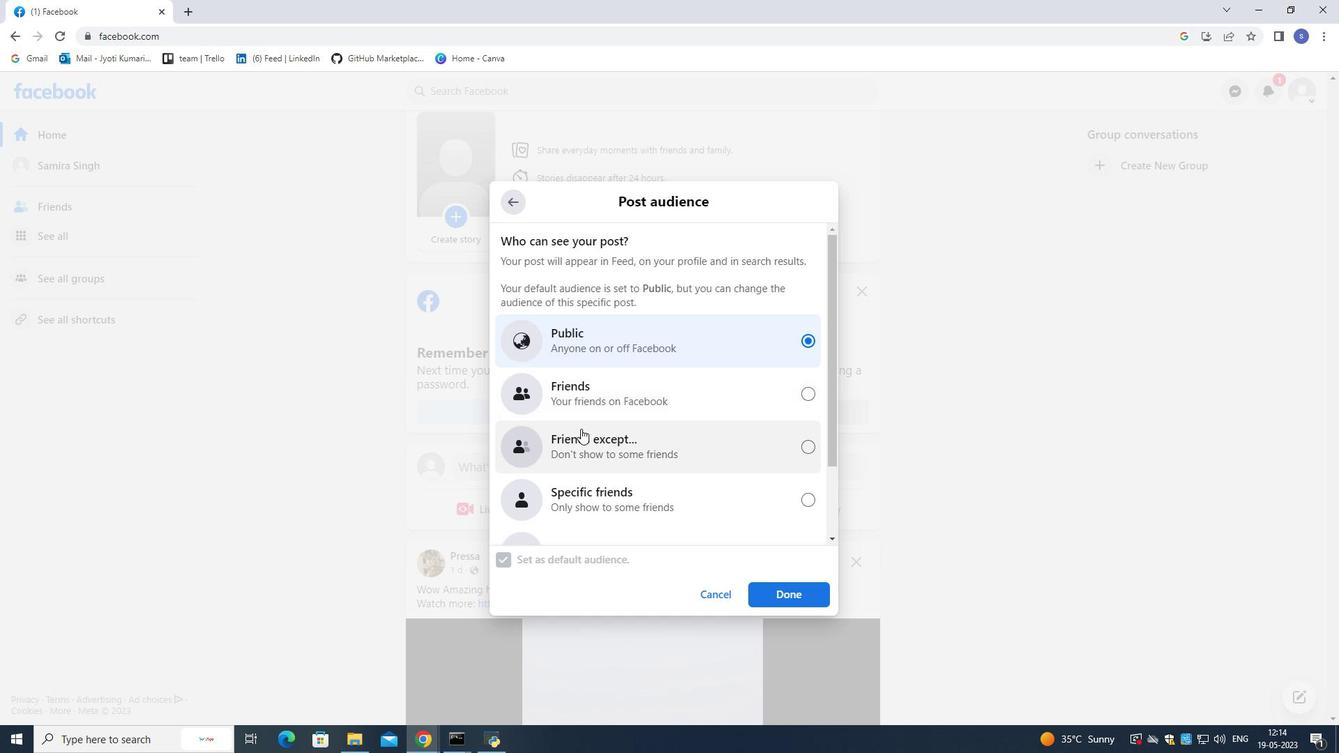
Action: Mouse scrolled (583, 431) with delta (0, 0)
Screenshot: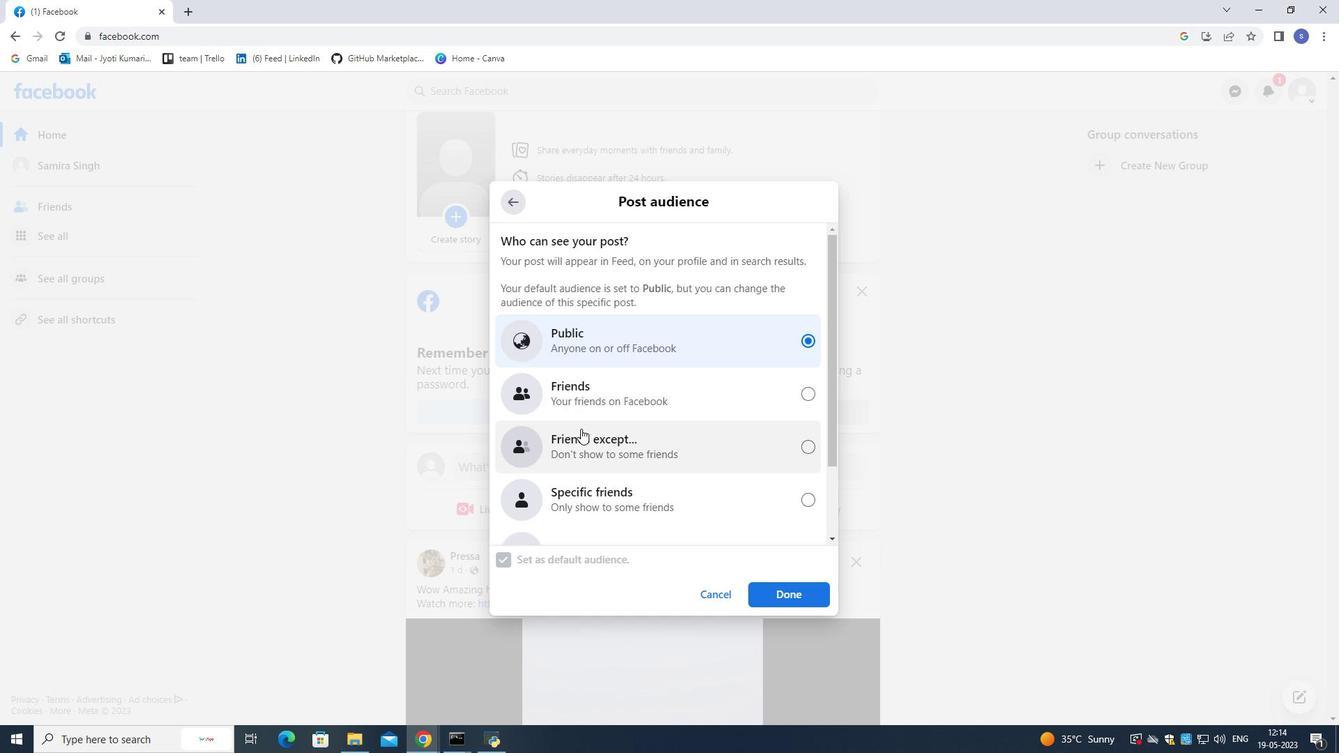 
Action: Mouse moved to (583, 432)
Screenshot: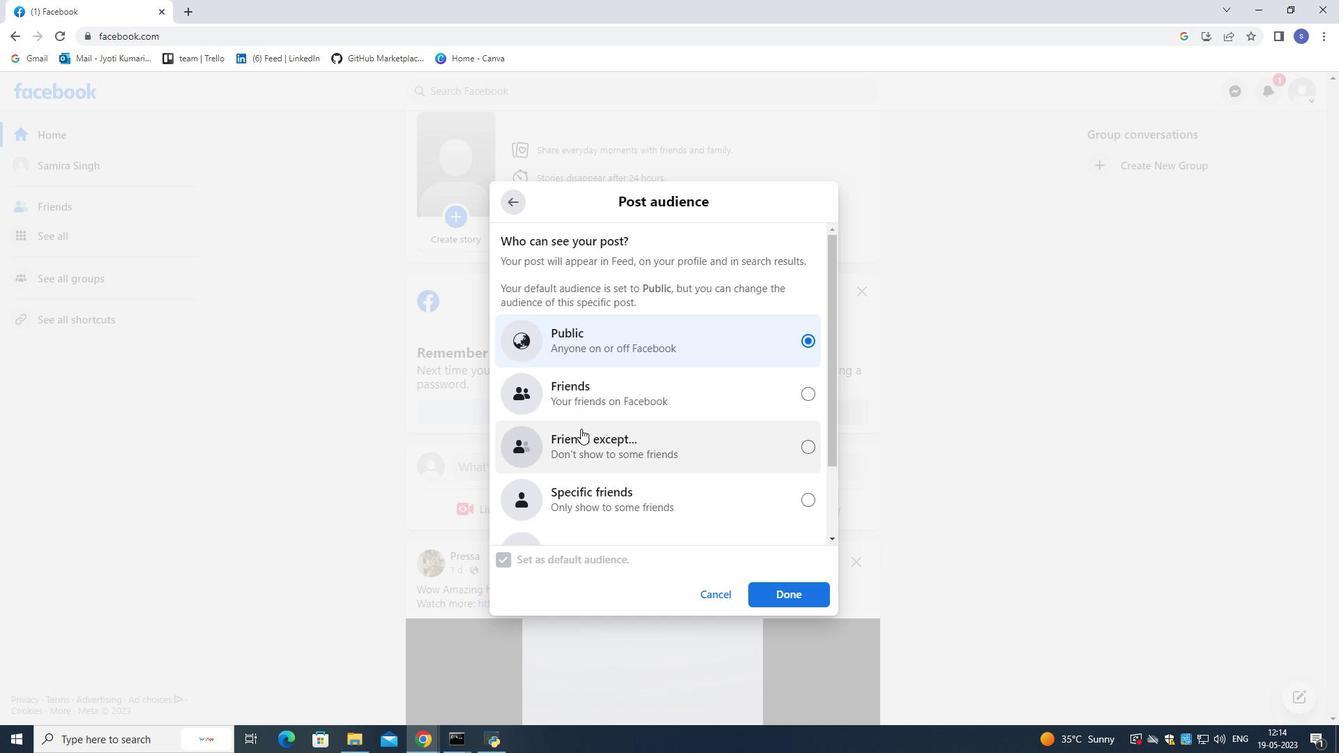 
Action: Mouse scrolled (583, 431) with delta (0, 0)
Screenshot: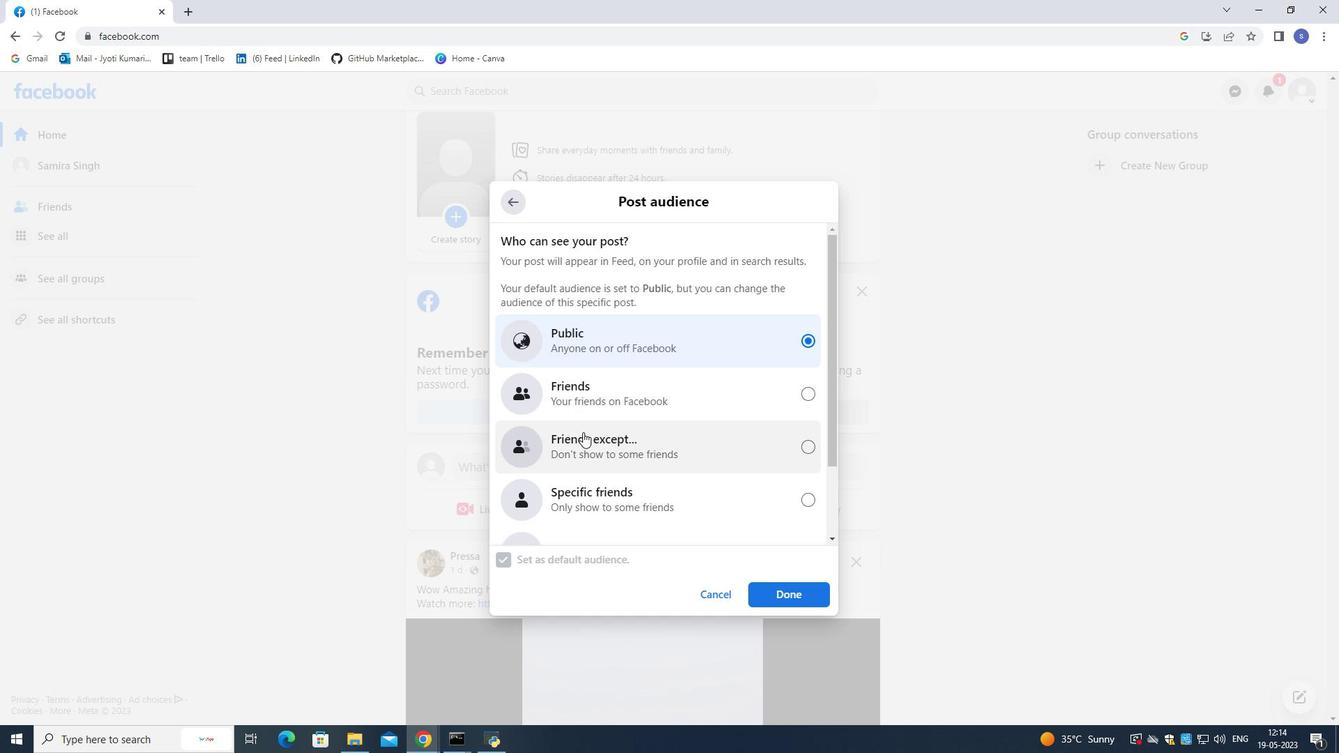 
Action: Mouse scrolled (583, 431) with delta (0, 0)
Screenshot: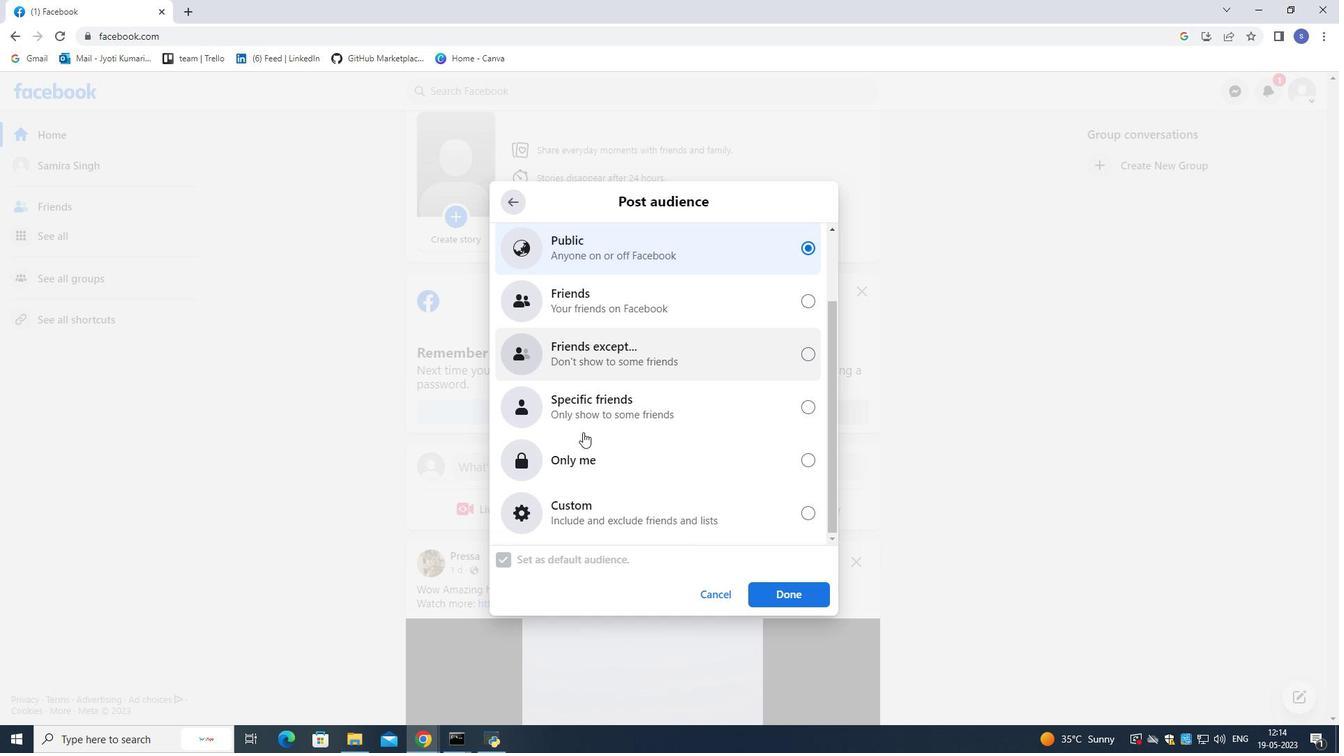 
Action: Mouse scrolled (583, 431) with delta (0, 0)
Screenshot: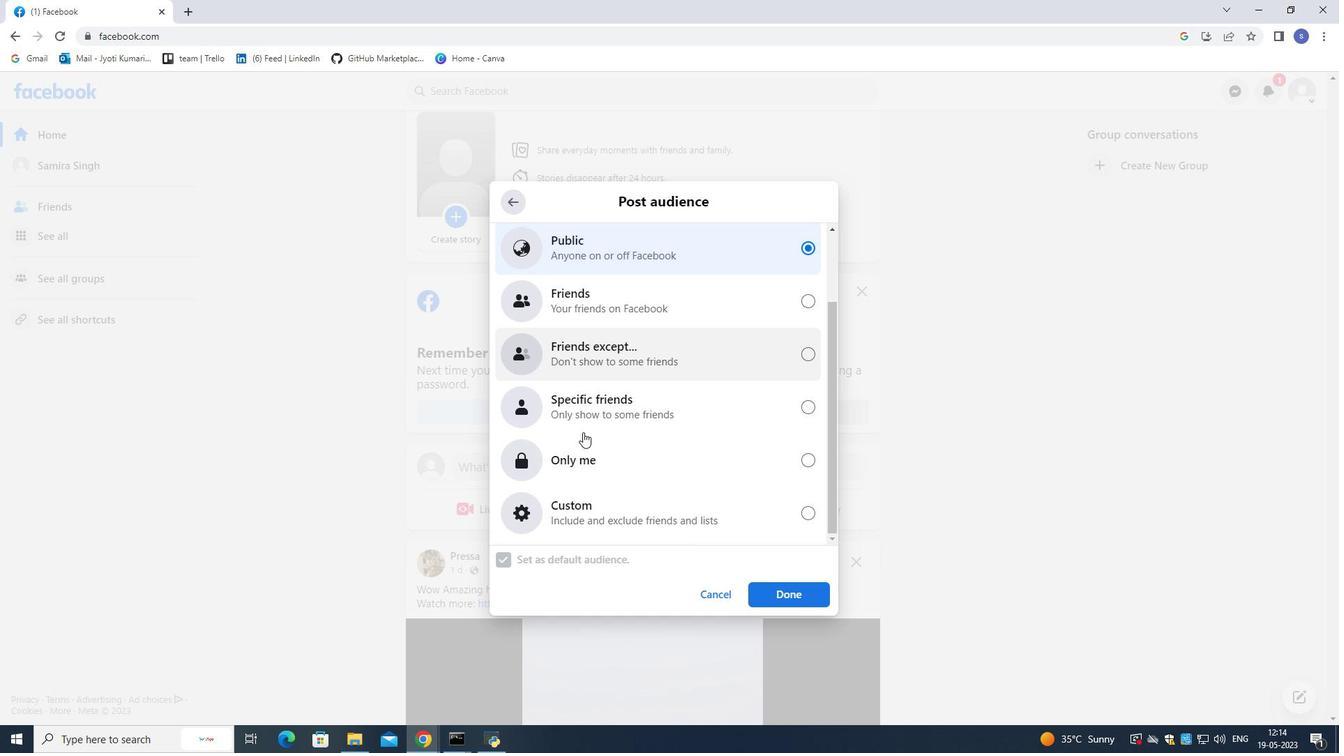 
Action: Mouse moved to (583, 433)
Screenshot: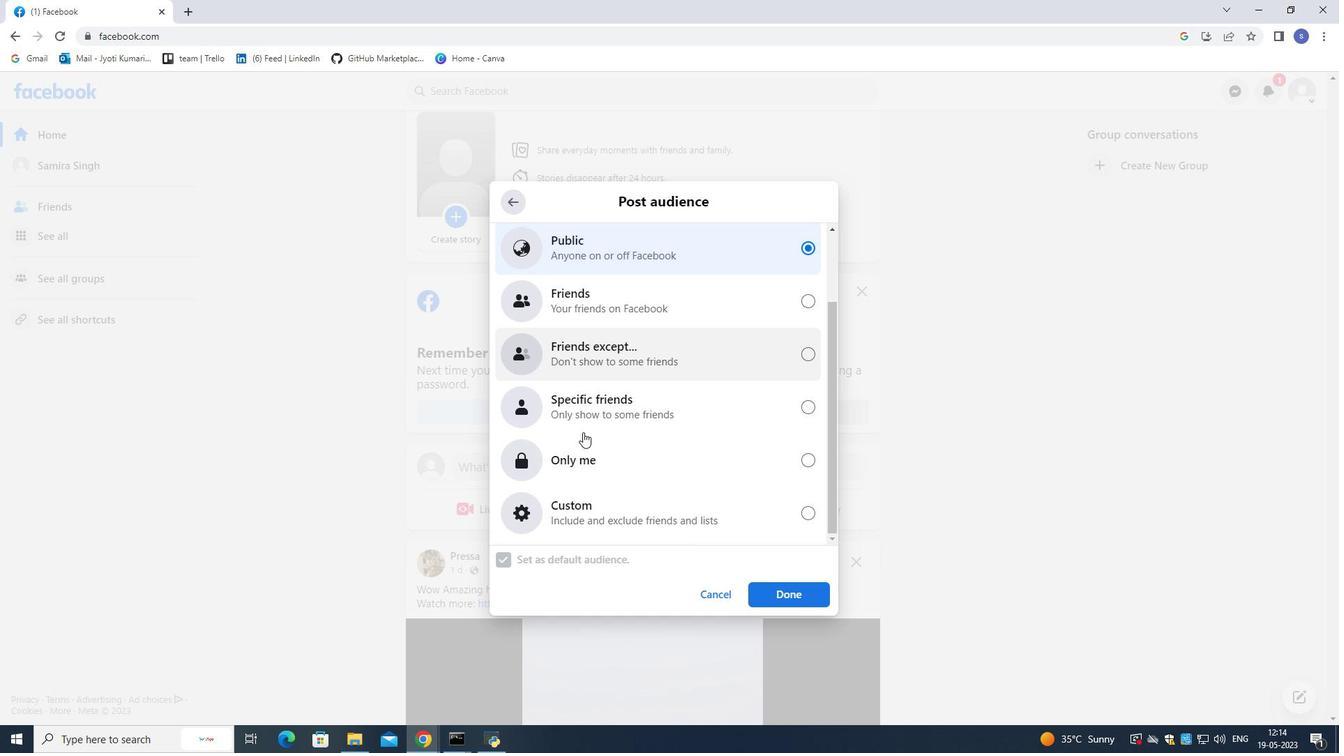 
Action: Mouse scrolled (583, 433) with delta (0, 0)
Screenshot: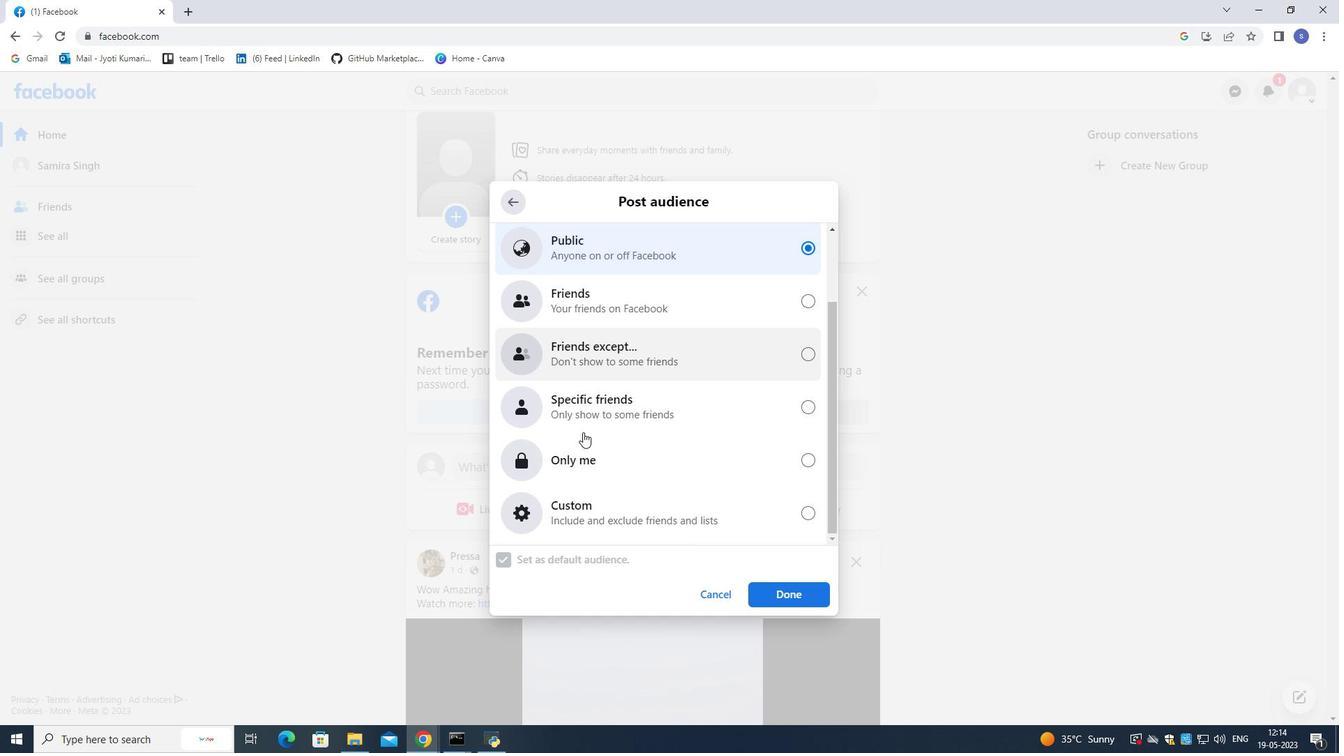 
Action: Mouse scrolled (583, 433) with delta (0, 0)
Screenshot: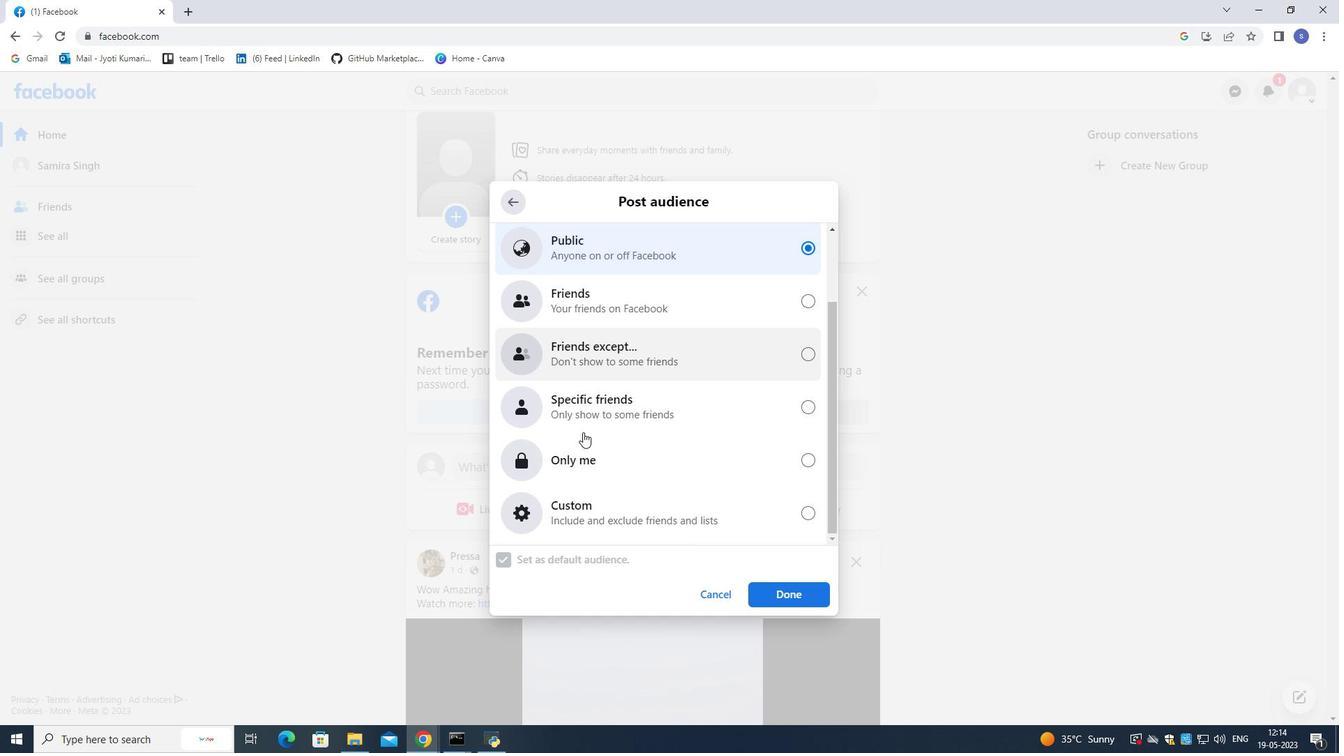
Action: Mouse scrolled (583, 433) with delta (0, 0)
Screenshot: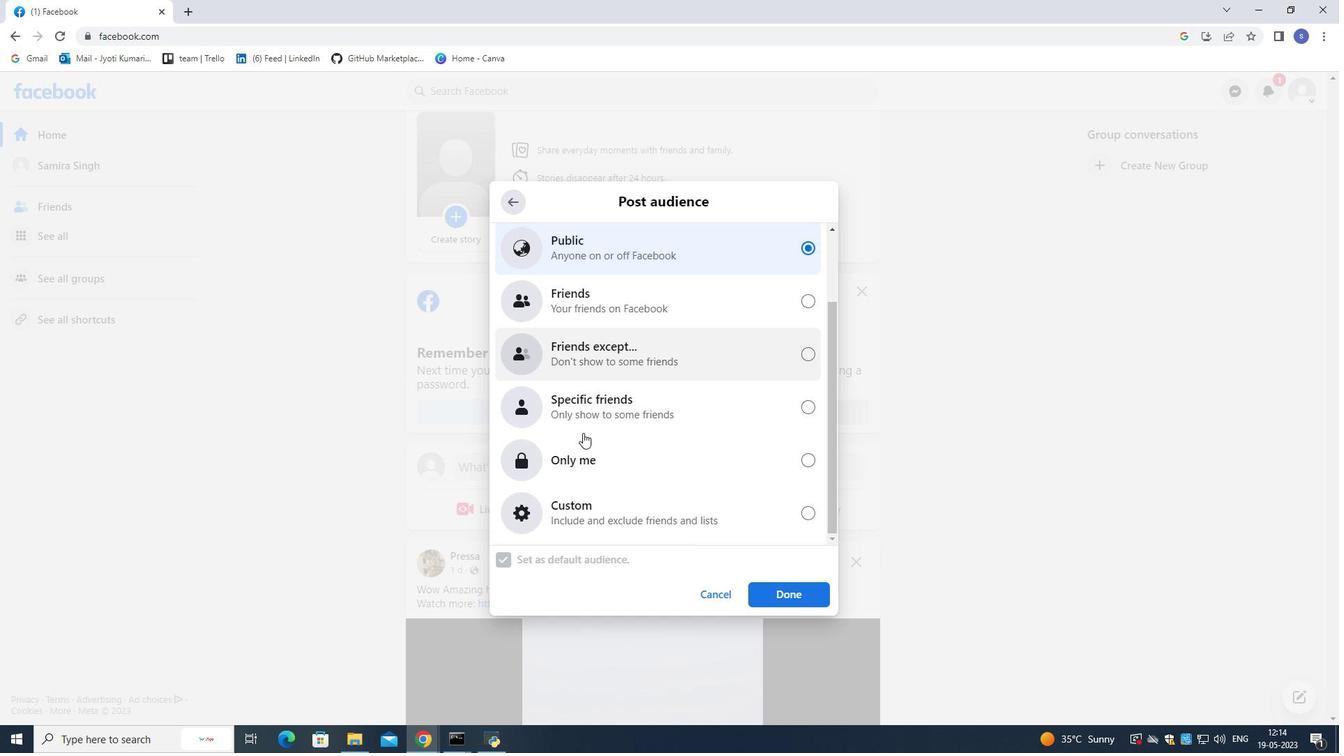 
Action: Mouse moved to (583, 424)
Screenshot: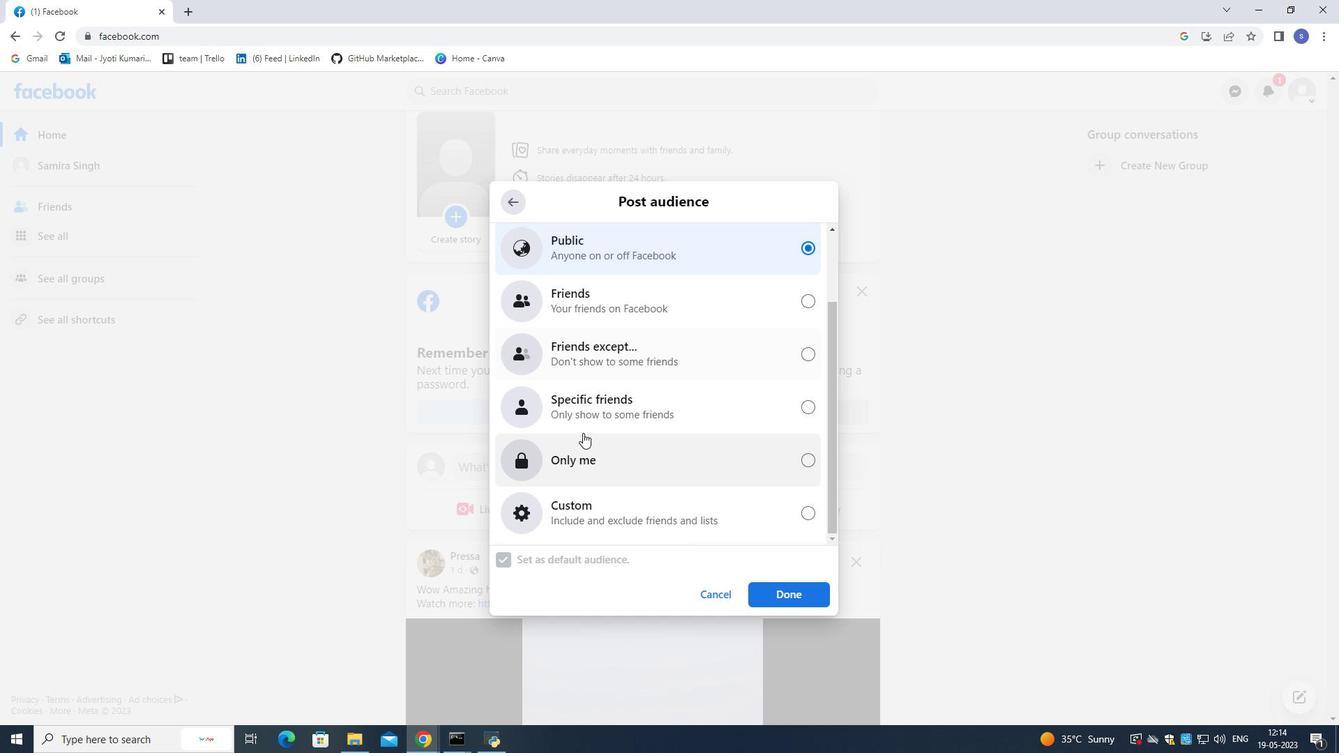 
Action: Mouse scrolled (583, 426) with delta (0, 0)
Screenshot: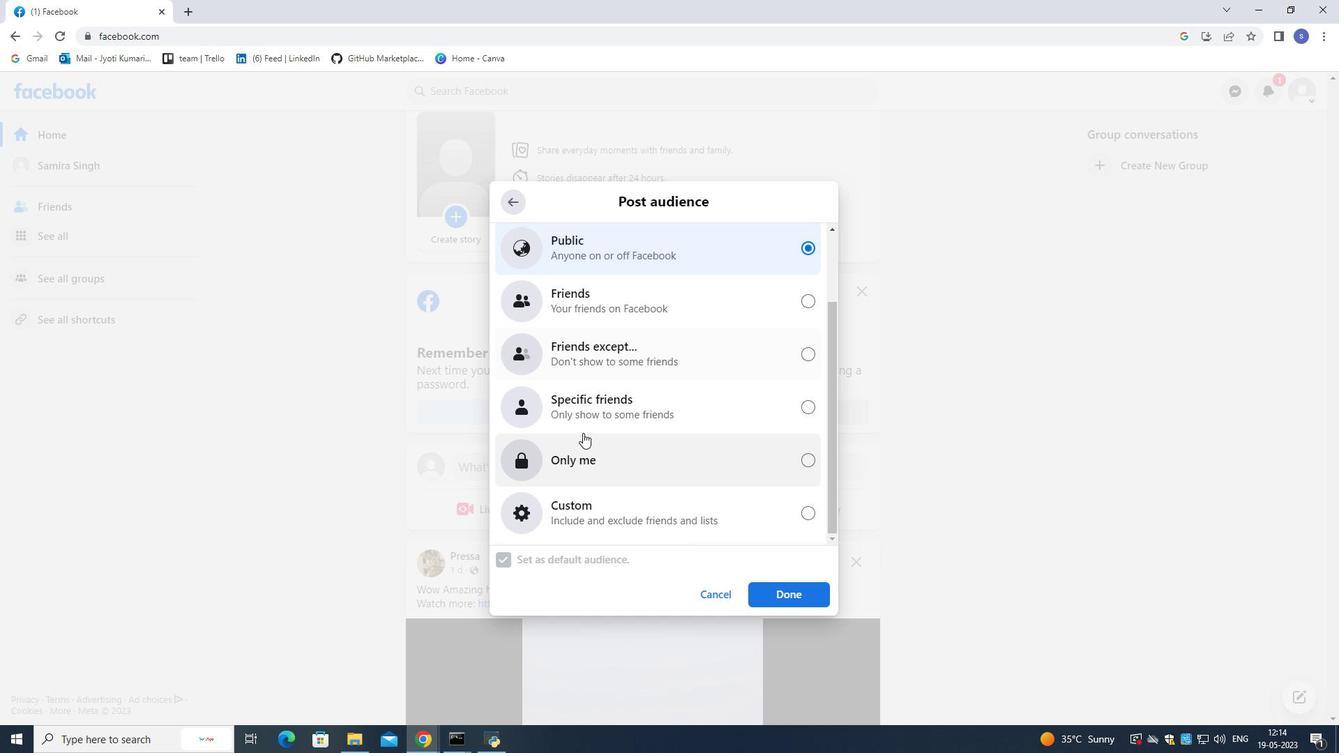 
Action: Mouse moved to (583, 424)
Screenshot: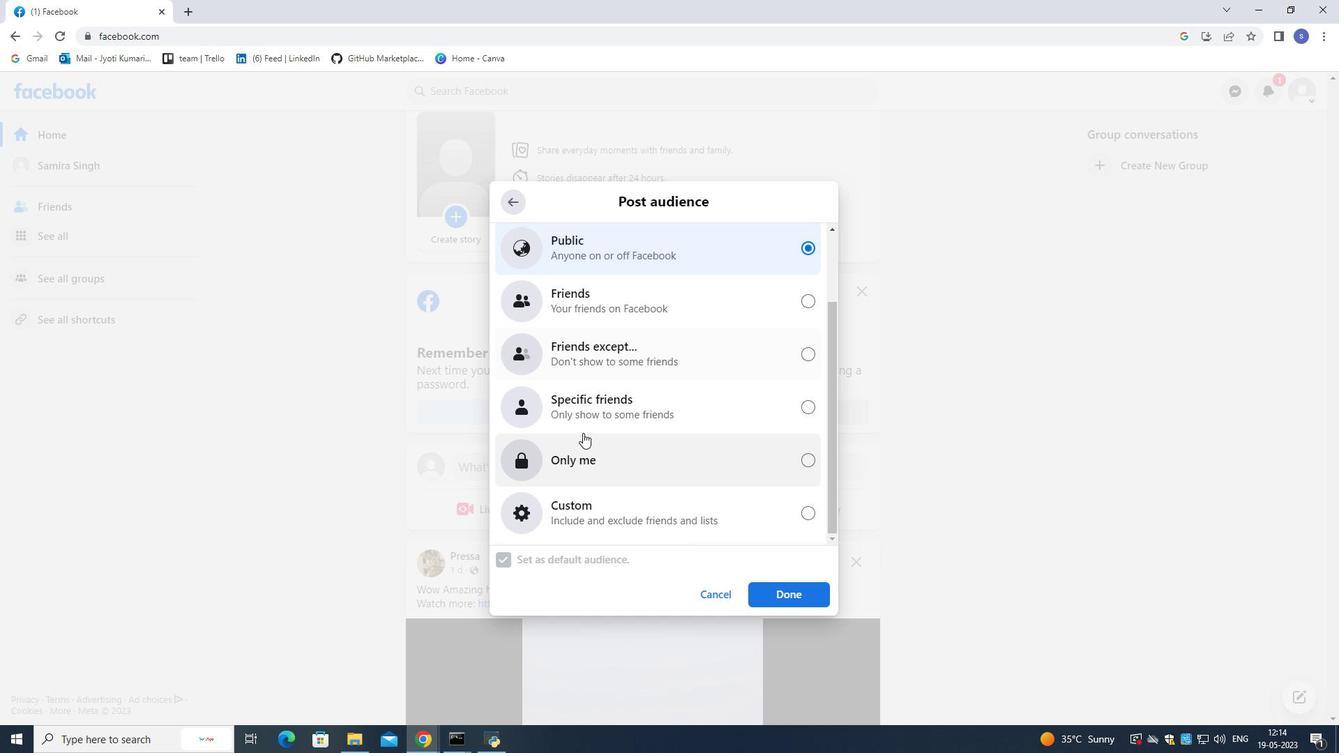 
Action: Mouse scrolled (583, 424) with delta (0, 0)
Screenshot: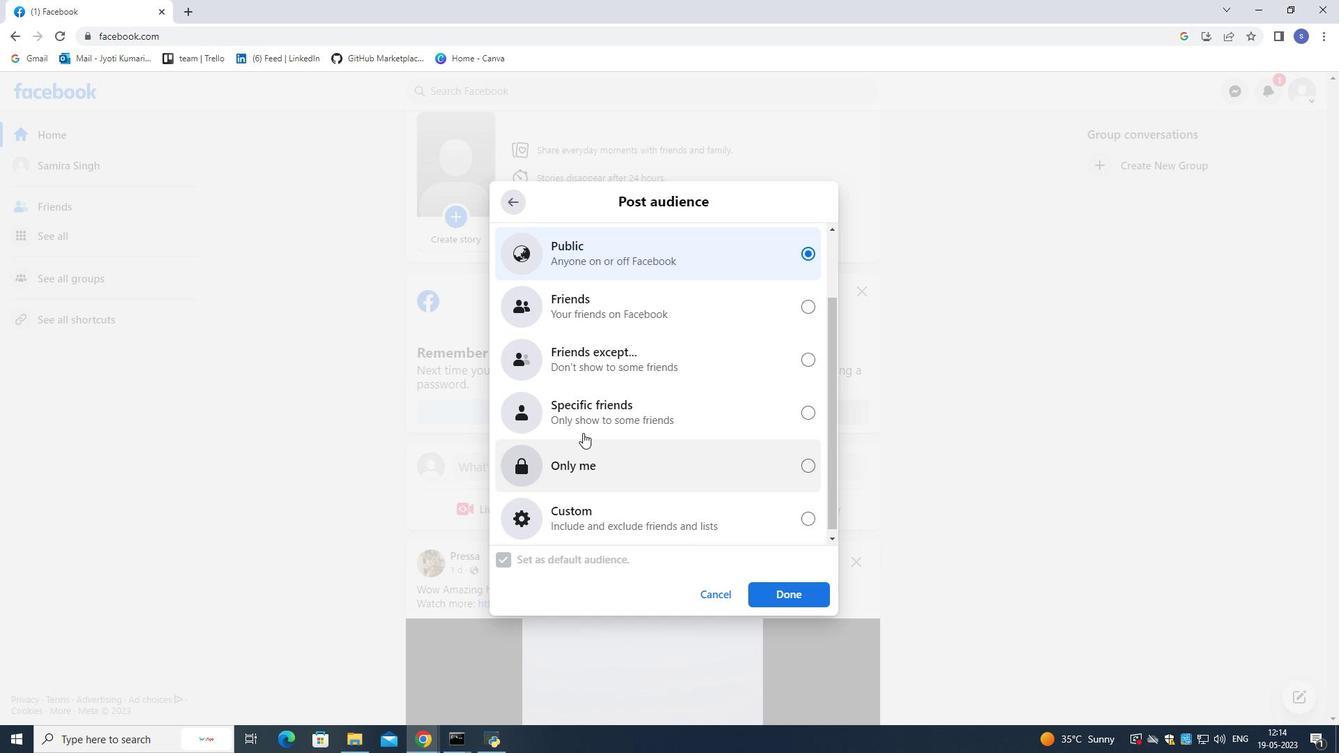 
Action: Mouse moved to (609, 342)
Screenshot: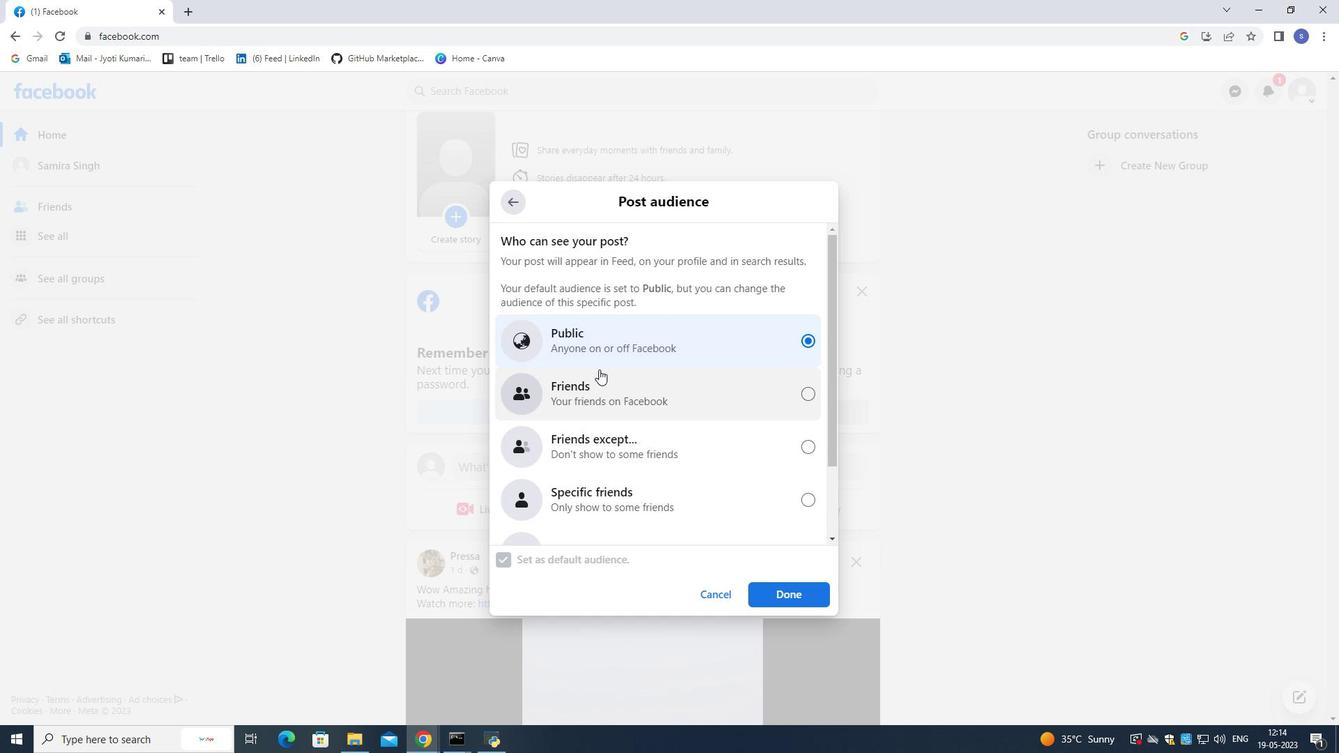 
Action: Mouse pressed left at (609, 342)
Screenshot: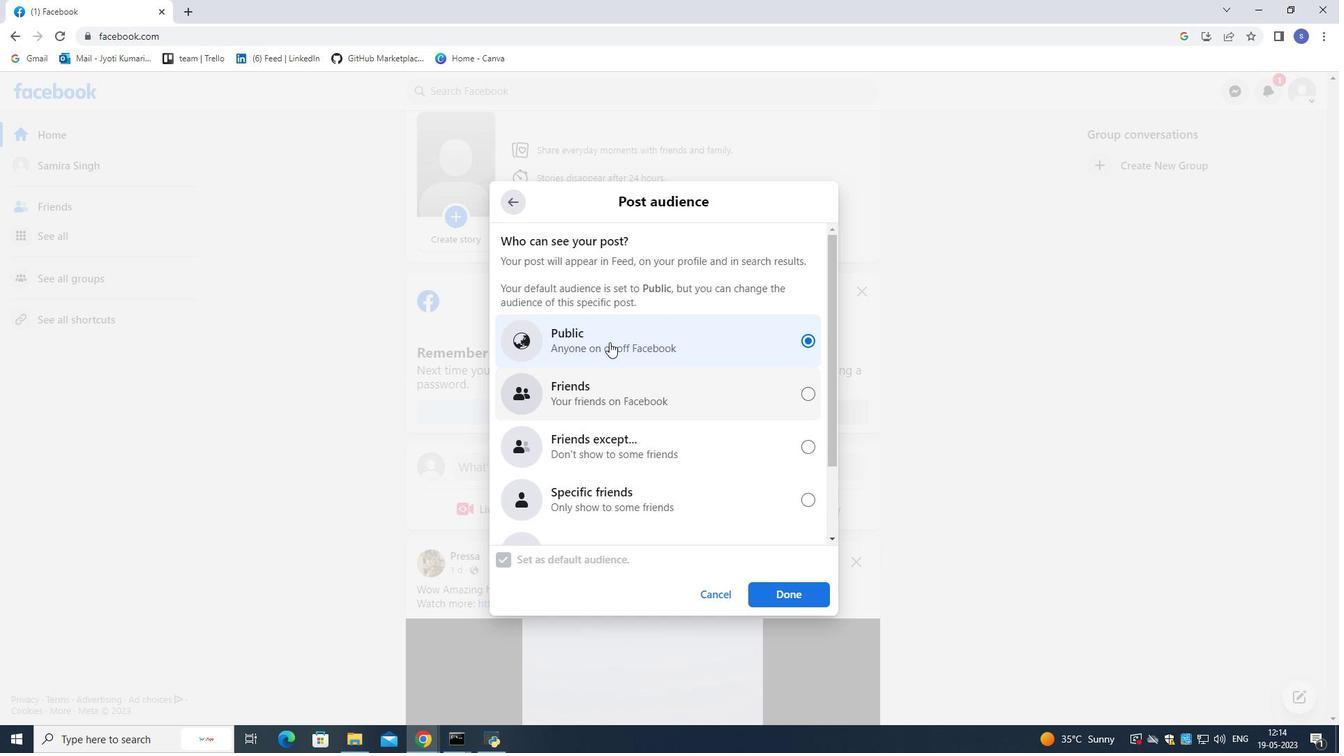 
Action: Mouse moved to (776, 590)
Screenshot: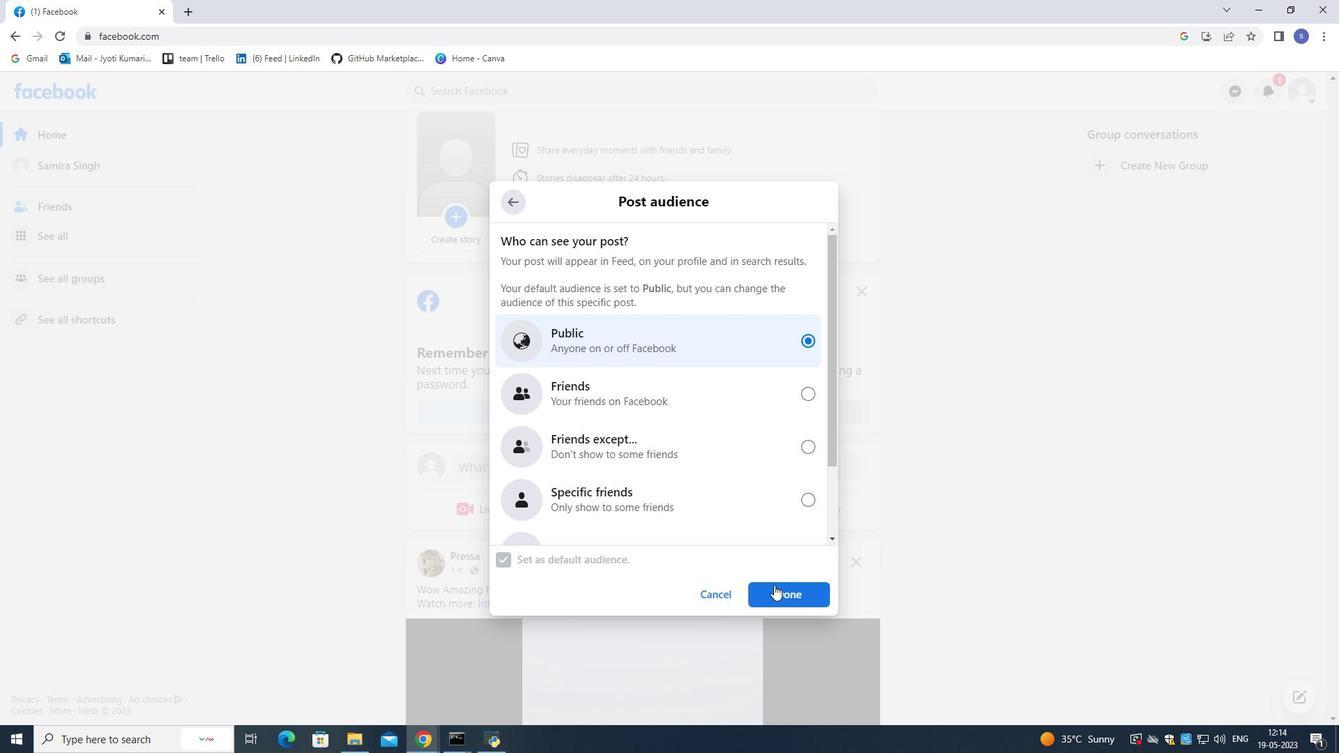 
Action: Mouse pressed left at (776, 590)
Screenshot: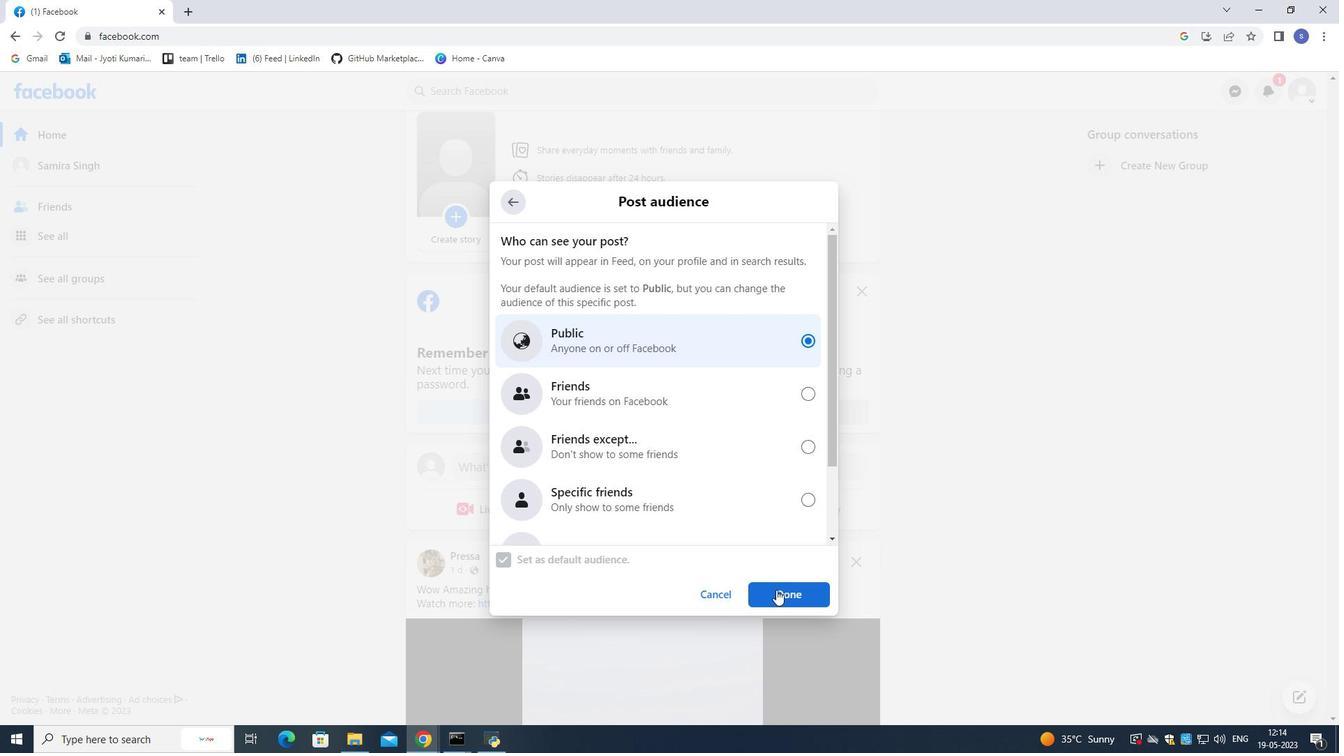
Action: Mouse moved to (719, 643)
Screenshot: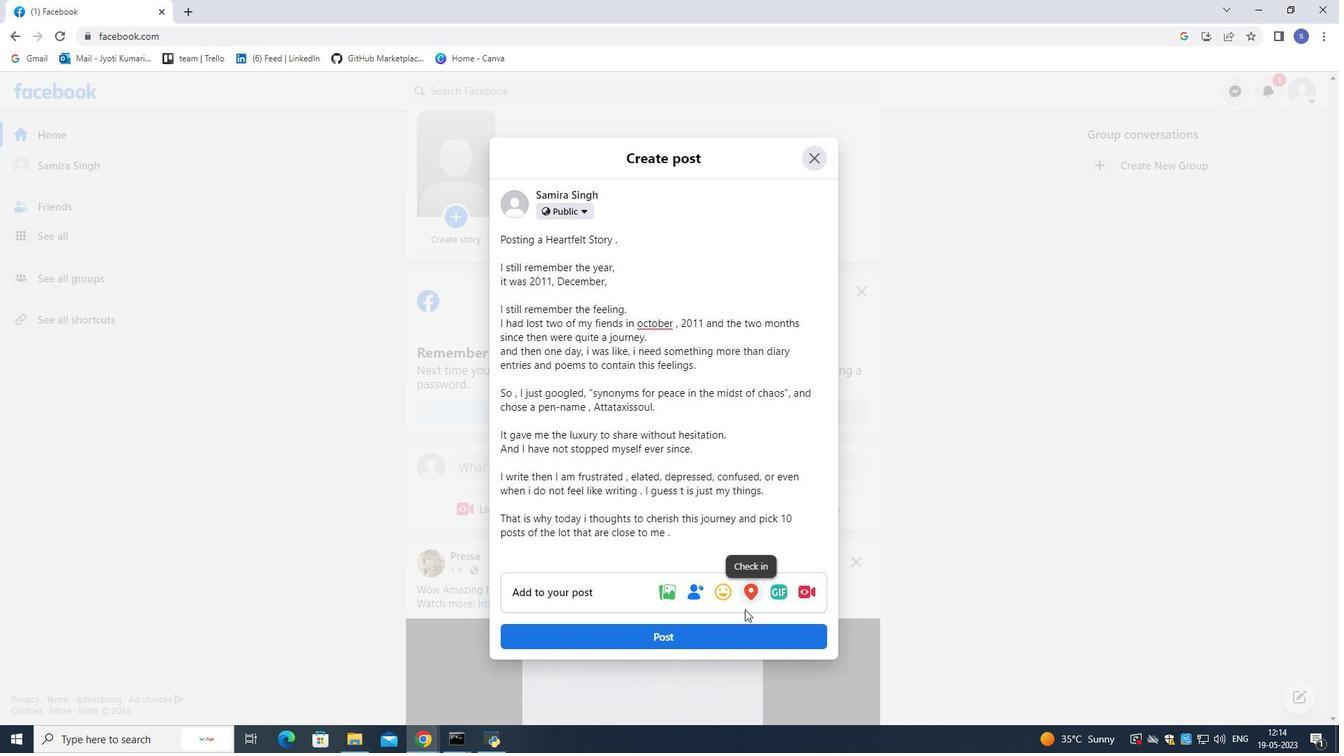 
Action: Mouse pressed left at (719, 643)
Screenshot: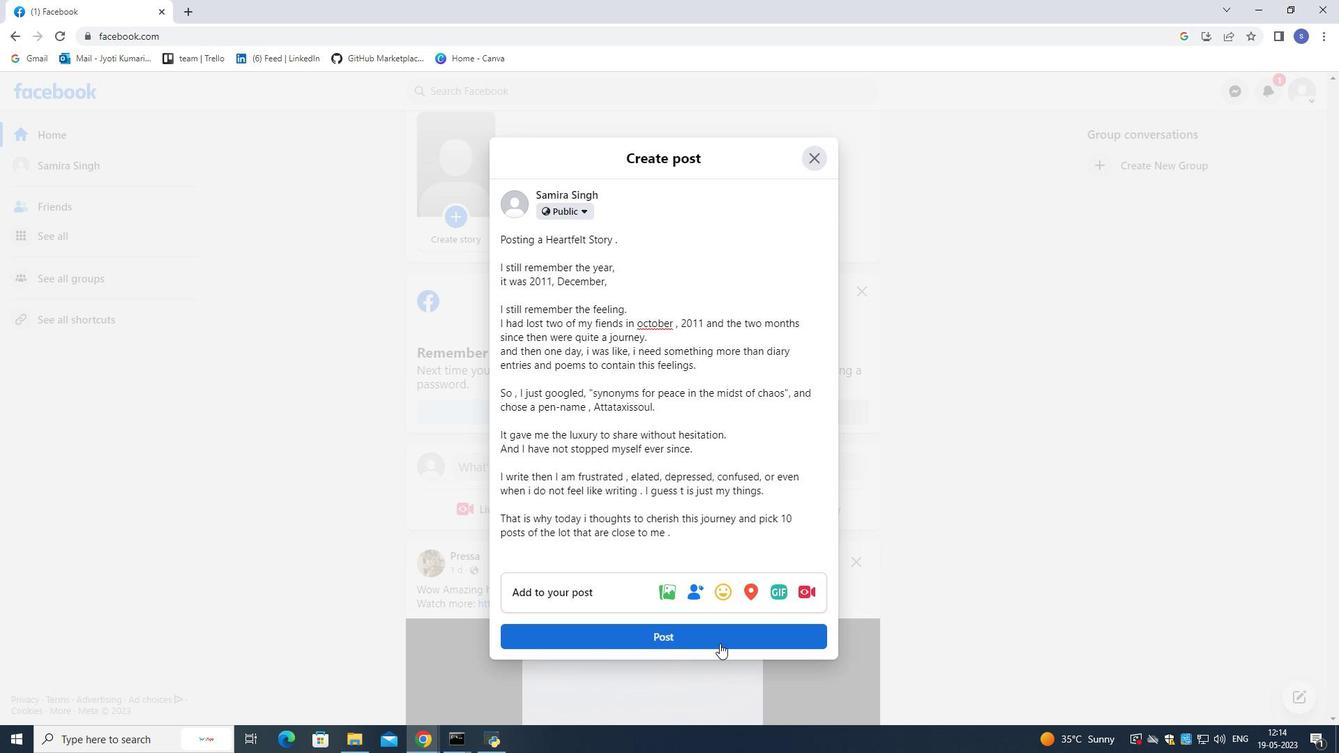 
Action: Mouse moved to (717, 621)
Screenshot: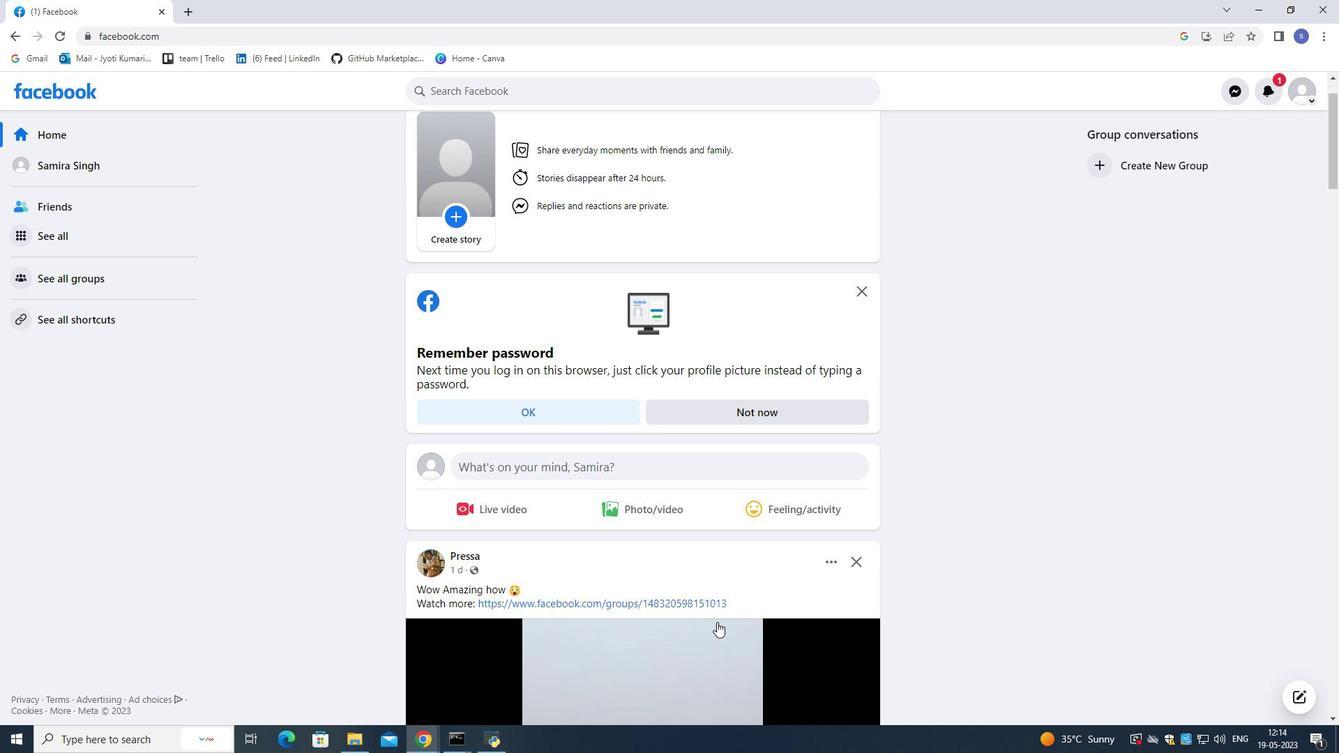 
Action: Mouse scrolled (717, 620) with delta (0, 0)
Screenshot: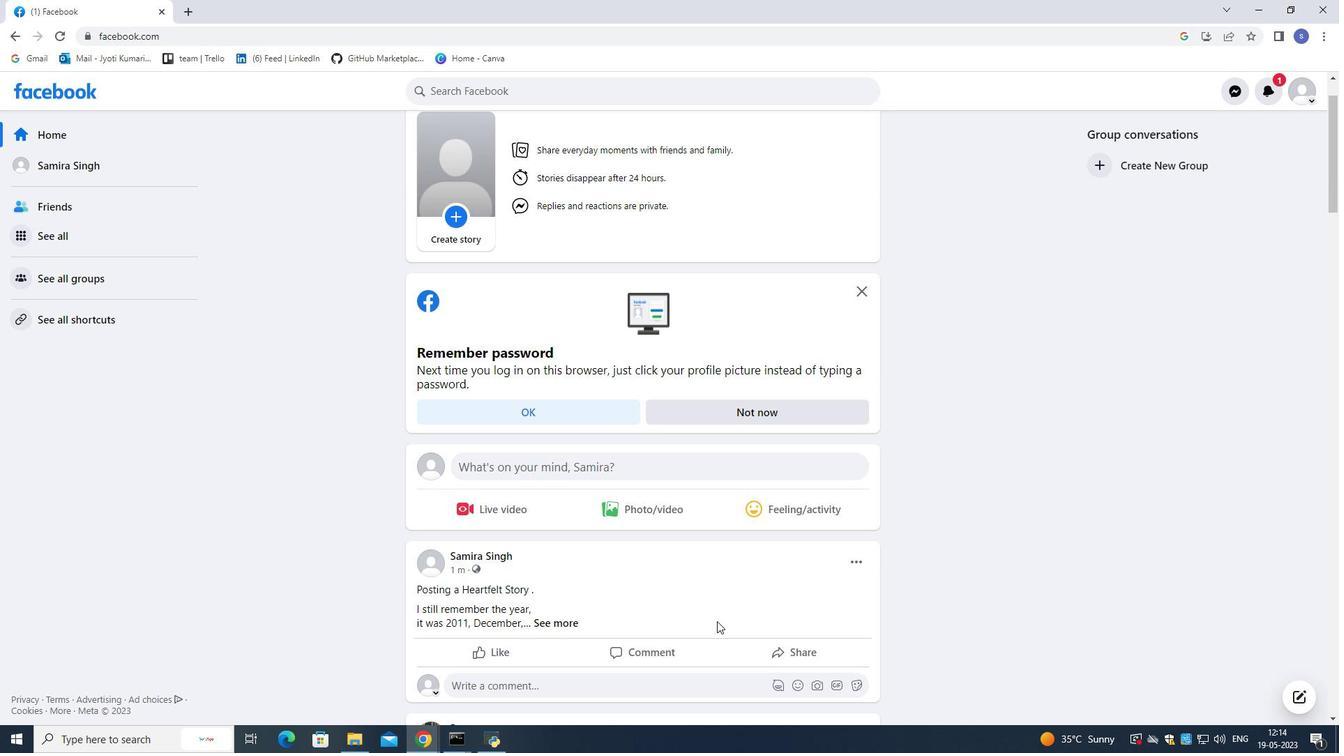 
Action: Mouse scrolled (717, 620) with delta (0, 0)
Screenshot: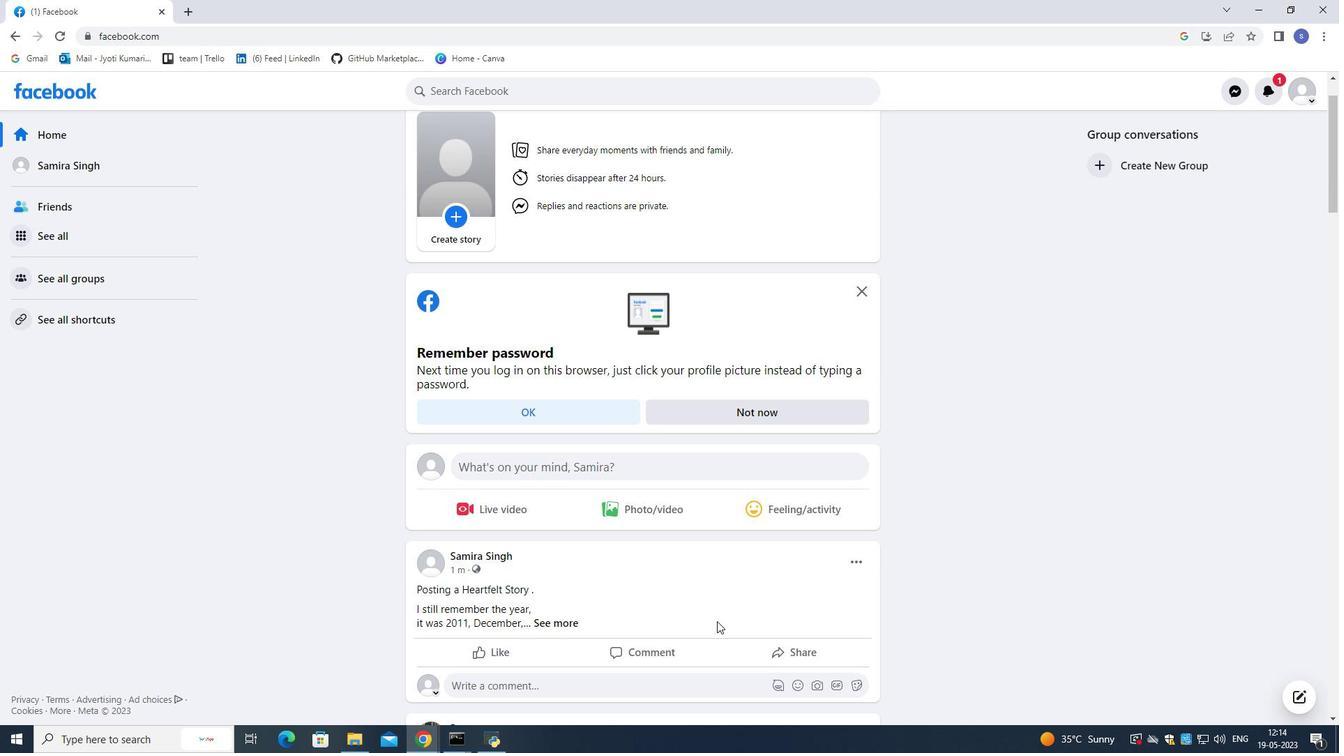 
Action: Mouse scrolled (717, 620) with delta (0, 0)
Screenshot: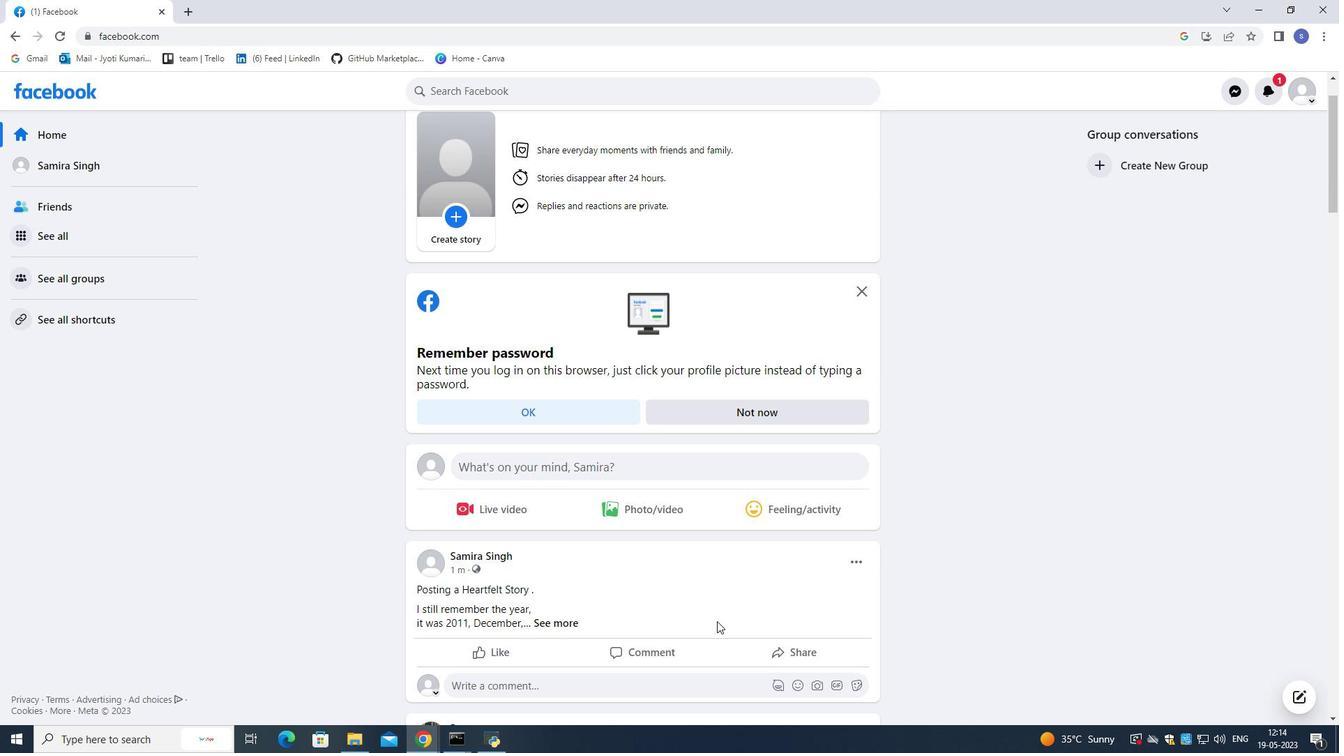 
Action: Mouse scrolled (717, 620) with delta (0, 0)
Screenshot: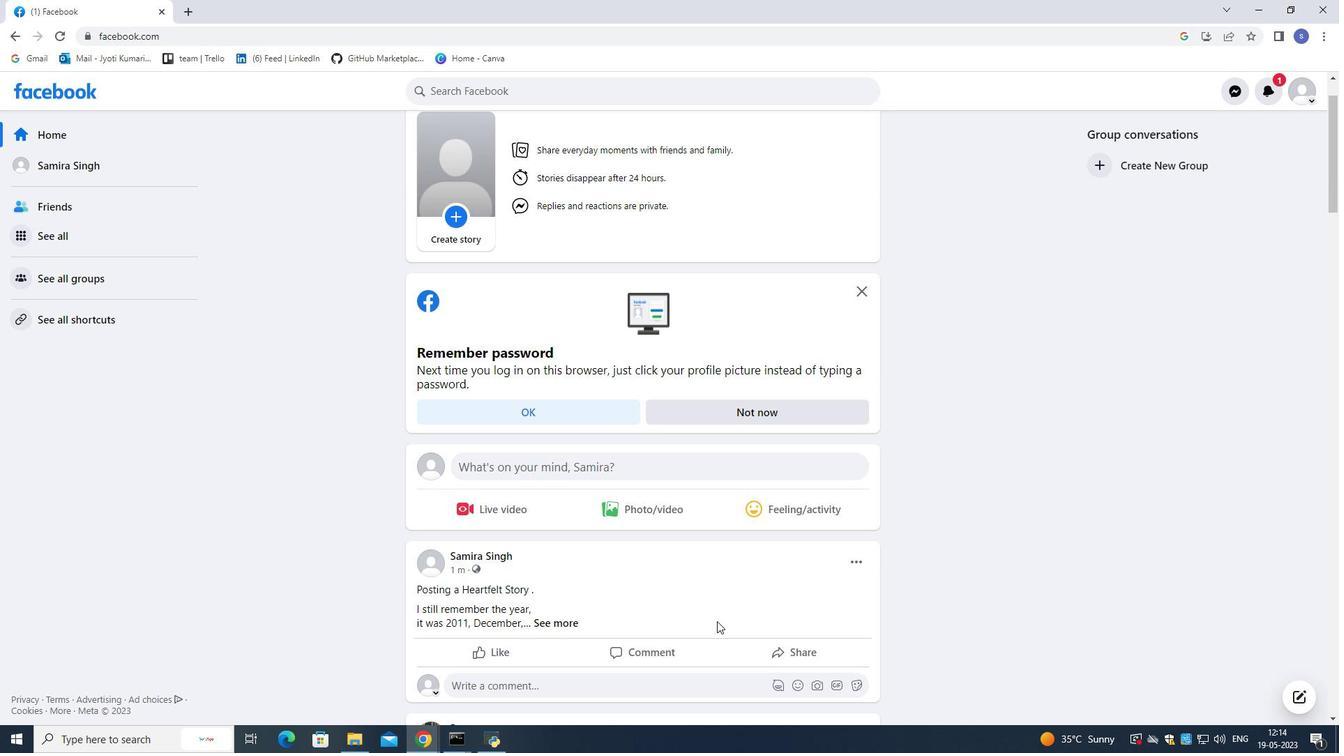 
Action: Mouse moved to (713, 606)
Screenshot: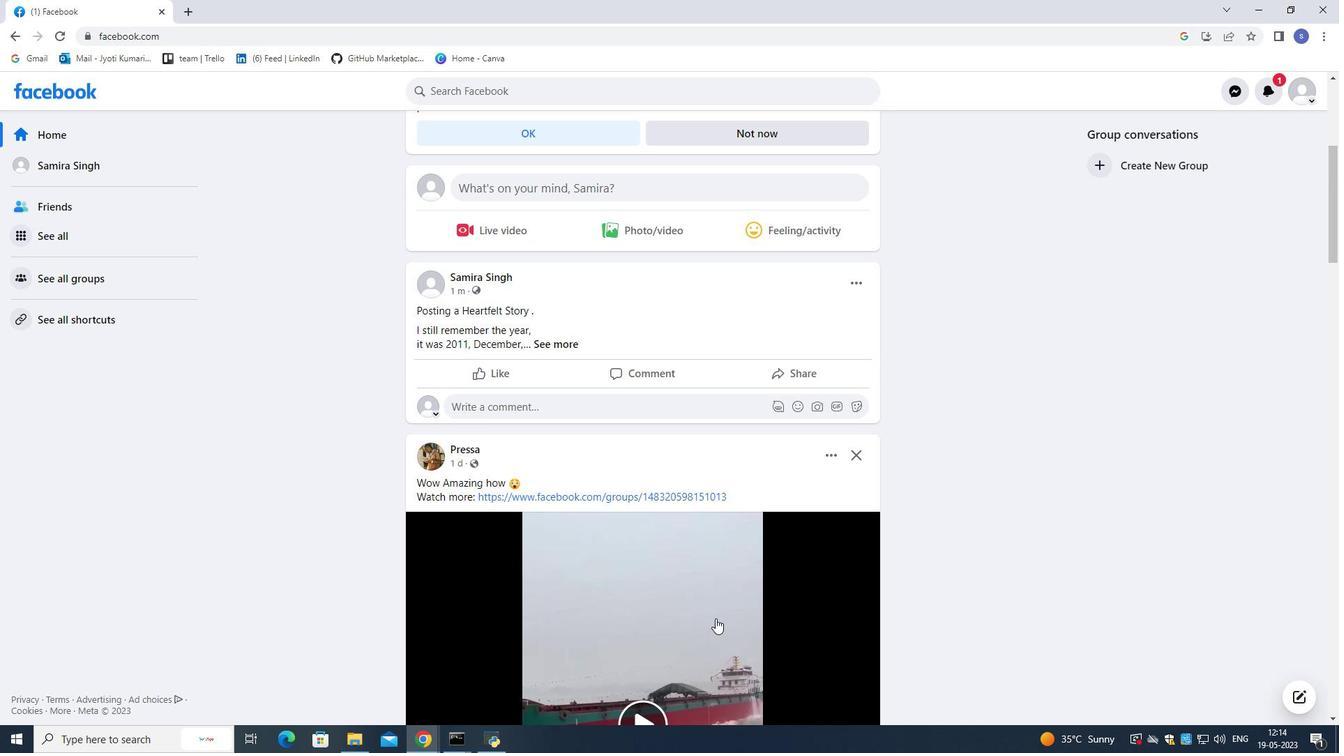 
Action: Mouse scrolled (713, 606) with delta (0, 0)
Screenshot: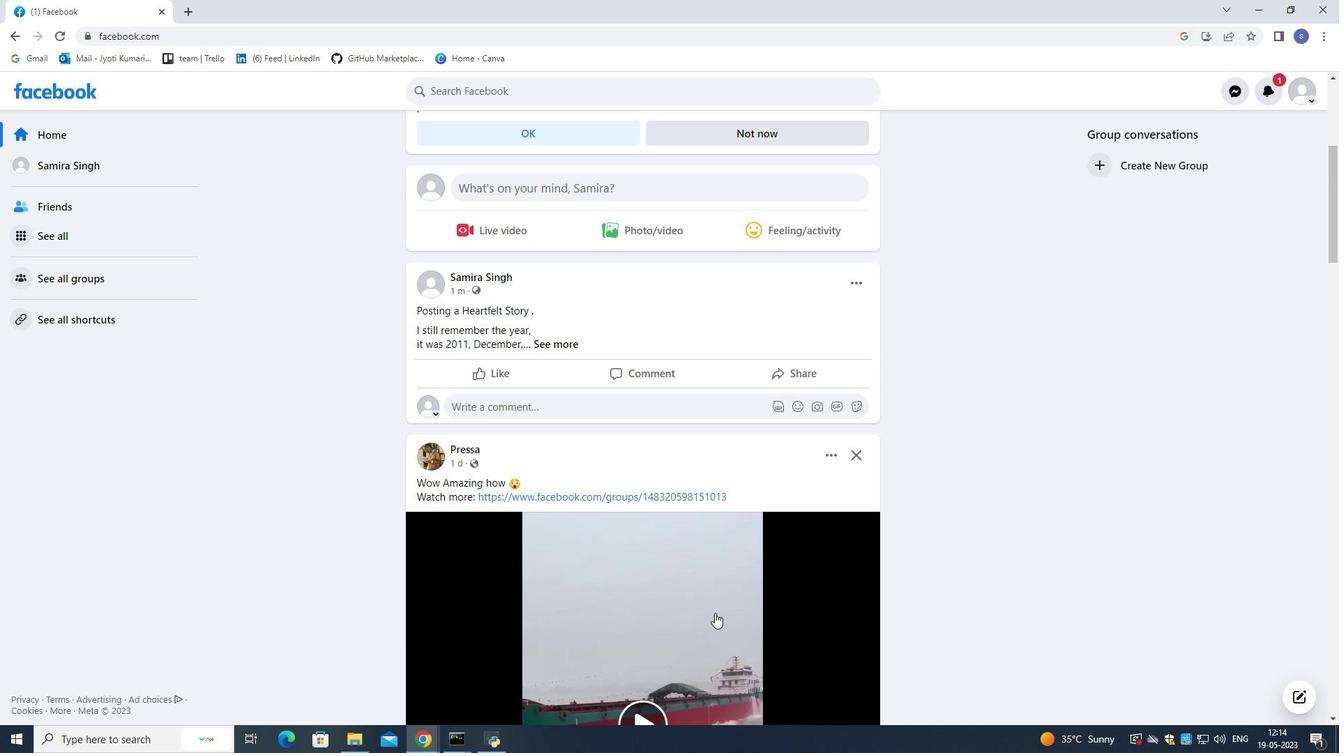 
Action: Mouse moved to (544, 276)
Screenshot: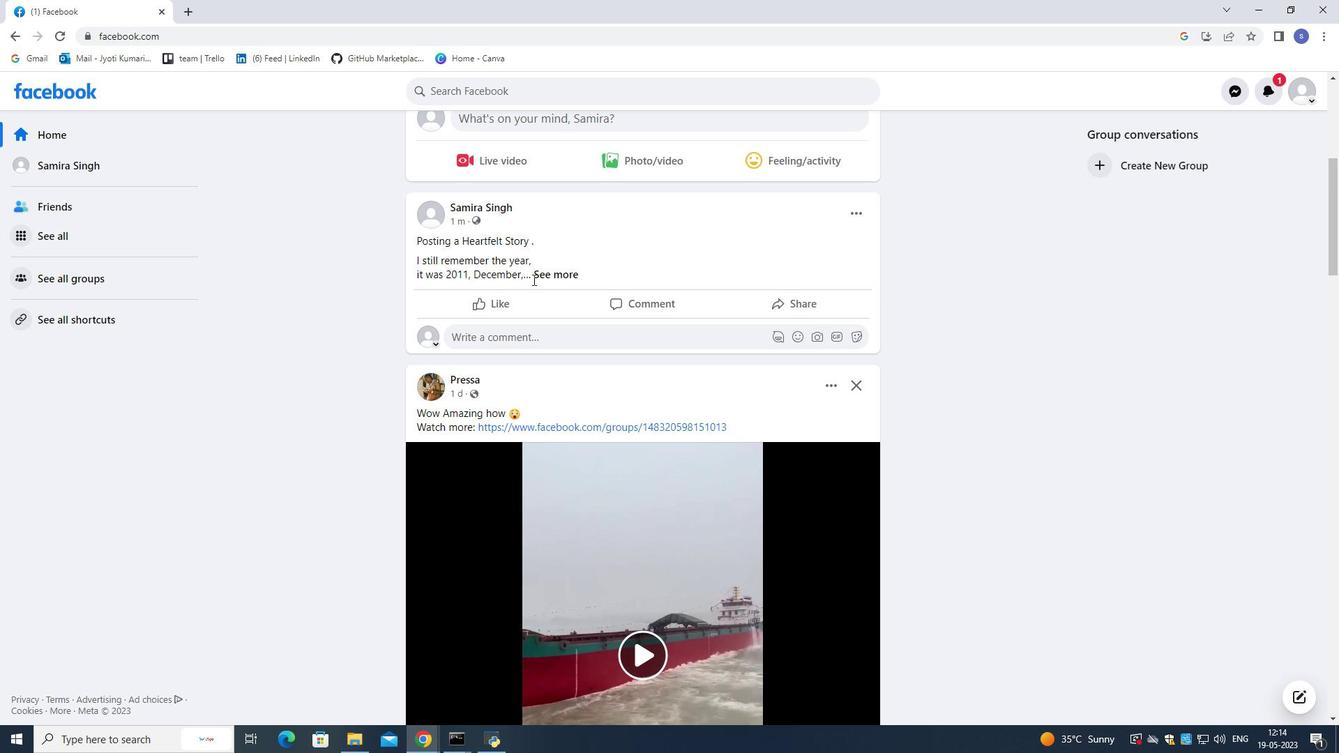 
Action: Mouse pressed left at (544, 276)
Screenshot: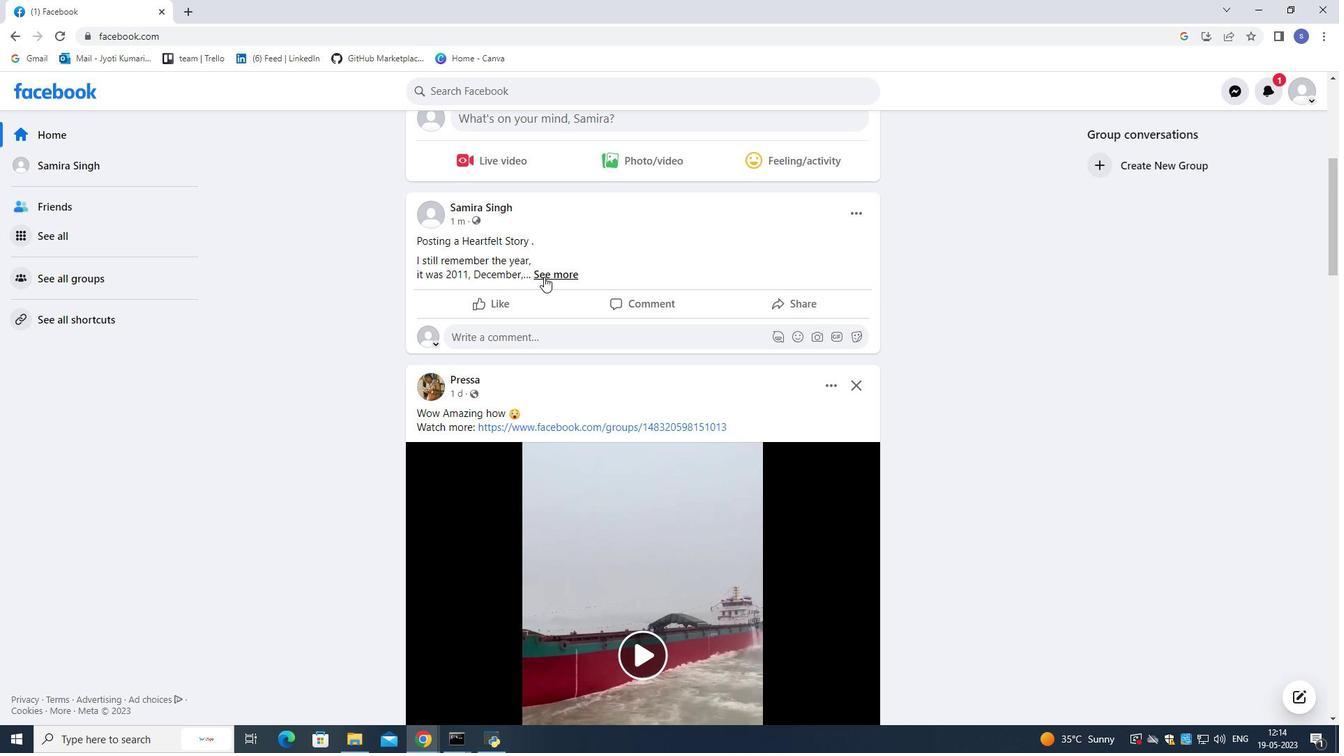
Action: Mouse moved to (473, 495)
Screenshot: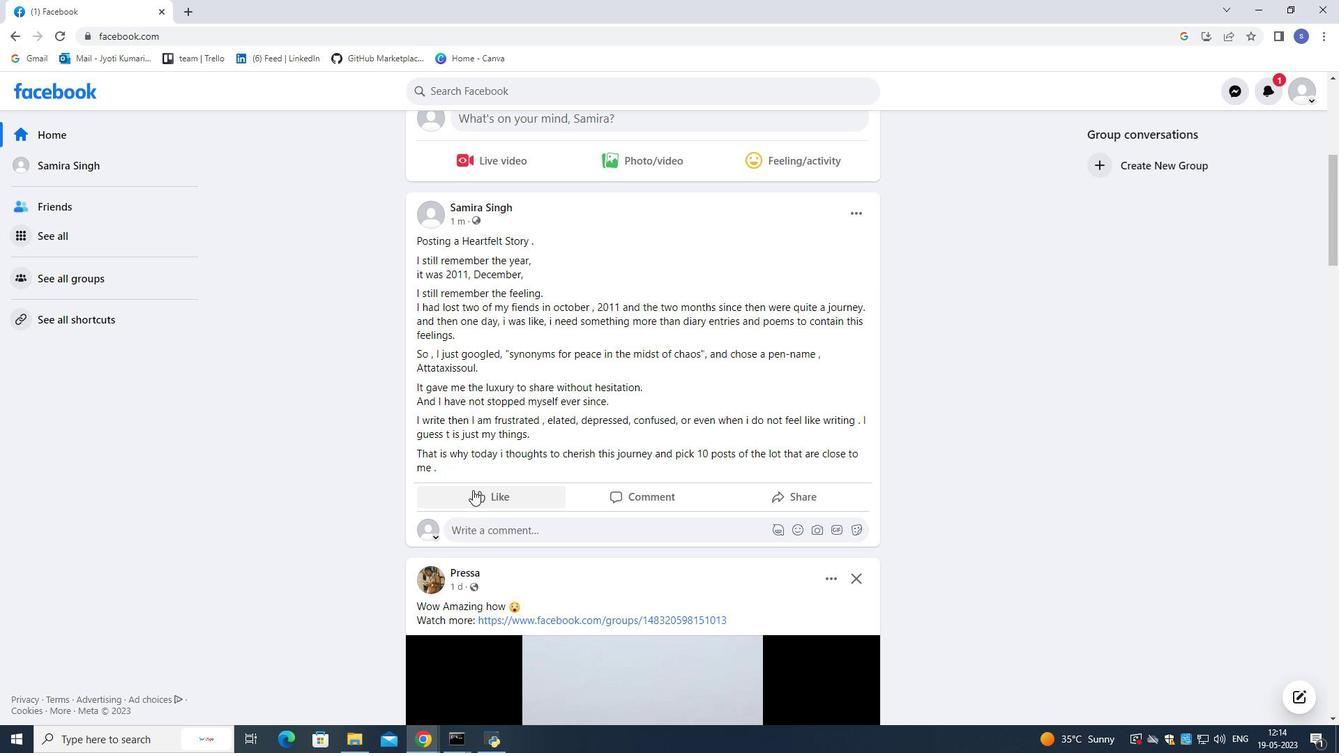 
Action: Mouse scrolled (473, 496) with delta (0, 0)
Screenshot: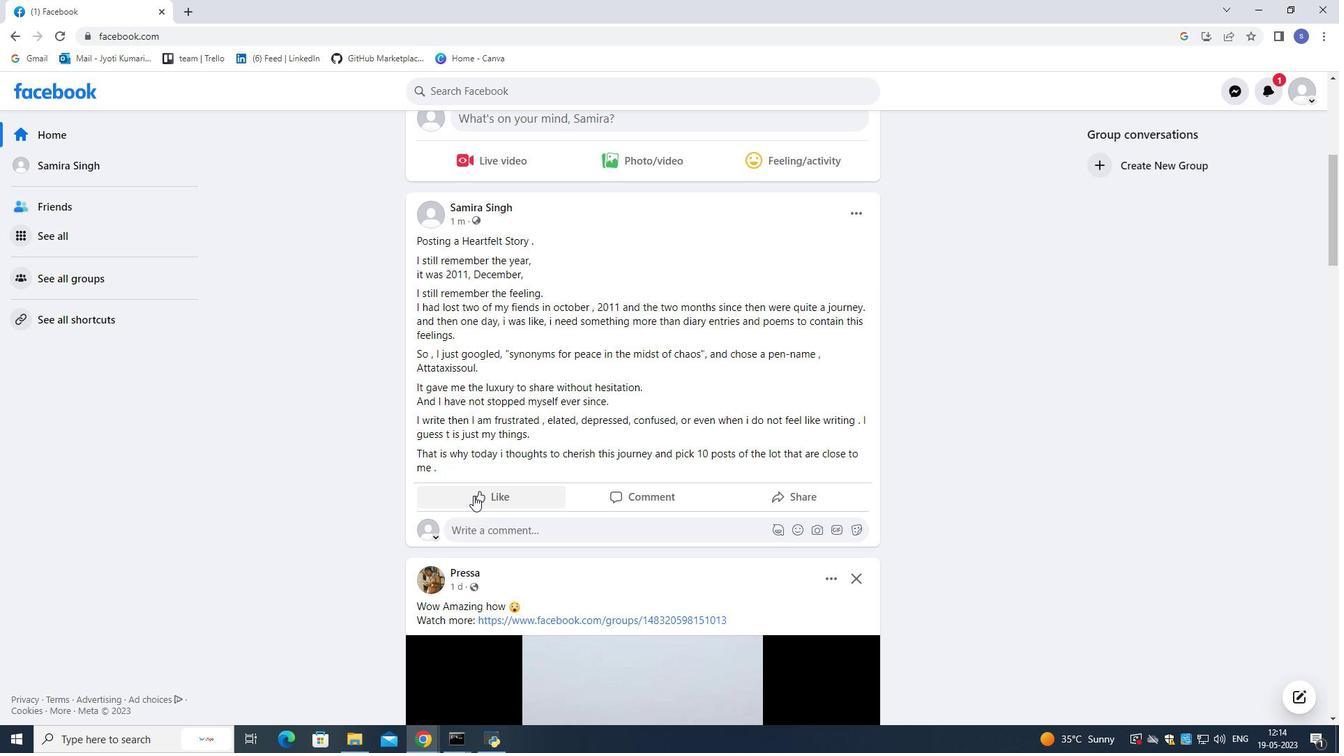 
Action: Mouse scrolled (473, 496) with delta (0, 0)
Screenshot: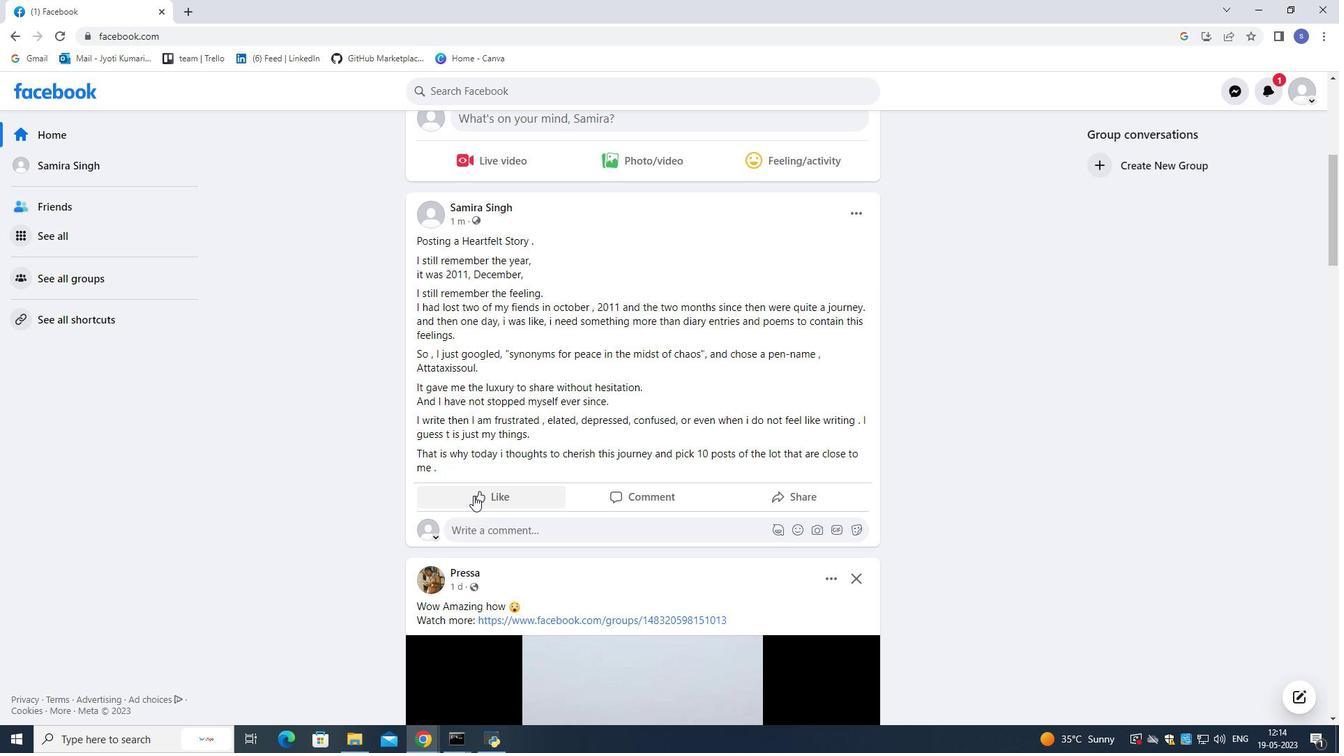 
Action: Mouse scrolled (473, 496) with delta (0, 0)
Screenshot: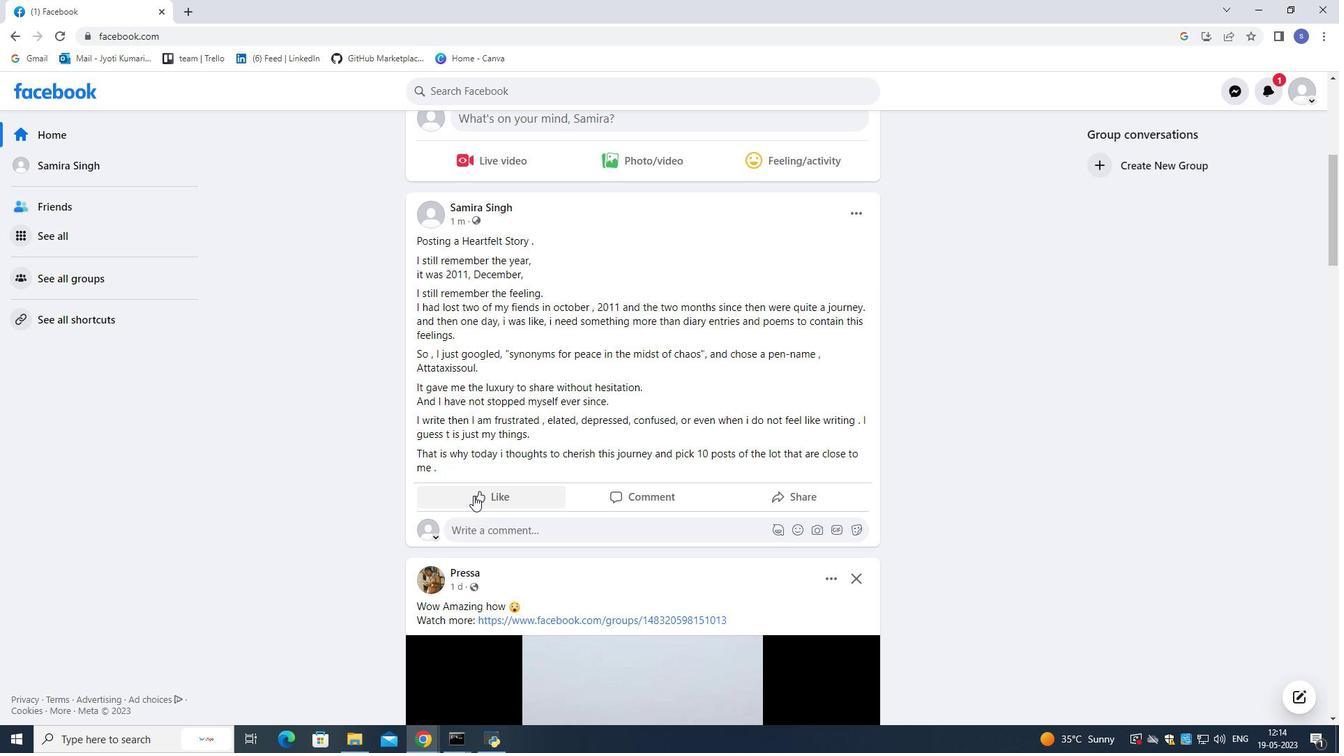 
Action: Mouse moved to (473, 491)
Screenshot: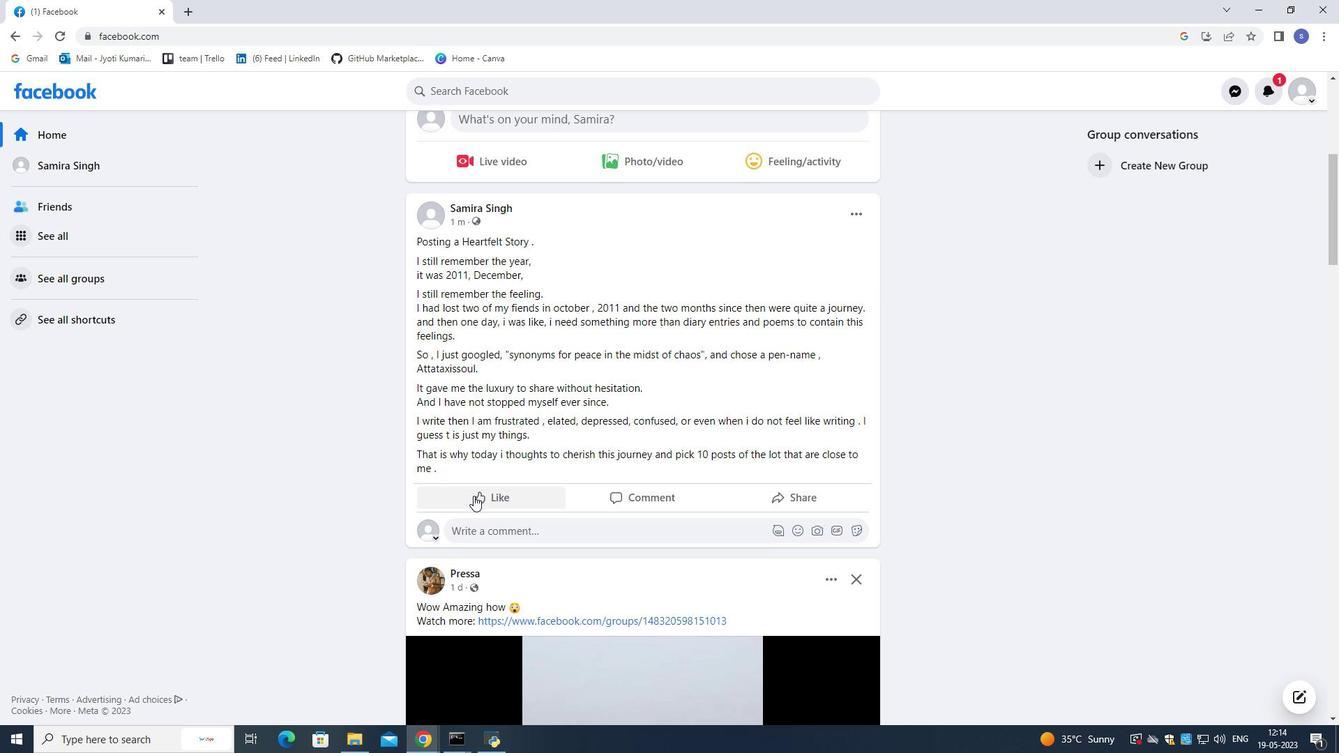 
Action: Mouse scrolled (473, 493) with delta (0, 0)
Screenshot: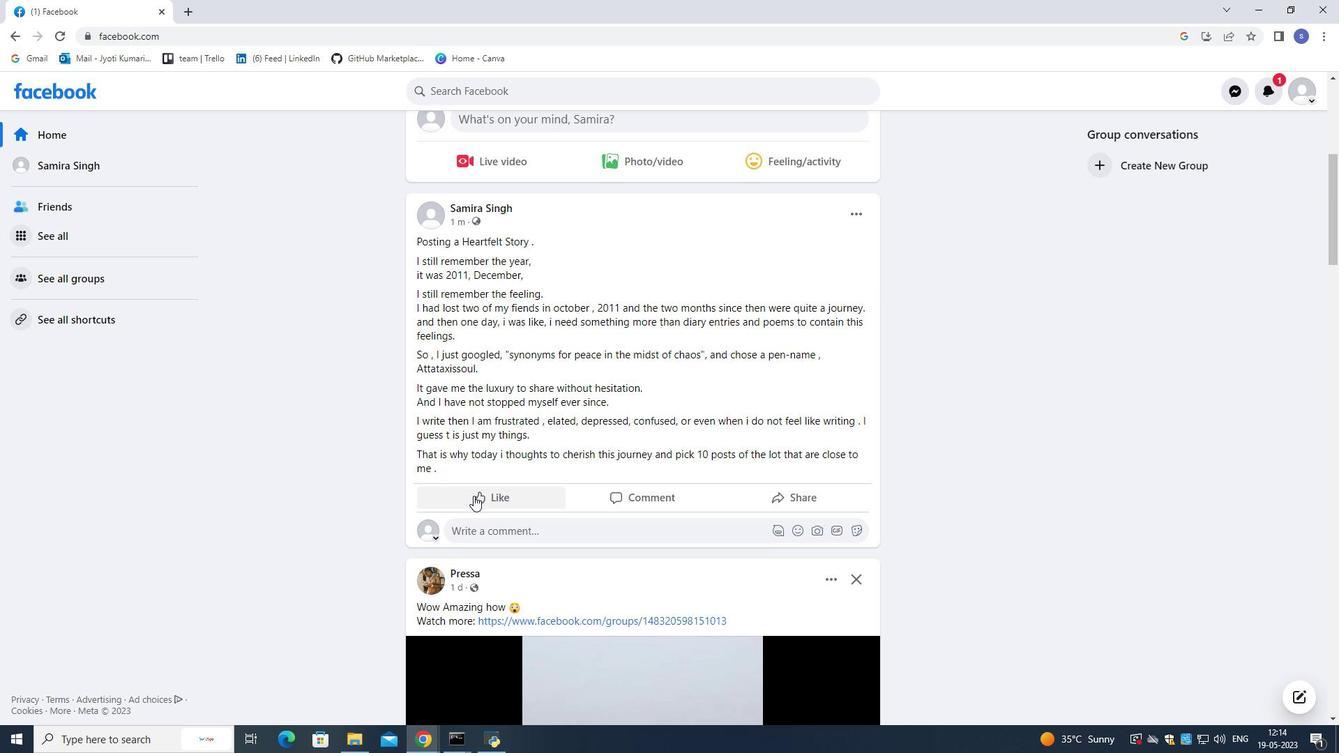 
Action: Mouse moved to (473, 487)
Screenshot: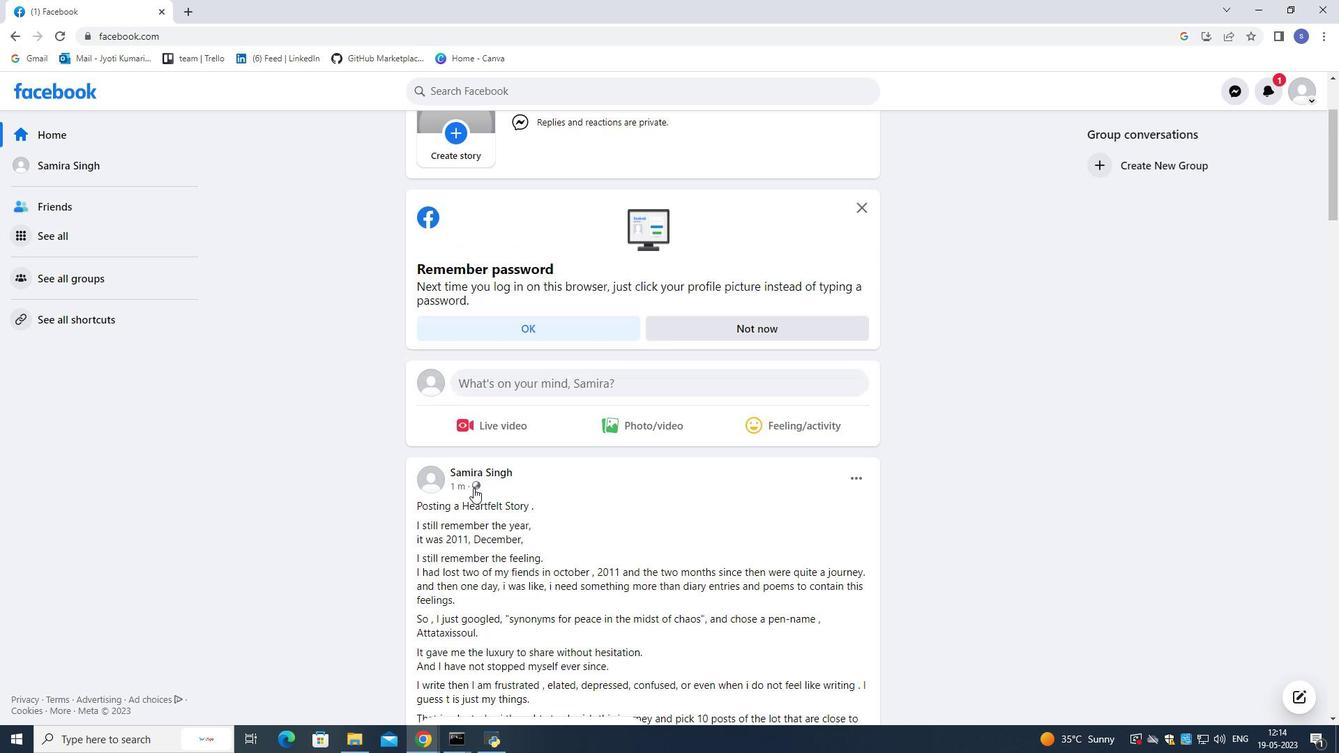 
Action: Mouse scrolled (473, 488) with delta (0, 0)
Screenshot: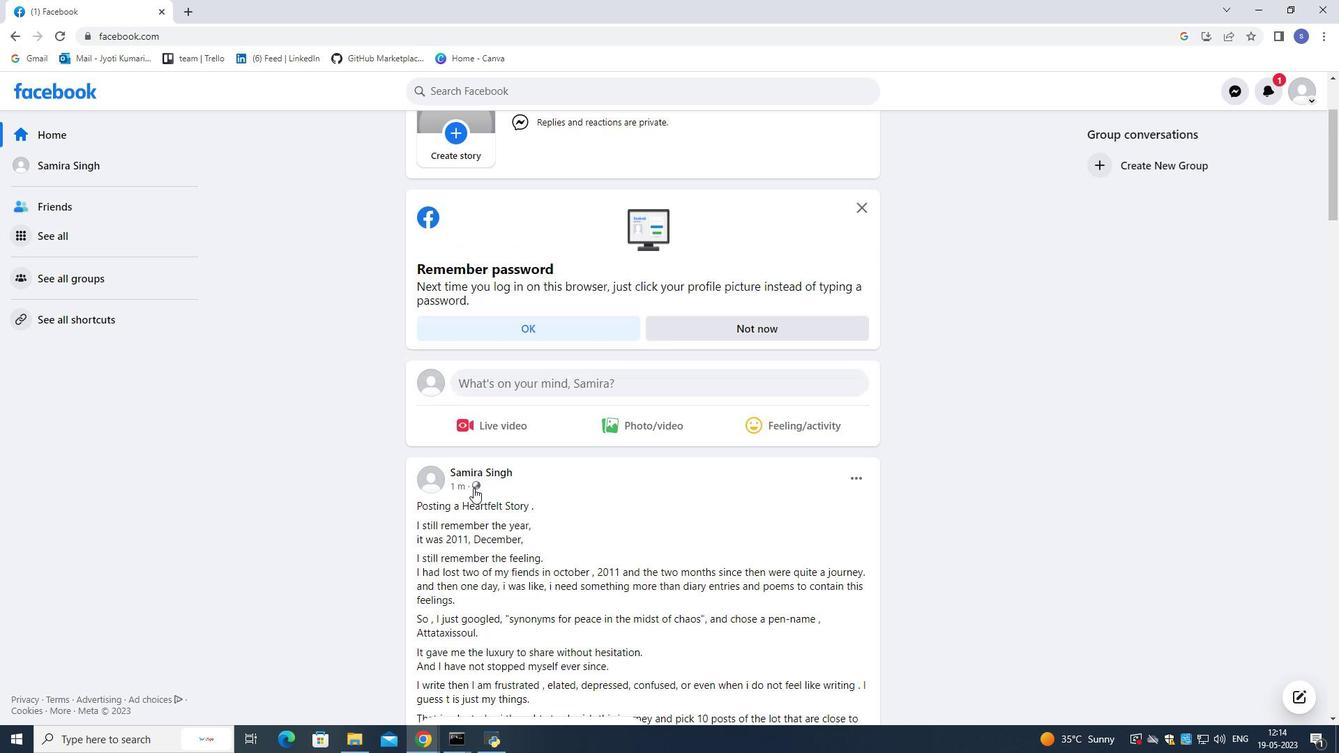 
Action: Mouse moved to (473, 487)
Screenshot: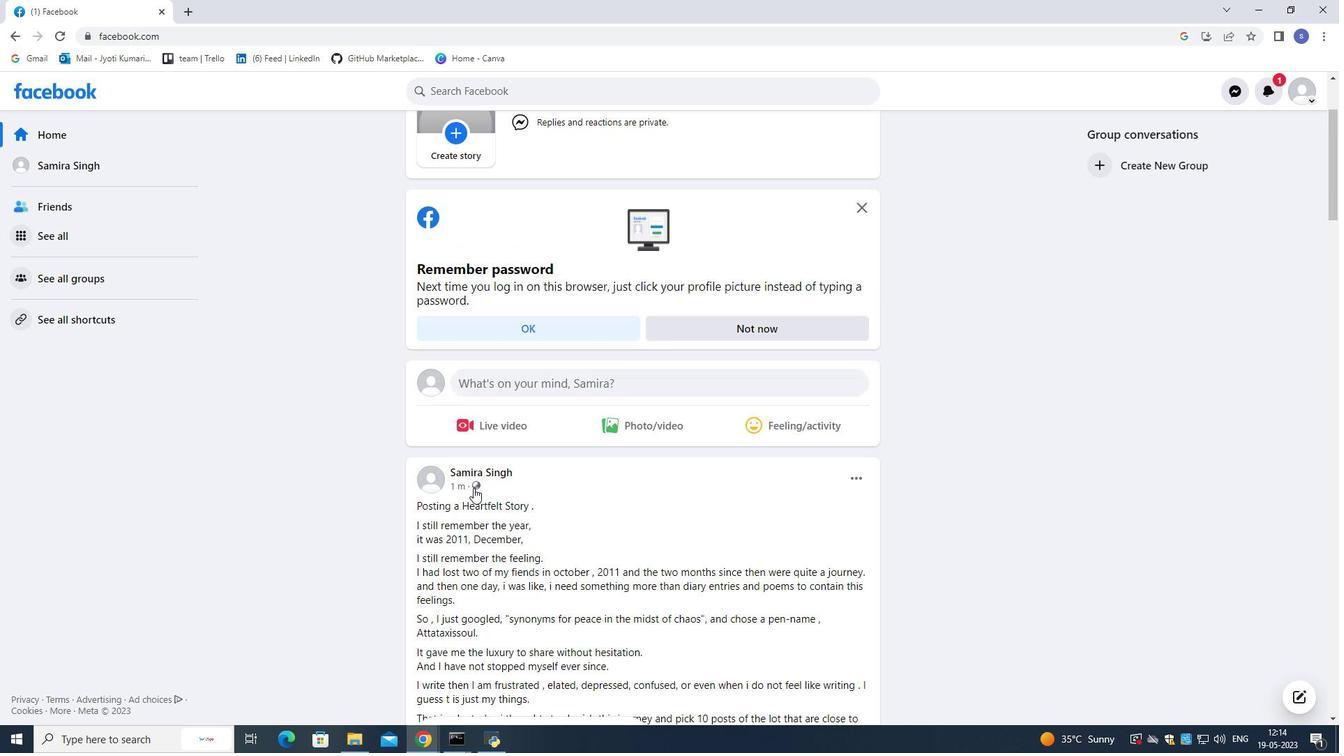 
Action: Mouse scrolled (473, 488) with delta (0, 0)
Screenshot: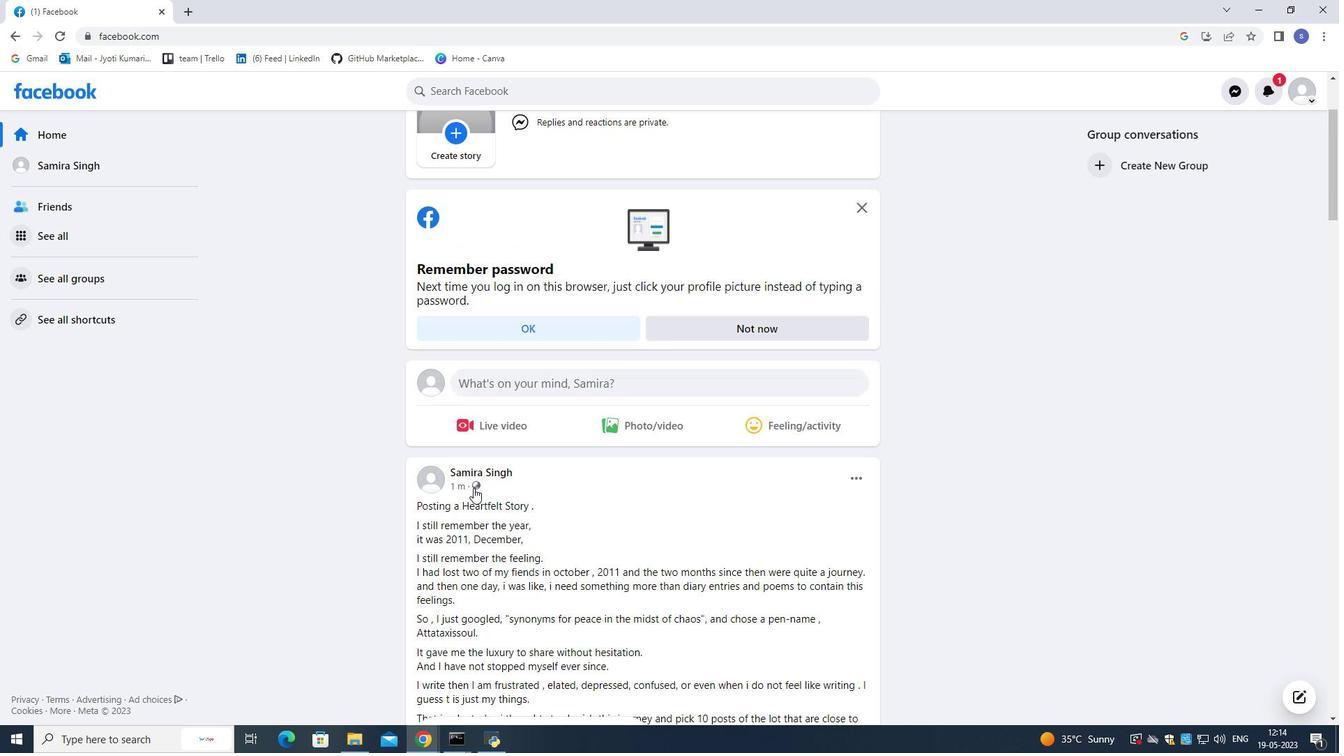 
Action: Mouse scrolled (473, 488) with delta (0, 0)
Screenshot: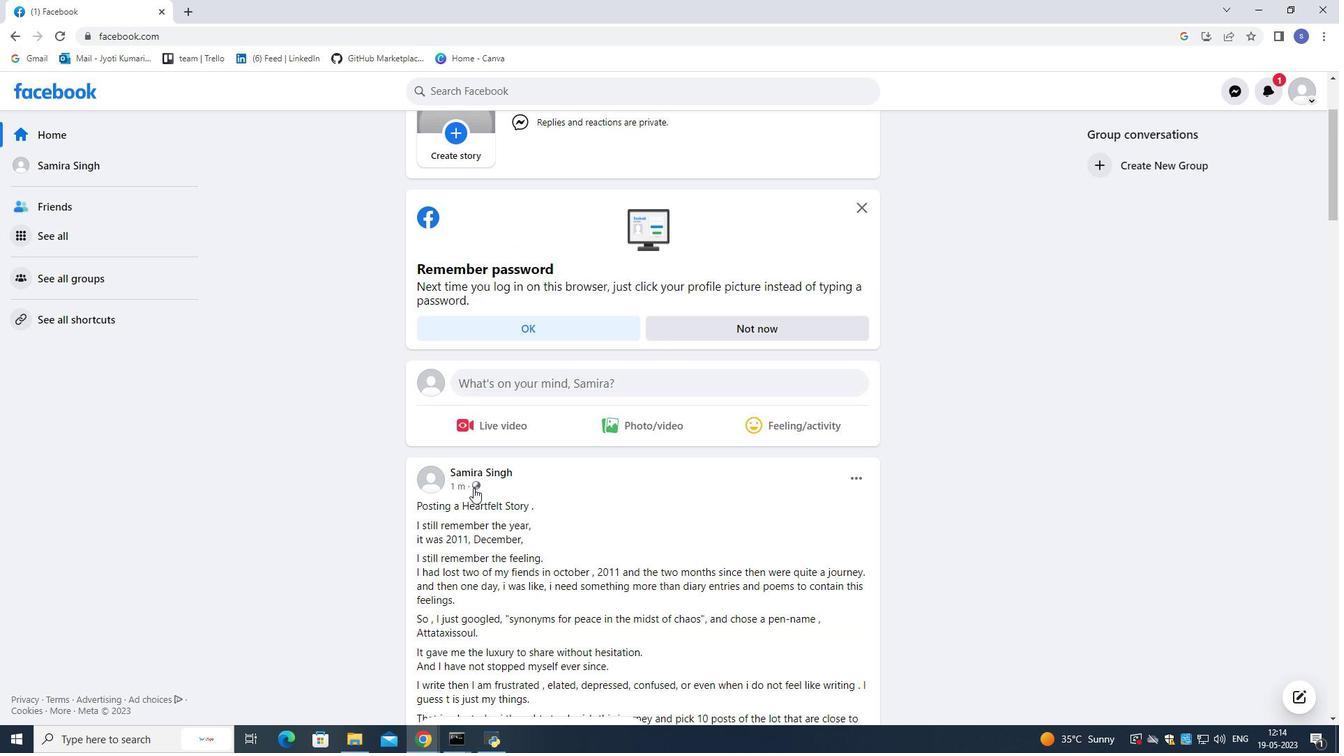 
Action: Mouse moved to (478, 459)
Screenshot: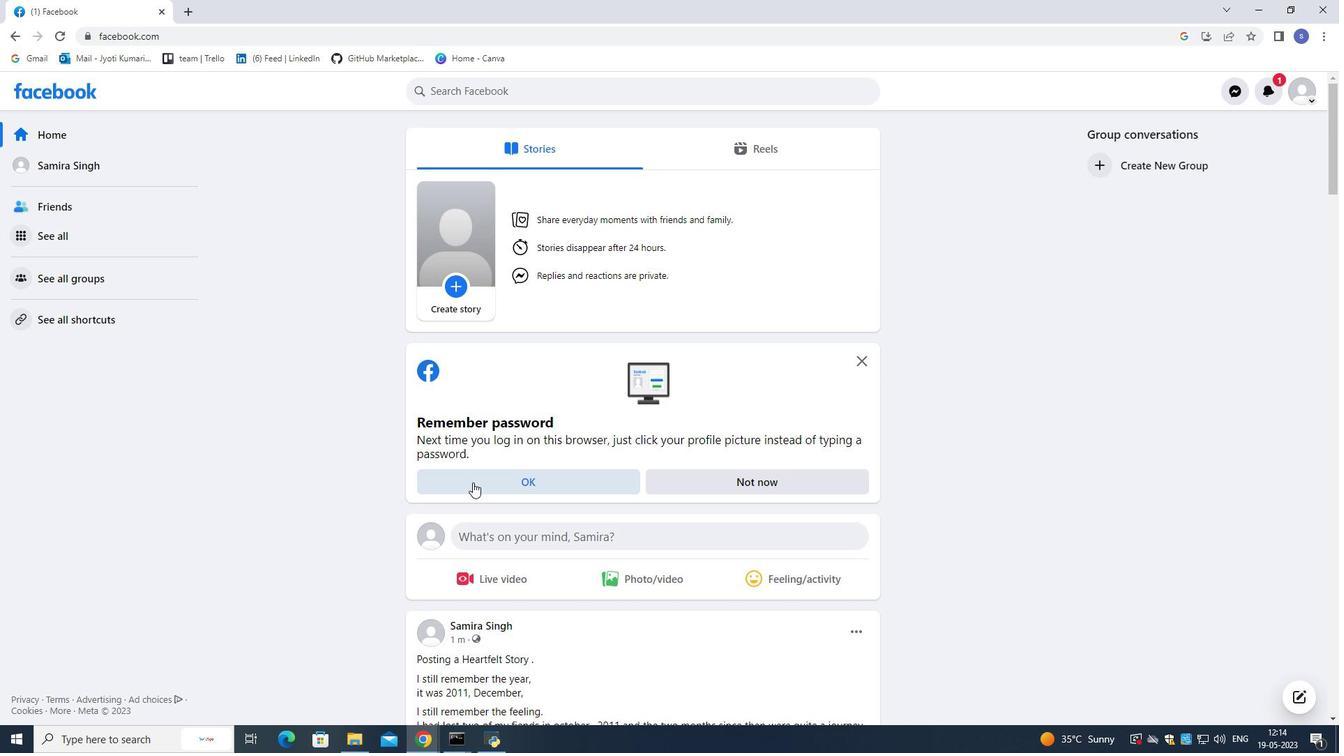
Action: Mouse scrolled (478, 460) with delta (0, 0)
Screenshot: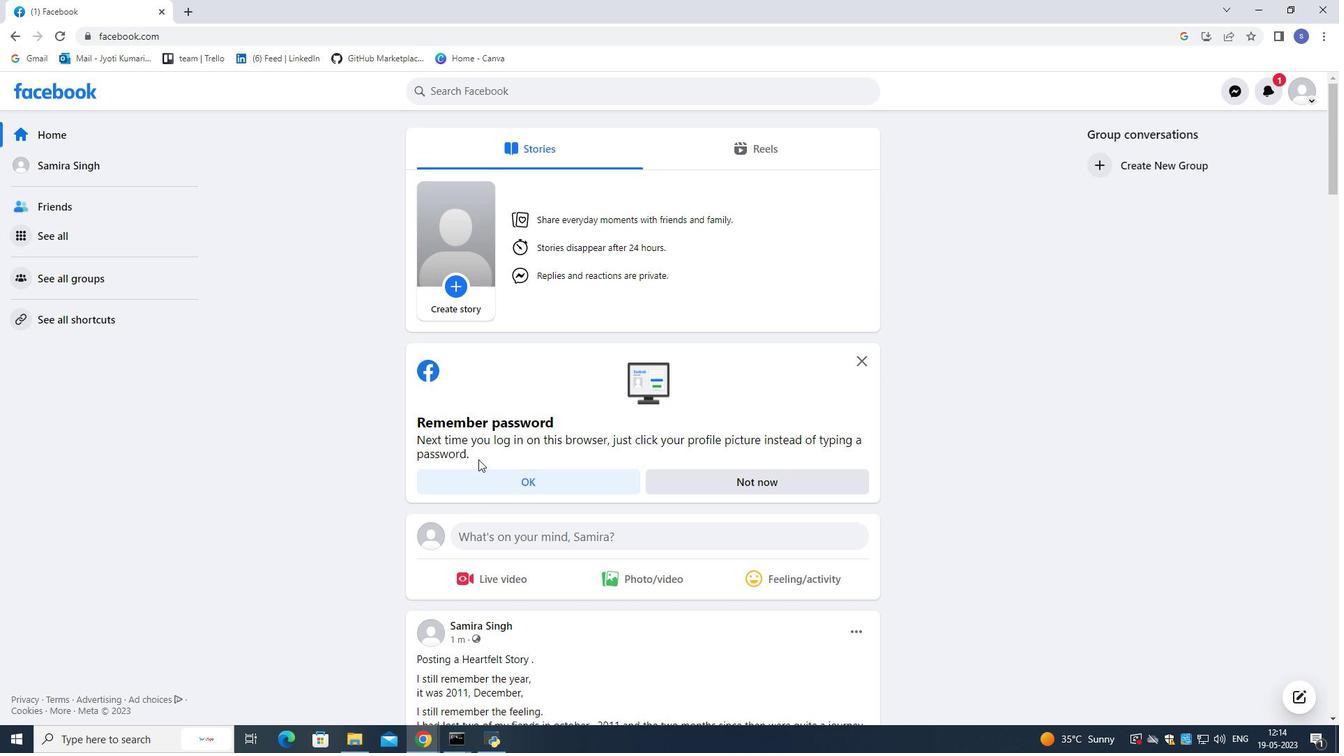 
Action: Mouse scrolled (478, 460) with delta (0, 0)
Screenshot: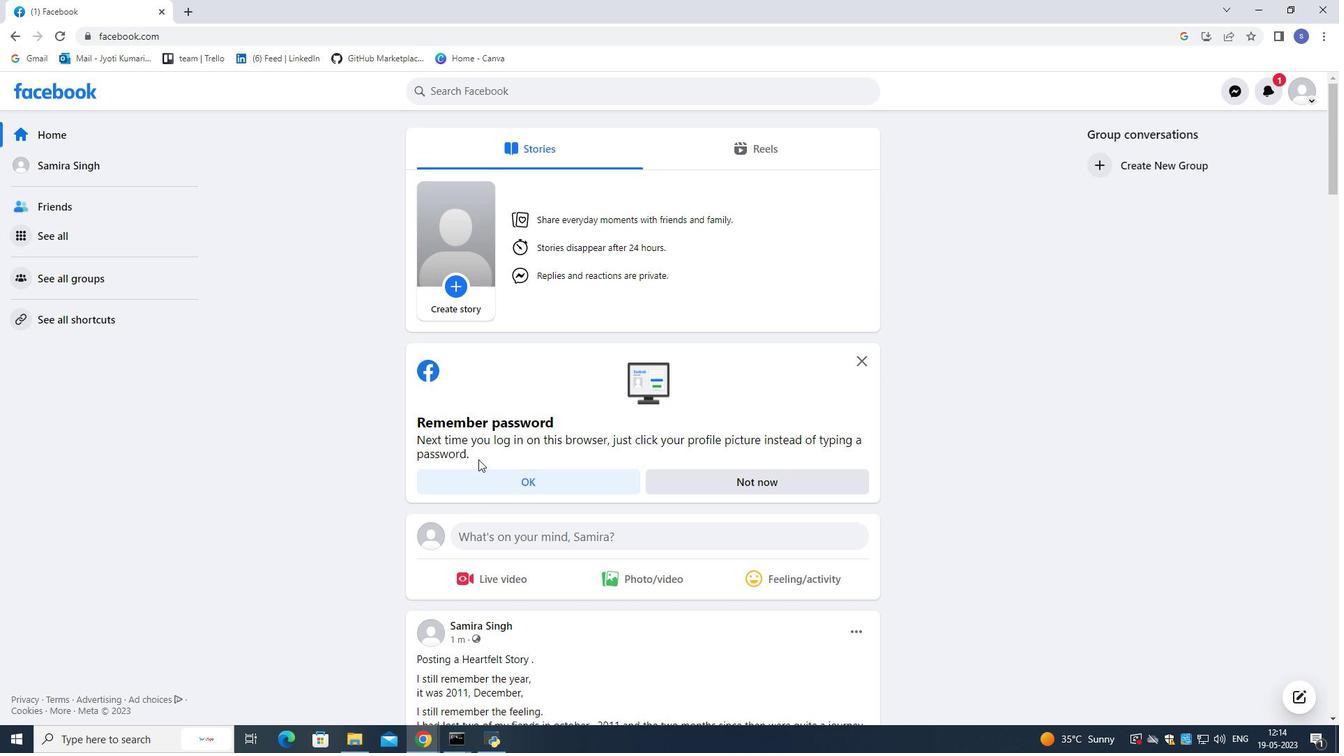 
Action: Mouse scrolled (478, 460) with delta (0, 0)
Screenshot: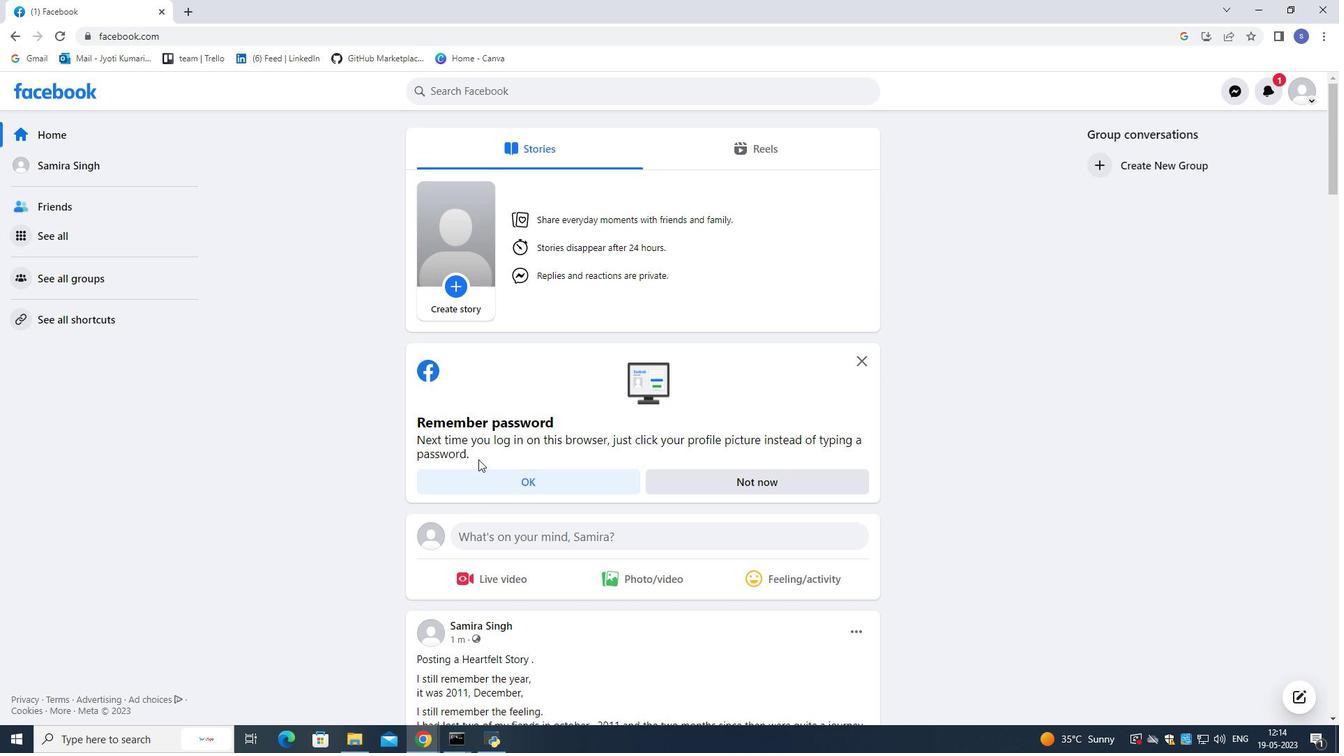 
Action: Mouse moved to (478, 454)
Screenshot: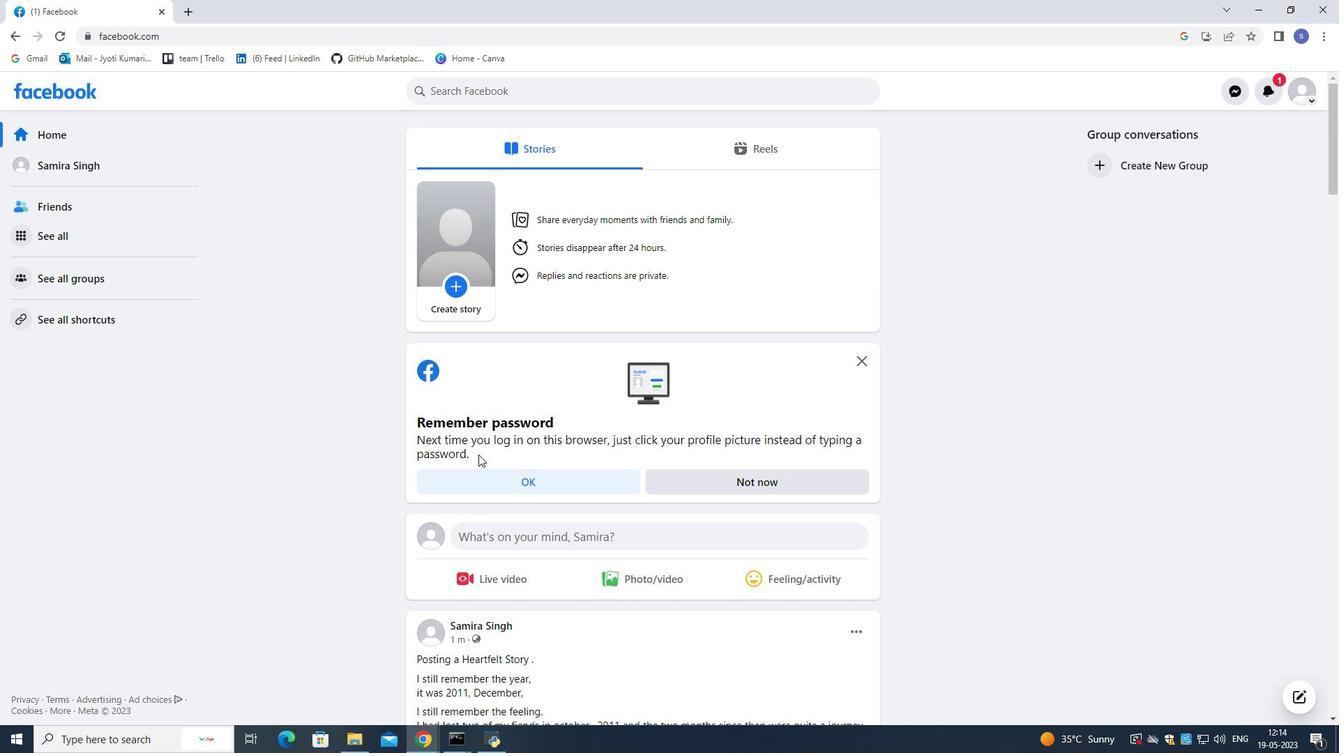 
Action: Mouse scrolled (478, 453) with delta (0, 0)
Screenshot: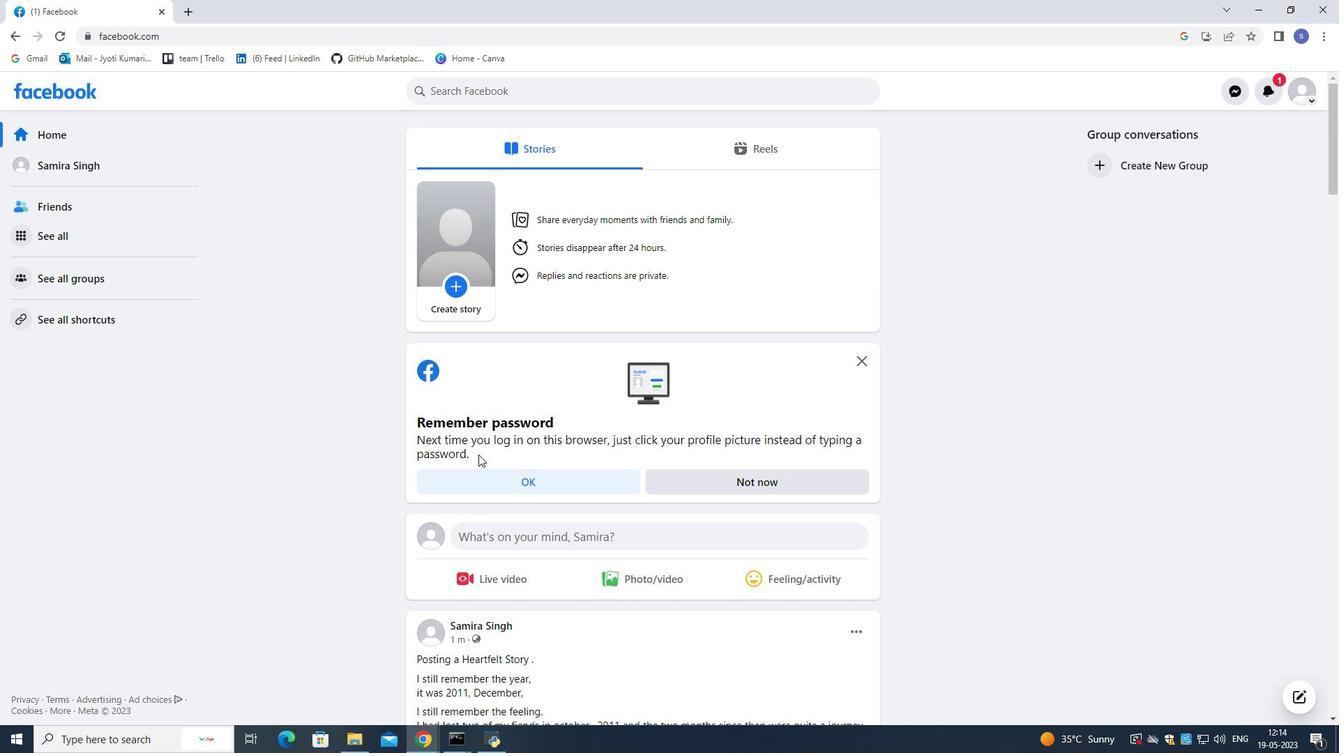 
Action: Mouse scrolled (478, 453) with delta (0, 0)
Screenshot: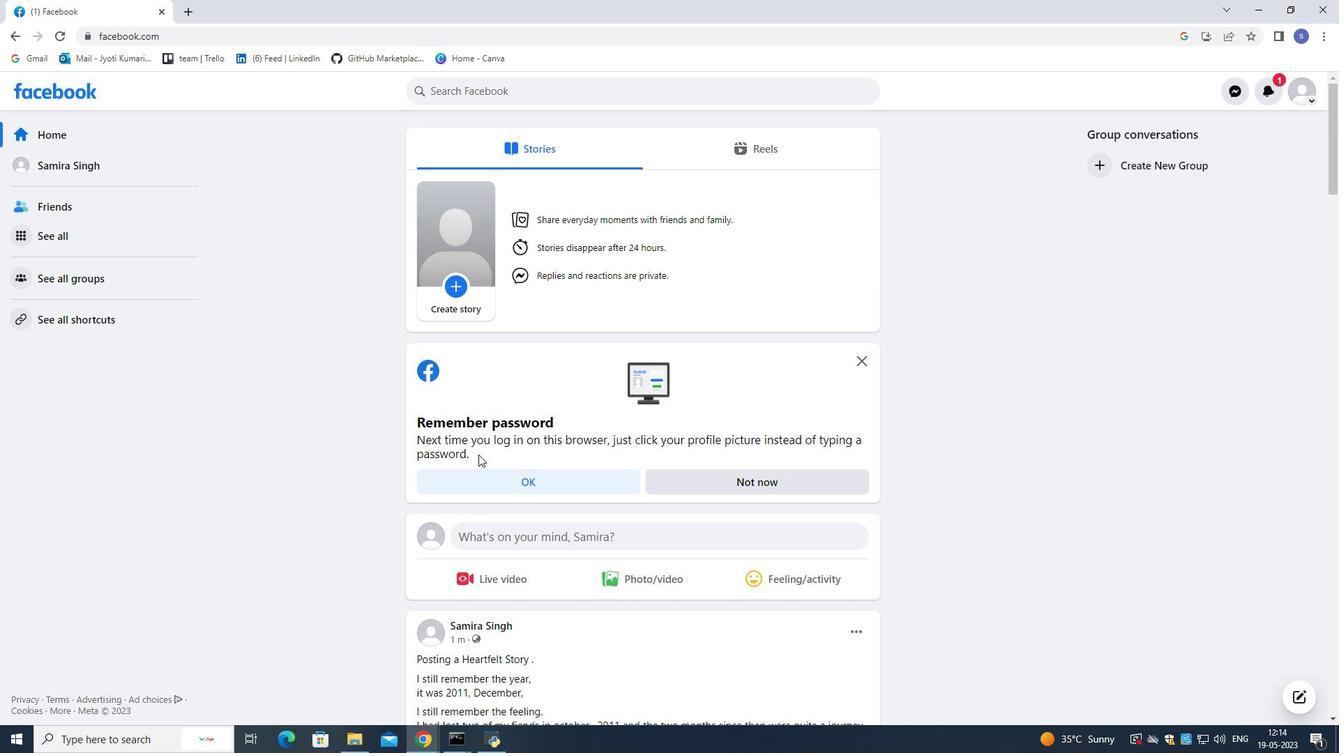 
Action: Mouse scrolled (478, 453) with delta (0, 0)
Screenshot: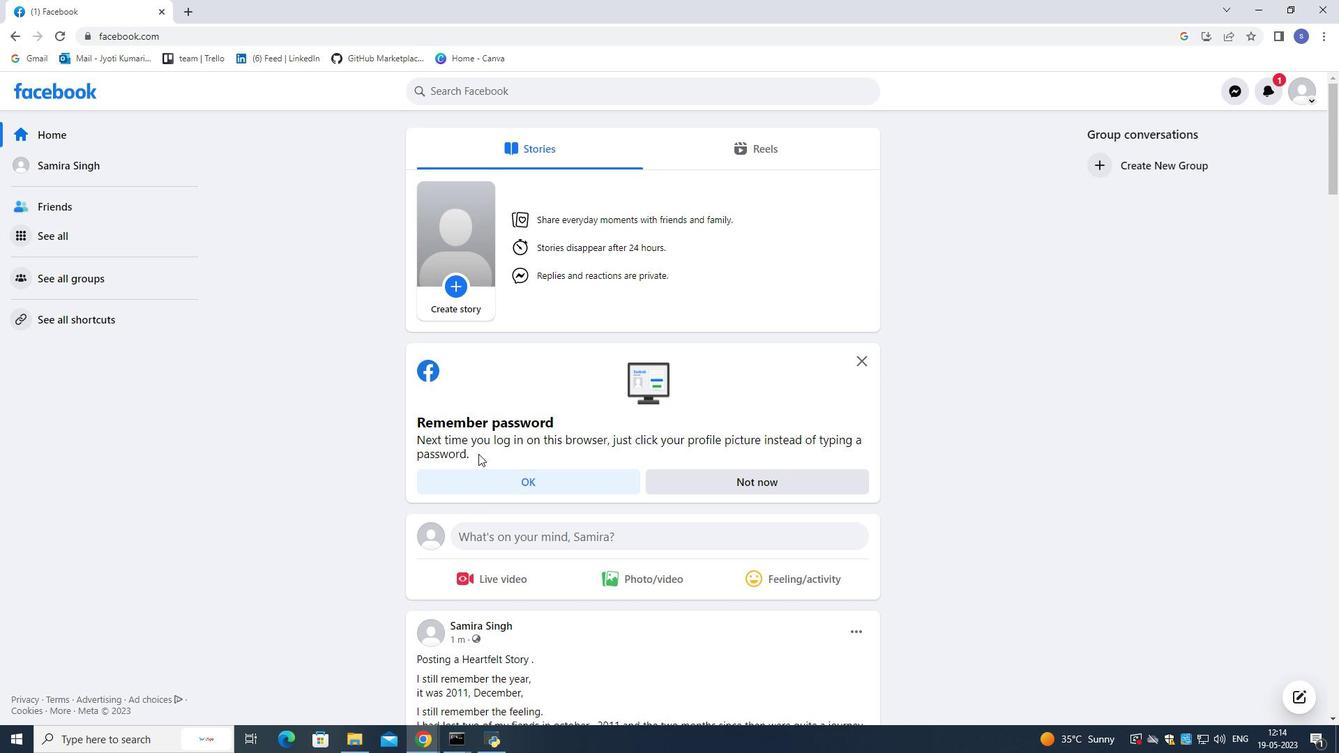 
Action: Mouse scrolled (478, 453) with delta (0, 0)
Screenshot: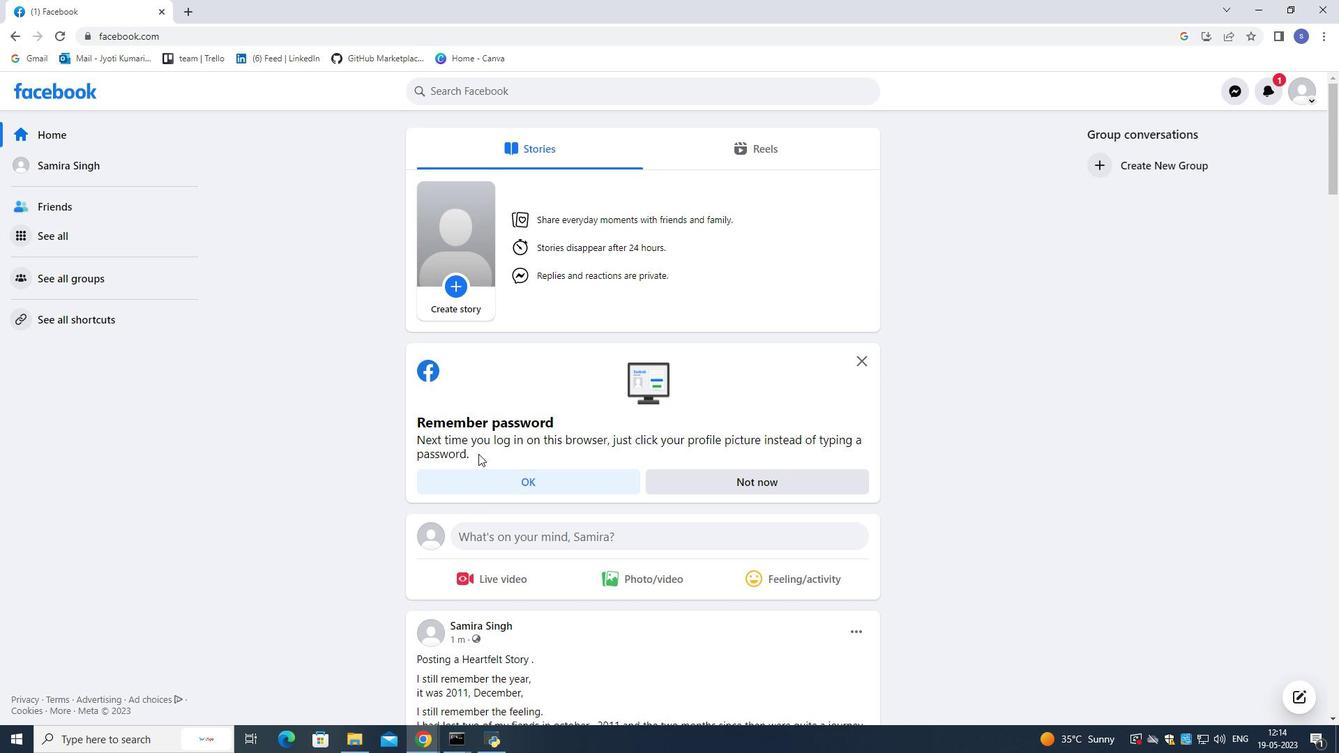 
Action: Mouse scrolled (478, 453) with delta (0, 0)
Screenshot: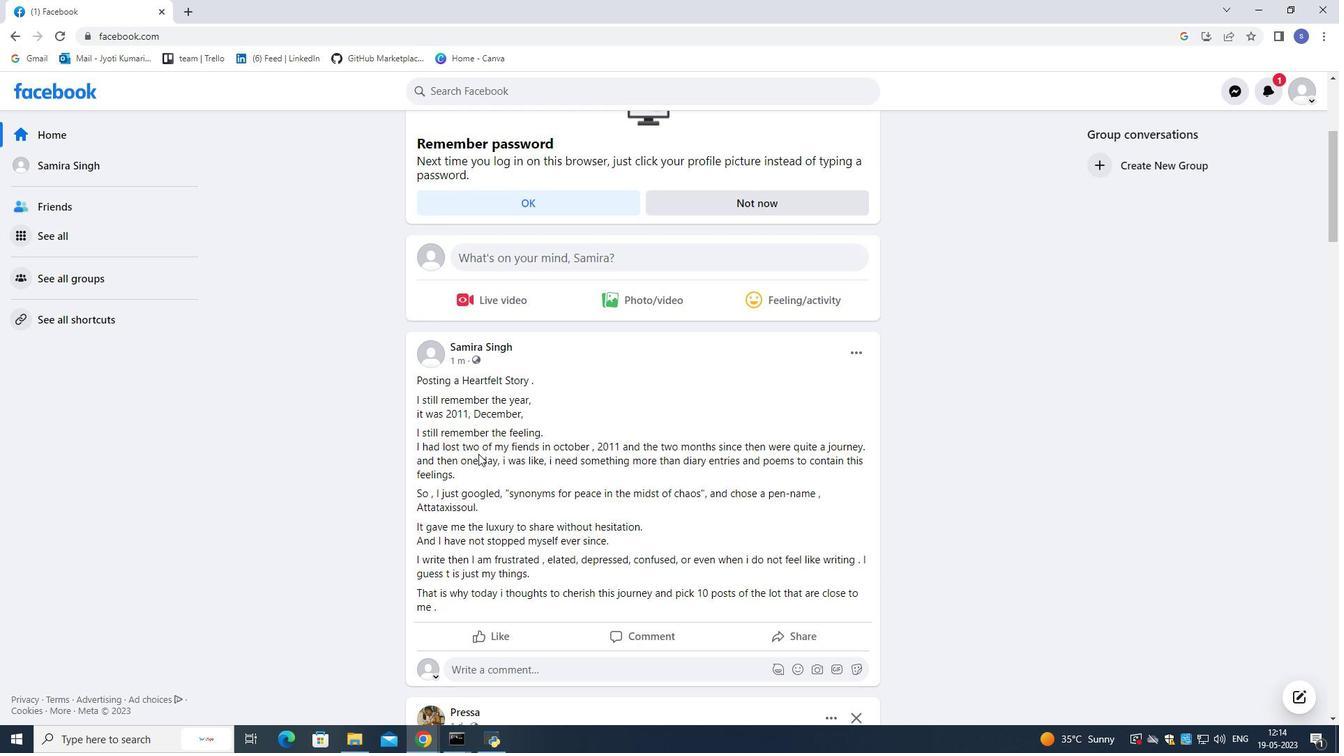 
Action: Mouse scrolled (478, 453) with delta (0, 0)
Screenshot: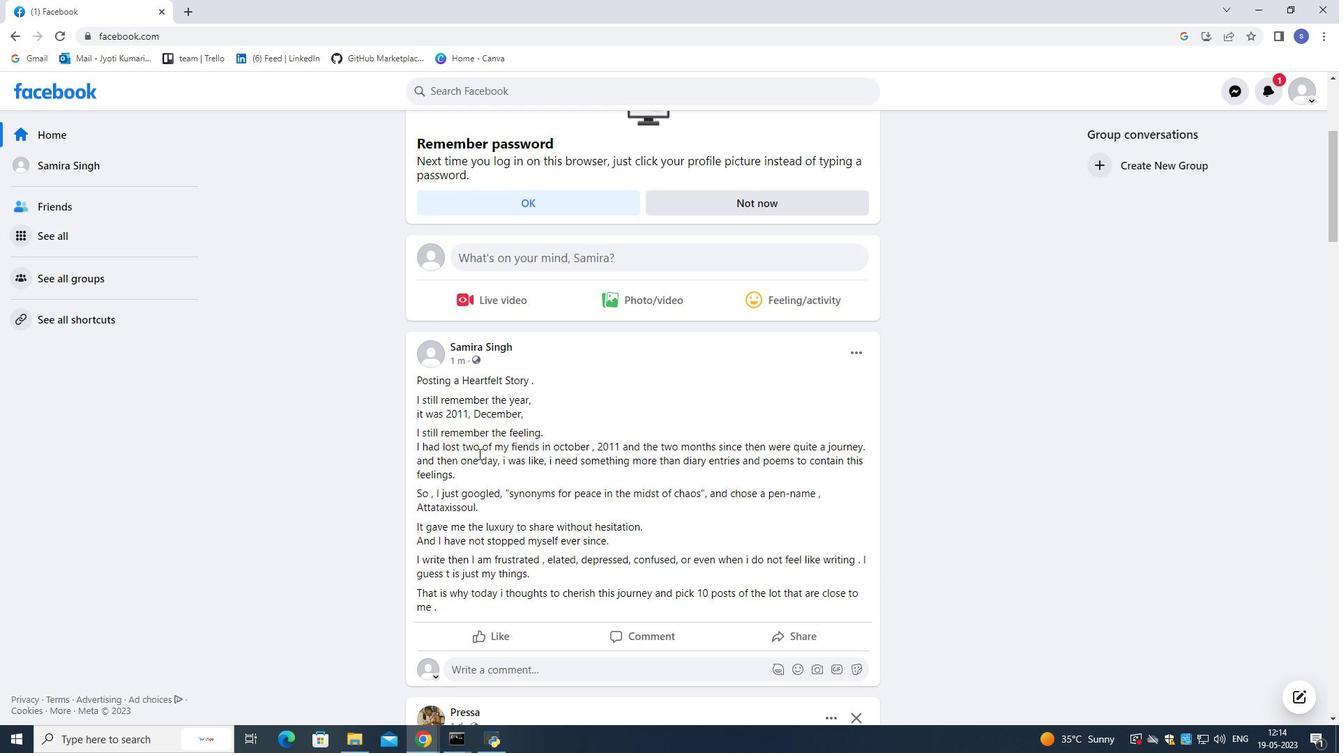 
Action: Mouse moved to (1279, 89)
Screenshot: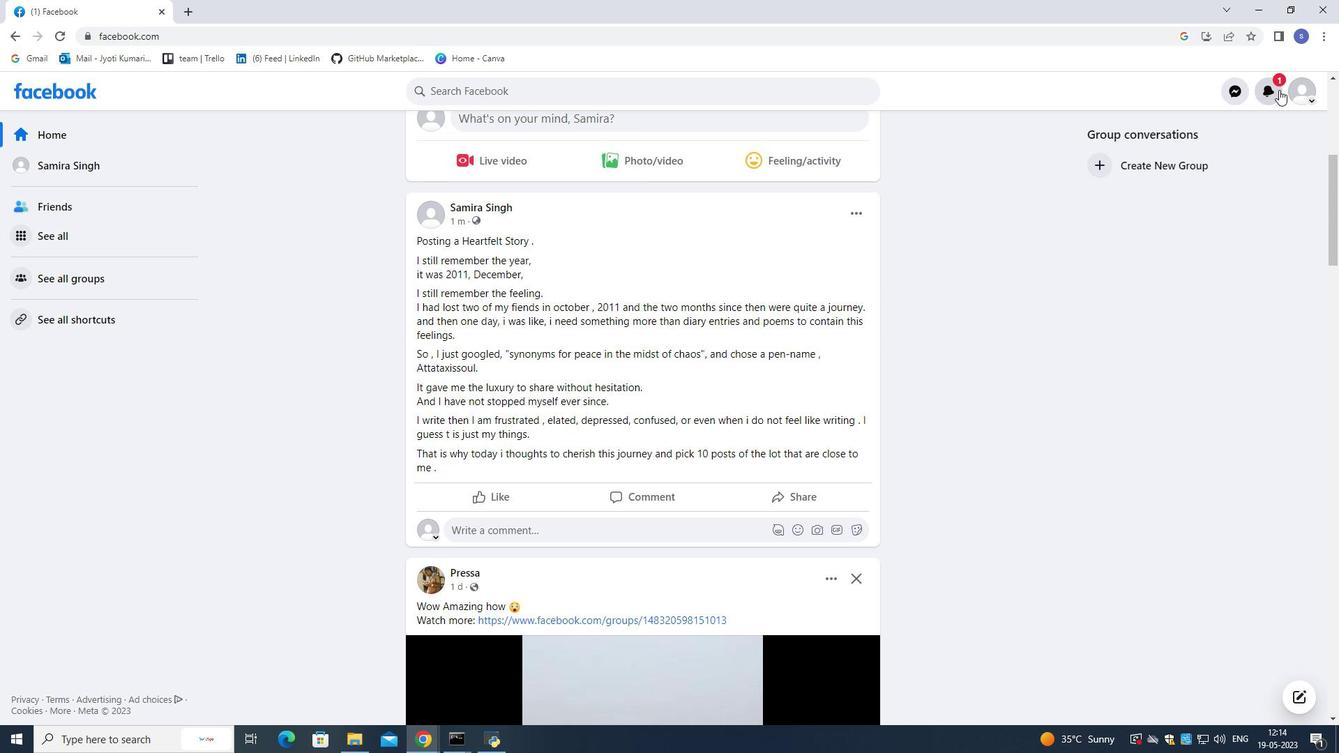 
Action: Mouse pressed left at (1279, 89)
Screenshot: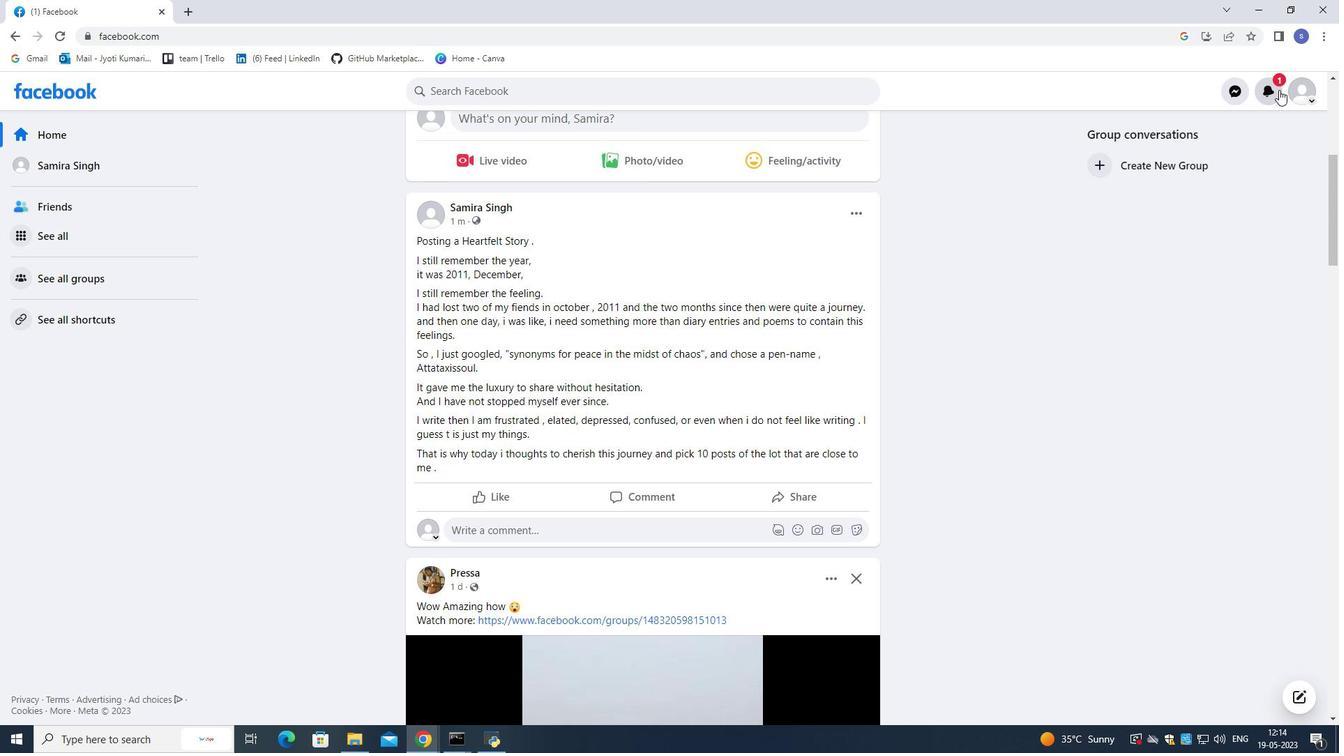 
Action: Mouse moved to (1155, 343)
Screenshot: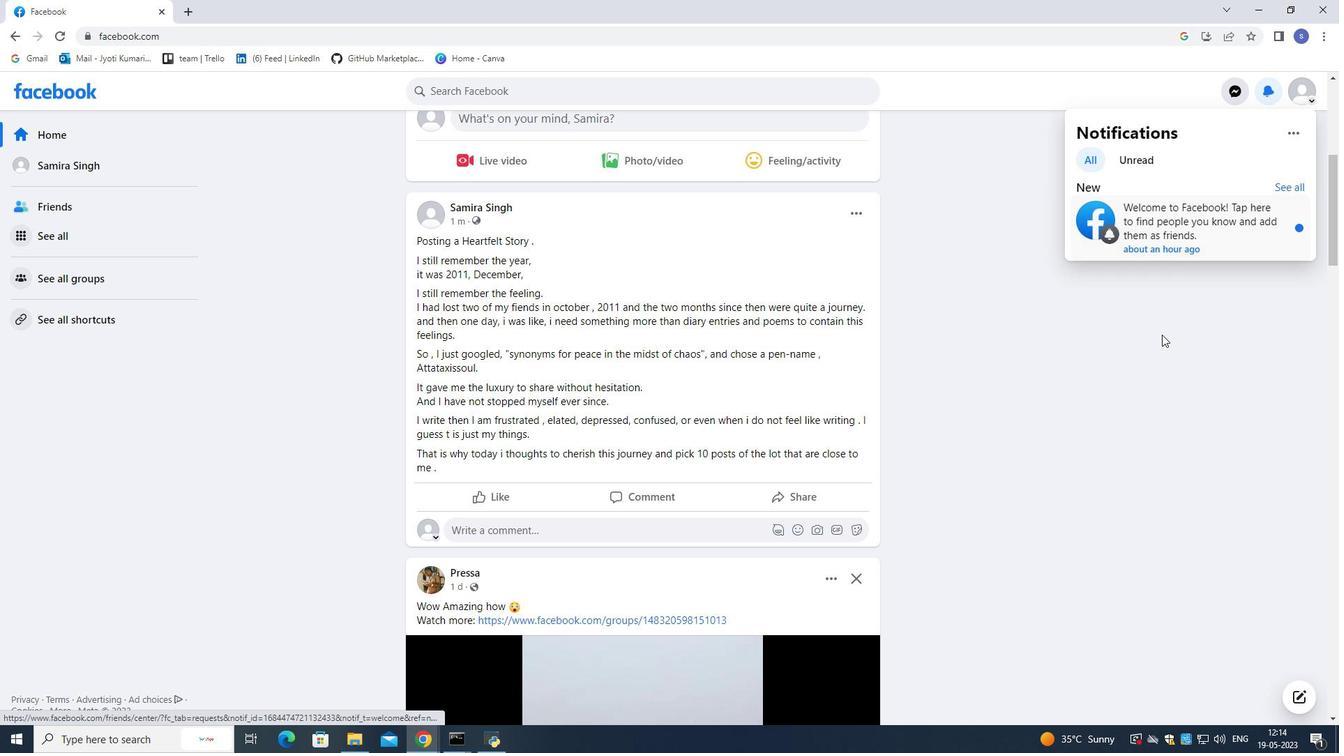 
Action: Mouse pressed left at (1155, 343)
Screenshot: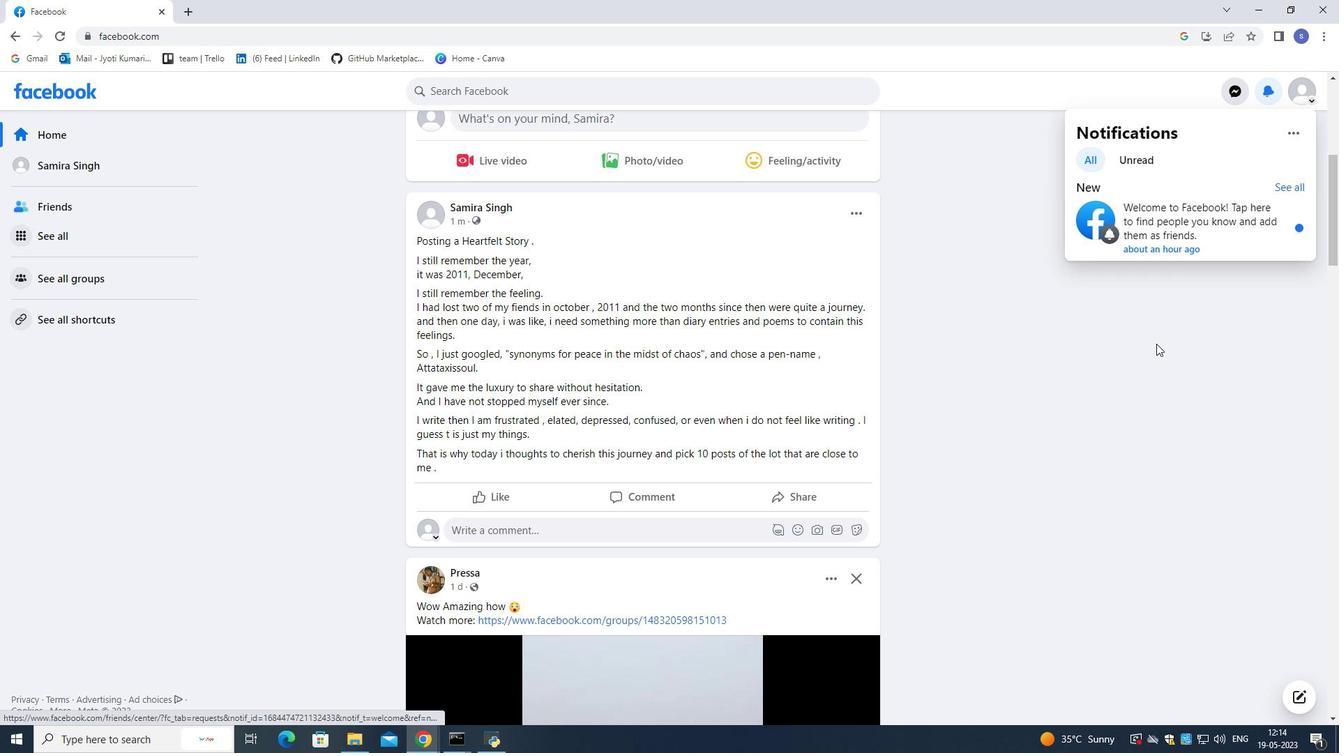 
Action: Mouse moved to (490, 500)
Screenshot: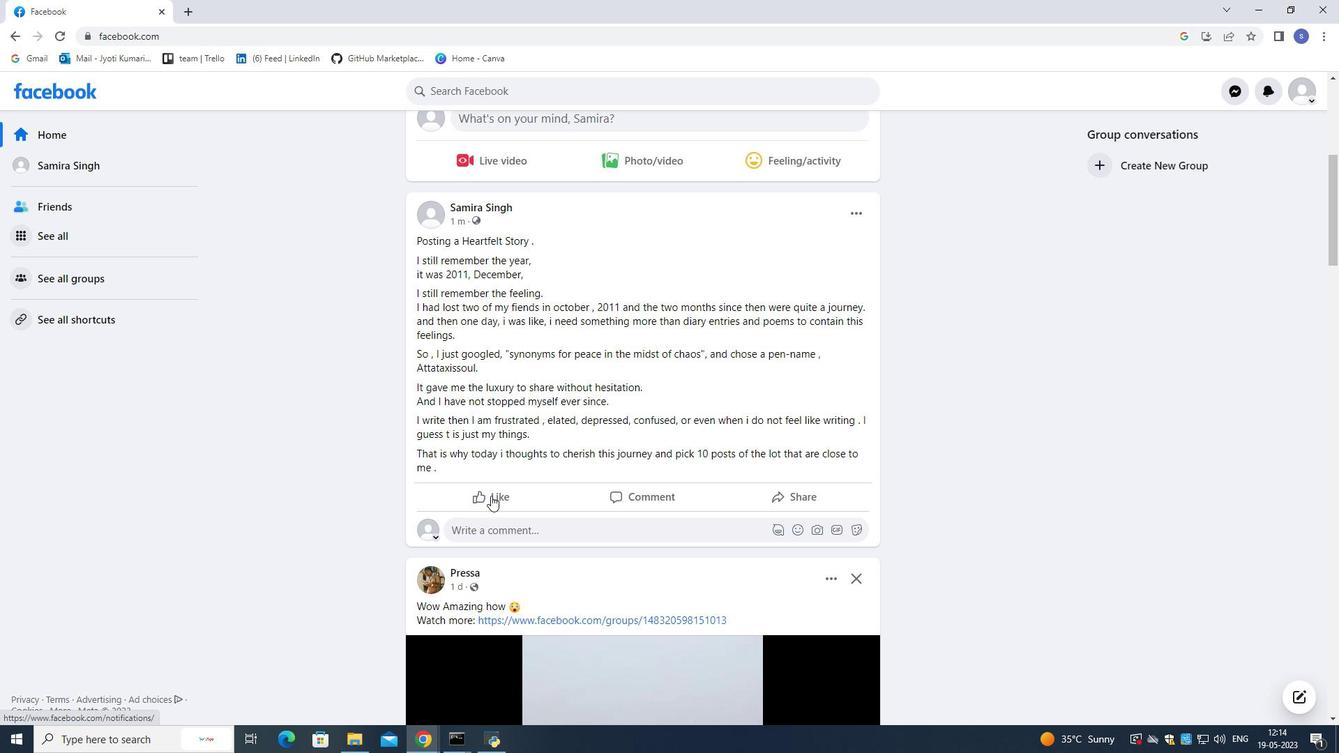 
Action: Mouse pressed left at (490, 500)
Screenshot: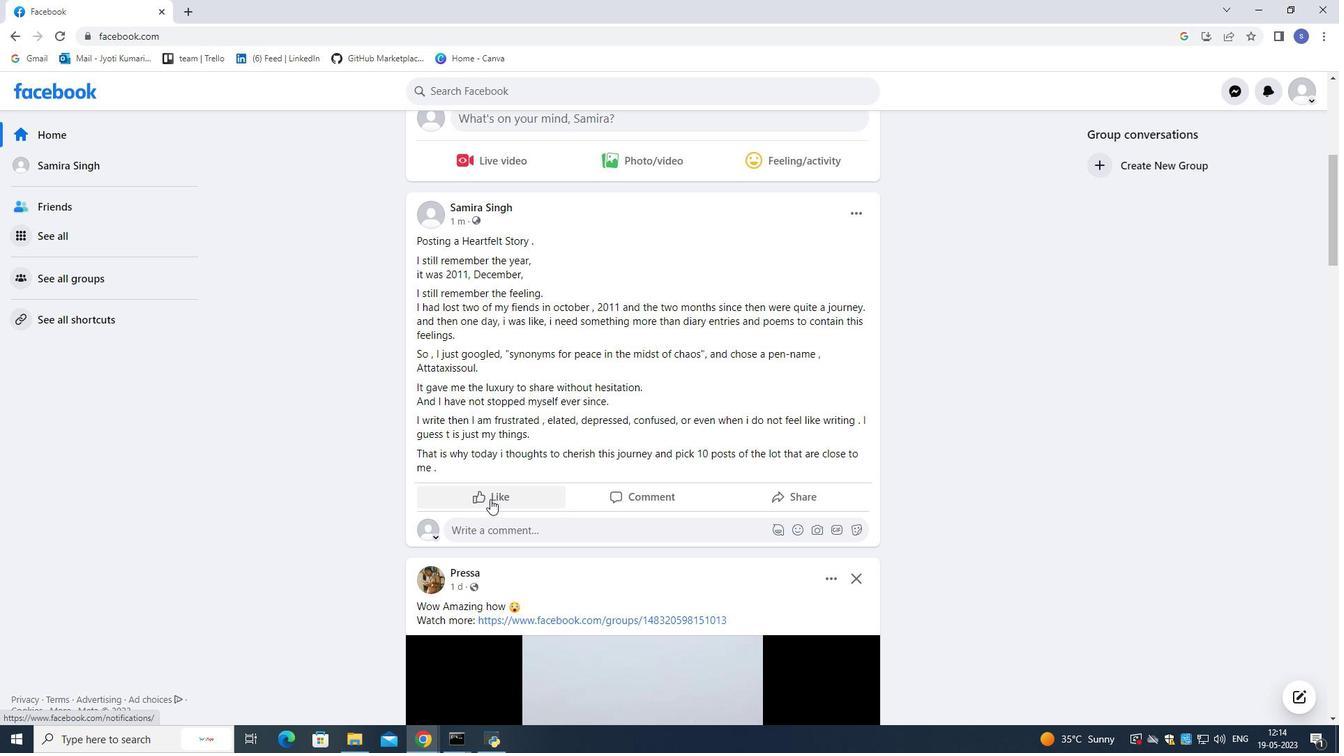 
Action: Mouse moved to (809, 393)
Screenshot: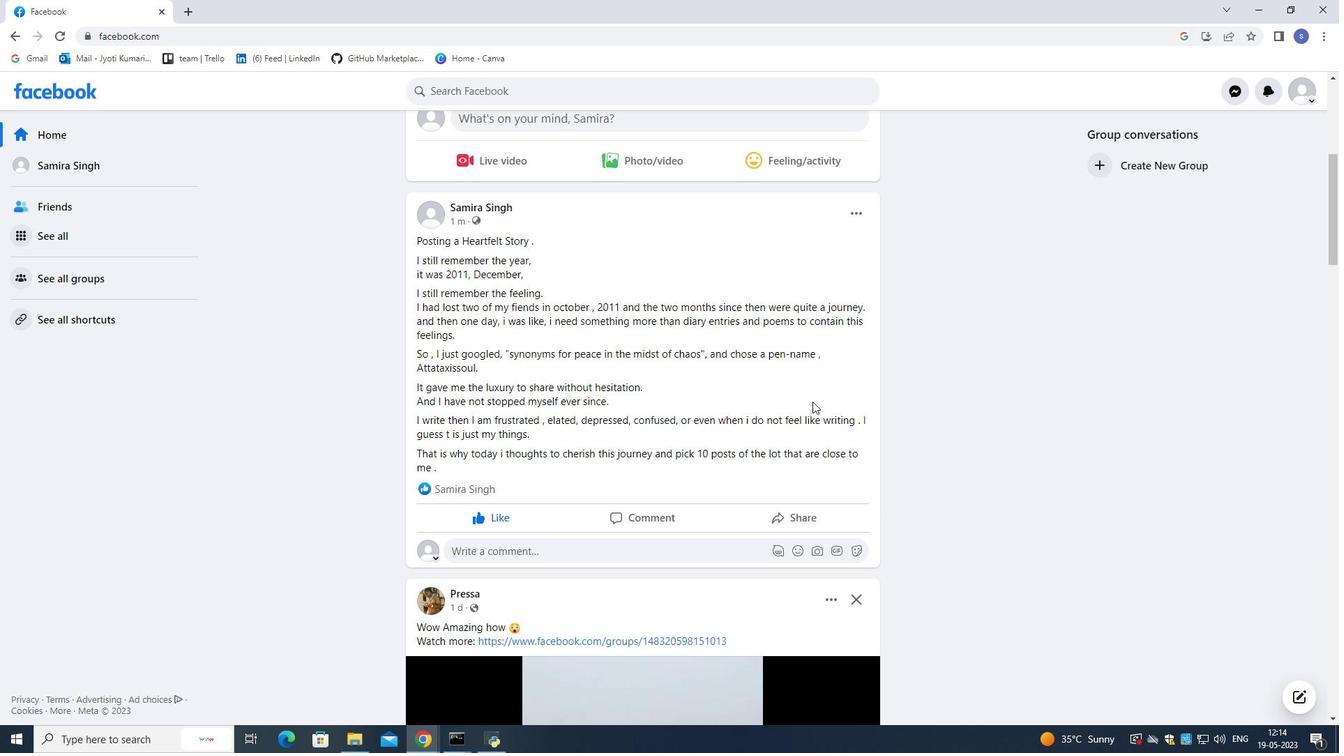 
Action: Mouse scrolled (809, 394) with delta (0, 0)
Screenshot: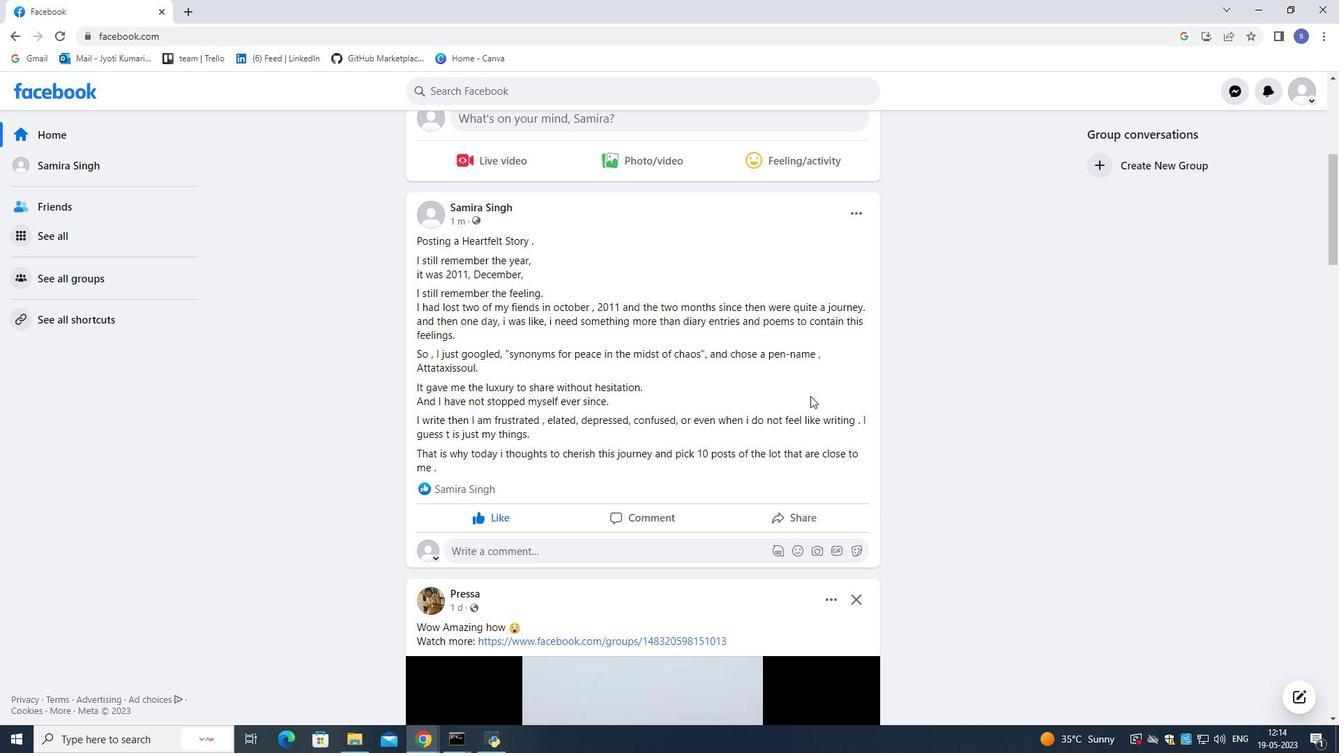 
Action: Mouse scrolled (809, 394) with delta (0, 0)
Screenshot: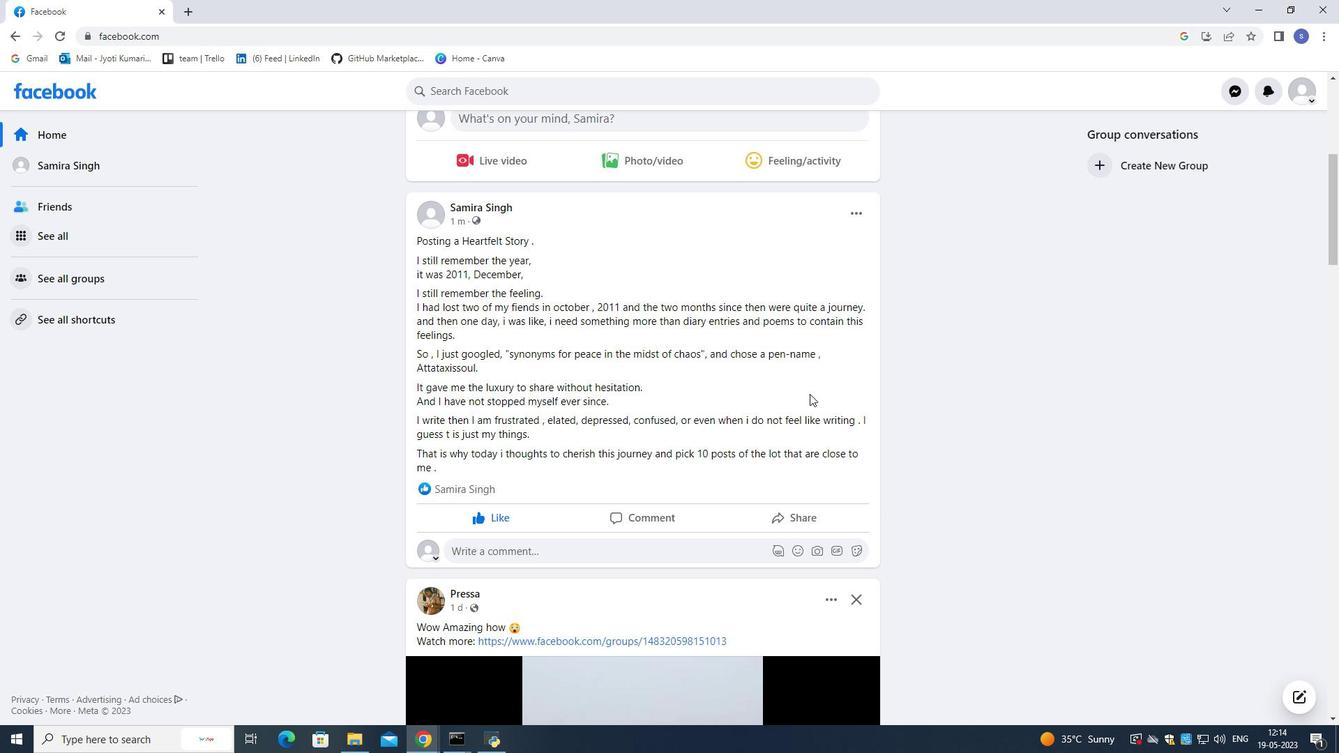 
Action: Mouse moved to (456, 329)
Screenshot: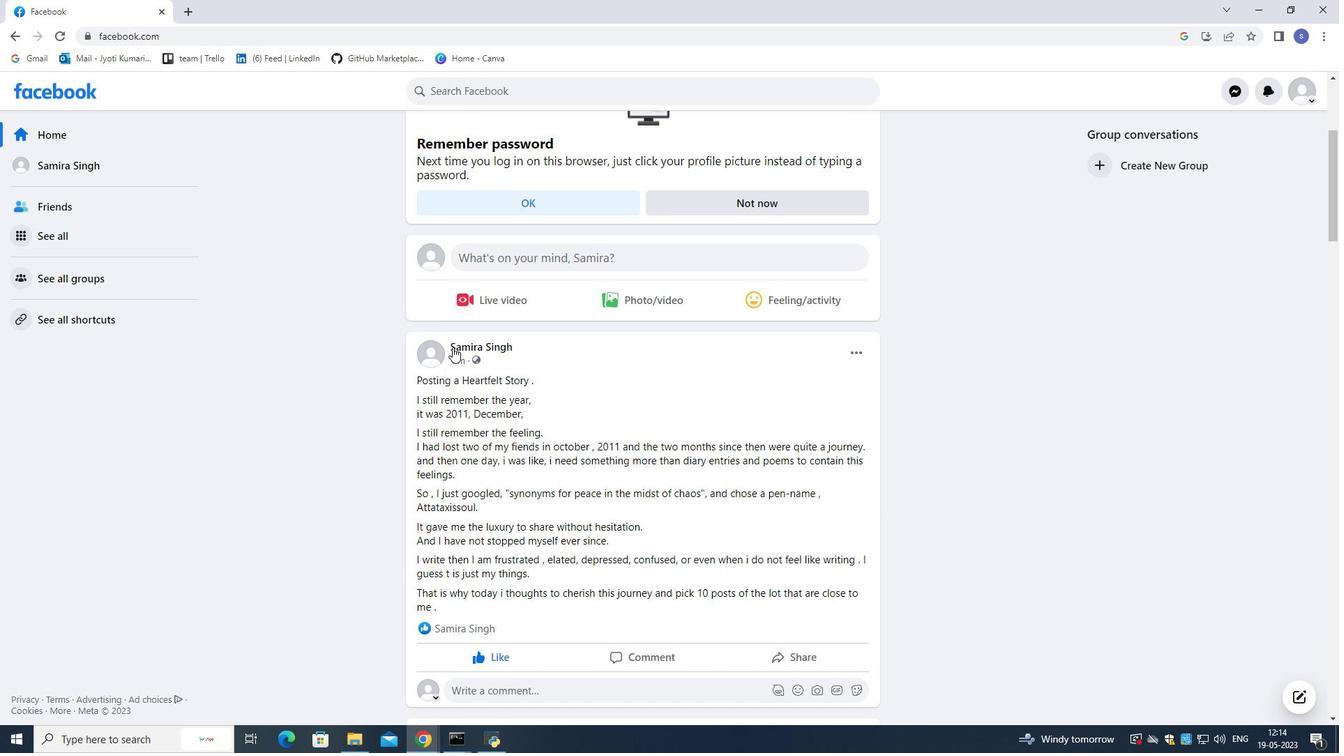 
Action: Mouse scrolled (456, 328) with delta (0, 0)
Screenshot: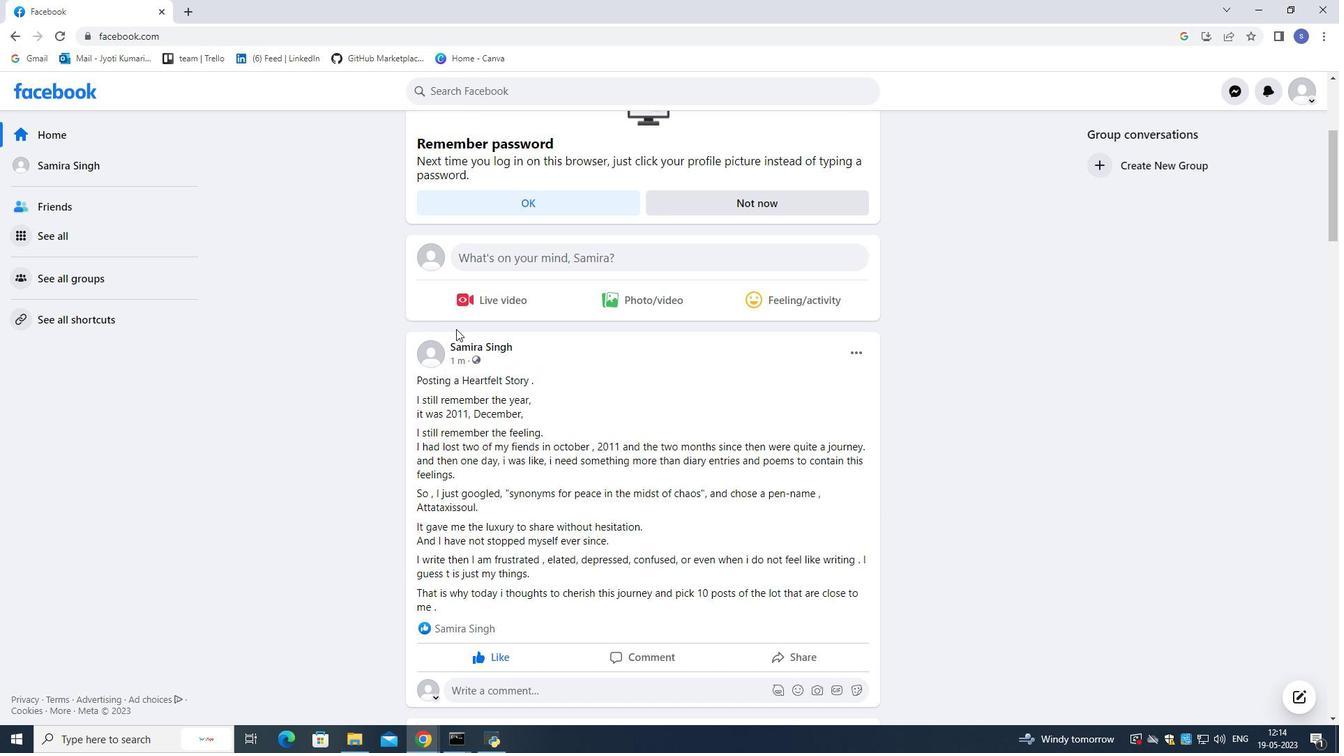 
Action: Mouse scrolled (456, 328) with delta (0, 0)
Screenshot: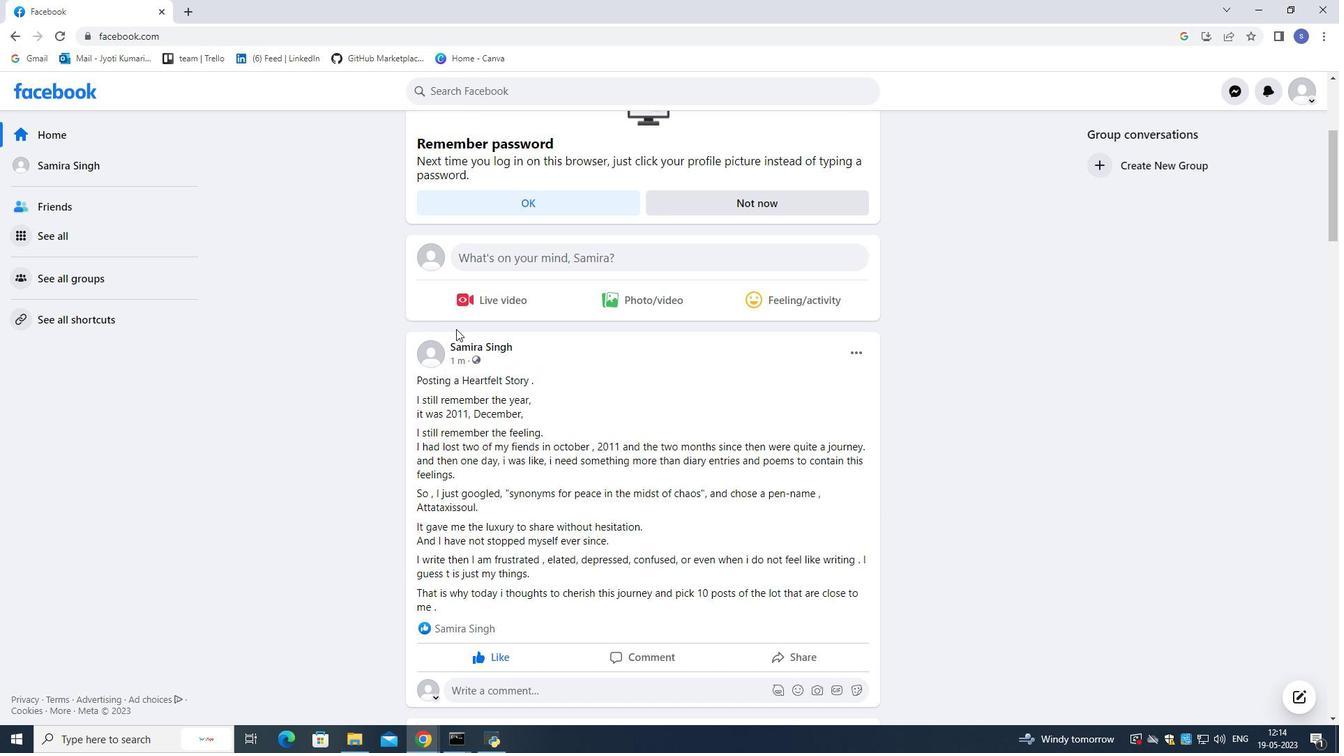 
Action: Mouse scrolled (456, 328) with delta (0, 0)
Screenshot: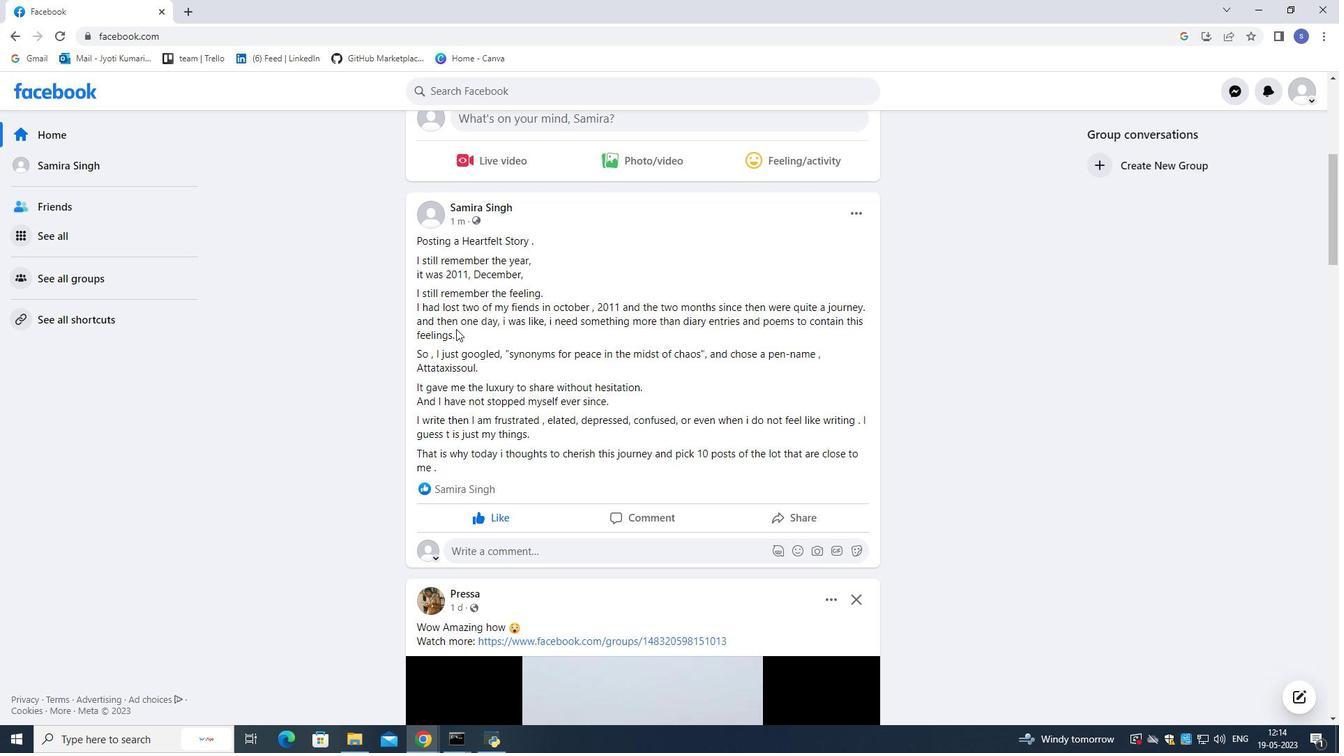 
Action: Mouse scrolled (456, 328) with delta (0, 0)
Screenshot: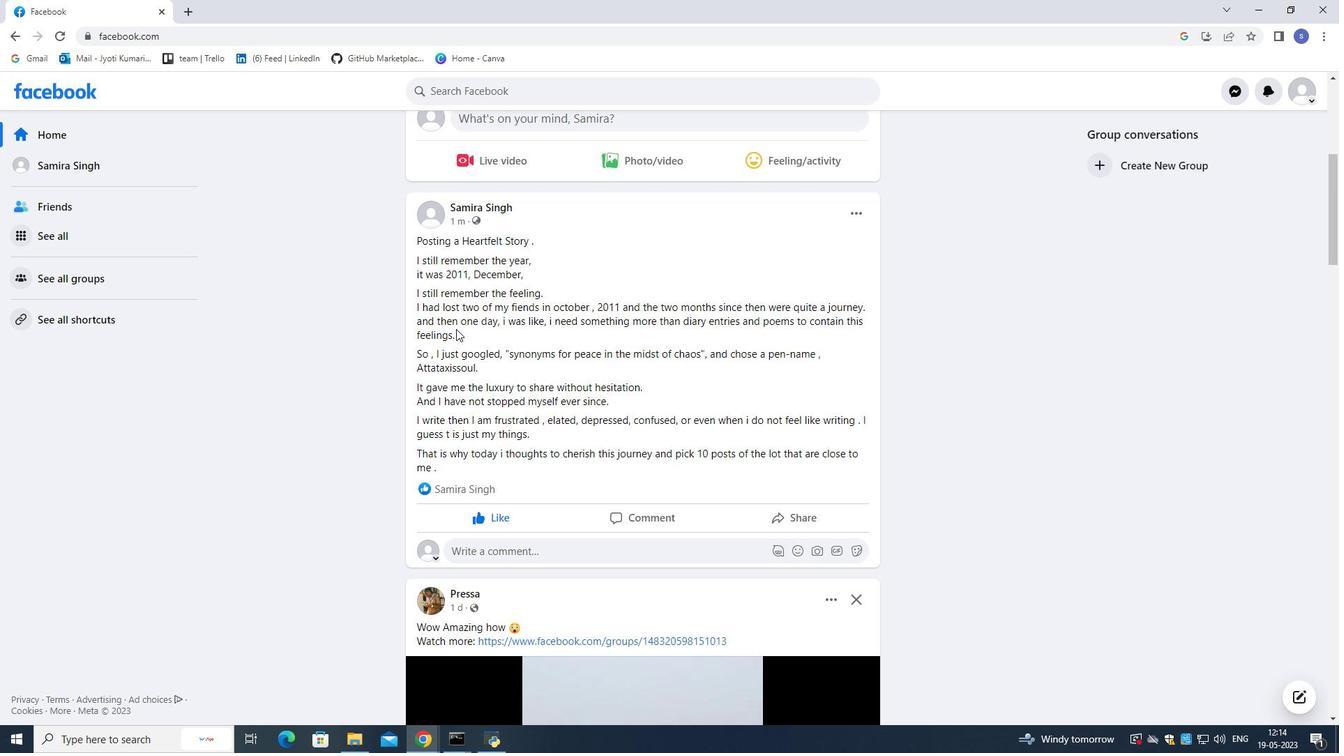 
Action: Mouse scrolled (456, 328) with delta (0, 0)
Screenshot: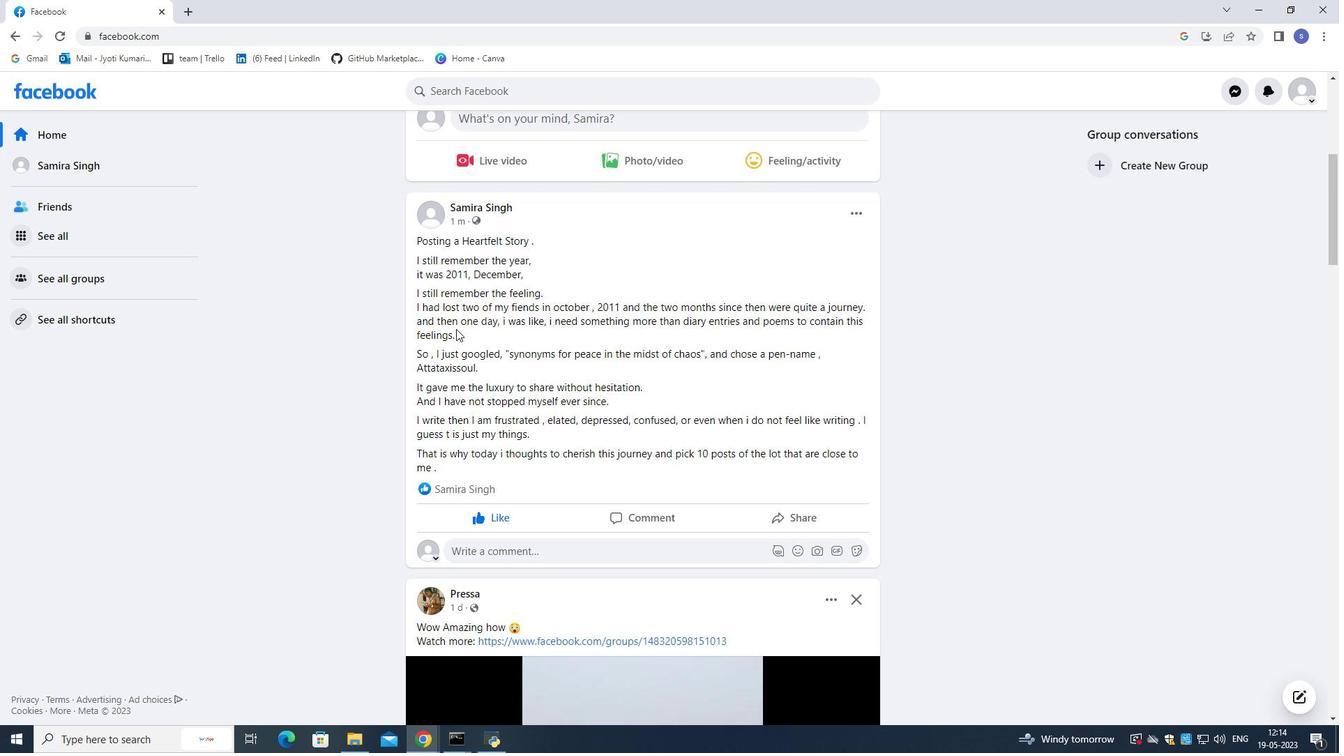 
Action: Mouse moved to (460, 322)
Screenshot: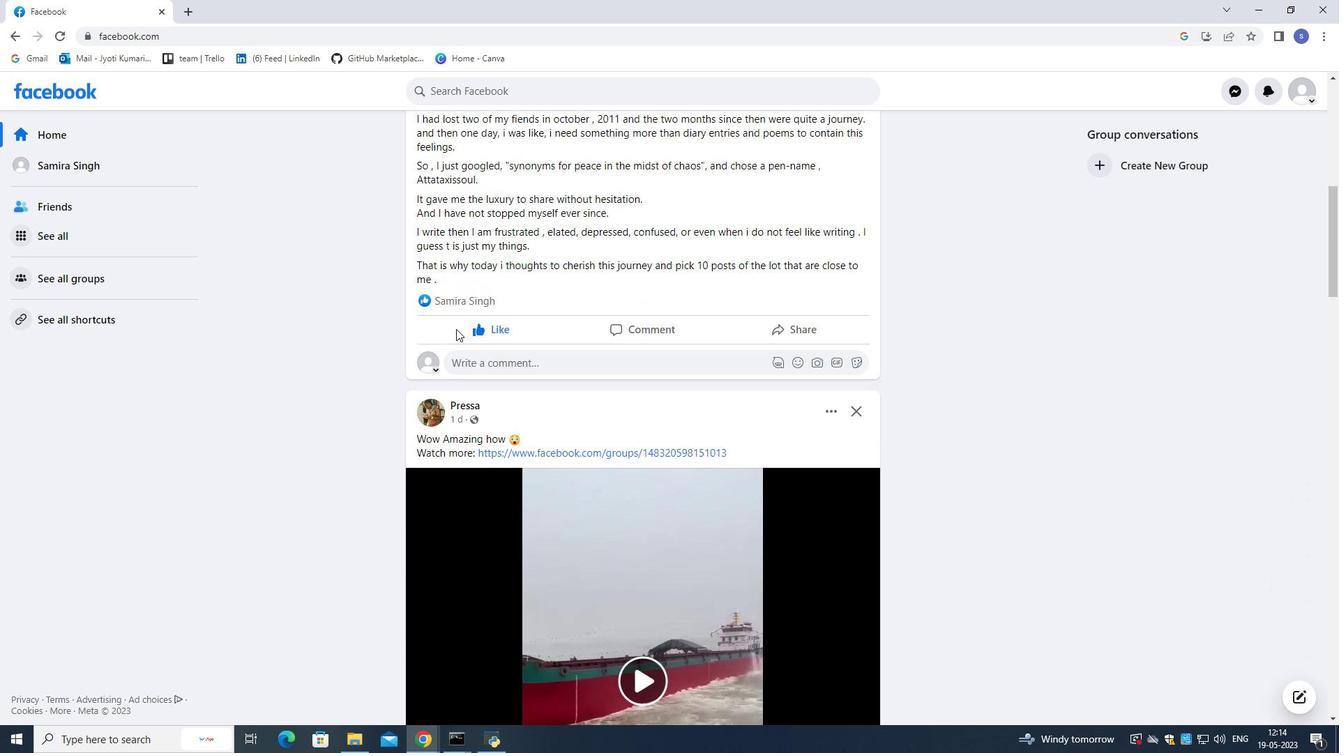 
Action: Mouse scrolled (460, 322) with delta (0, 0)
Screenshot: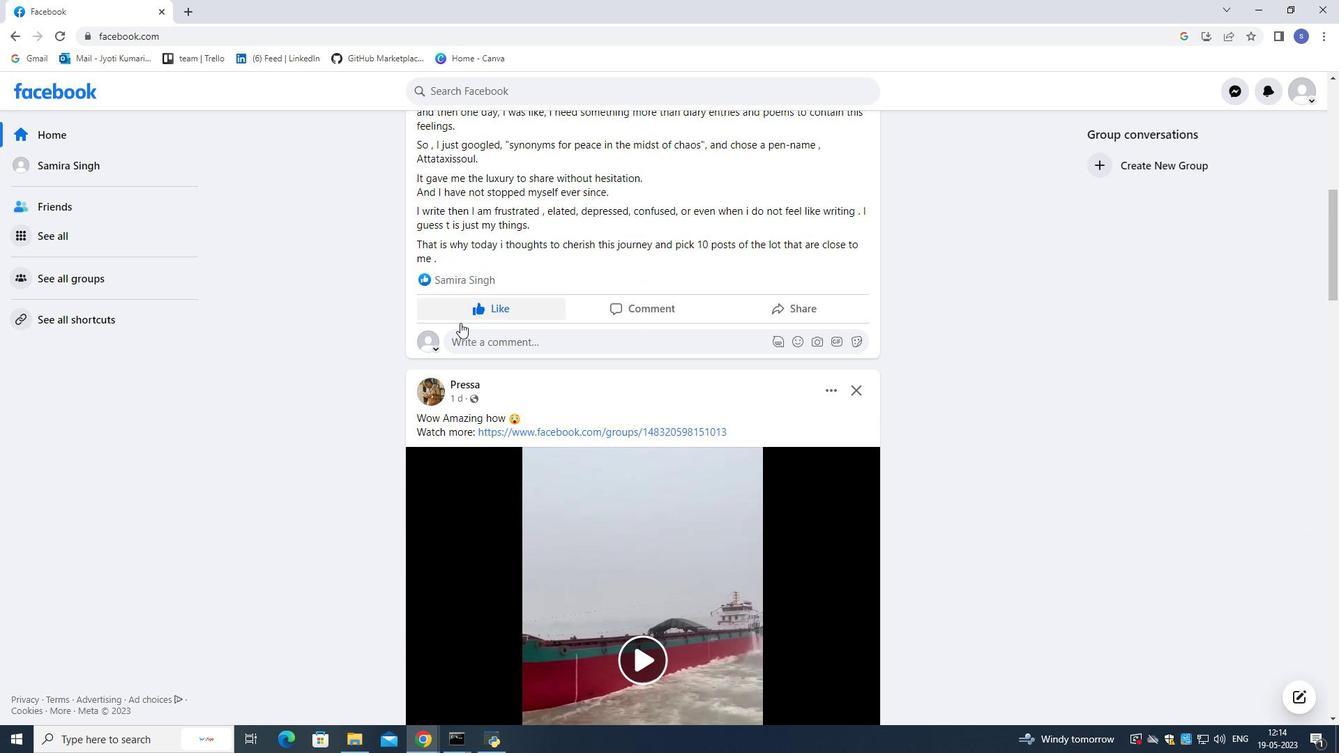 
Action: Mouse scrolled (460, 322) with delta (0, 0)
Screenshot: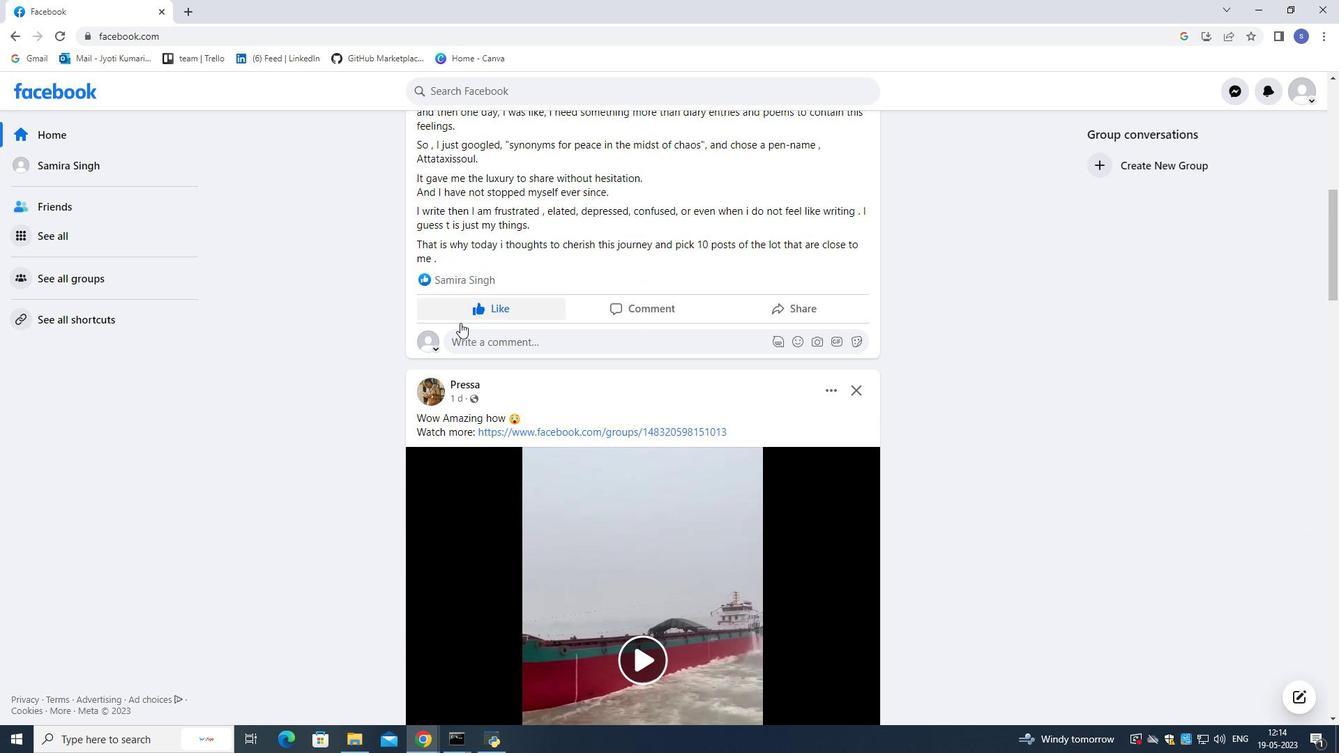
Action: Mouse scrolled (460, 322) with delta (0, 0)
Screenshot: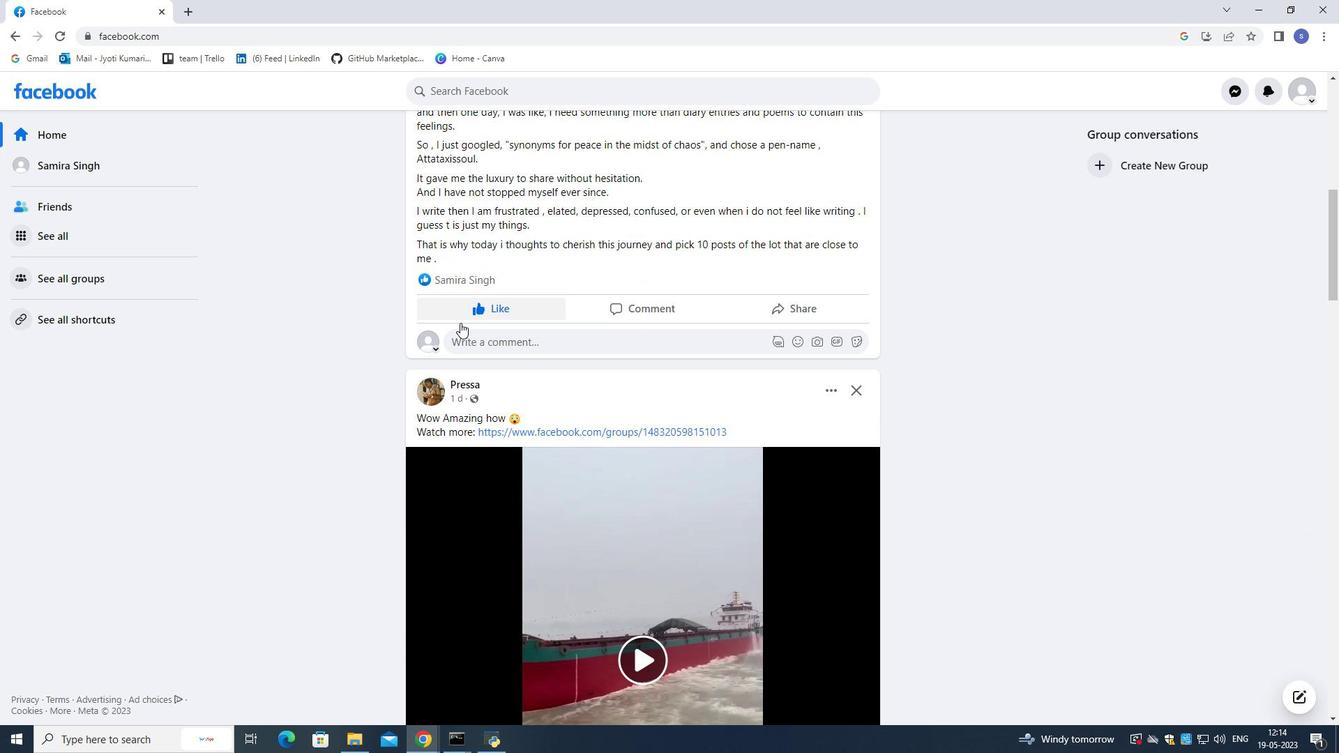 
Action: Mouse scrolled (460, 322) with delta (0, 0)
Screenshot: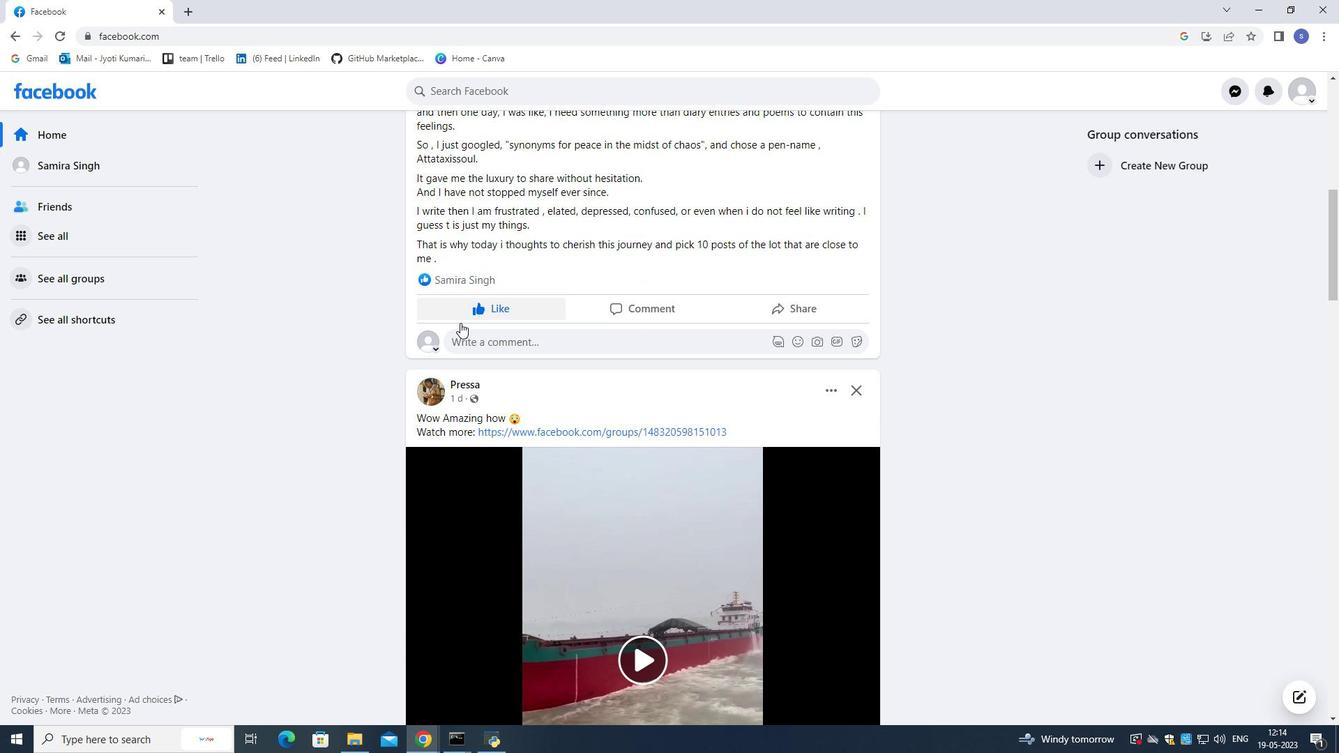 
Action: Mouse moved to (463, 312)
Screenshot: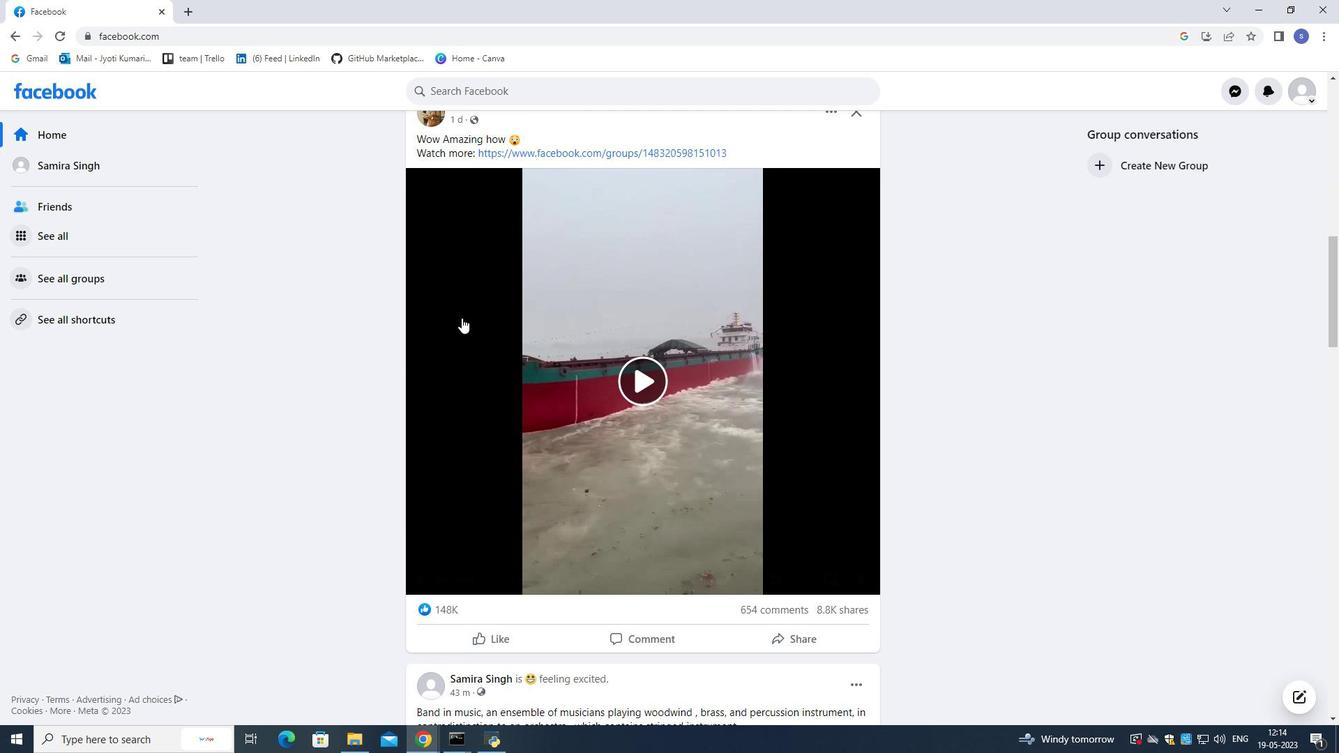 
Action: Mouse scrolled (463, 311) with delta (0, 0)
Screenshot: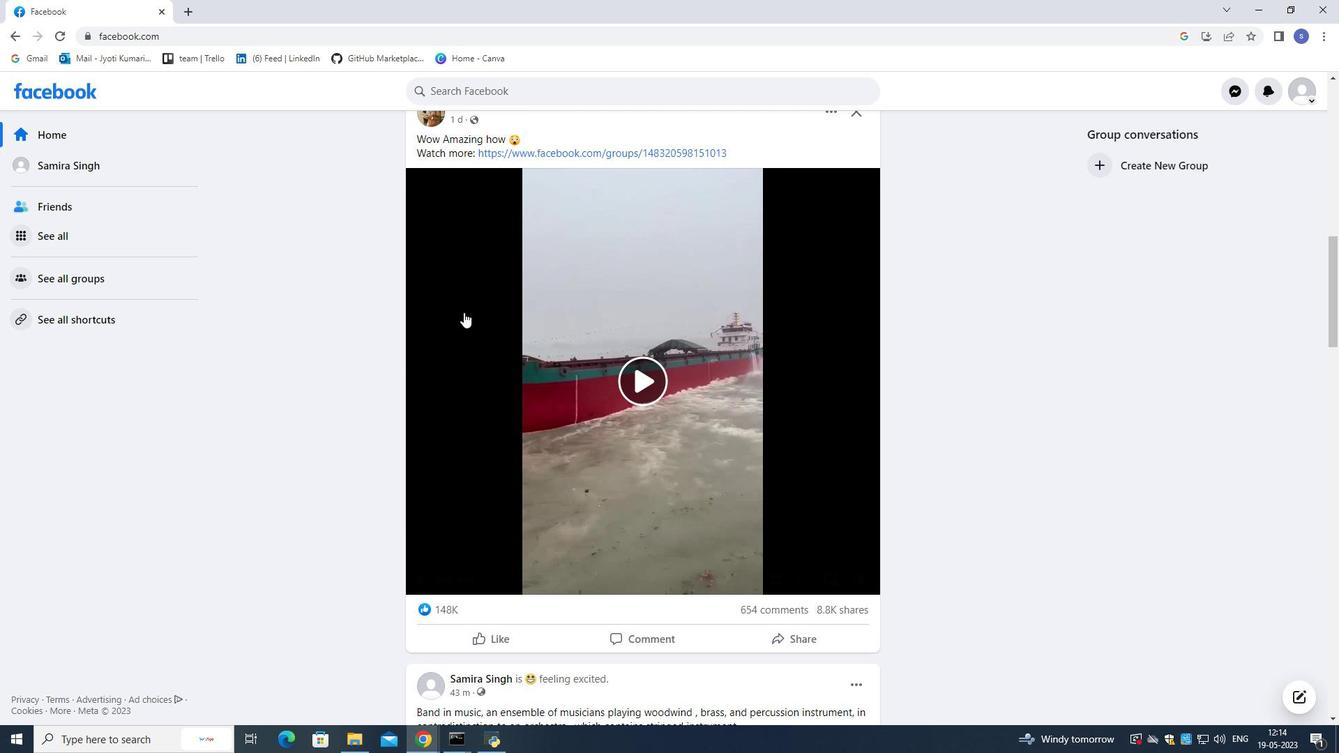 
Action: Mouse scrolled (463, 311) with delta (0, 0)
Screenshot: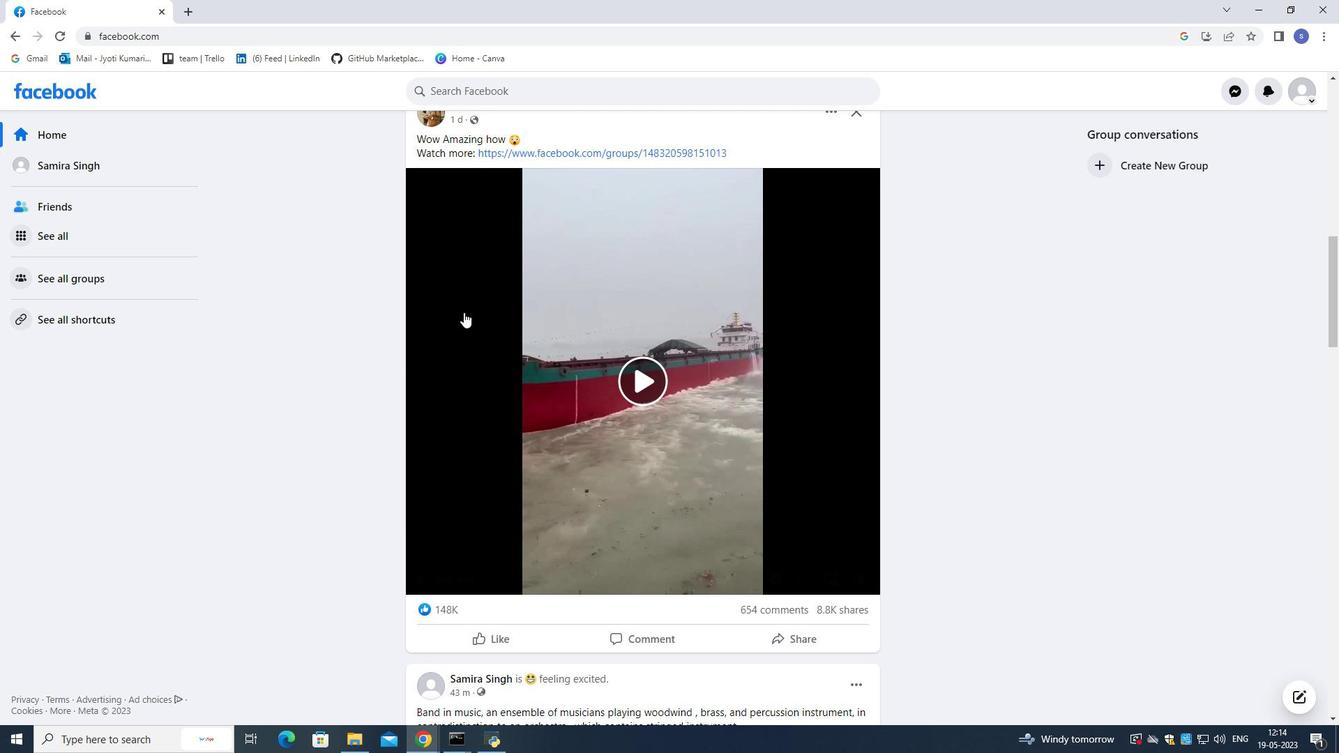 
Action: Mouse scrolled (463, 311) with delta (0, 0)
Screenshot: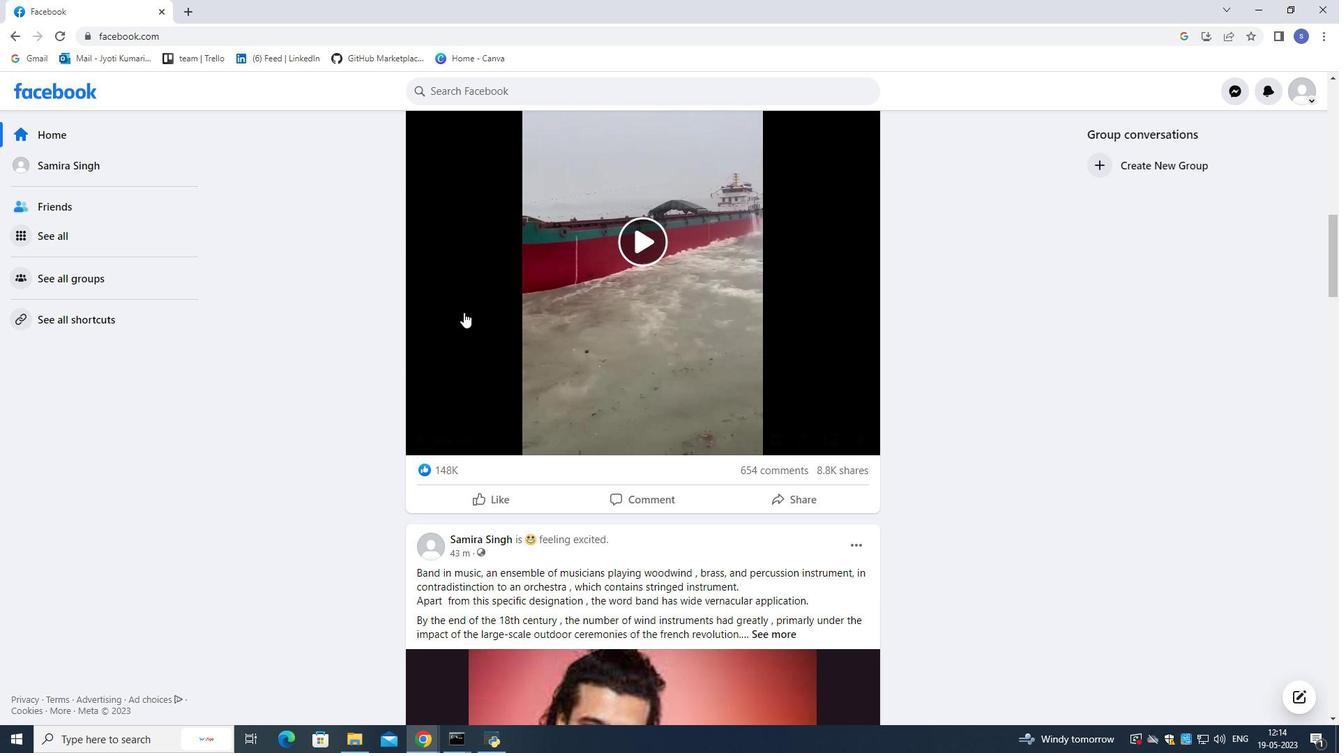 
Action: Mouse scrolled (463, 311) with delta (0, 0)
Screenshot: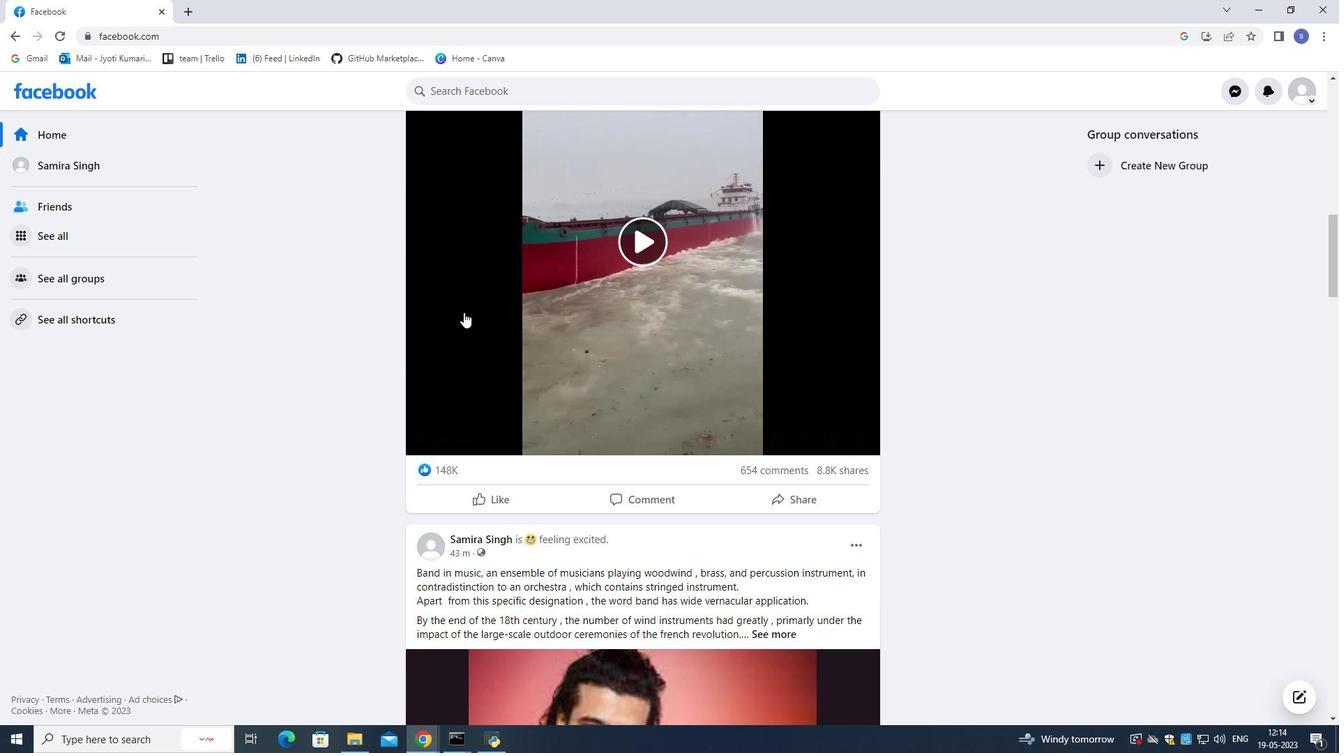 
Action: Mouse scrolled (463, 311) with delta (0, 0)
Screenshot: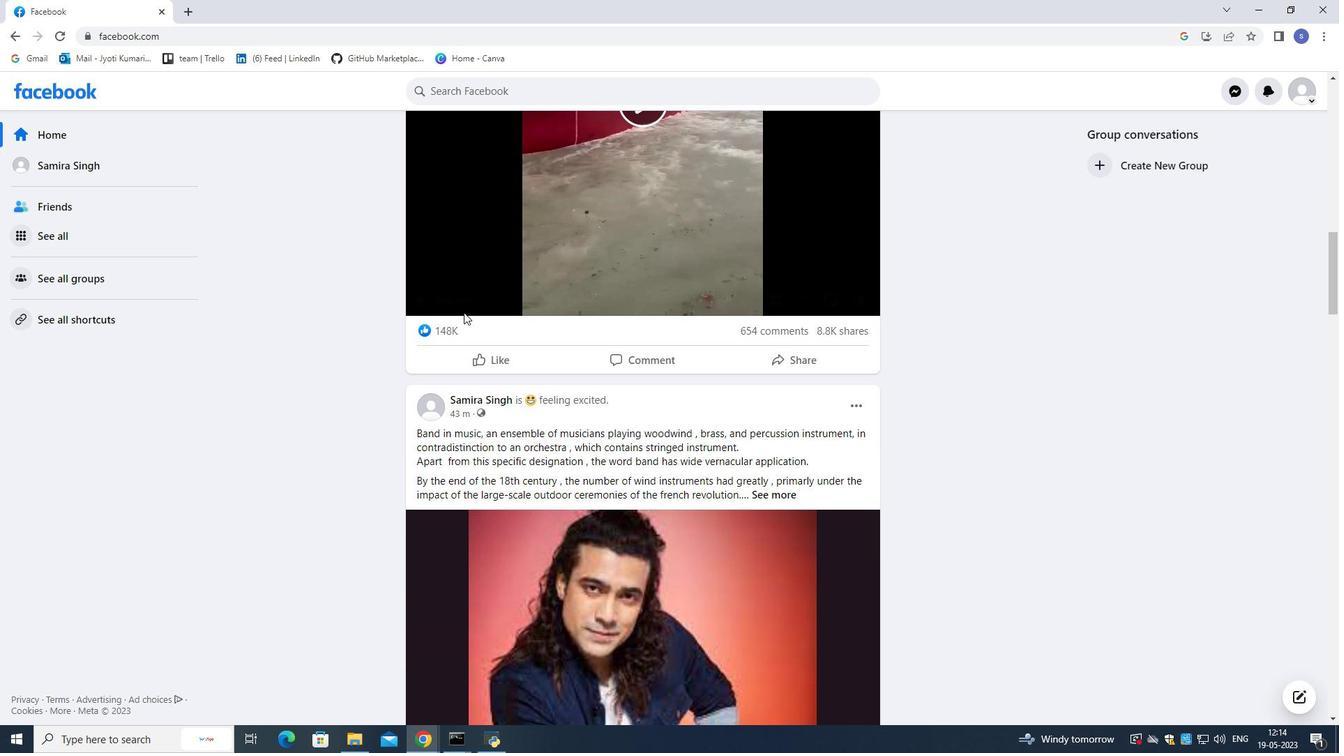 
Action: Mouse scrolled (463, 311) with delta (0, 0)
Screenshot: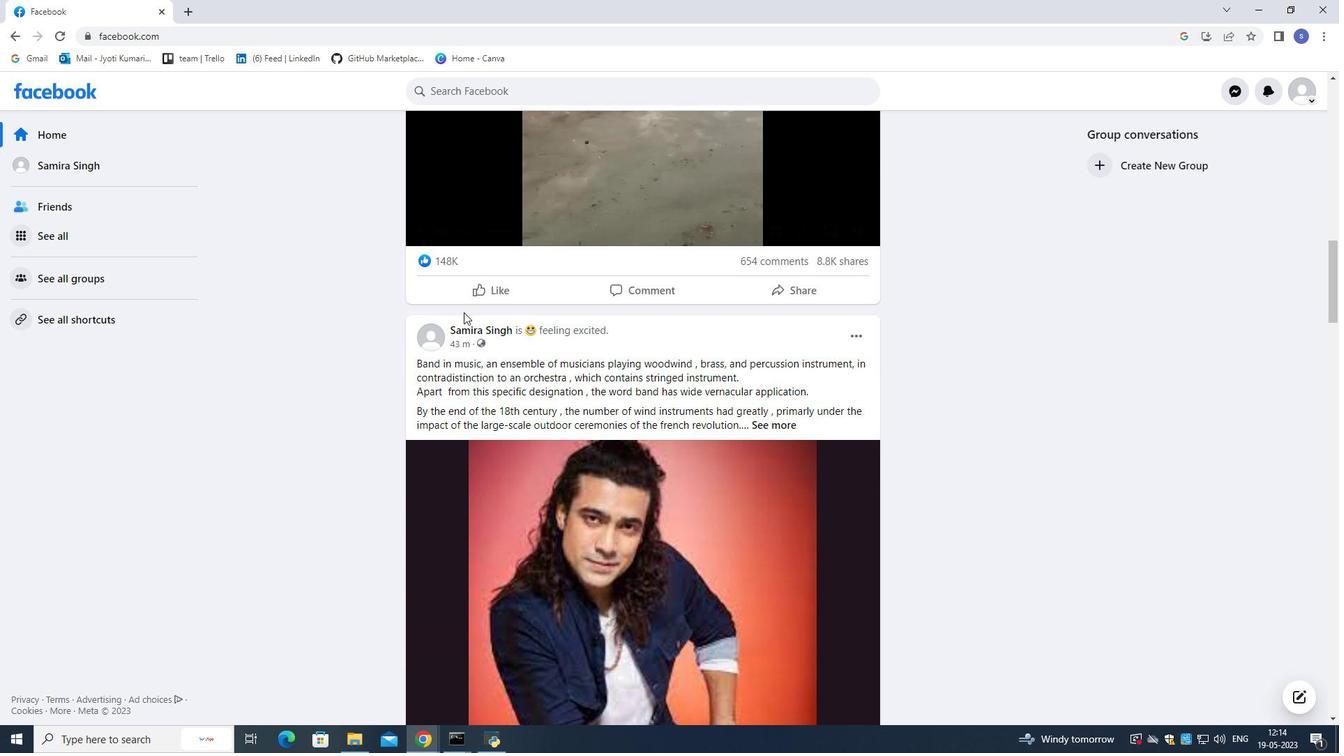 
Action: Mouse scrolled (463, 311) with delta (0, 0)
Screenshot: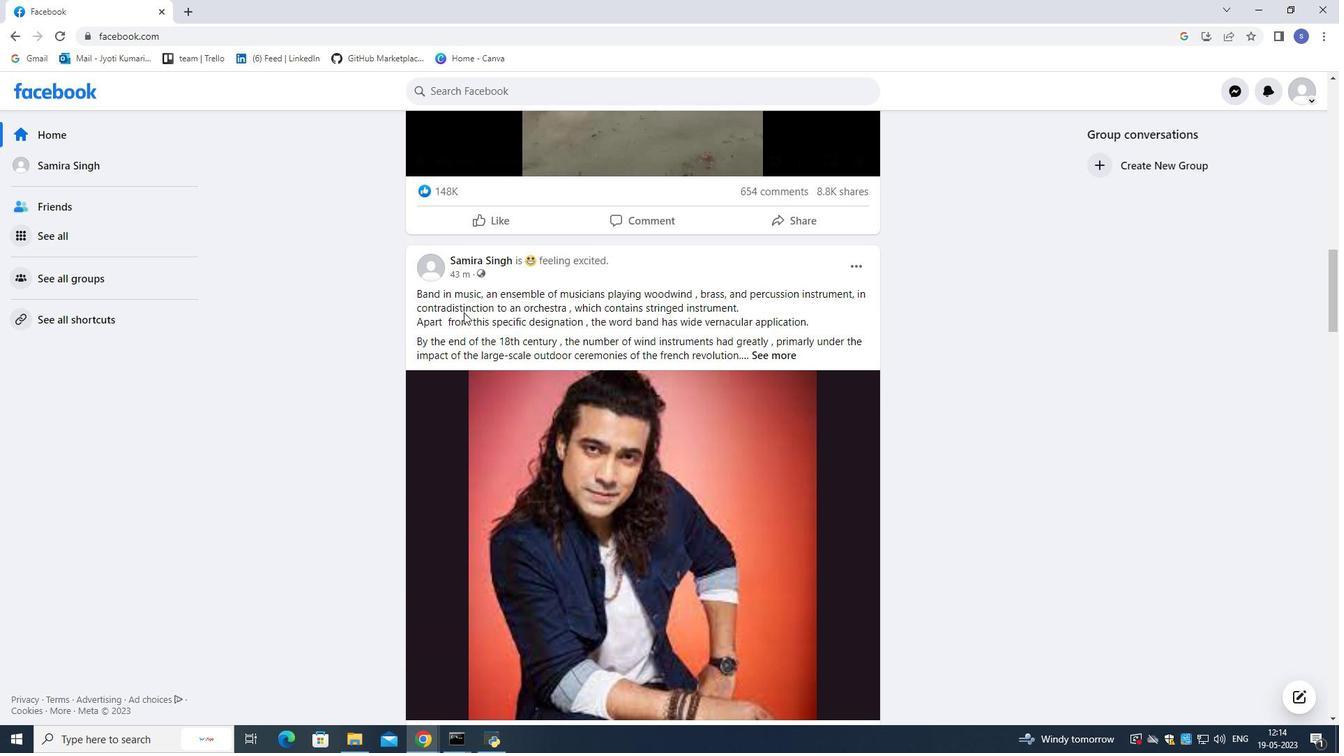 
Action: Mouse scrolled (463, 311) with delta (0, 0)
Screenshot: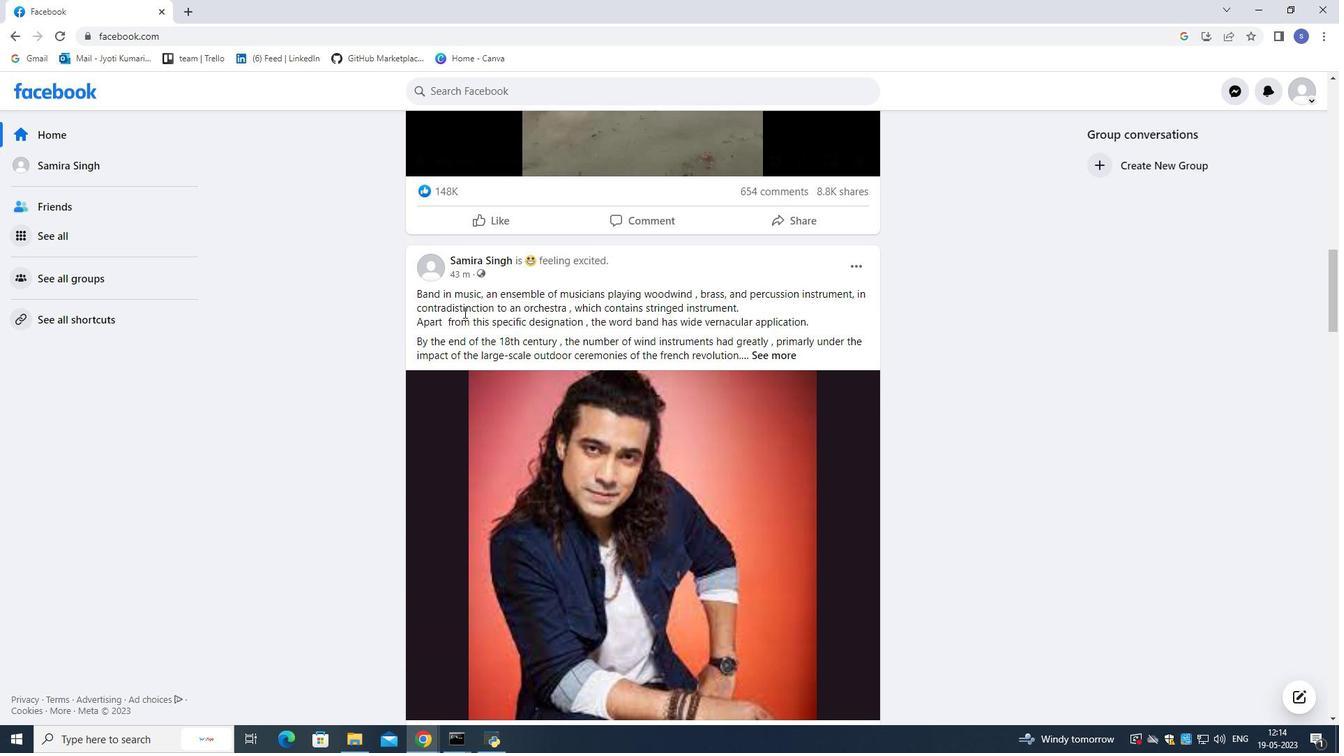 
Action: Mouse scrolled (463, 311) with delta (0, 0)
Screenshot: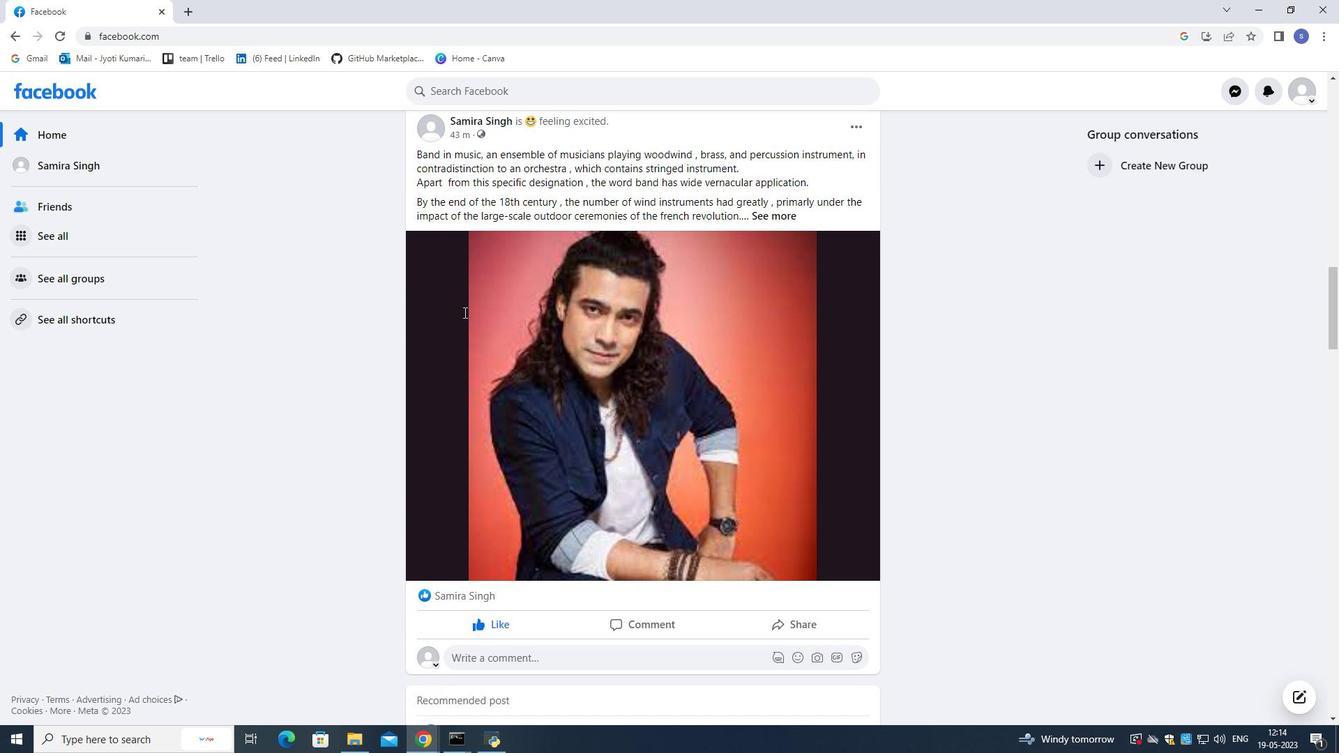 
Action: Mouse scrolled (463, 311) with delta (0, 0)
Screenshot: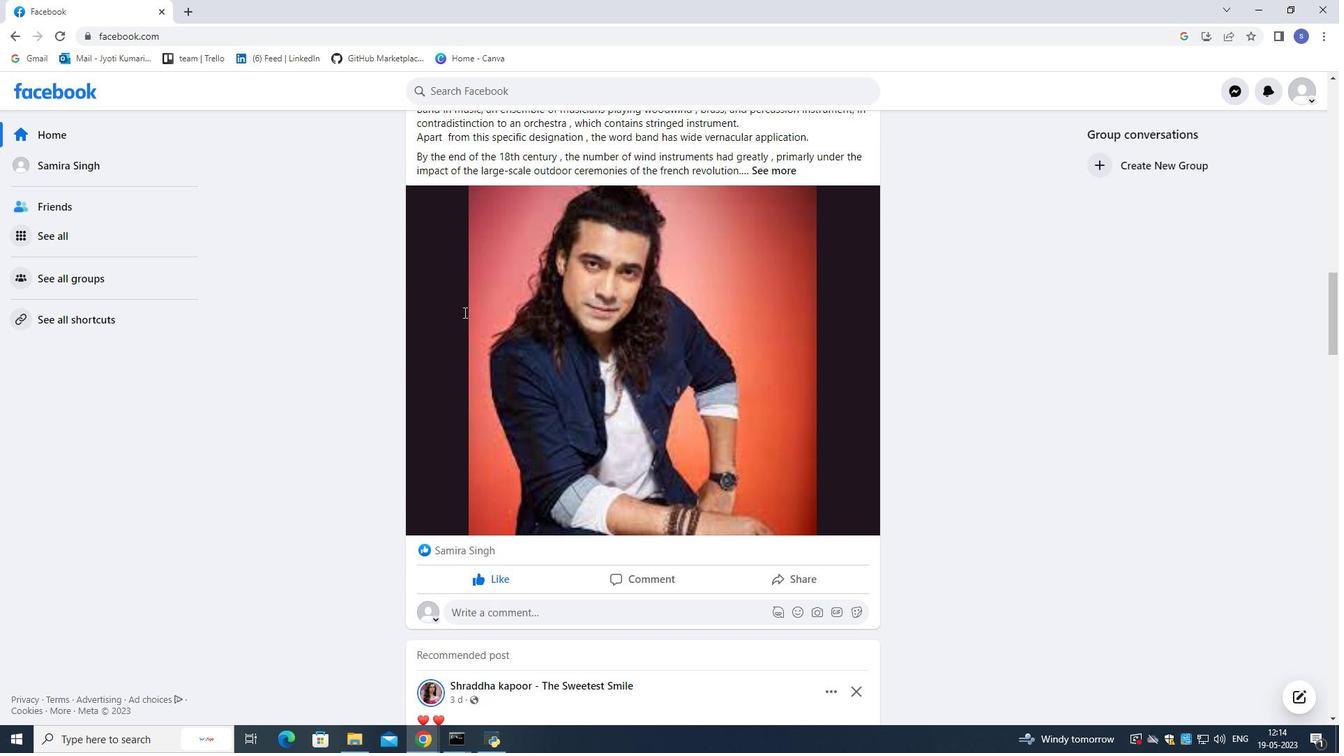 
Action: Mouse scrolled (463, 311) with delta (0, 0)
Screenshot: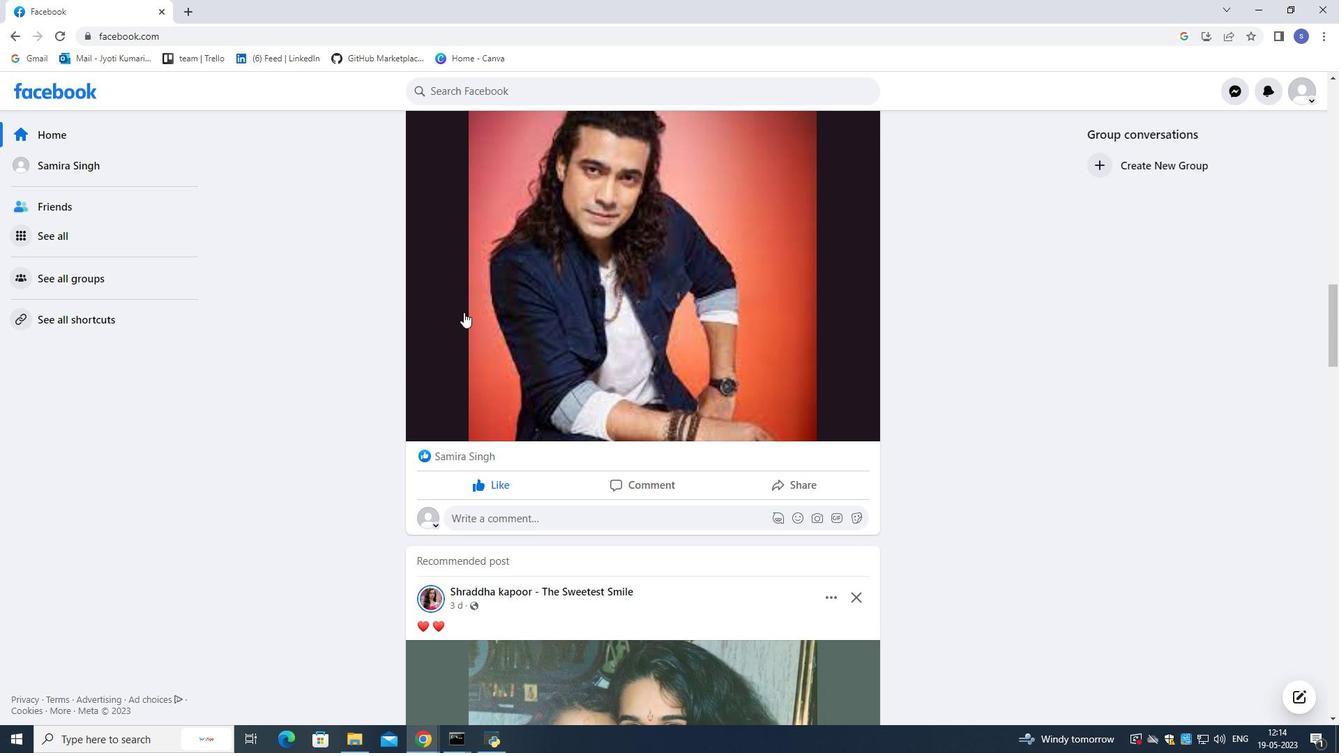 
Action: Mouse scrolled (463, 311) with delta (0, 0)
Screenshot: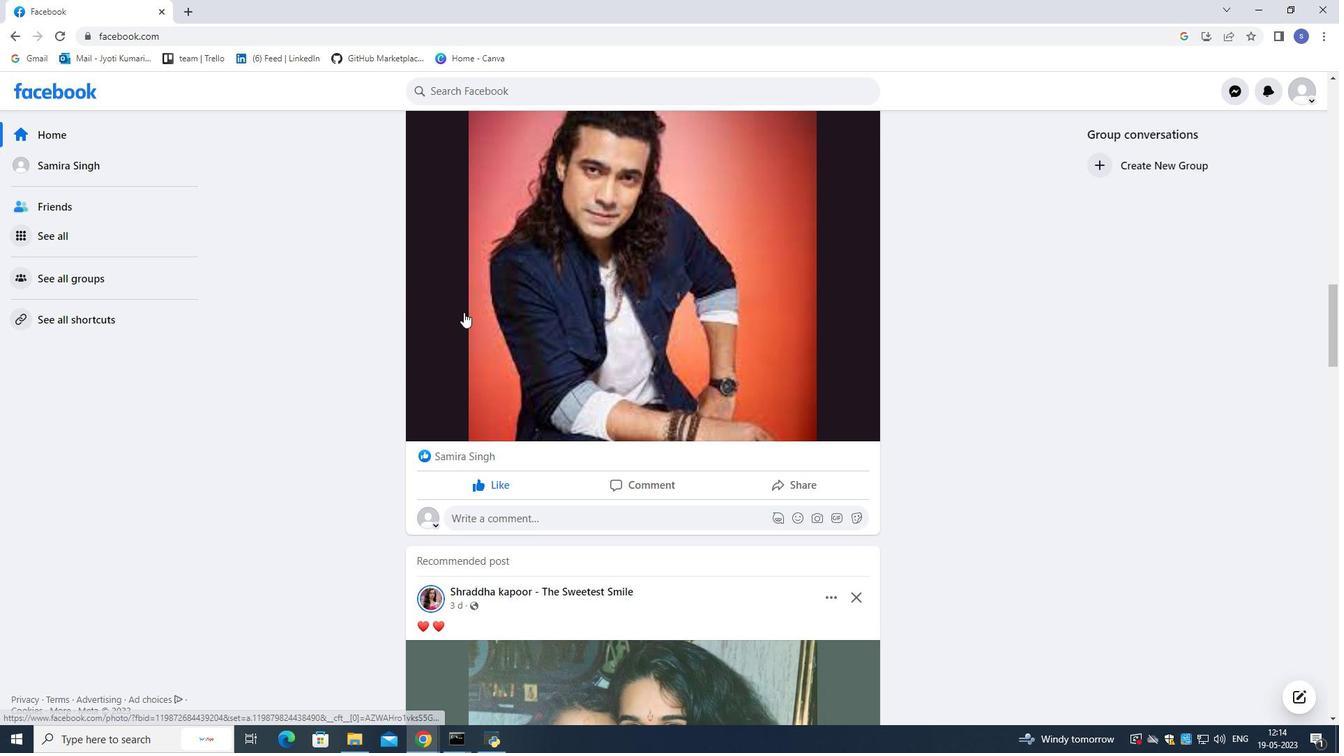 
Action: Mouse scrolled (463, 311) with delta (0, 0)
Screenshot: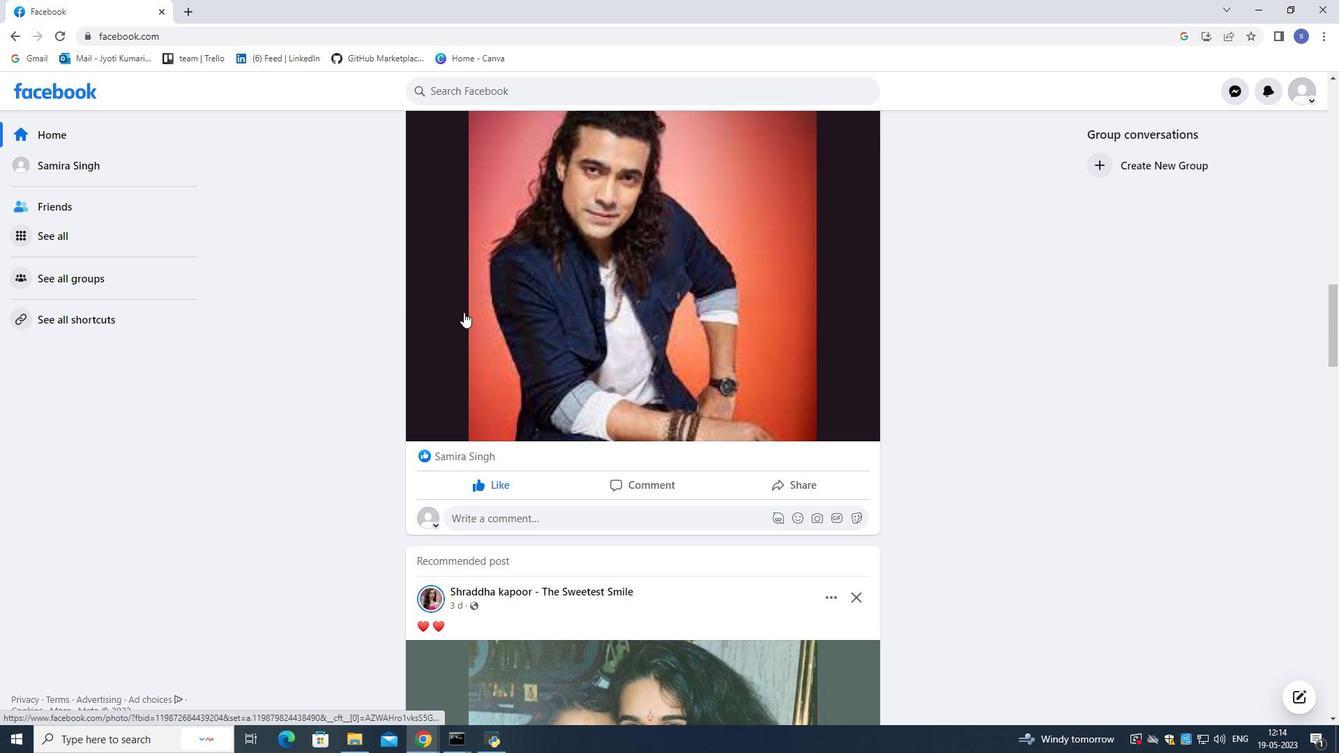 
Action: Mouse scrolled (463, 311) with delta (0, 0)
Screenshot: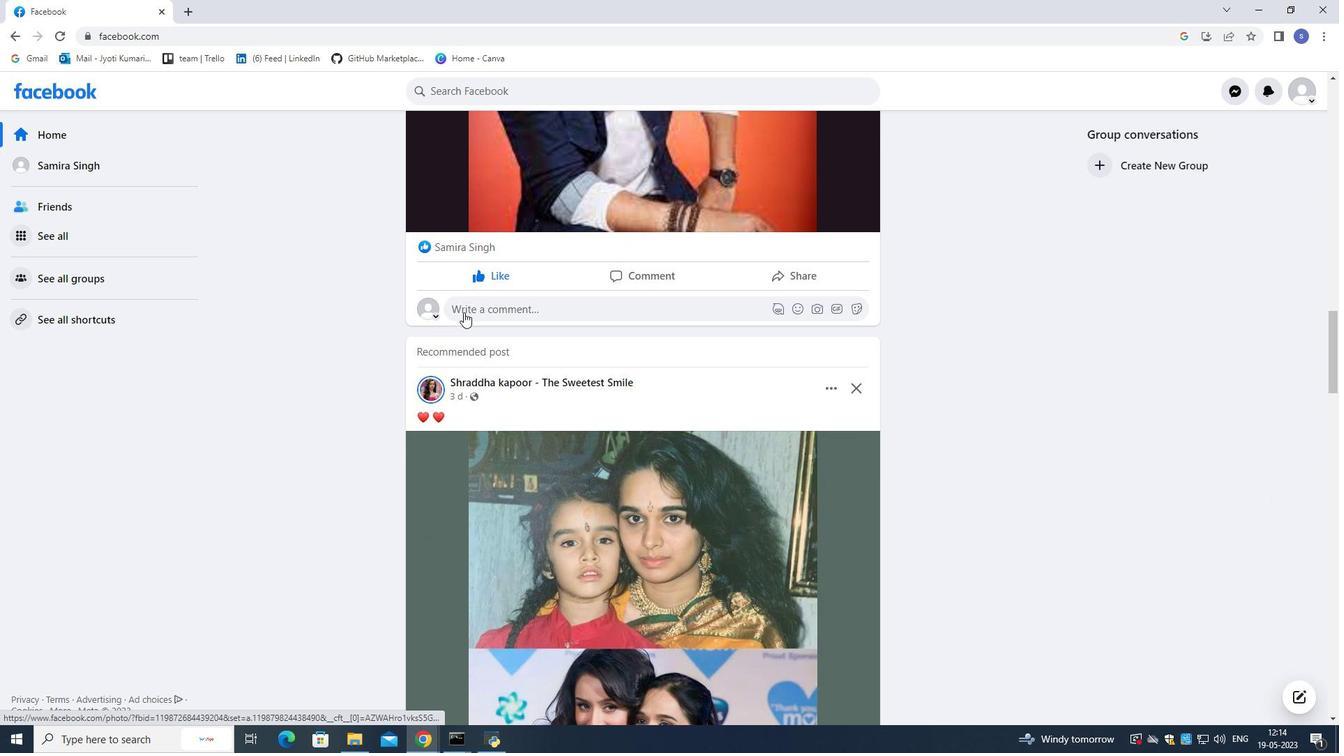 
Action: Mouse scrolled (463, 311) with delta (0, 0)
Screenshot: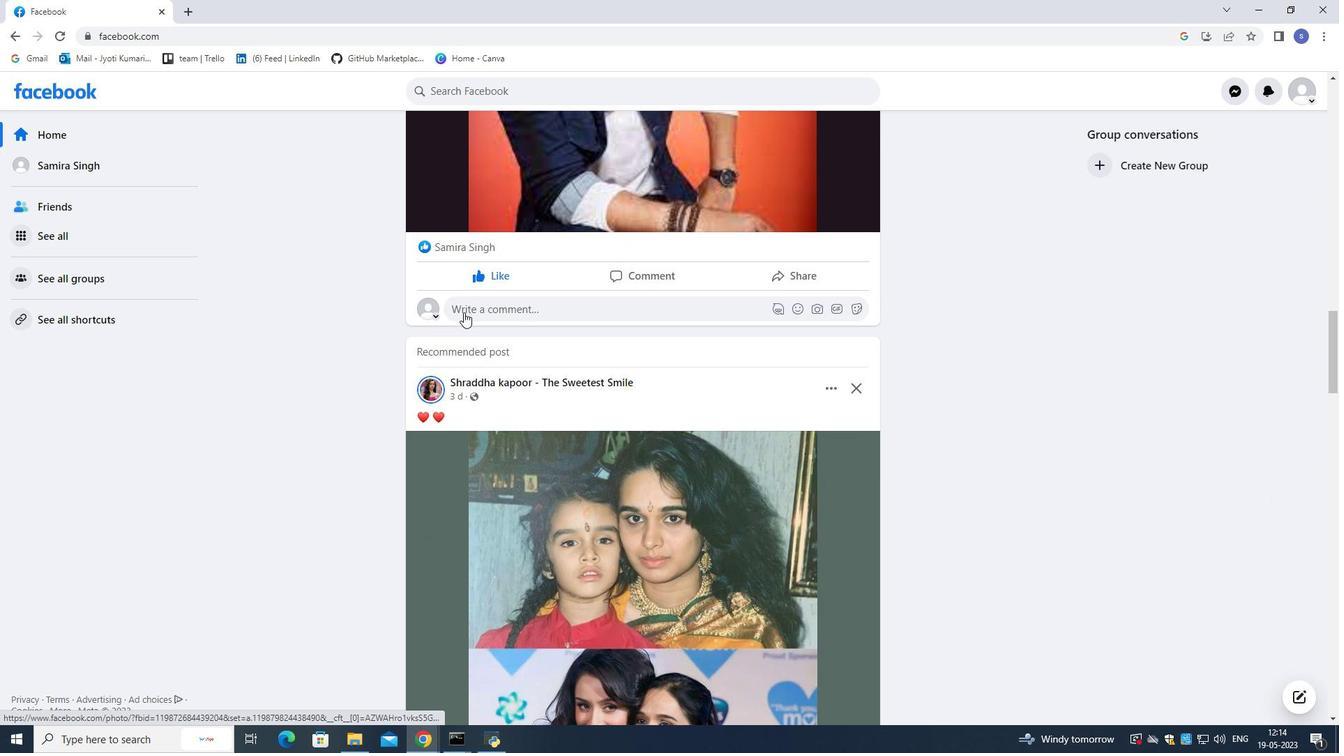 
Action: Mouse scrolled (463, 311) with delta (0, 0)
Screenshot: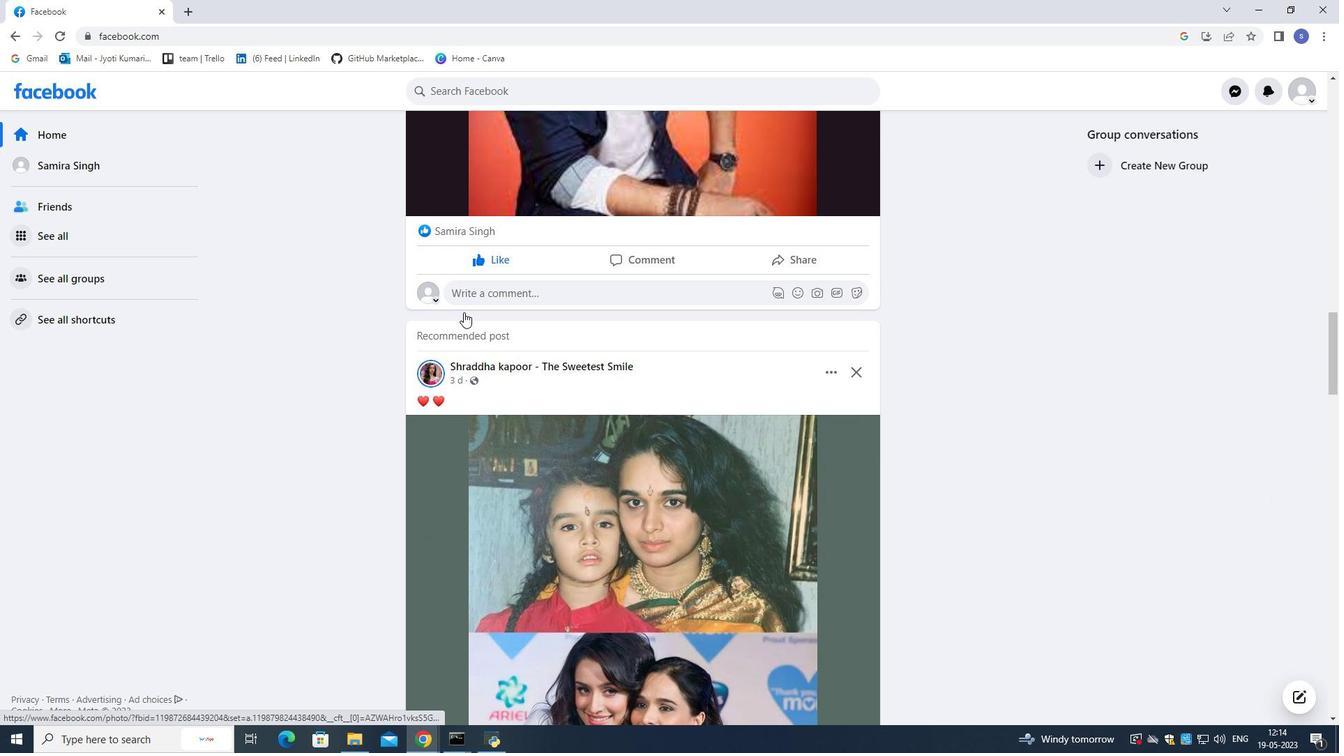 
Action: Mouse scrolled (463, 311) with delta (0, 0)
Screenshot: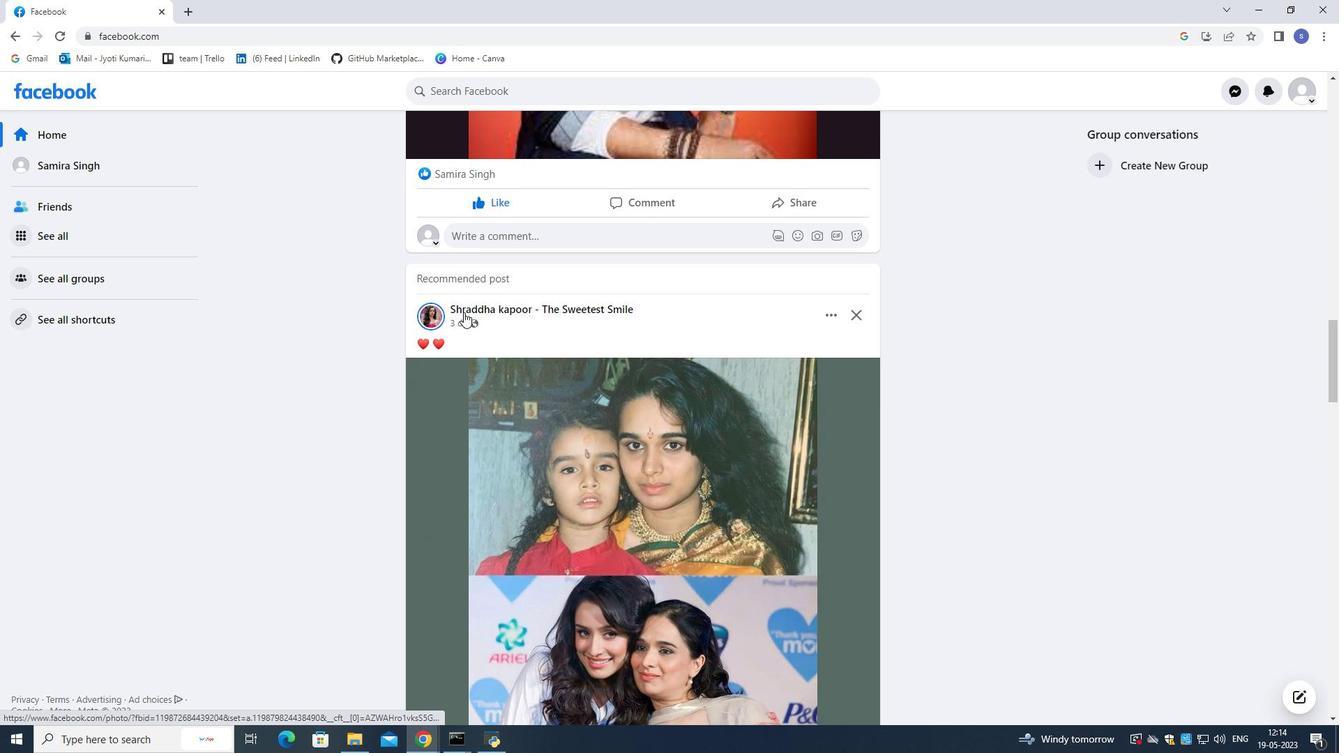 
Action: Mouse scrolled (463, 313) with delta (0, 0)
Screenshot: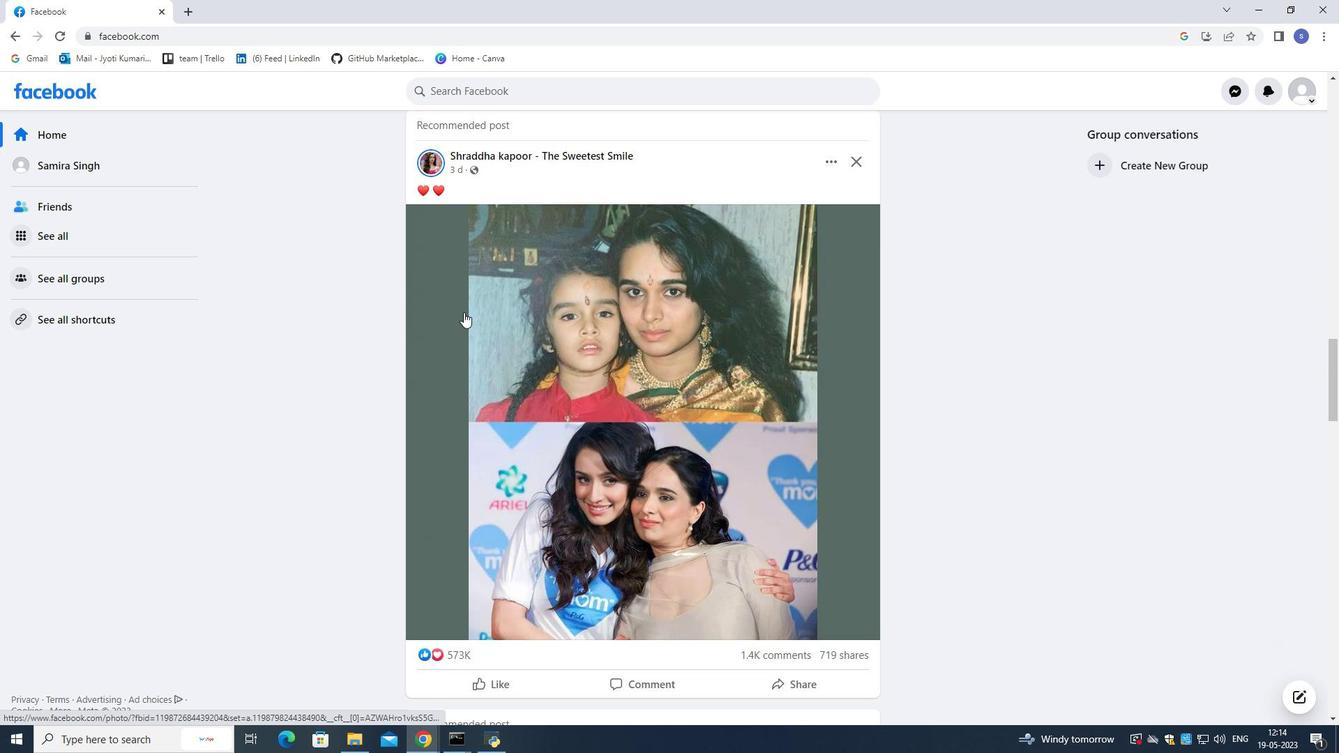 
Action: Mouse scrolled (463, 313) with delta (0, 0)
Screenshot: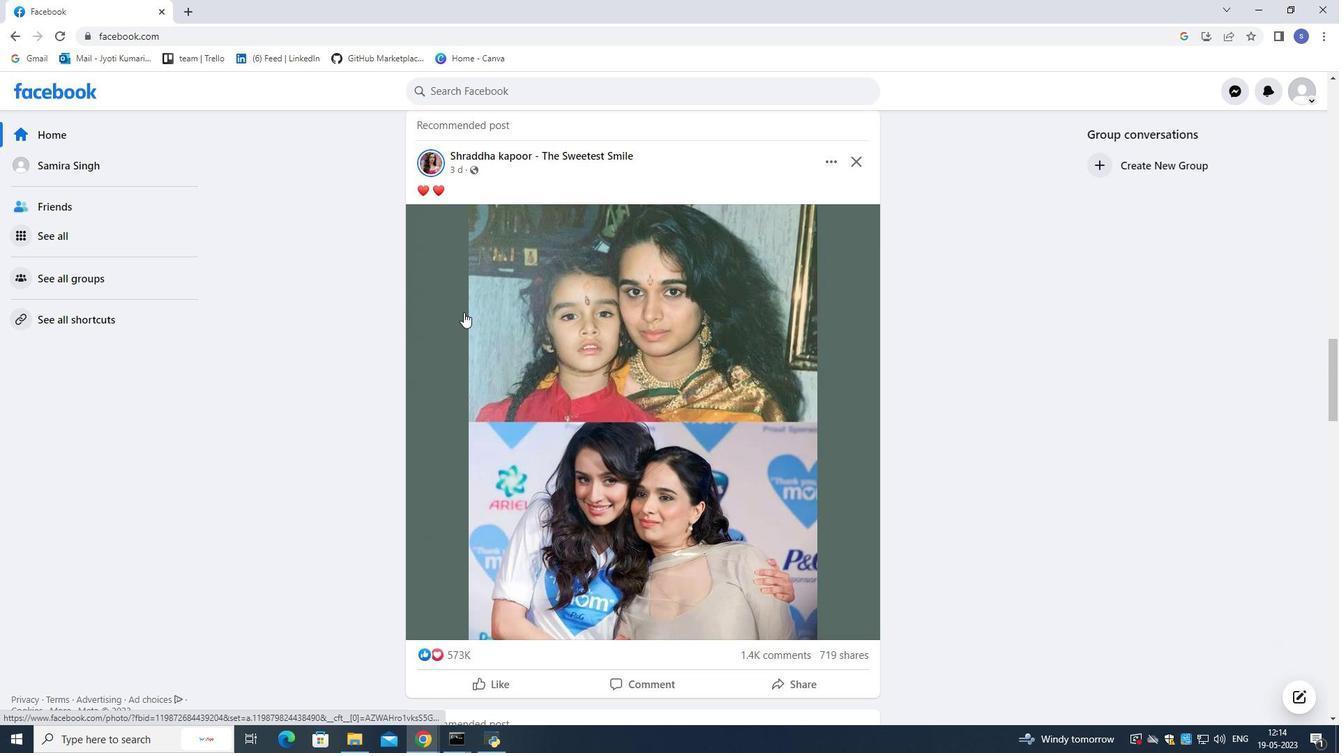 
Action: Mouse scrolled (463, 313) with delta (0, 0)
Screenshot: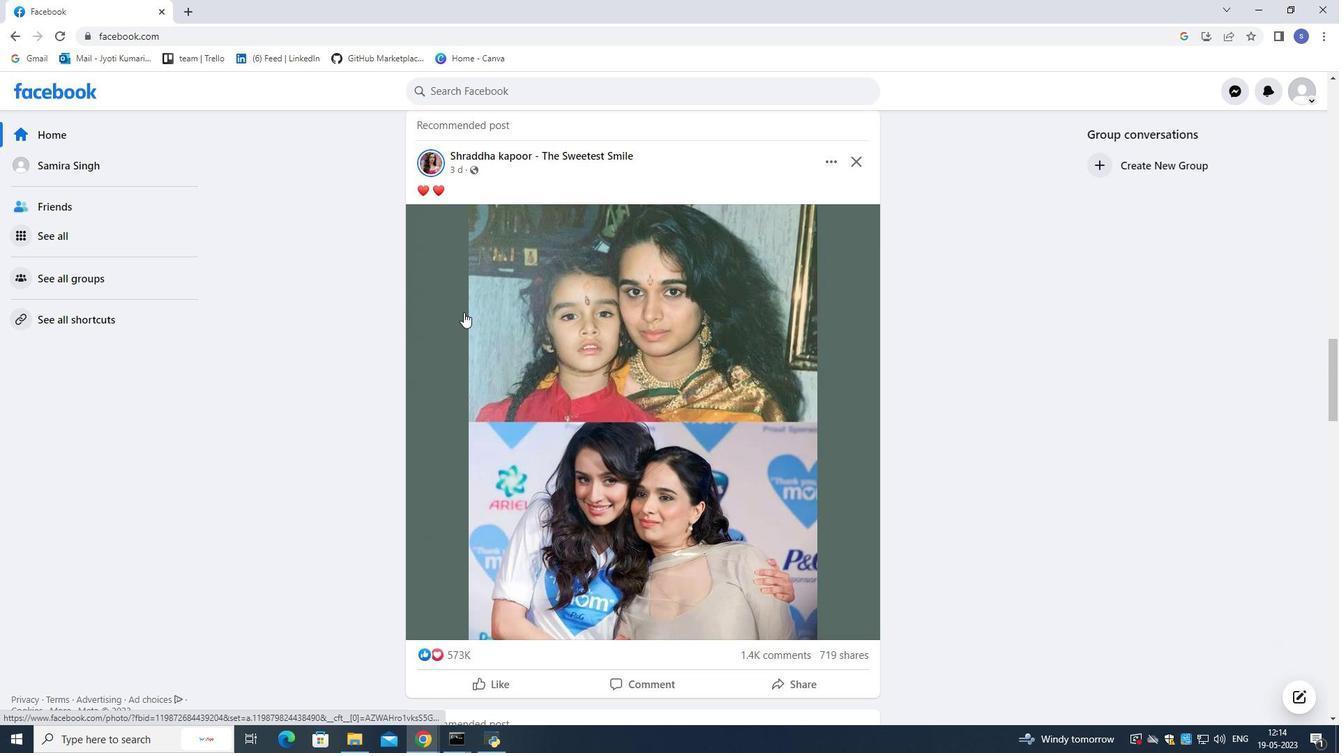 
Action: Mouse scrolled (463, 313) with delta (0, 0)
Screenshot: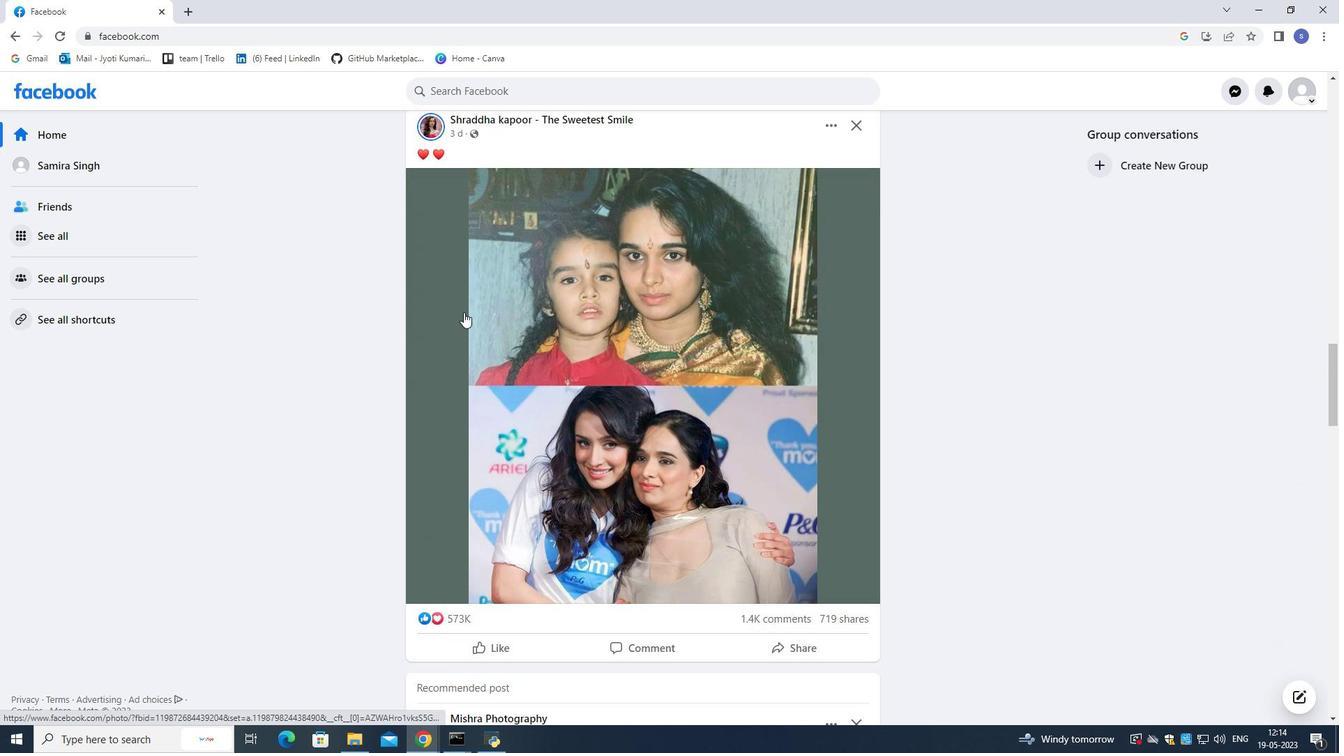
Action: Mouse scrolled (463, 313) with delta (0, 0)
Screenshot: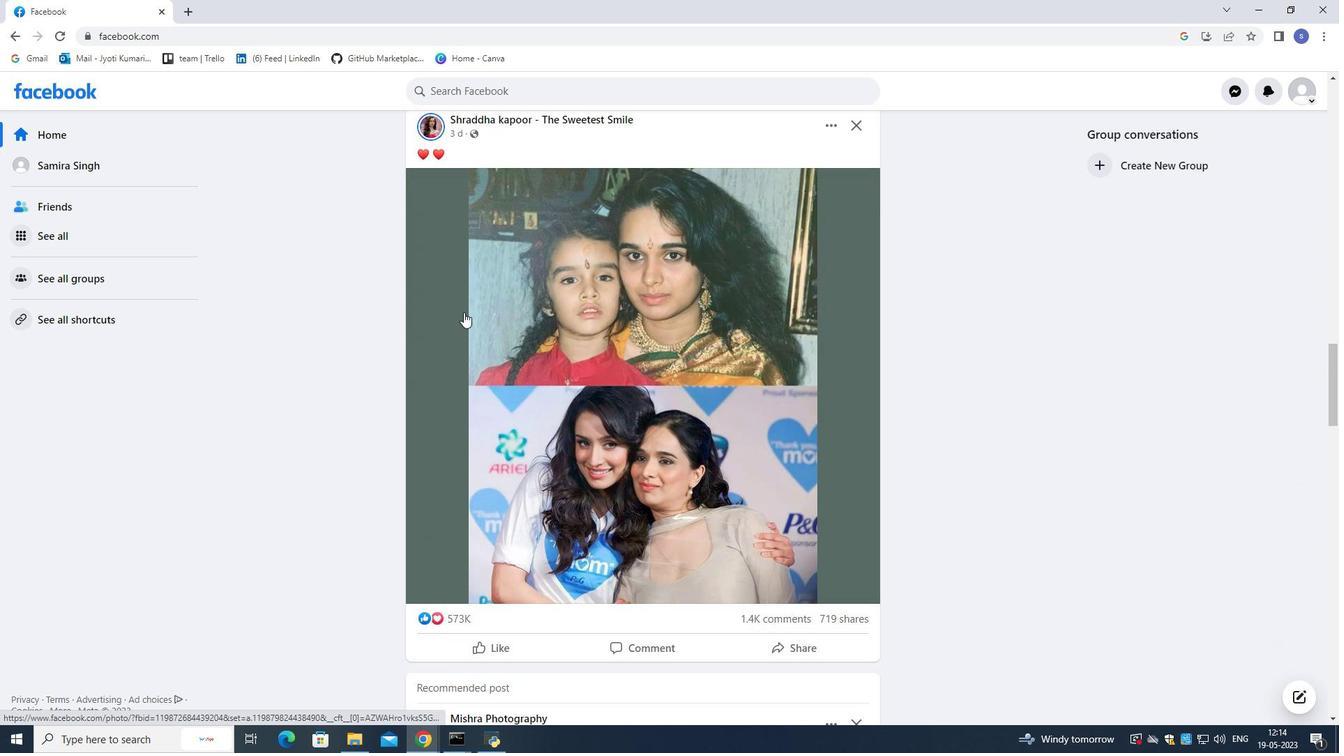 
Action: Mouse scrolled (463, 313) with delta (0, 0)
Screenshot: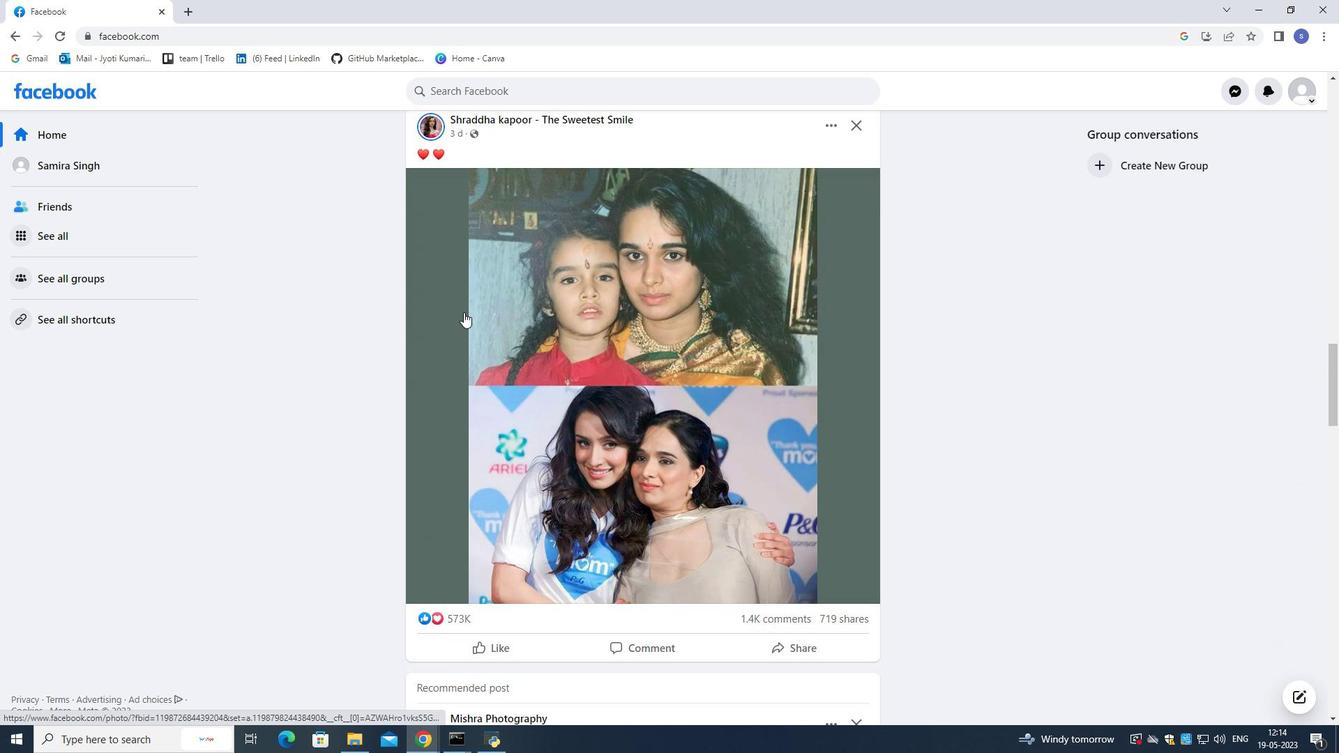 
Action: Mouse scrolled (463, 313) with delta (0, 0)
Screenshot: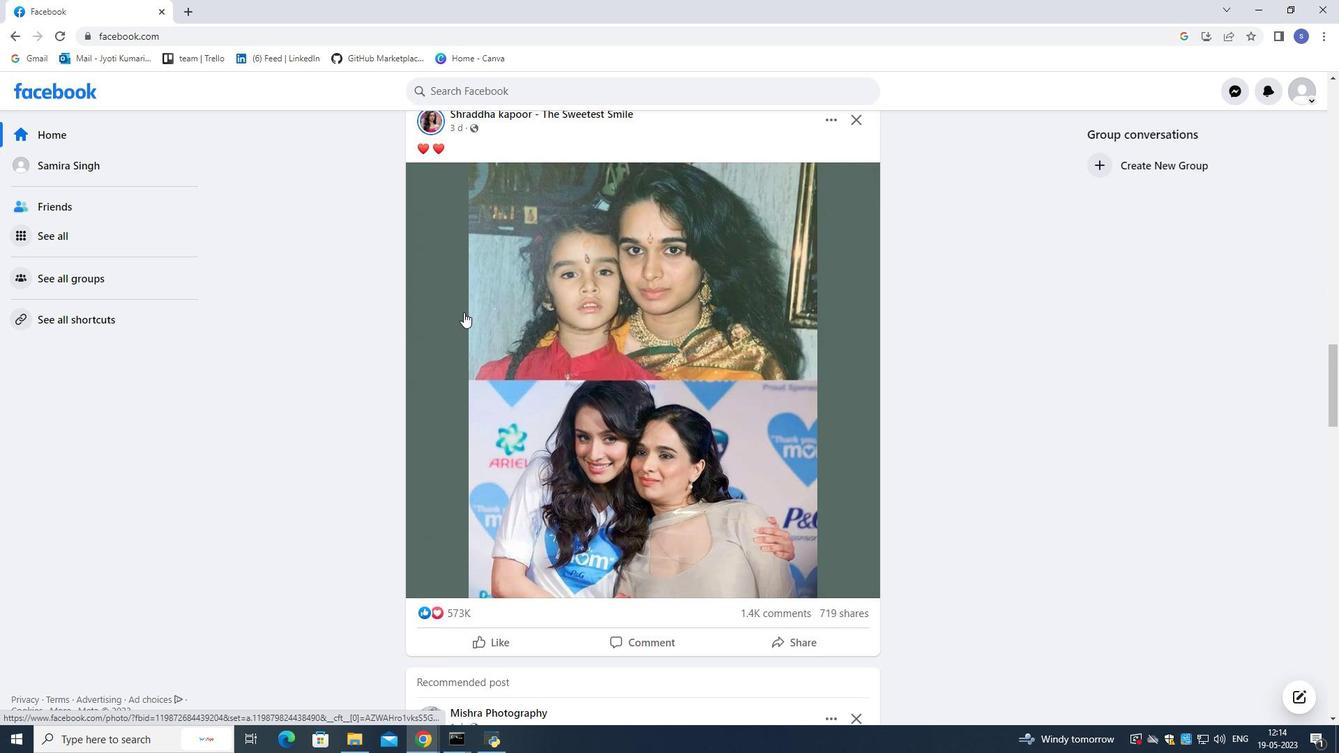
Action: Mouse scrolled (463, 313) with delta (0, 0)
Screenshot: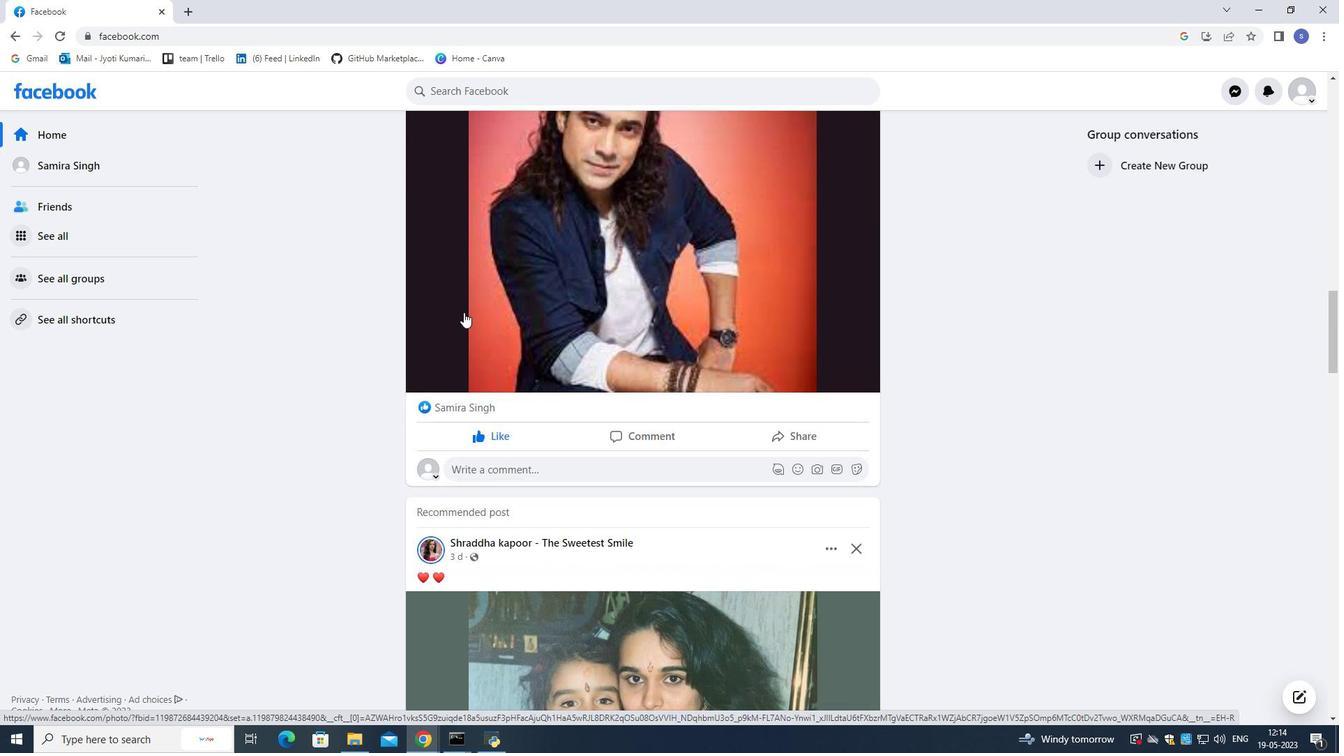 
Action: Mouse scrolled (463, 313) with delta (0, 0)
Screenshot: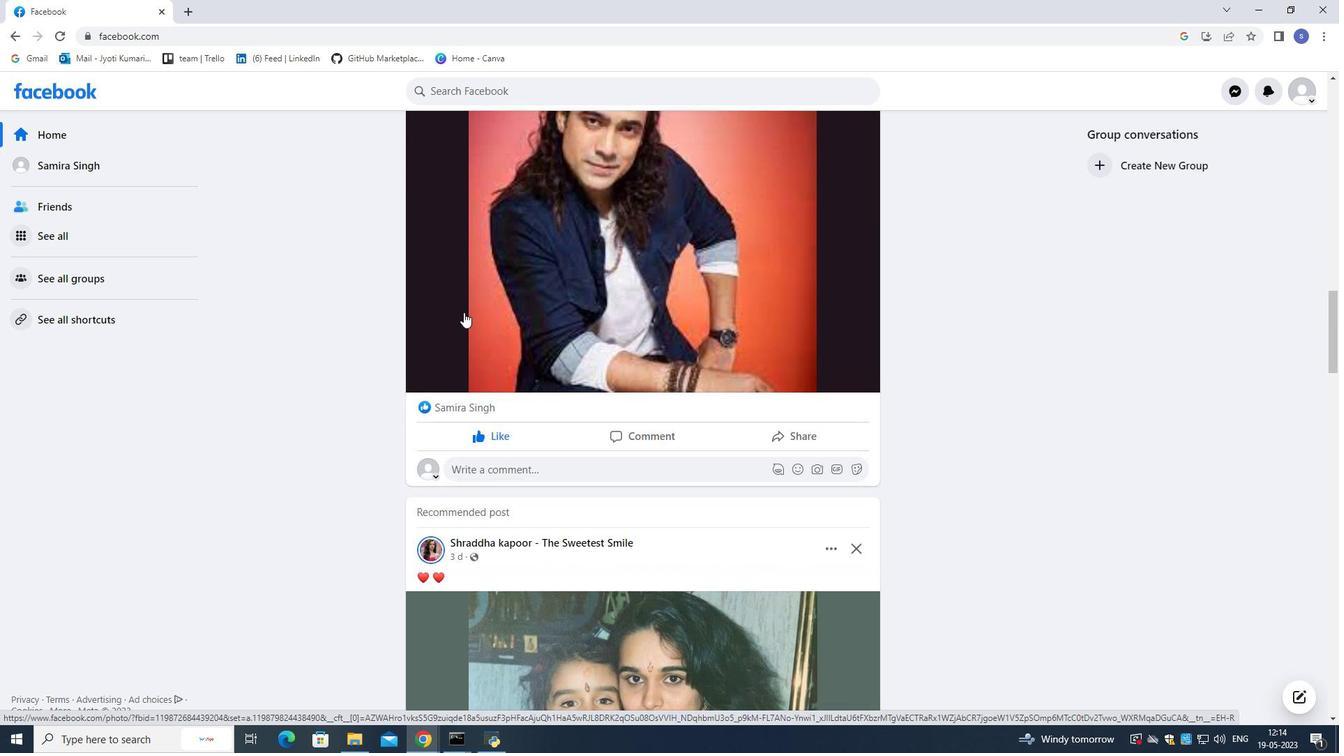 
Action: Mouse scrolled (463, 313) with delta (0, 0)
Screenshot: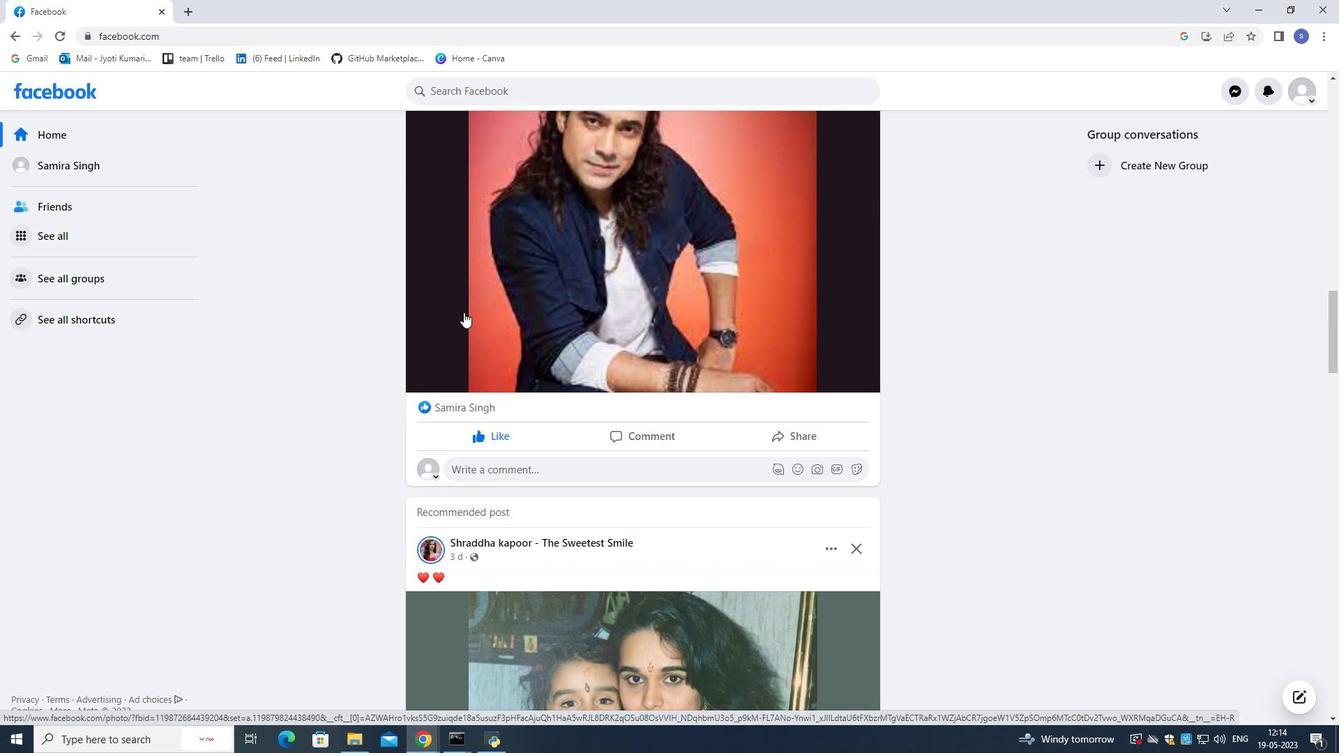 
Action: Mouse scrolled (463, 313) with delta (0, 0)
Screenshot: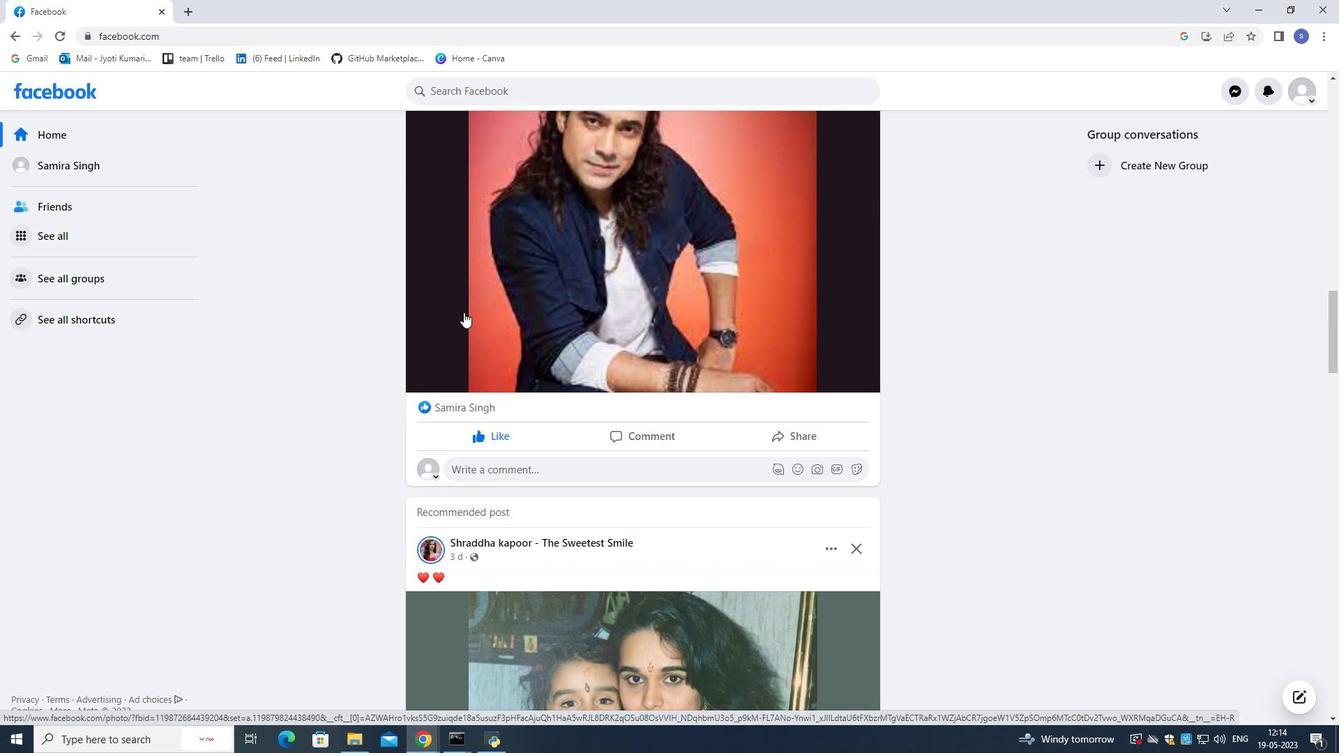 
Action: Mouse scrolled (463, 313) with delta (0, 0)
Screenshot: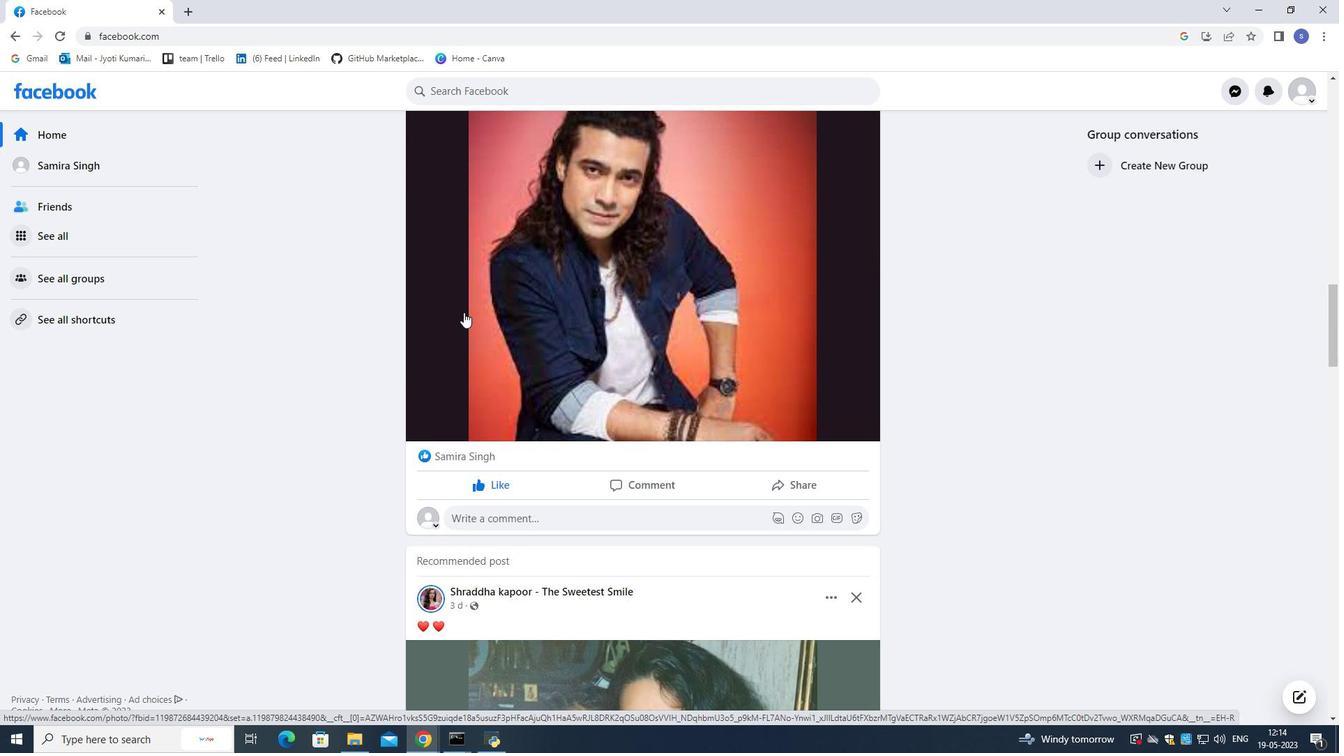 
Action: Mouse moved to (464, 310)
Screenshot: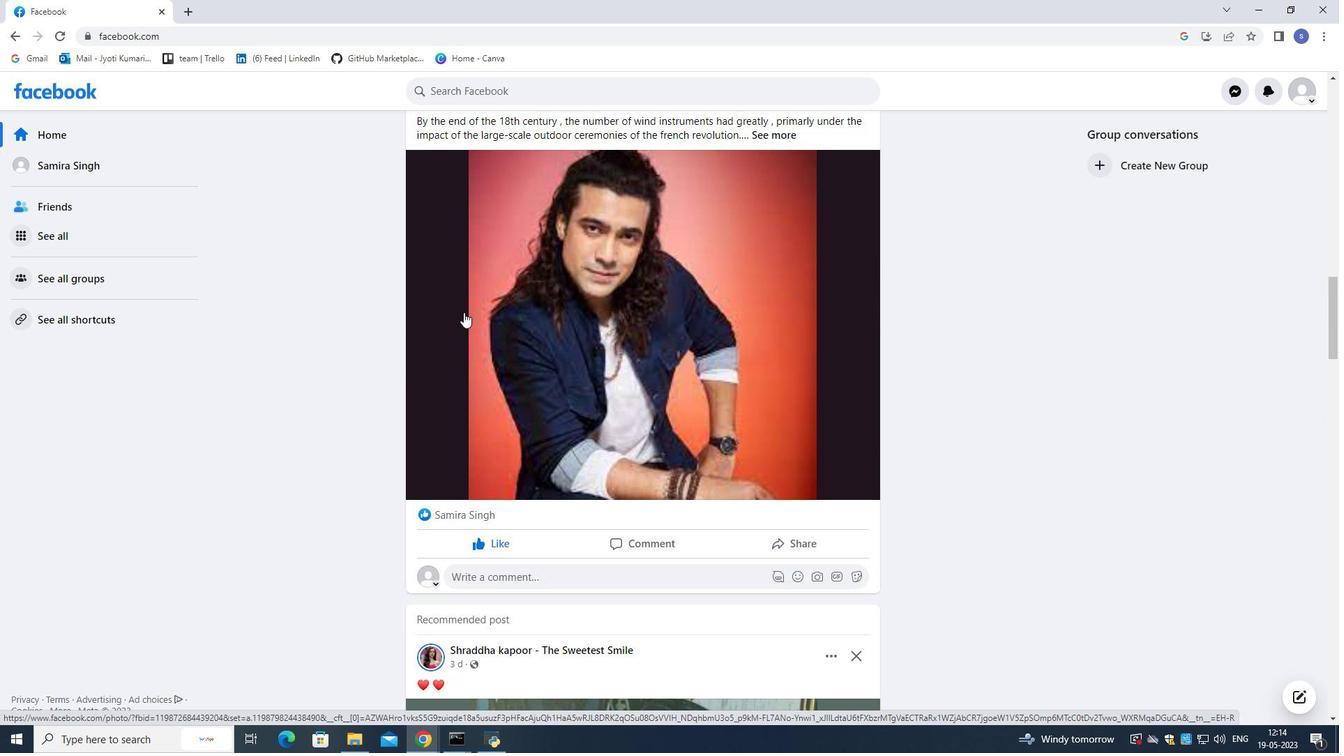 
Action: Mouse scrolled (464, 311) with delta (0, 0)
Screenshot: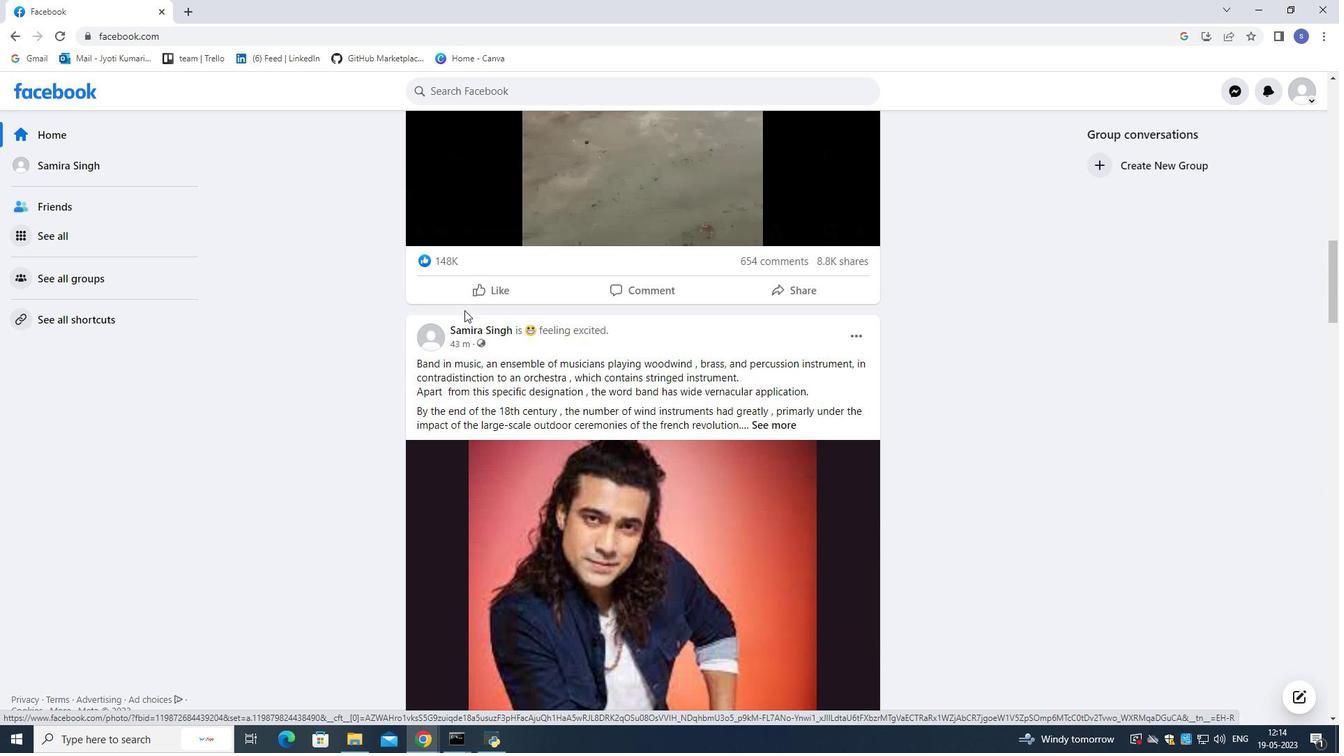 
Action: Mouse scrolled (464, 311) with delta (0, 0)
Screenshot: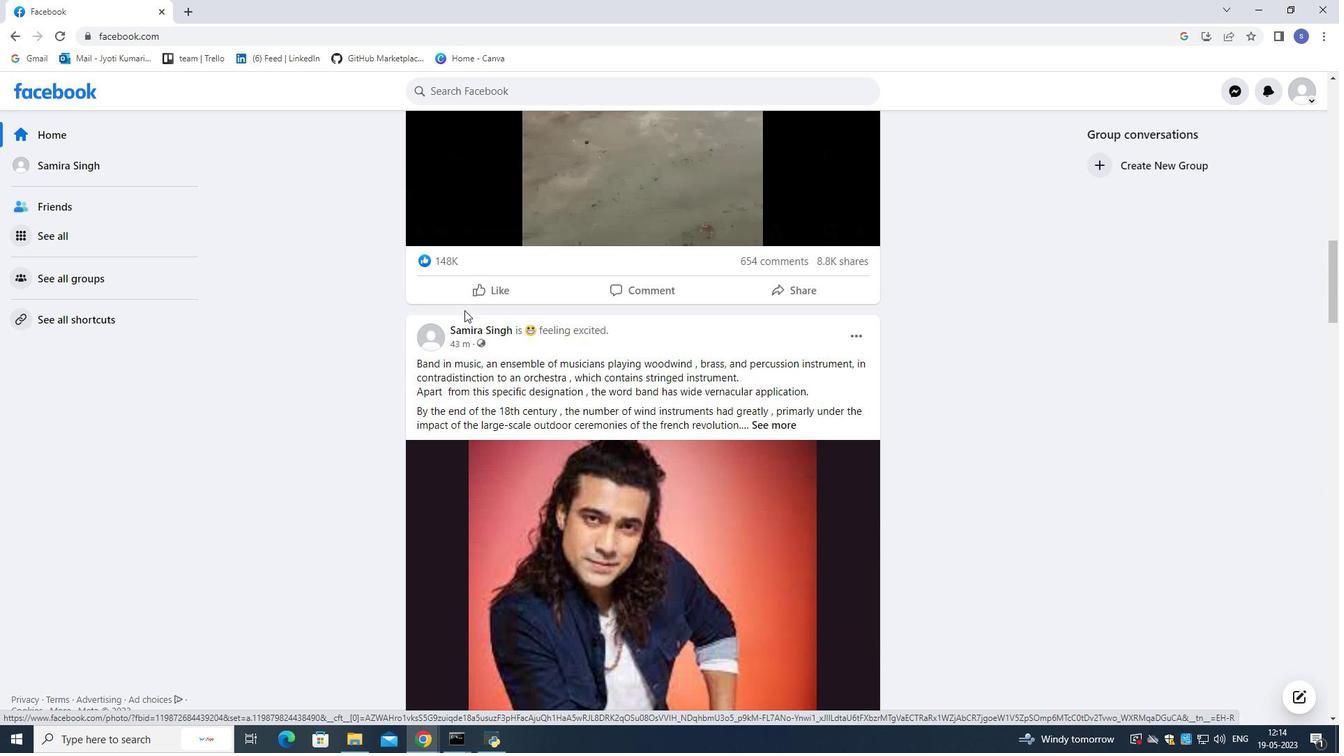 
Action: Mouse moved to (464, 309)
Screenshot: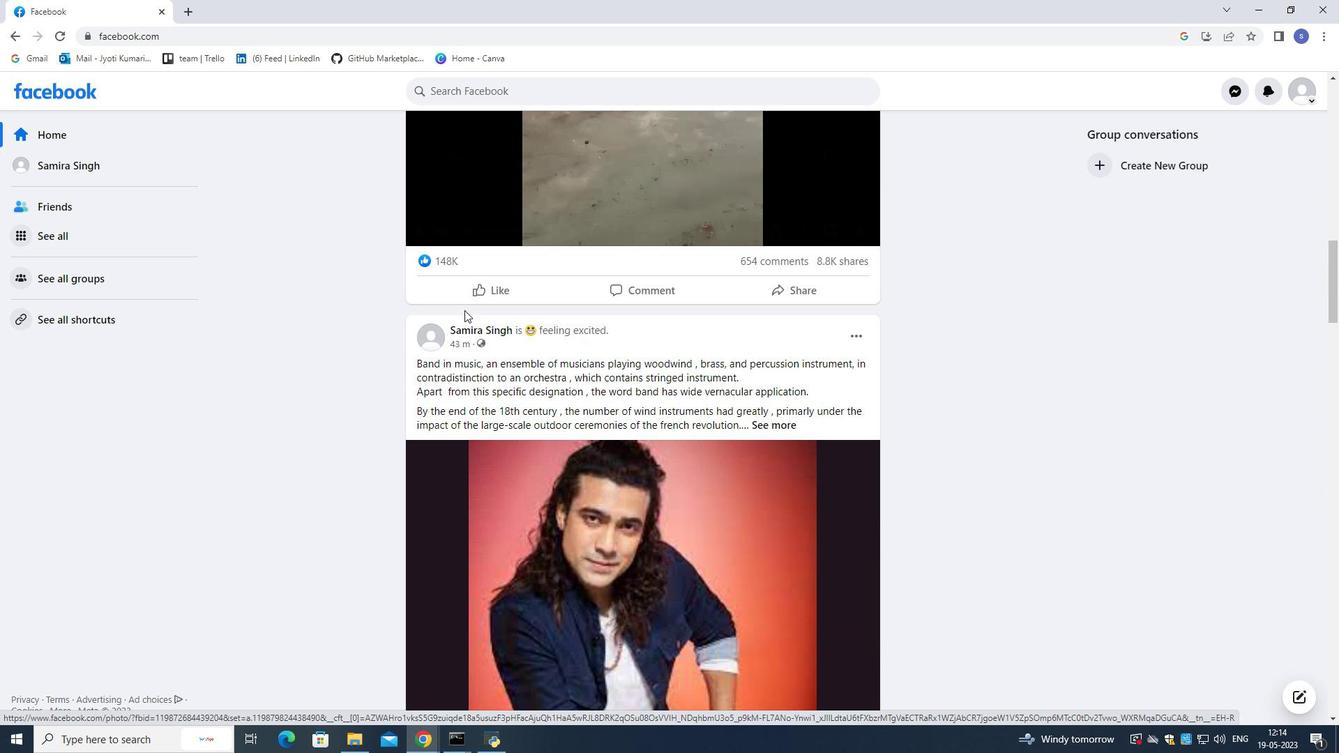 
Action: Mouse scrolled (464, 310) with delta (0, 0)
Screenshot: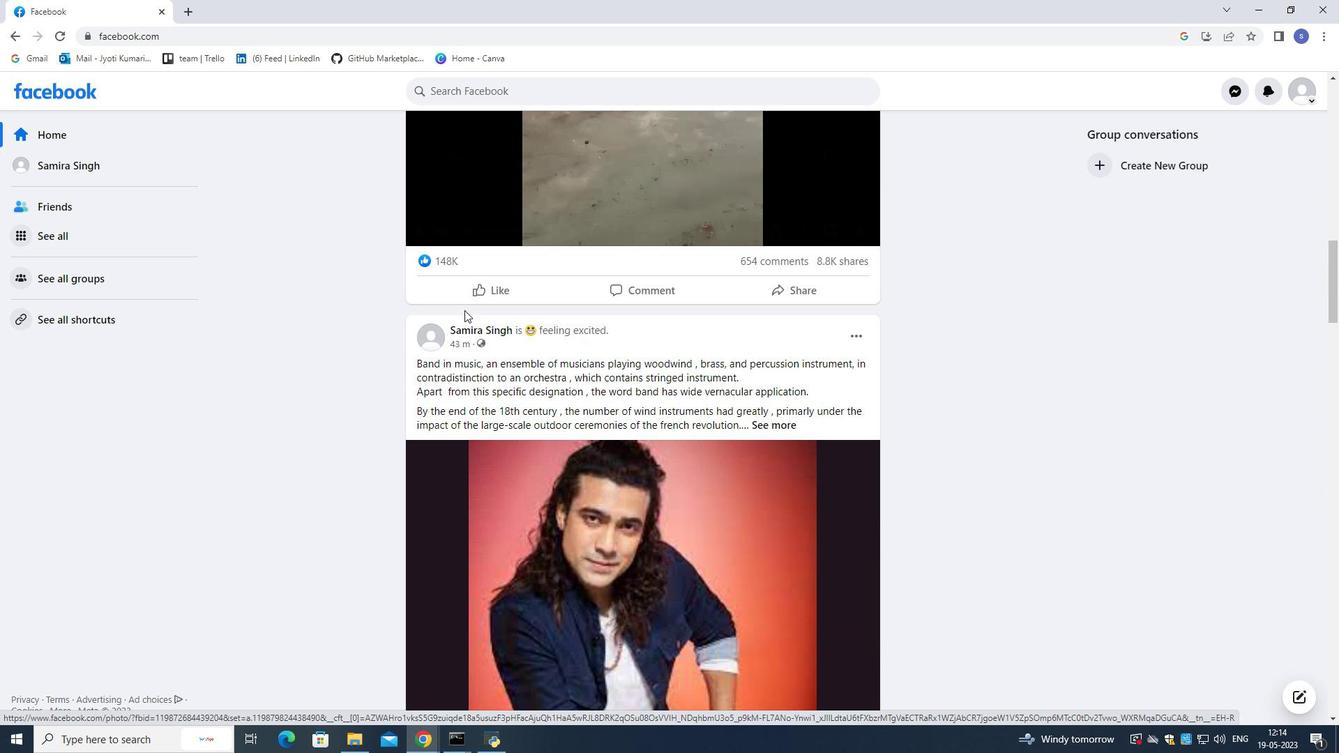 
Action: Mouse scrolled (464, 310) with delta (0, 0)
Screenshot: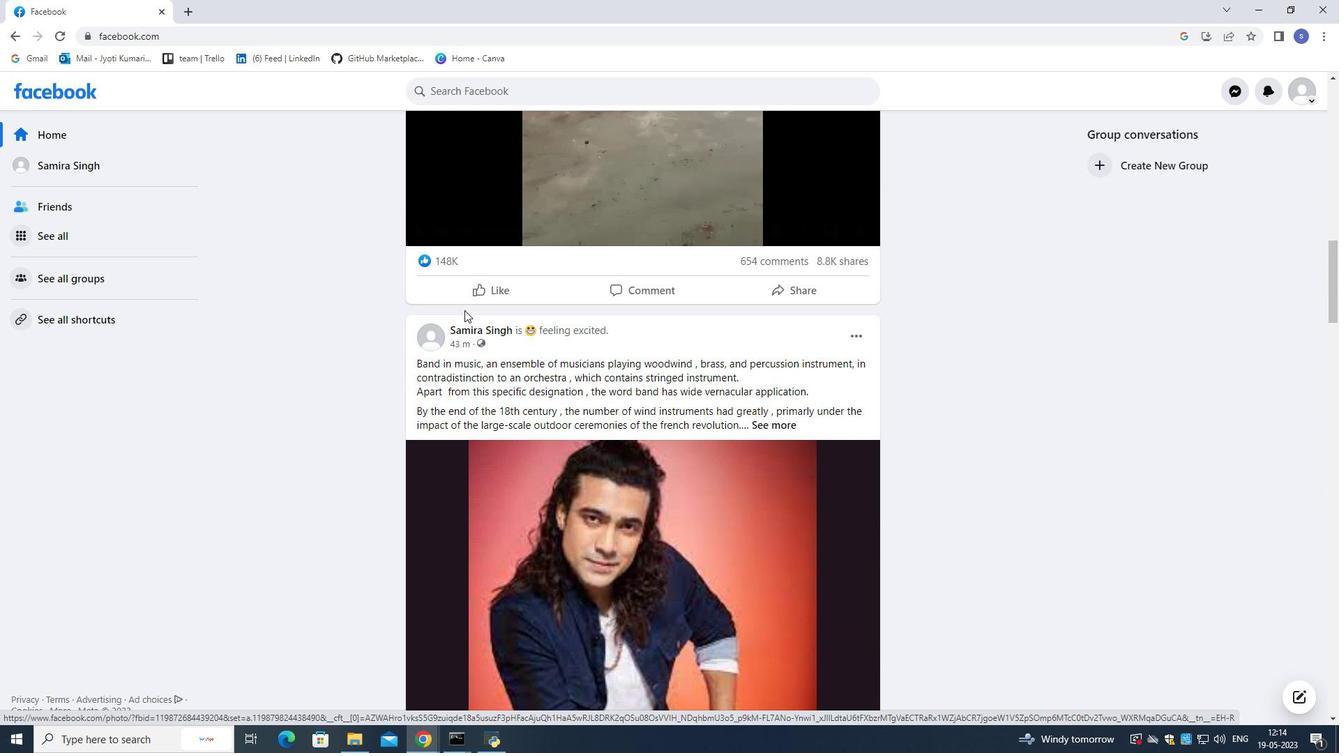 
Action: Mouse moved to (468, 304)
Screenshot: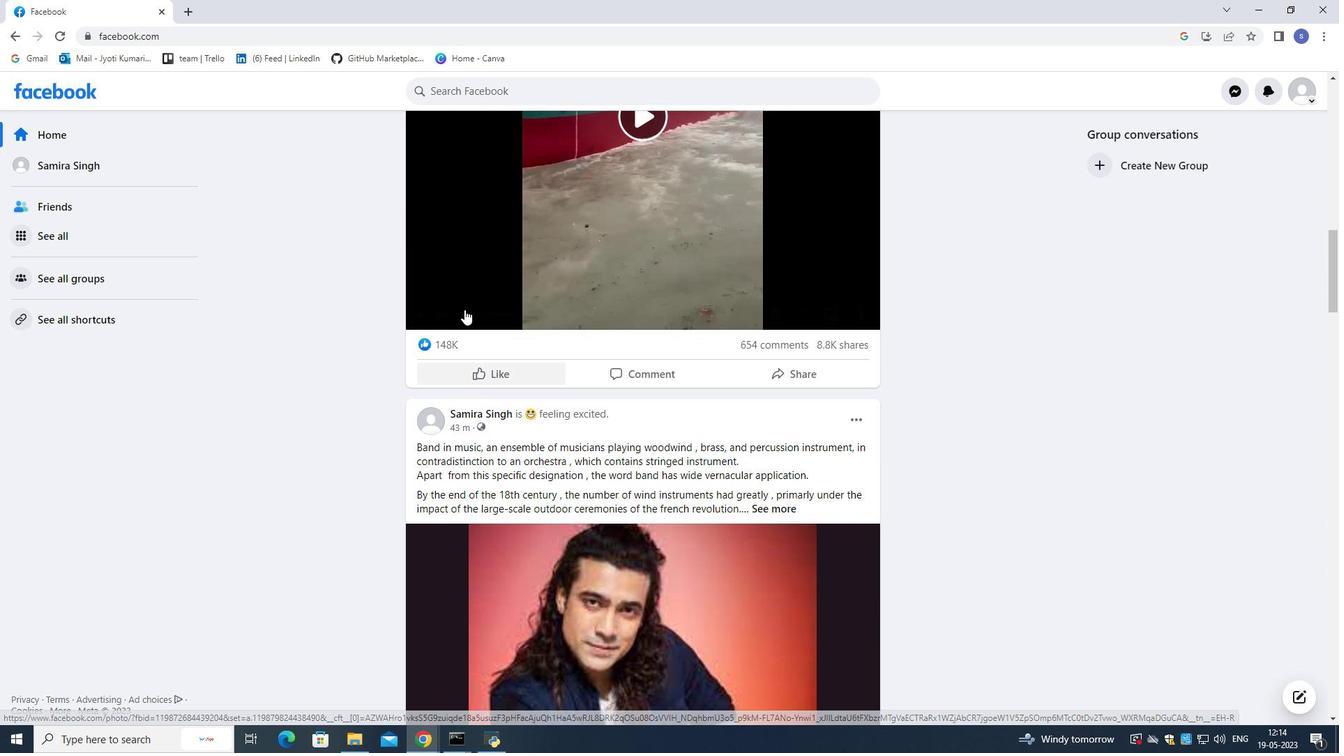 
Action: Mouse scrolled (468, 304) with delta (0, 0)
Screenshot: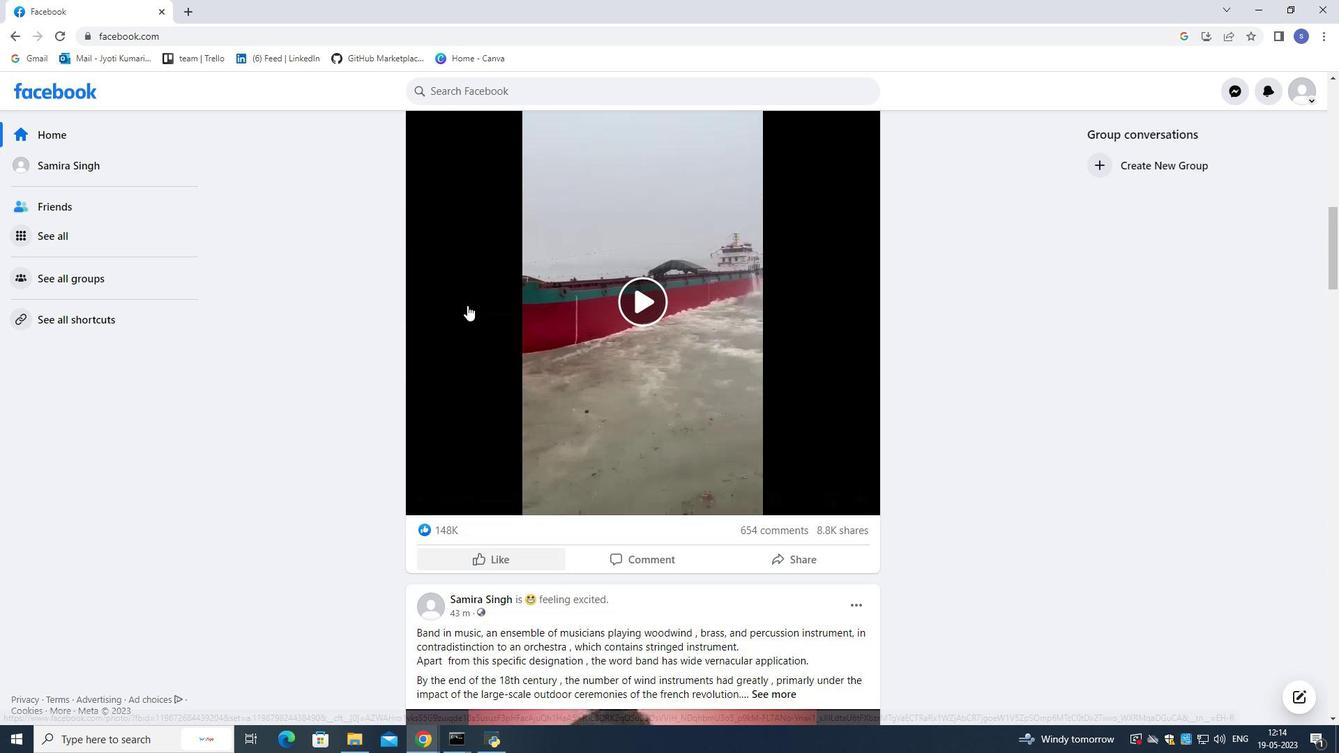 
Action: Mouse scrolled (468, 304) with delta (0, 0)
Screenshot: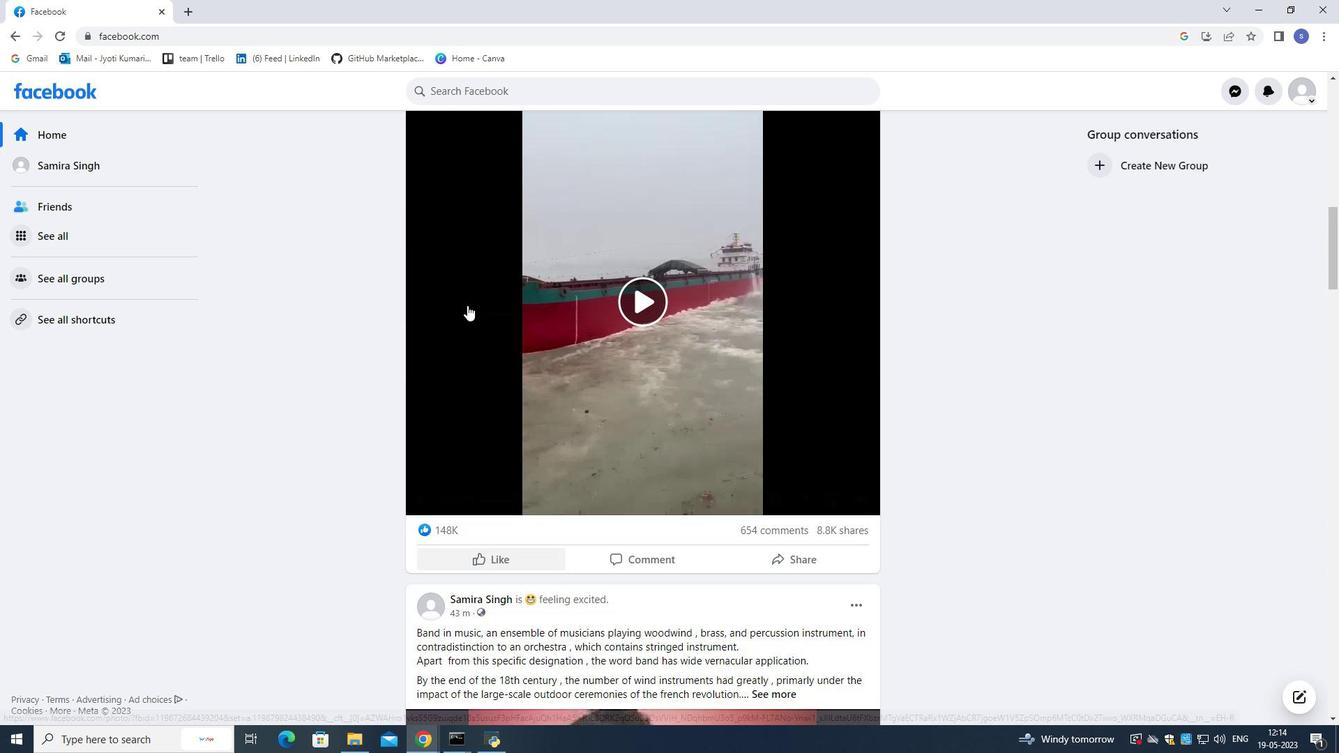 
Action: Mouse moved to (632, 448)
Screenshot: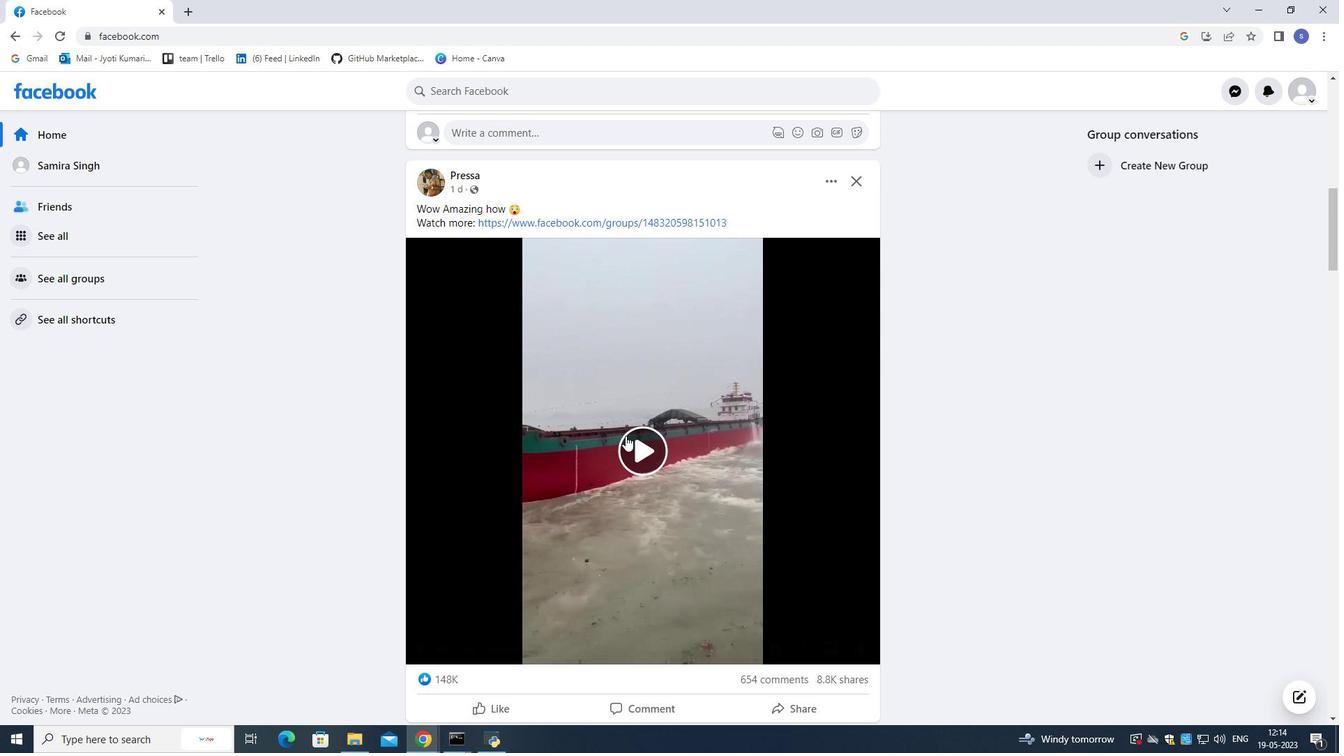 
Action: Mouse pressed left at (632, 448)
Screenshot: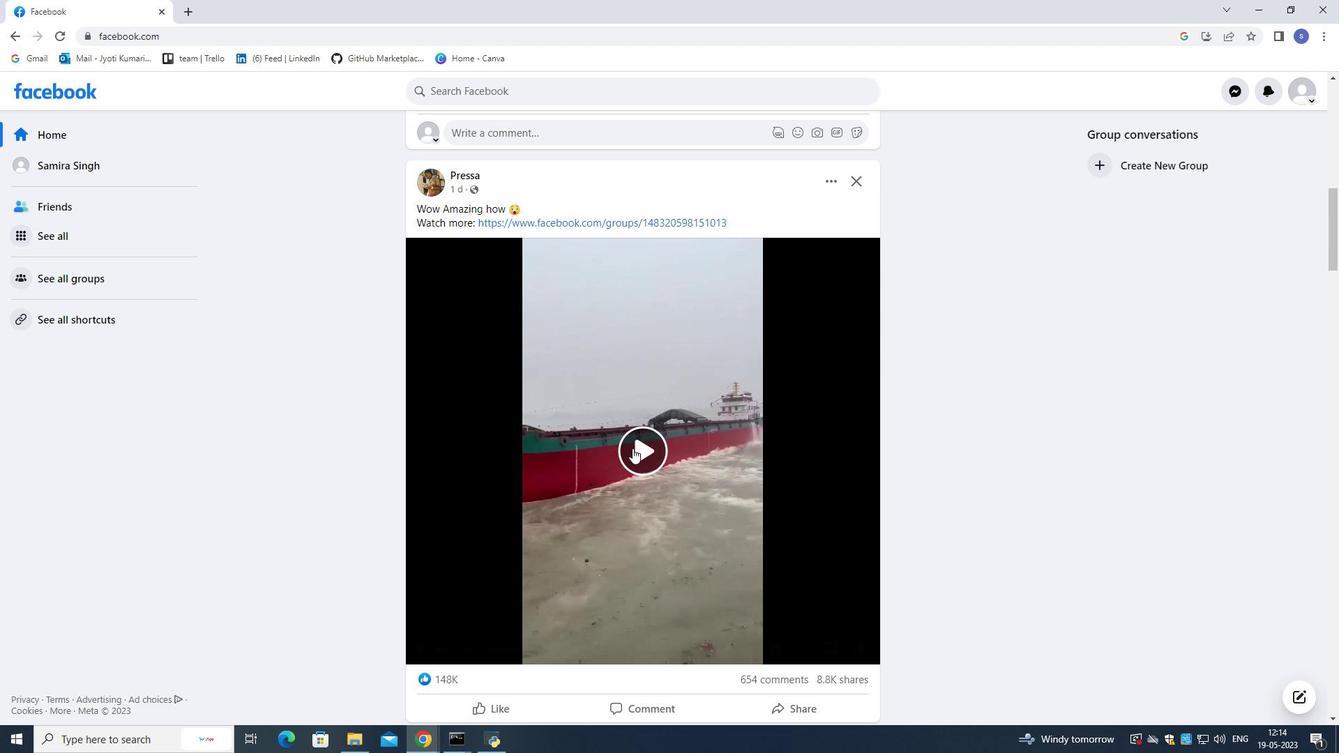 
Action: Mouse moved to (728, 507)
Screenshot: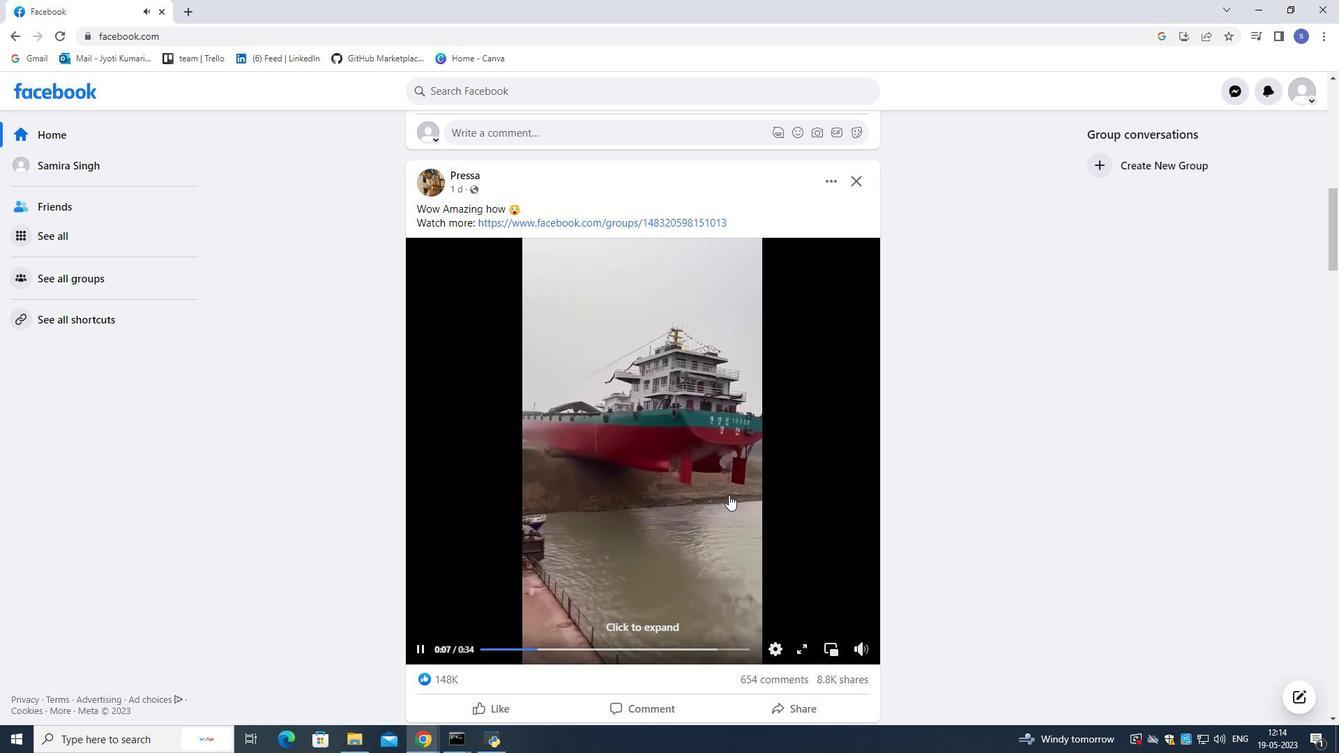 
Action: Mouse pressed left at (728, 507)
Screenshot: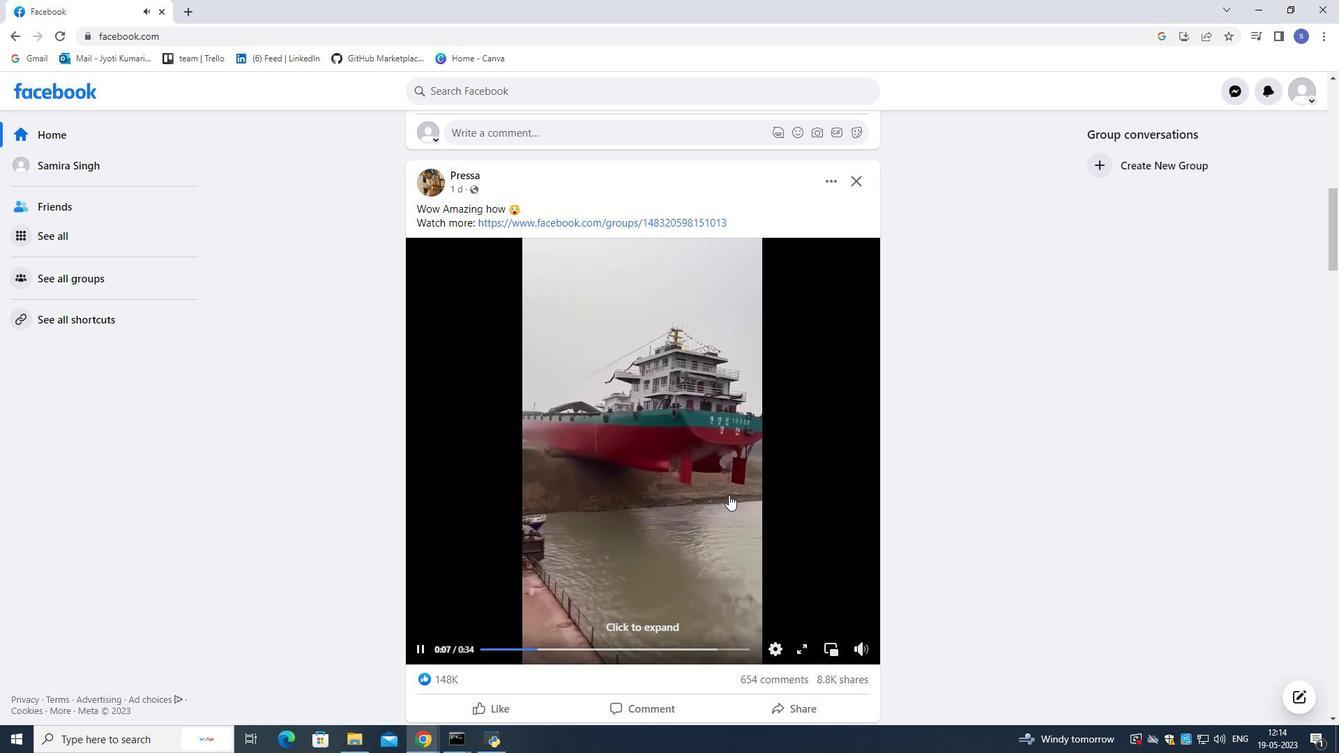 
Action: Mouse moved to (728, 511)
Screenshot: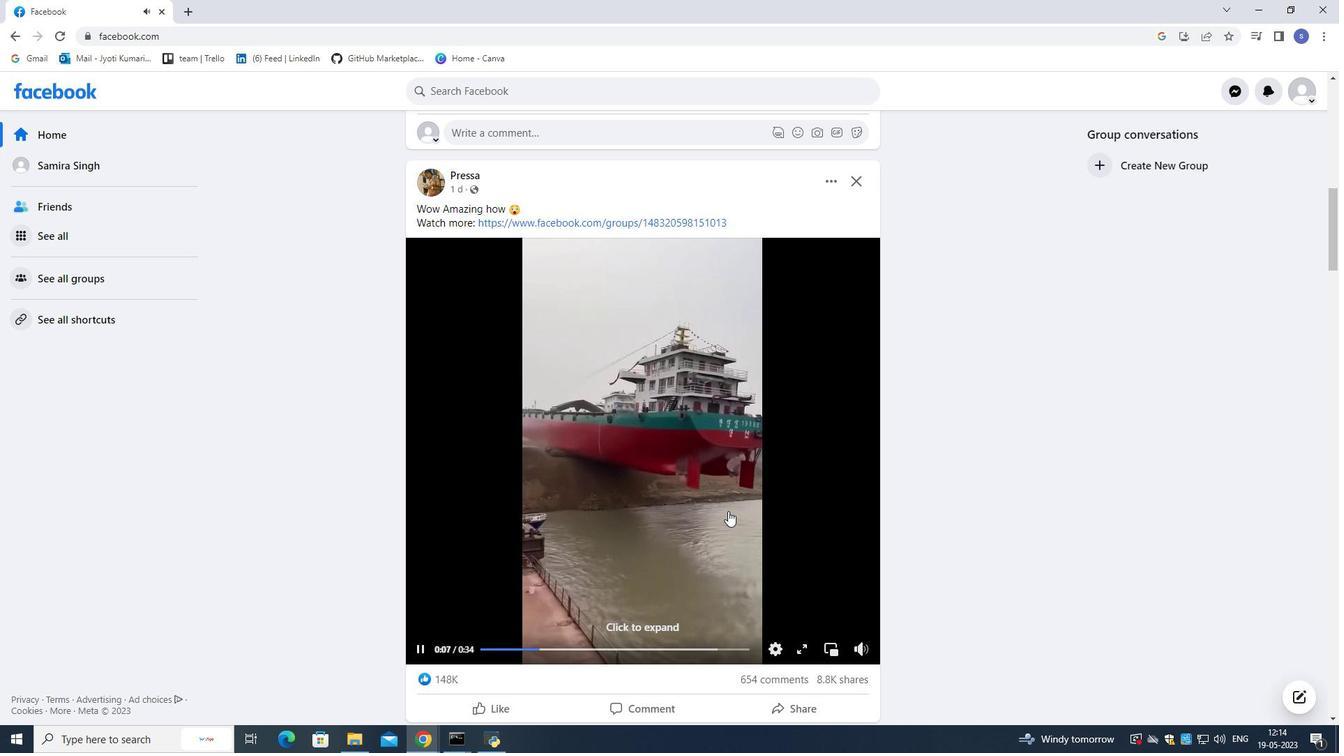 
Action: Mouse pressed left at (728, 511)
Screenshot: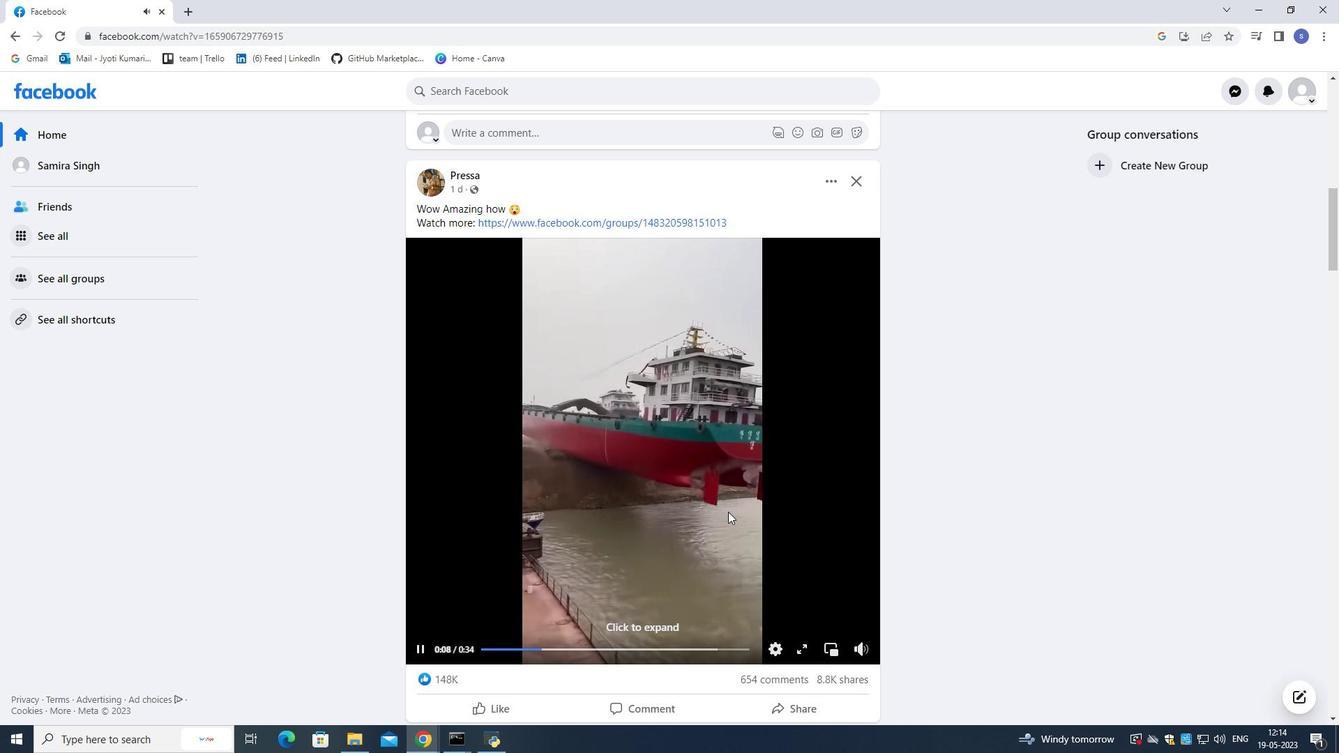 
Action: Mouse moved to (637, 436)
